 Task: Find connections with filter location Püspökladány with filter topic #Datawith filter profile language Spanish with filter current company UpGrad with filter school Sri Venkateswara College with filter industry Building Finishing Contractors with filter service category Public Relations with filter keywords title Store Manager
Action: Mouse moved to (669, 90)
Screenshot: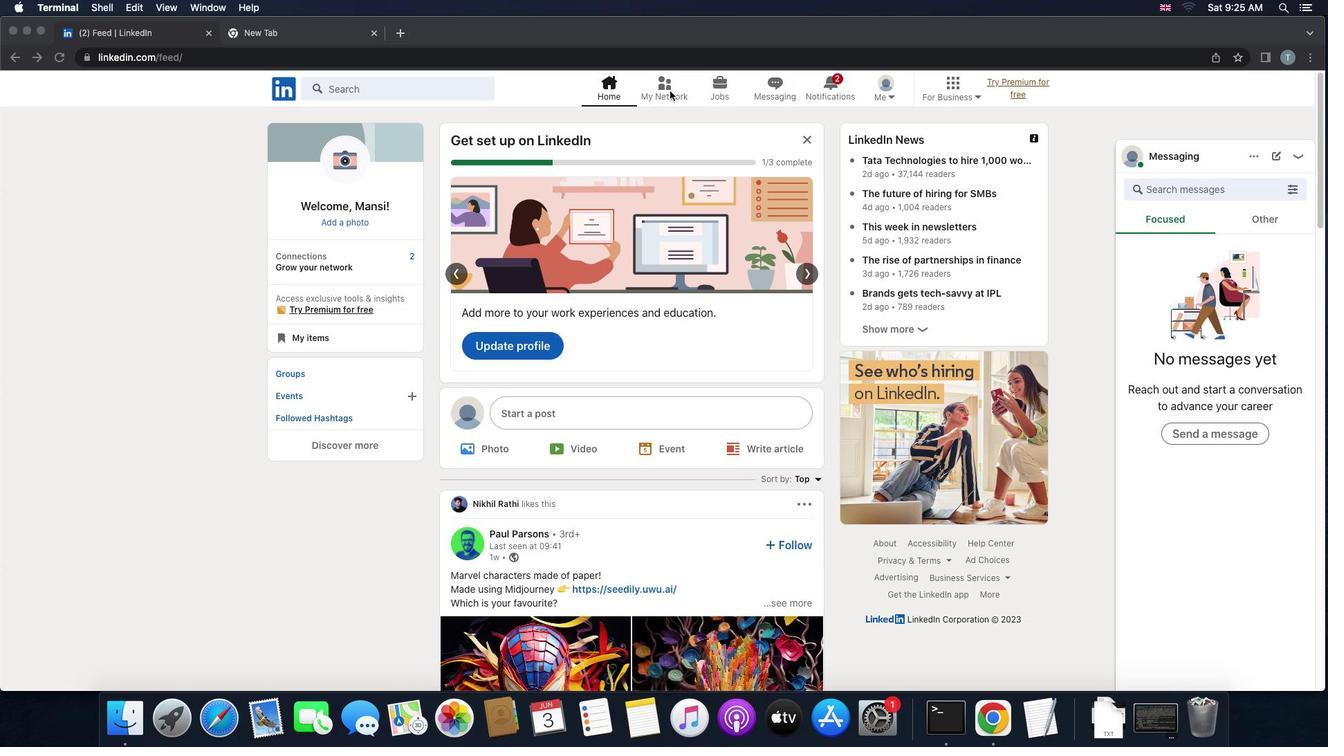 
Action: Mouse pressed left at (669, 90)
Screenshot: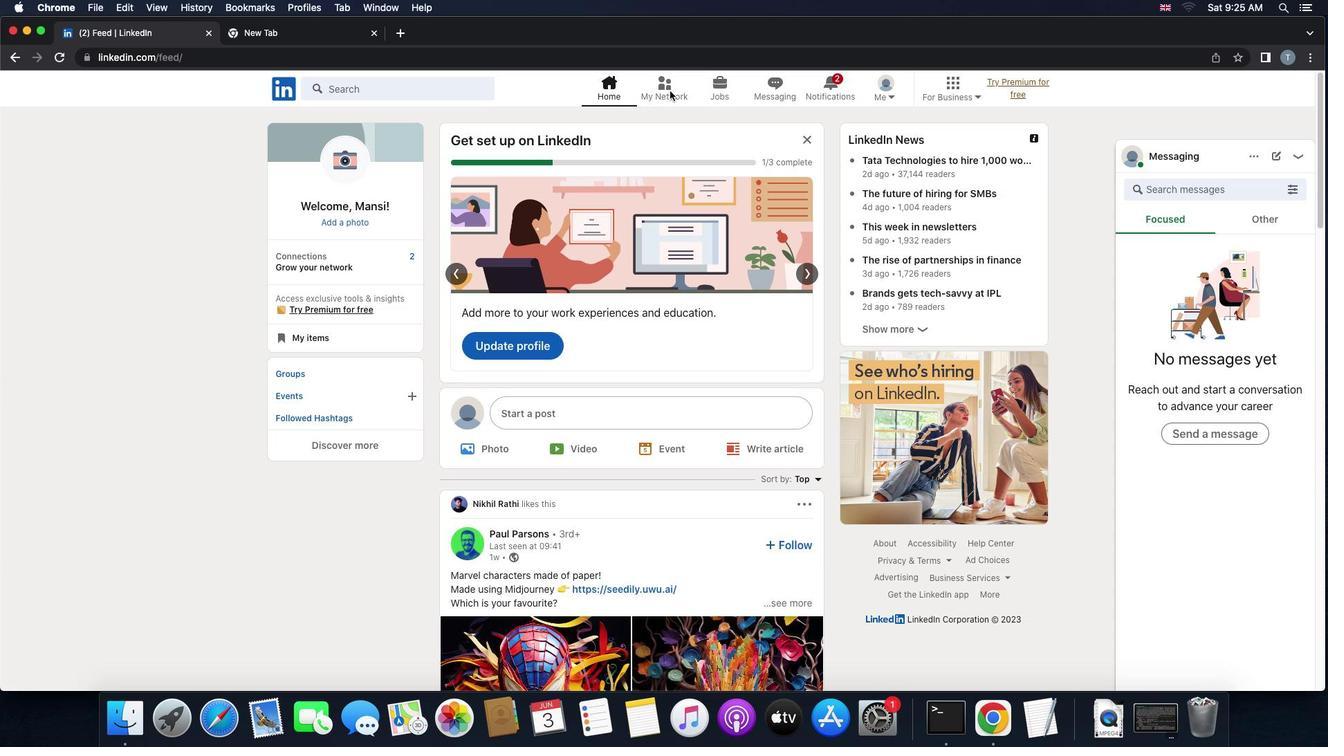 
Action: Mouse pressed left at (669, 90)
Screenshot: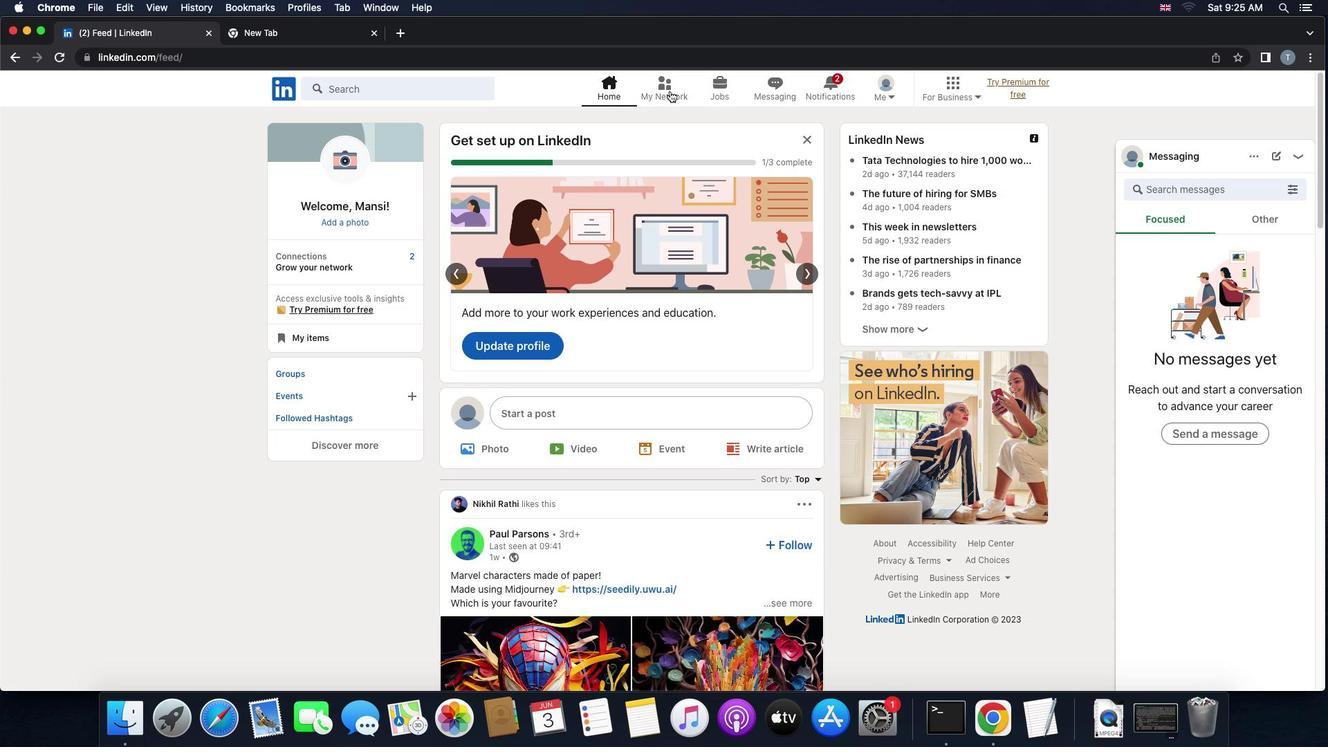 
Action: Mouse moved to (397, 164)
Screenshot: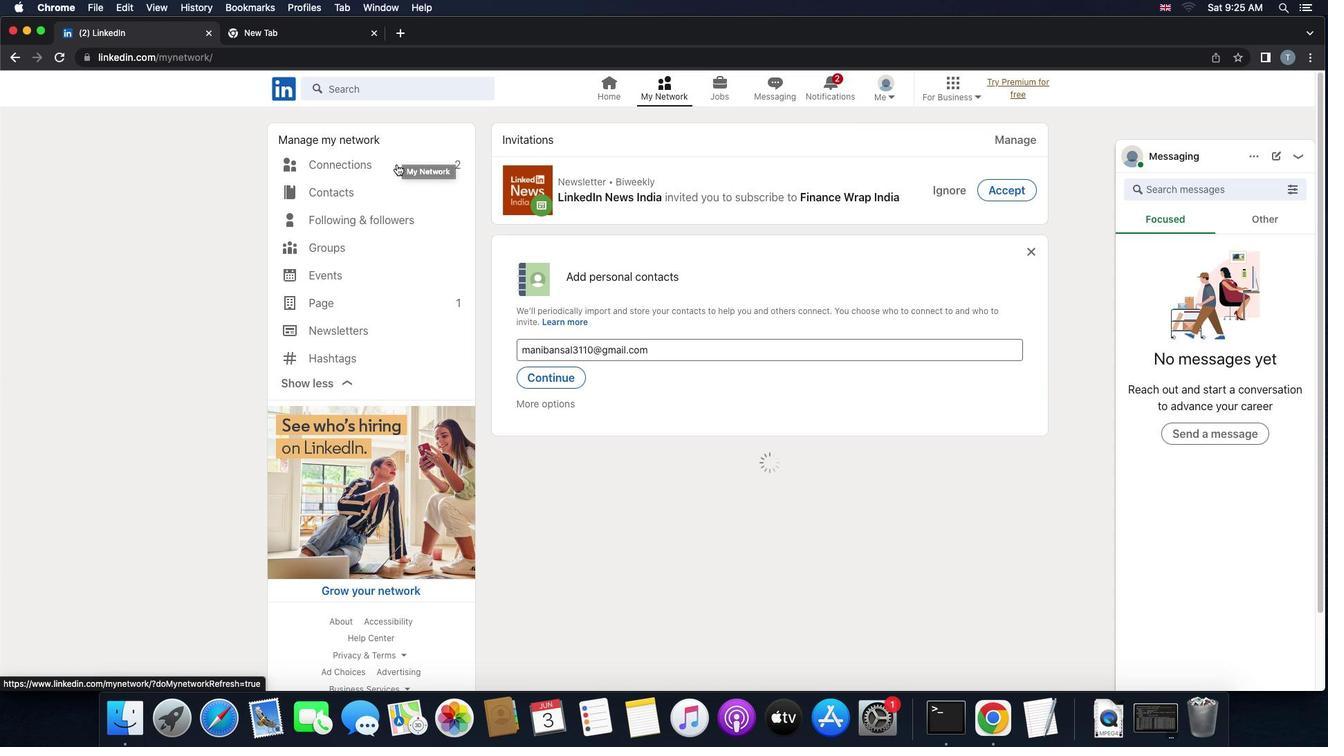 
Action: Mouse pressed left at (397, 164)
Screenshot: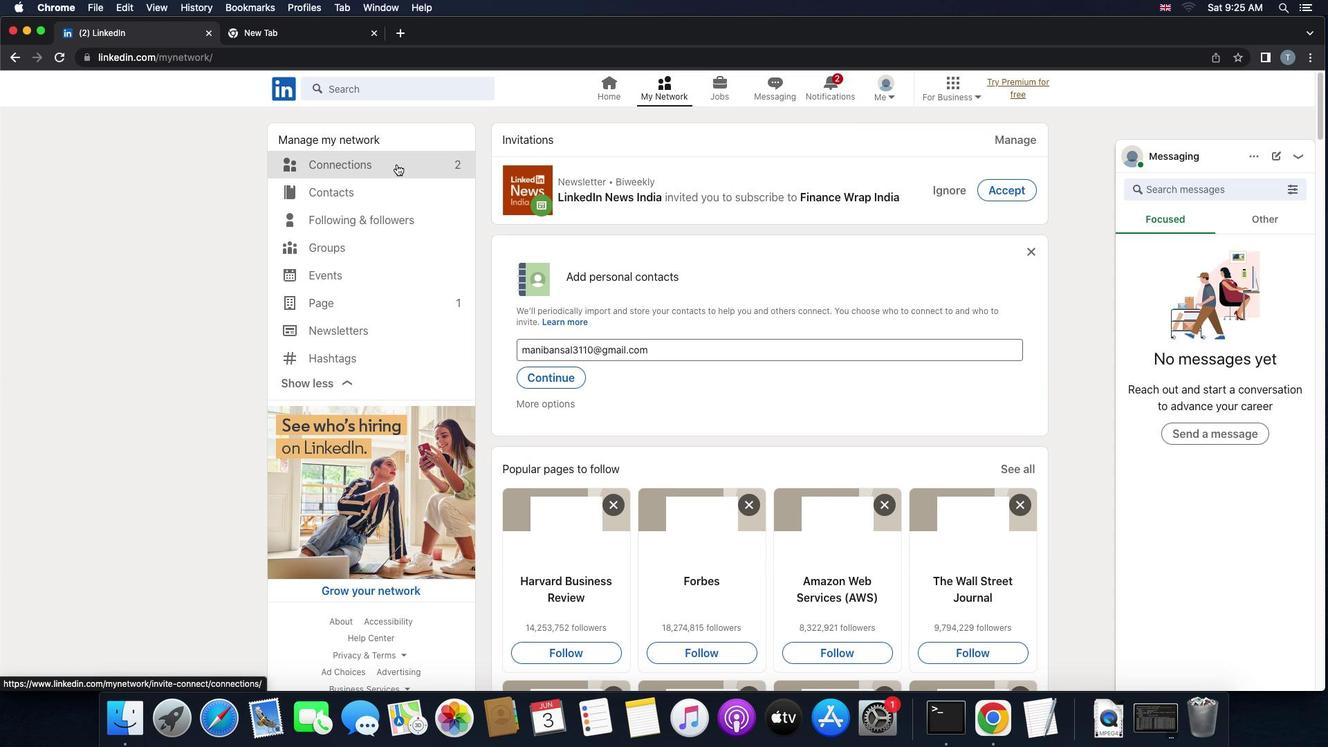 
Action: Mouse moved to (750, 163)
Screenshot: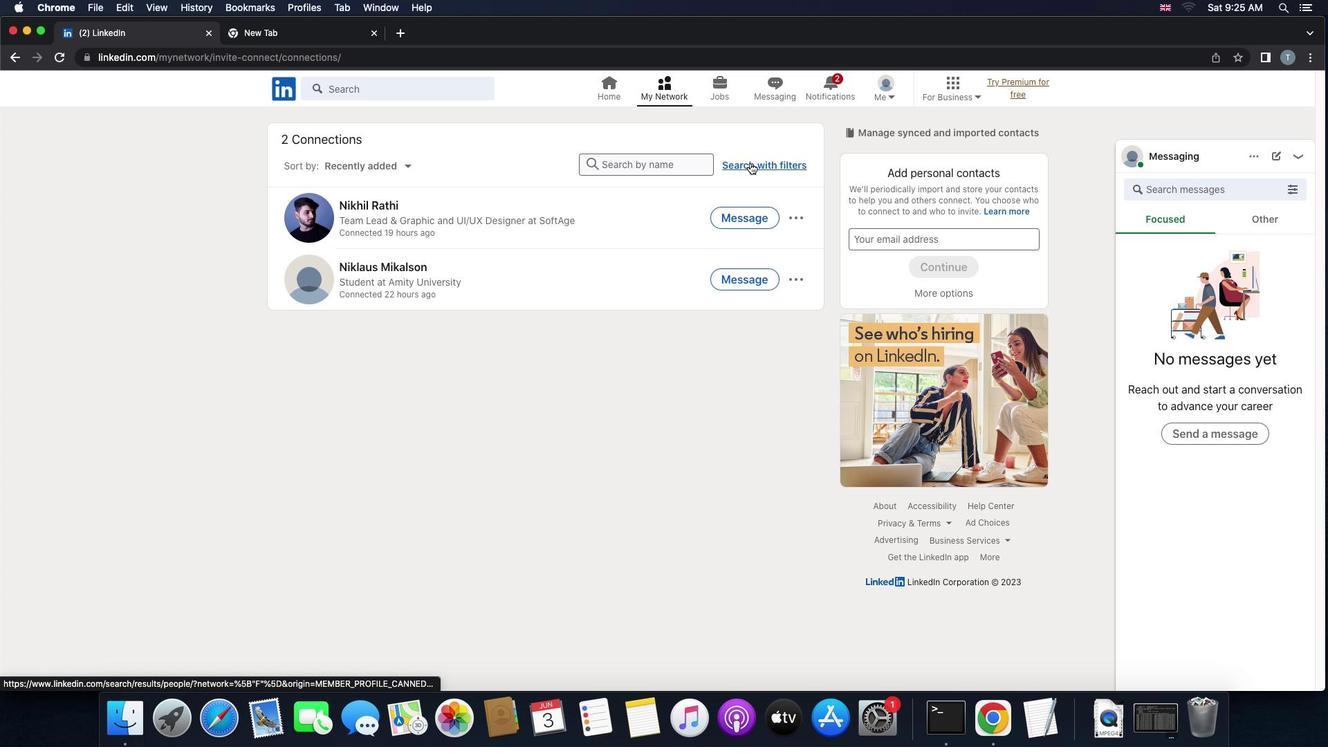 
Action: Mouse pressed left at (750, 163)
Screenshot: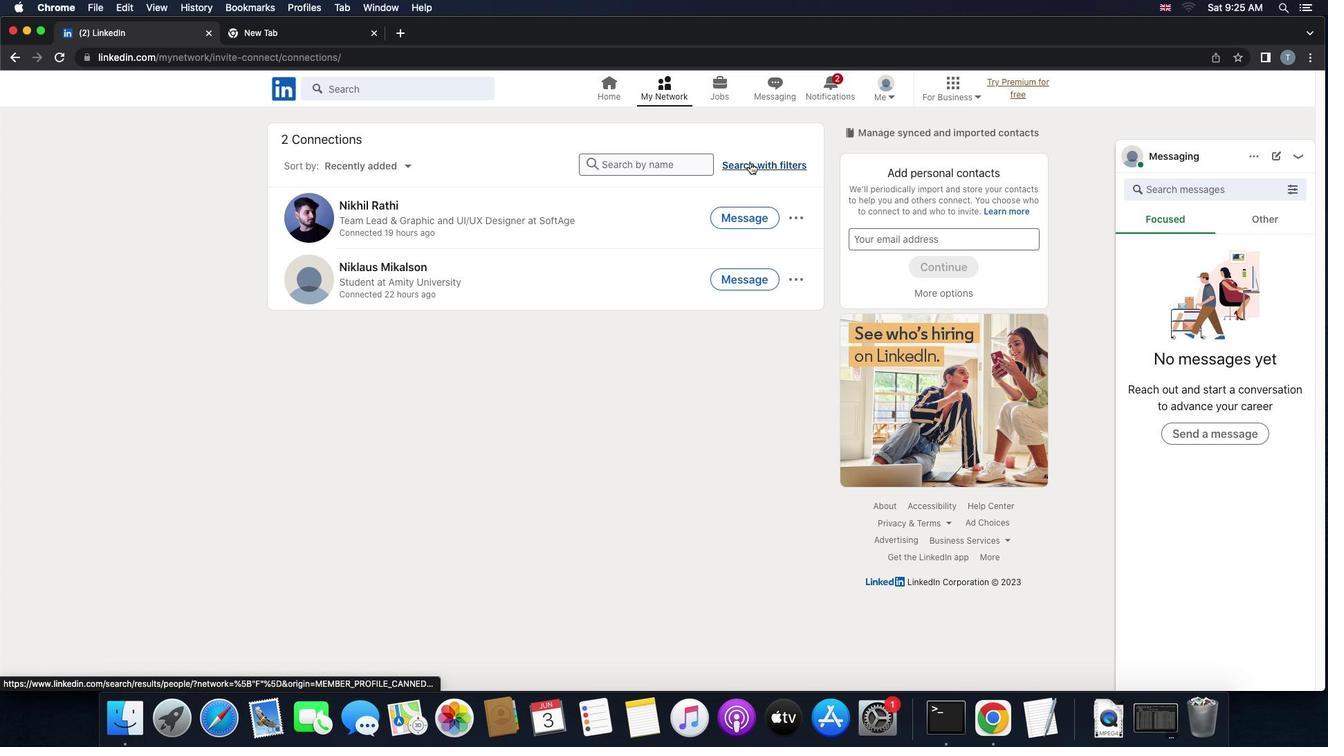 
Action: Mouse moved to (724, 132)
Screenshot: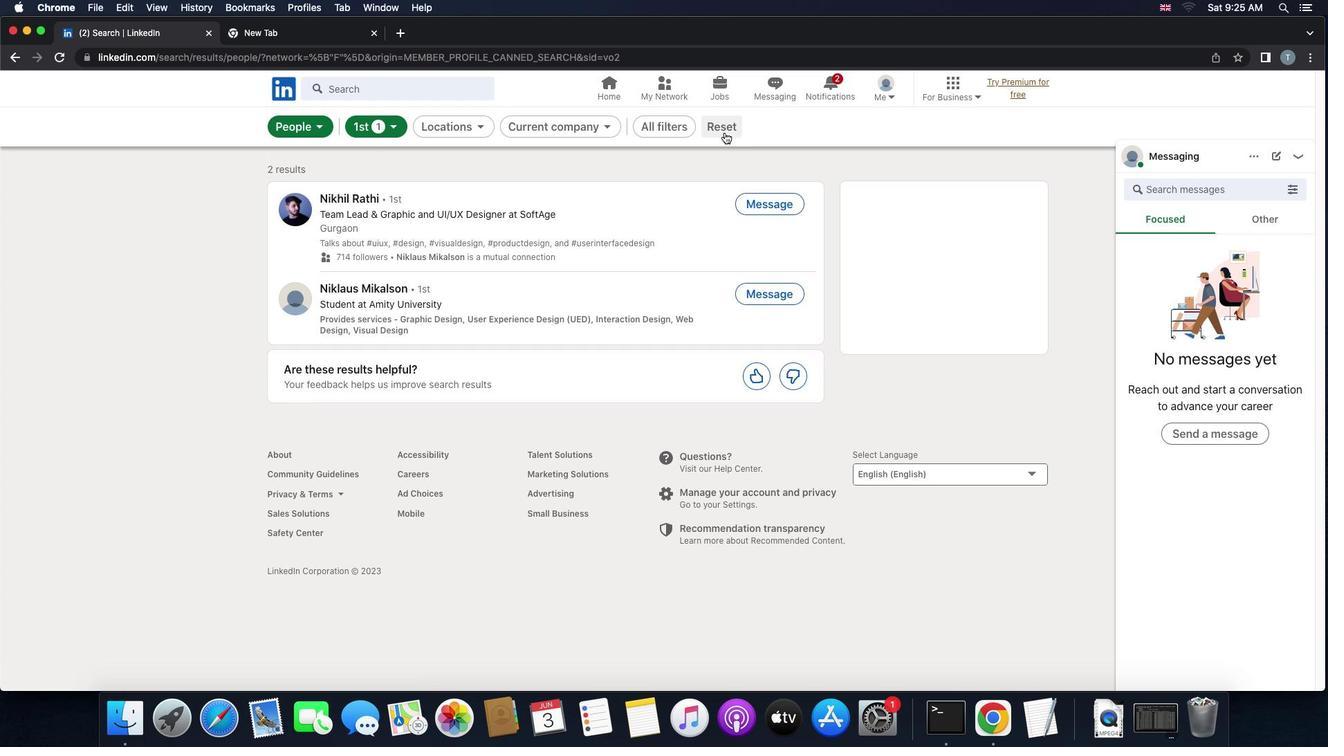 
Action: Mouse pressed left at (724, 132)
Screenshot: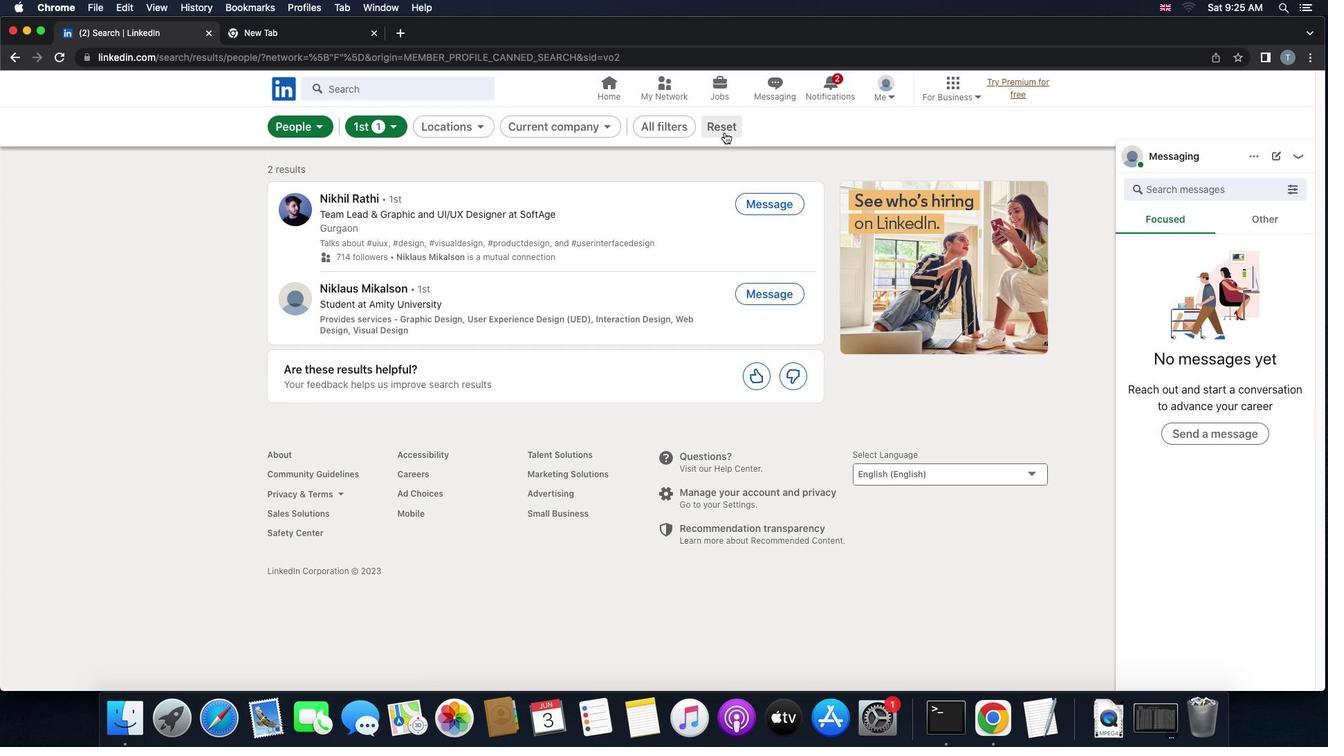 
Action: Mouse pressed left at (724, 132)
Screenshot: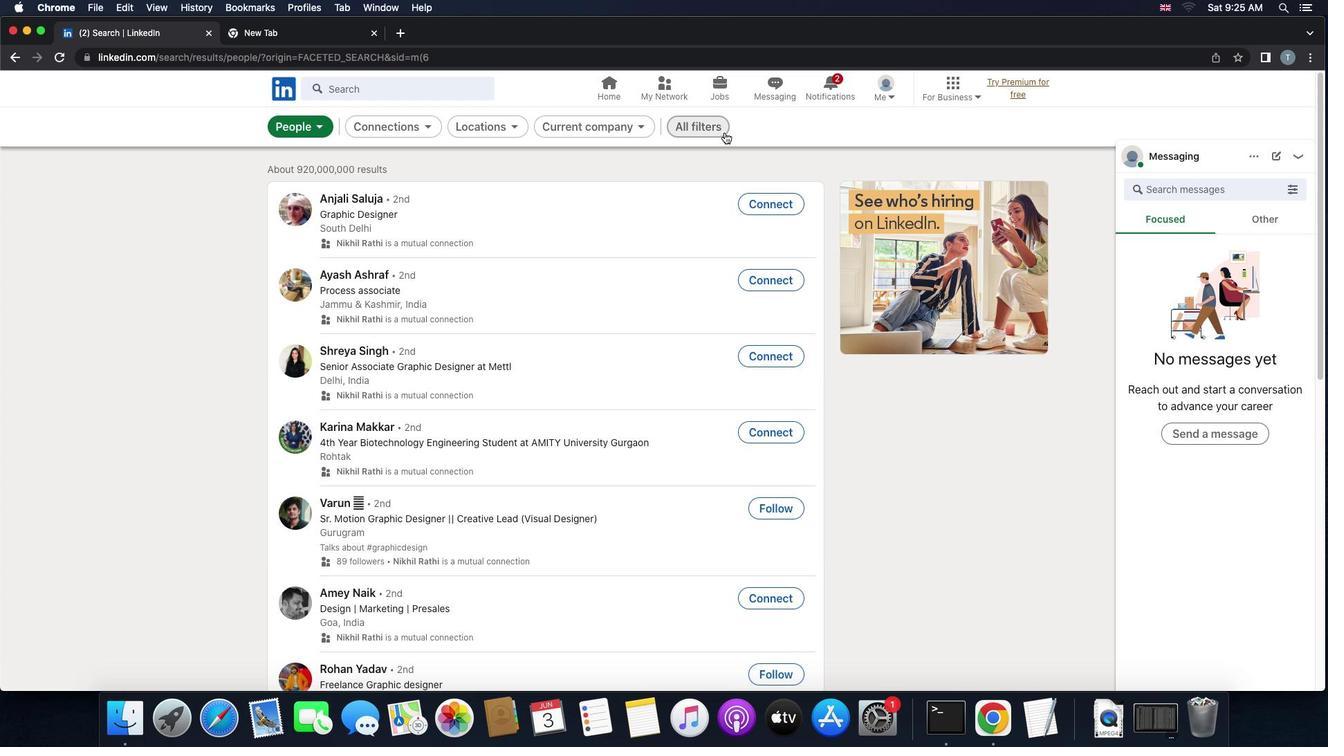 
Action: Mouse moved to (1199, 537)
Screenshot: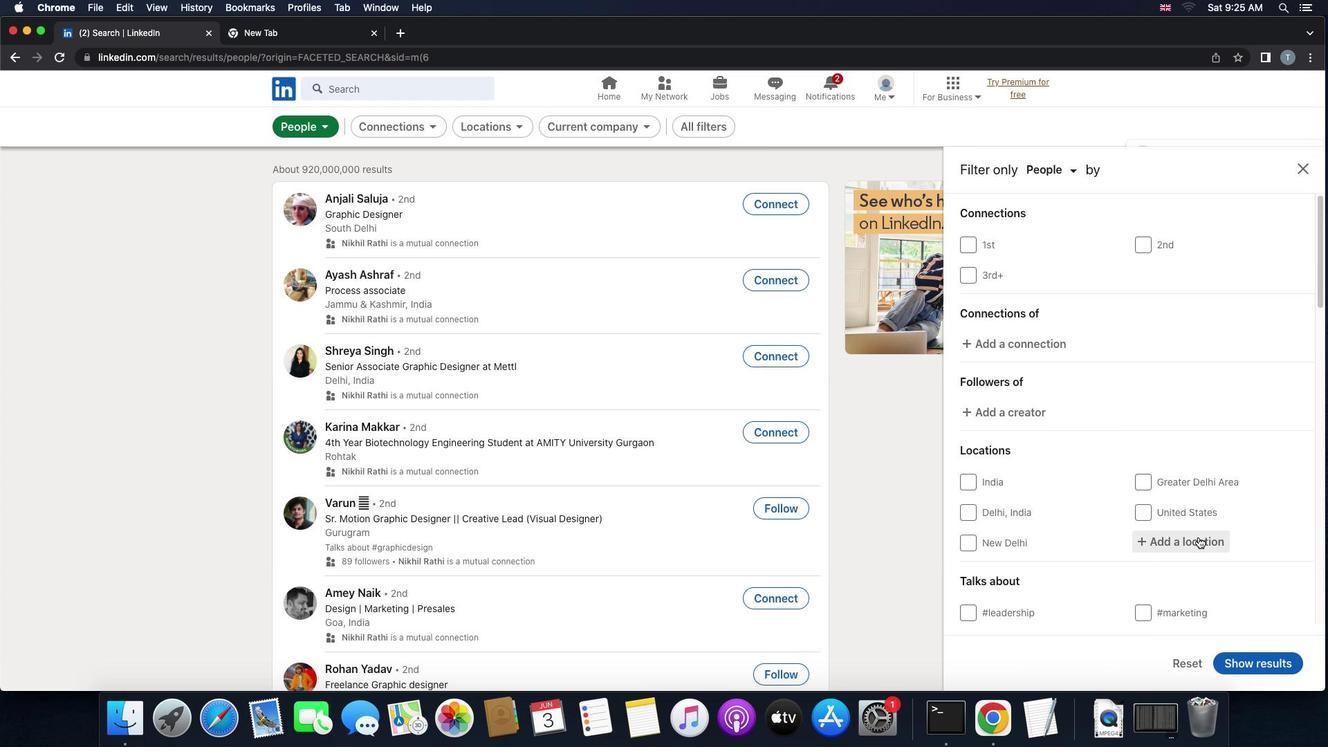 
Action: Mouse pressed left at (1199, 537)
Screenshot: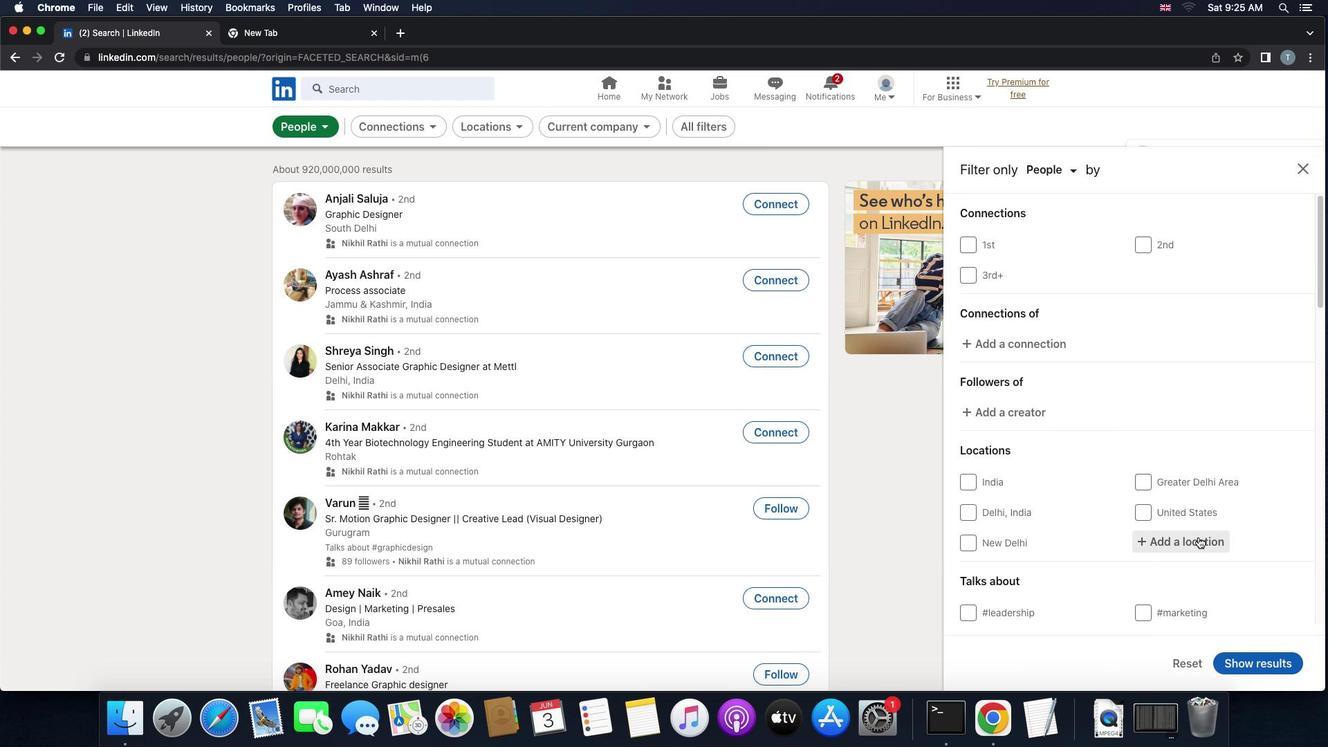 
Action: Mouse moved to (1165, 539)
Screenshot: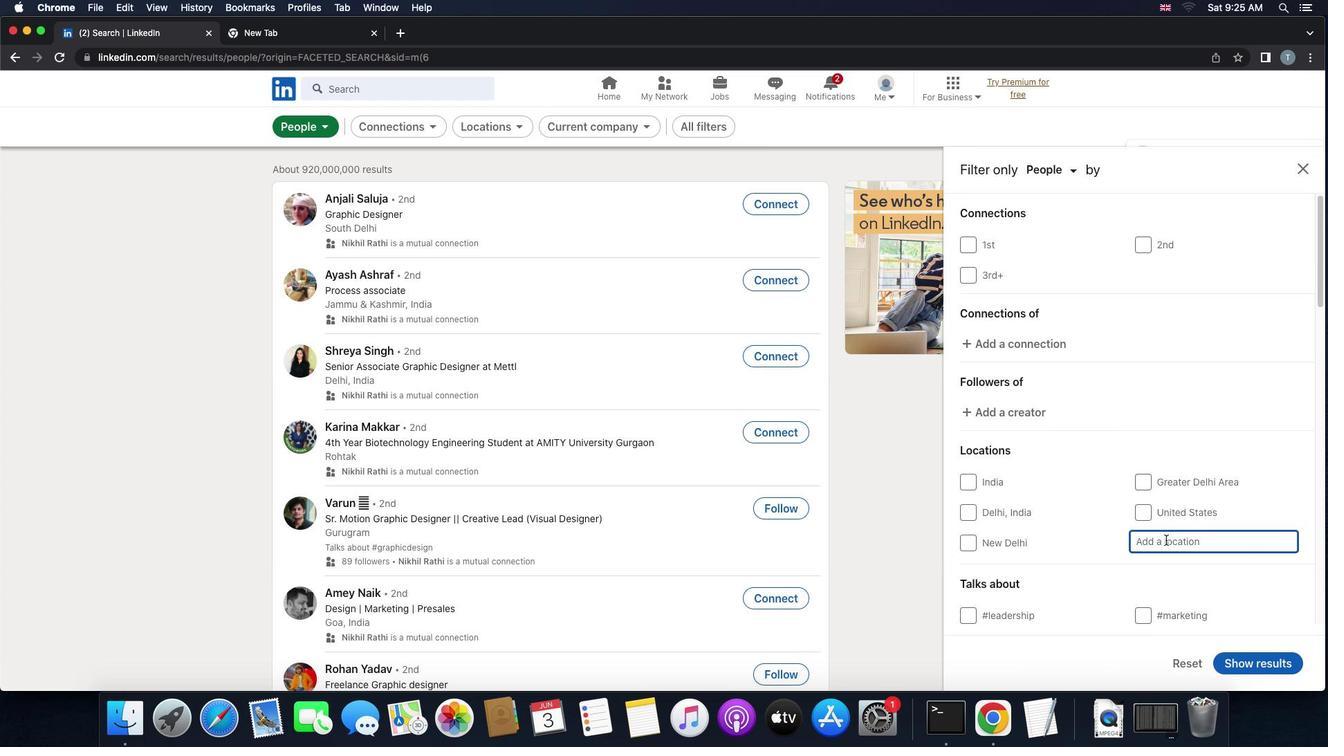 
Action: Key pressed 'p''u''s''p''o''k''l''a''d''a''n''y'
Screenshot: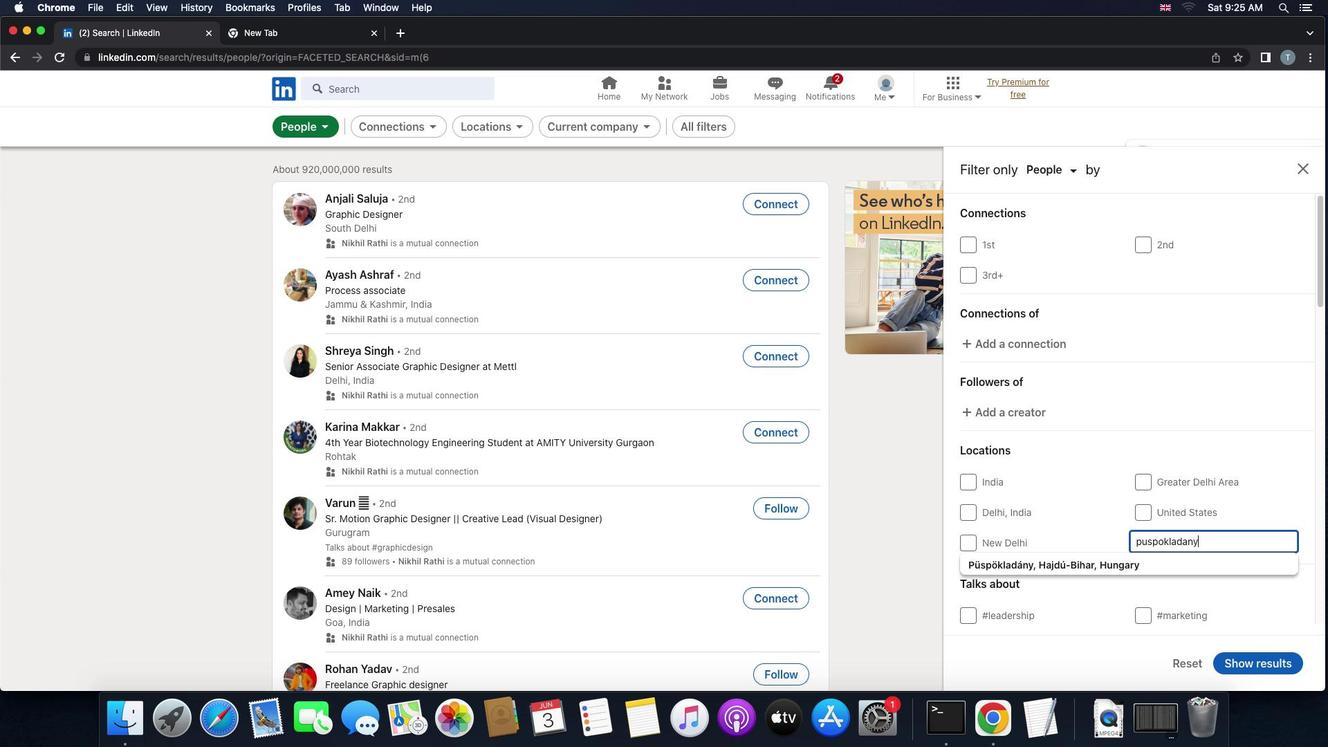 
Action: Mouse moved to (1108, 566)
Screenshot: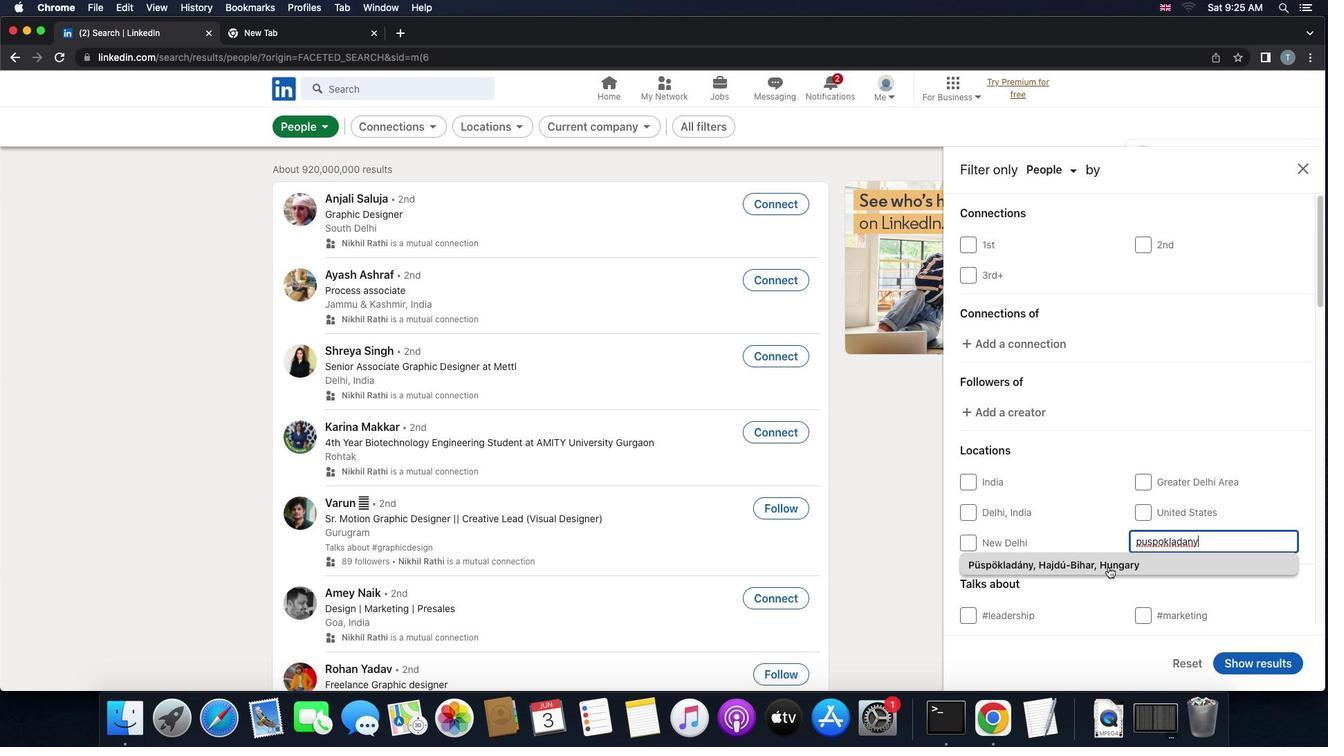 
Action: Mouse pressed left at (1108, 566)
Screenshot: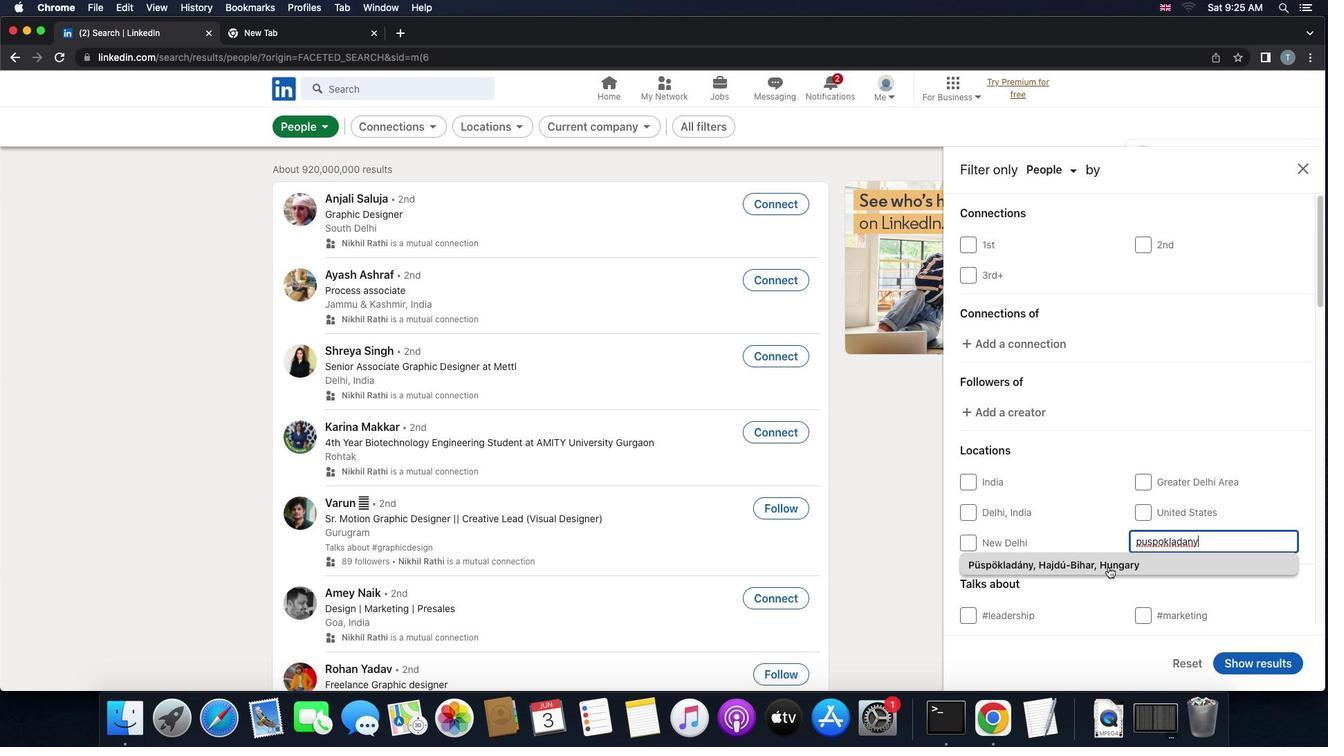 
Action: Mouse scrolled (1108, 566) with delta (0, 0)
Screenshot: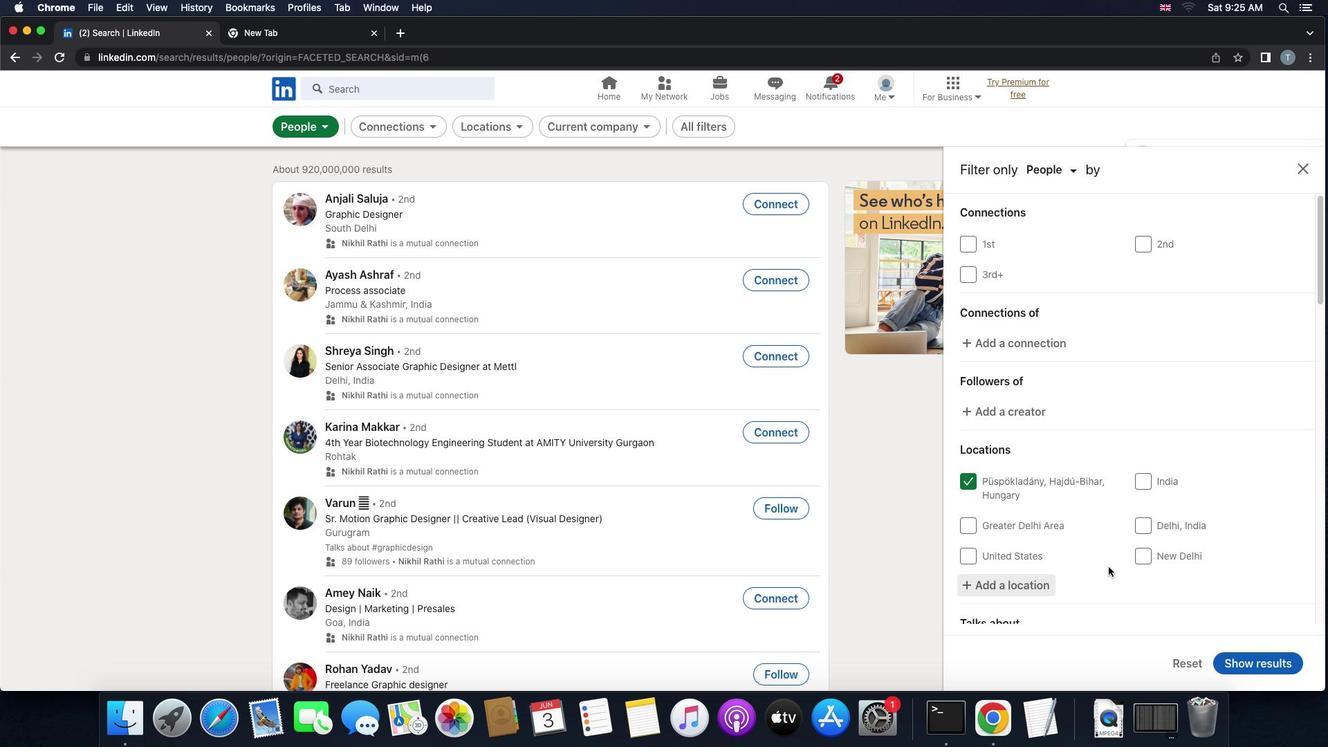 
Action: Mouse scrolled (1108, 566) with delta (0, 0)
Screenshot: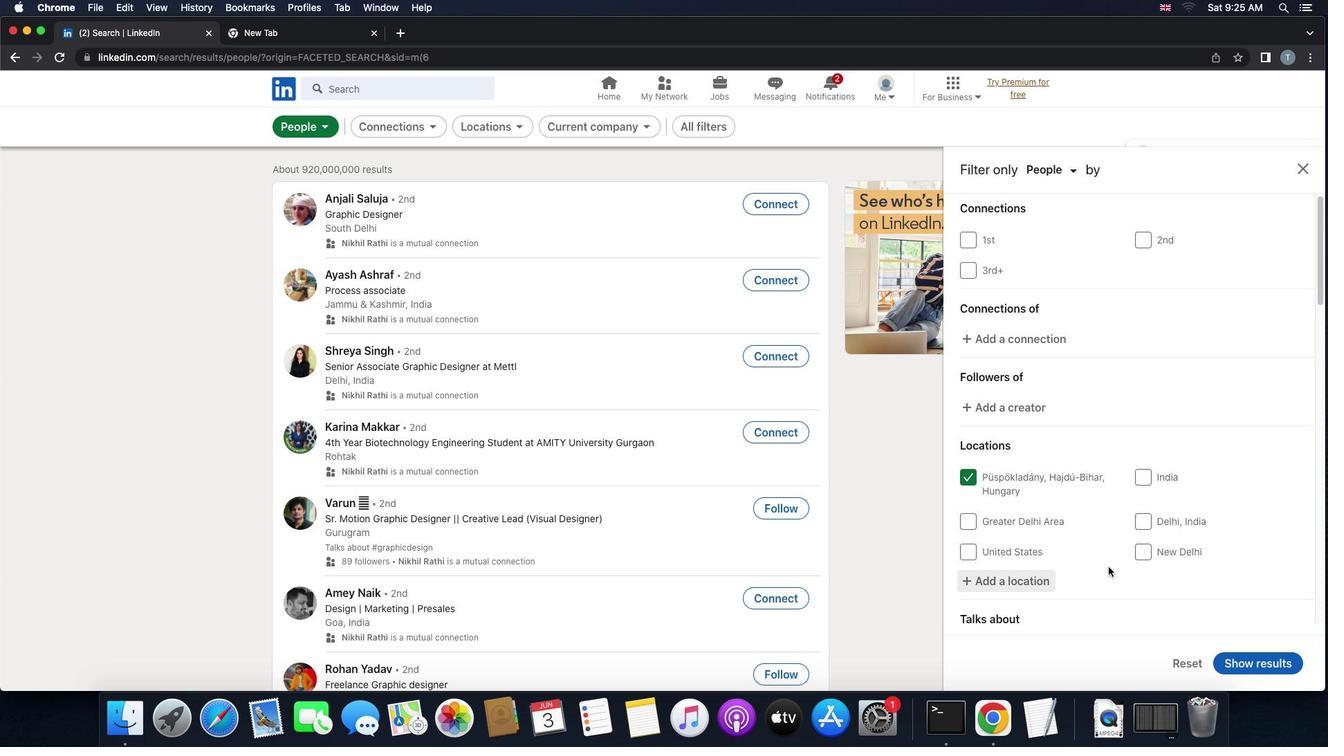 
Action: Mouse scrolled (1108, 566) with delta (0, 0)
Screenshot: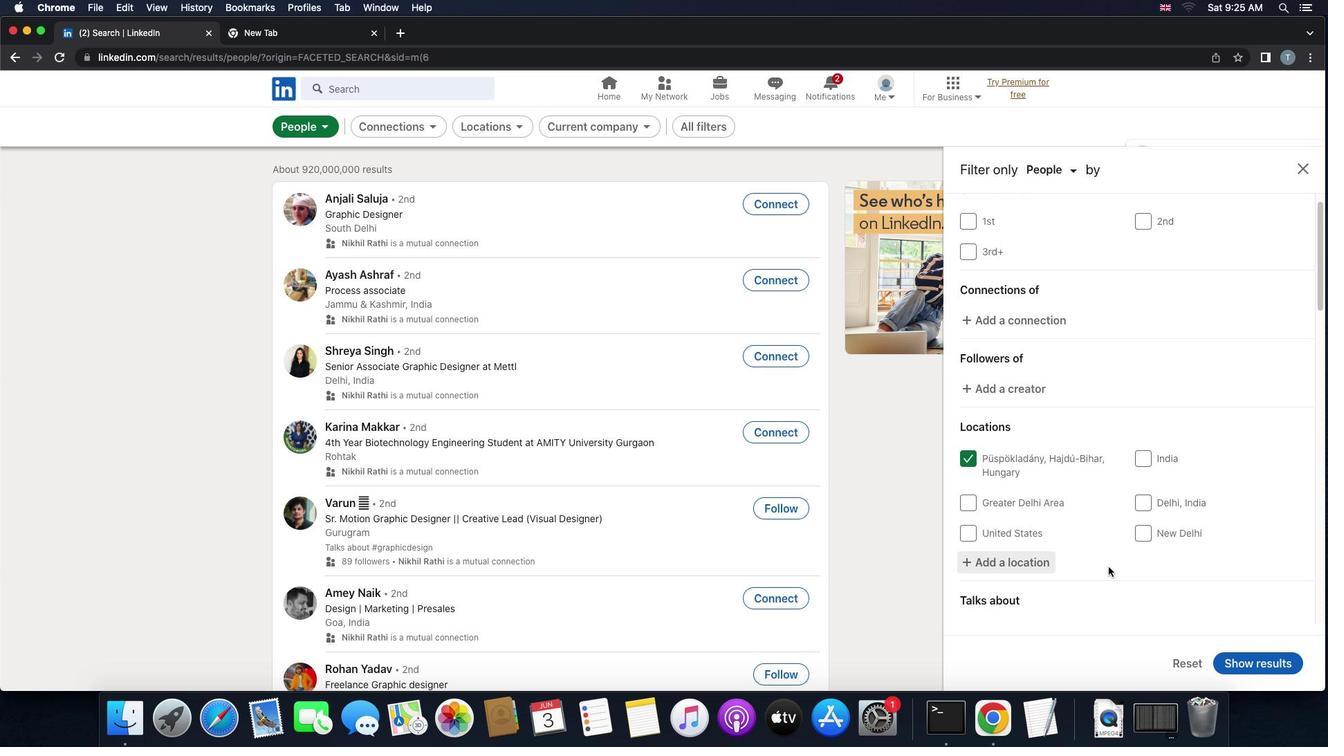 
Action: Mouse scrolled (1108, 566) with delta (0, 0)
Screenshot: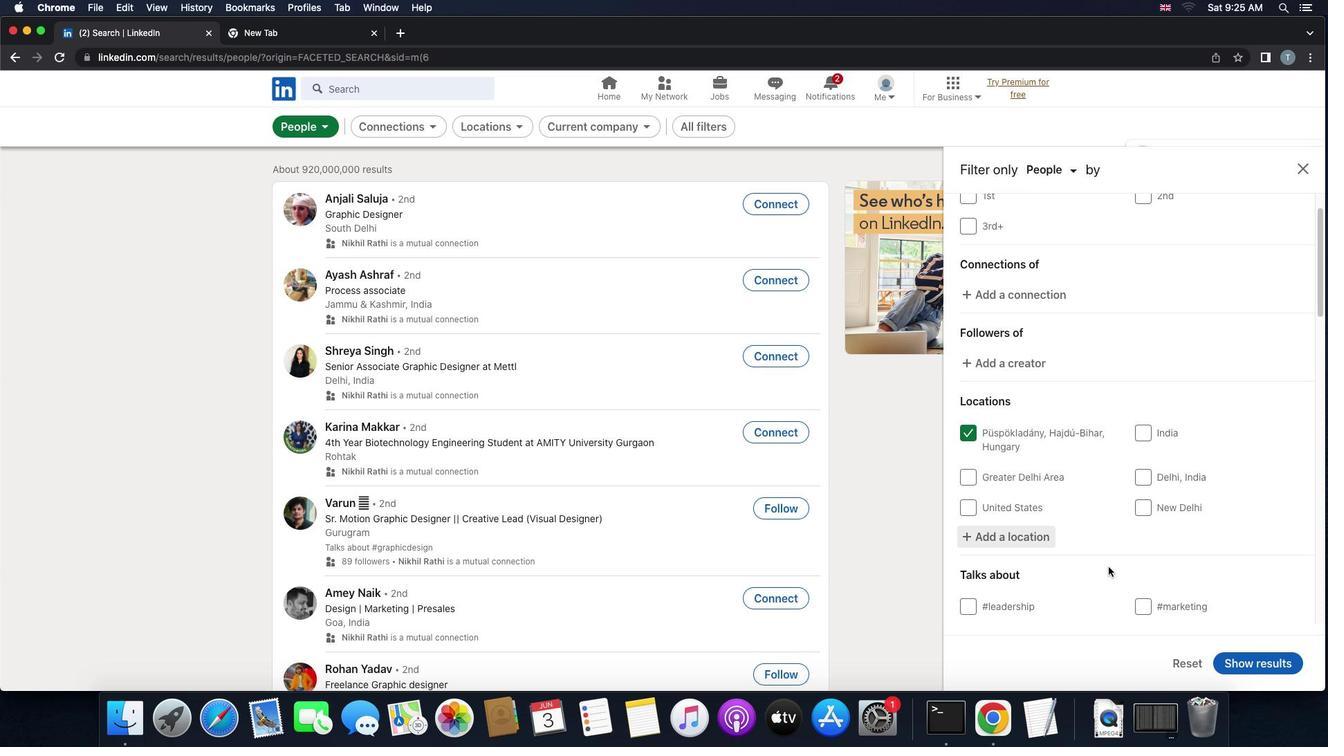 
Action: Mouse scrolled (1108, 566) with delta (0, 0)
Screenshot: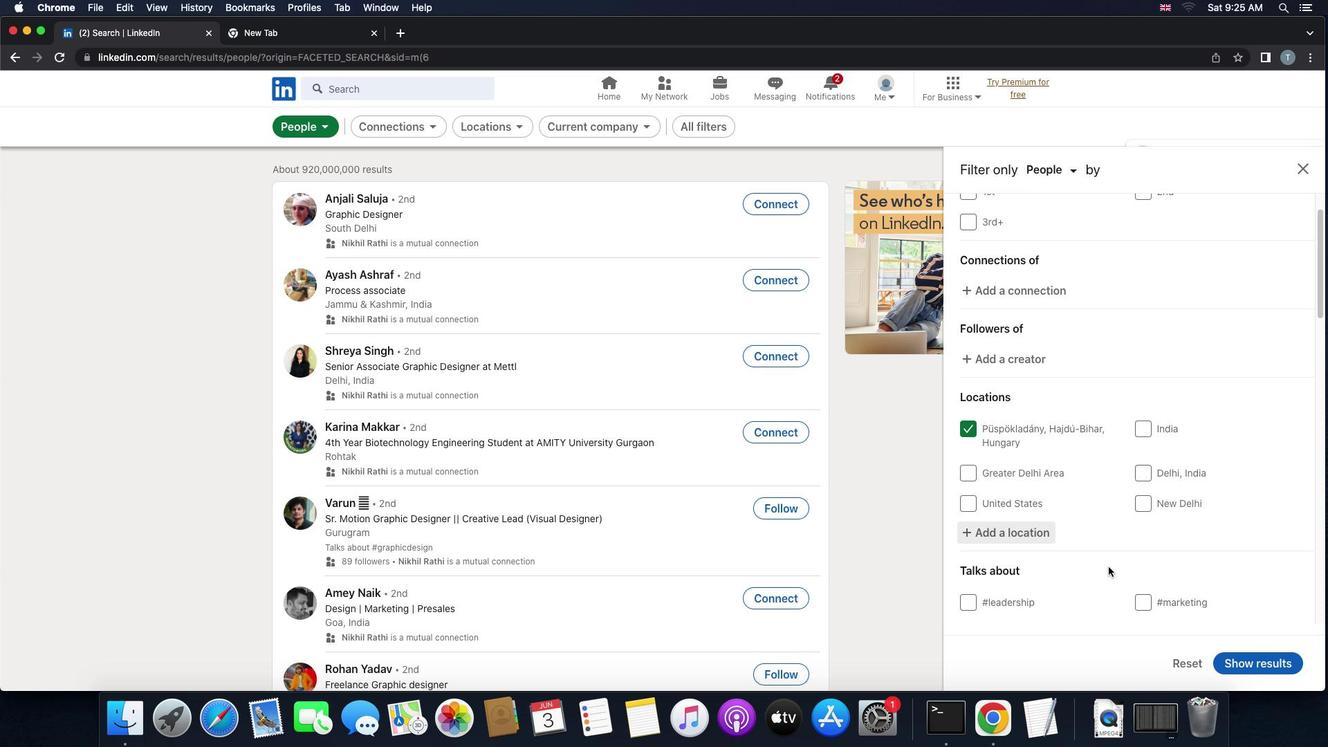 
Action: Mouse scrolled (1108, 566) with delta (0, -1)
Screenshot: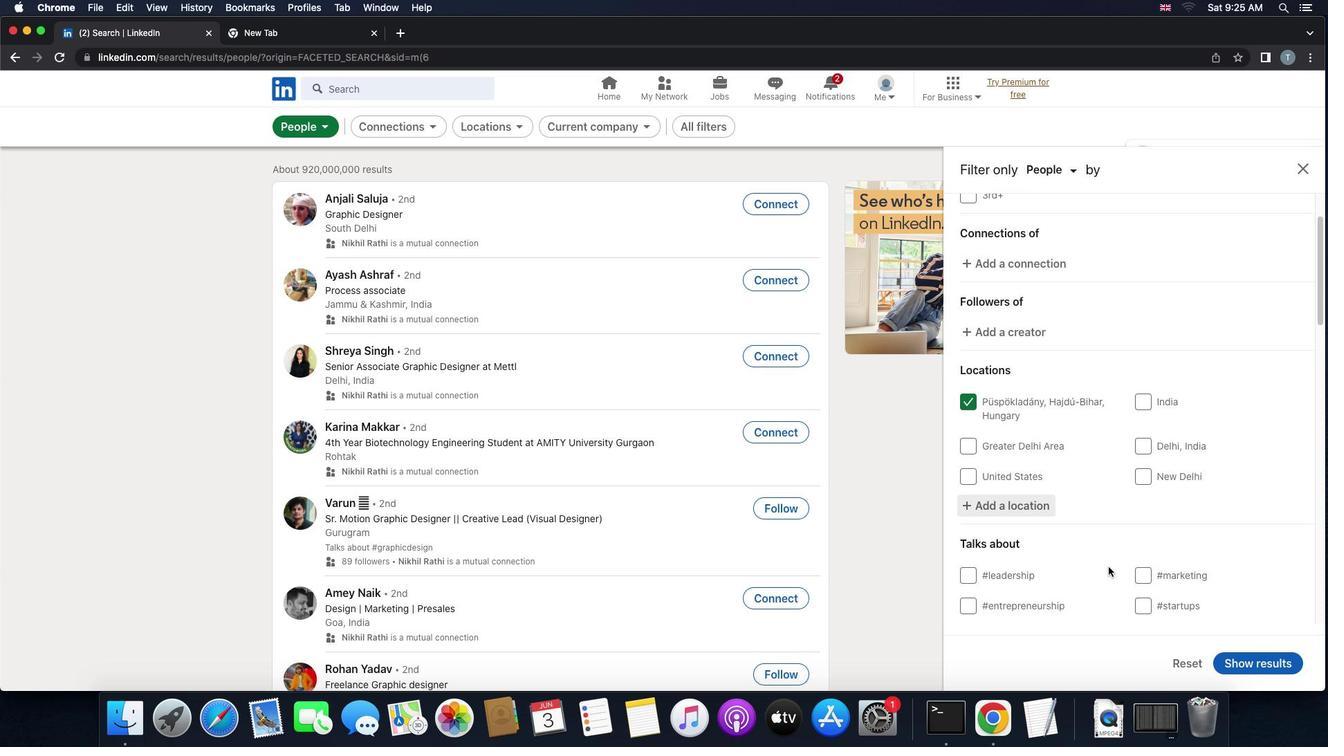 
Action: Mouse scrolled (1108, 566) with delta (0, 0)
Screenshot: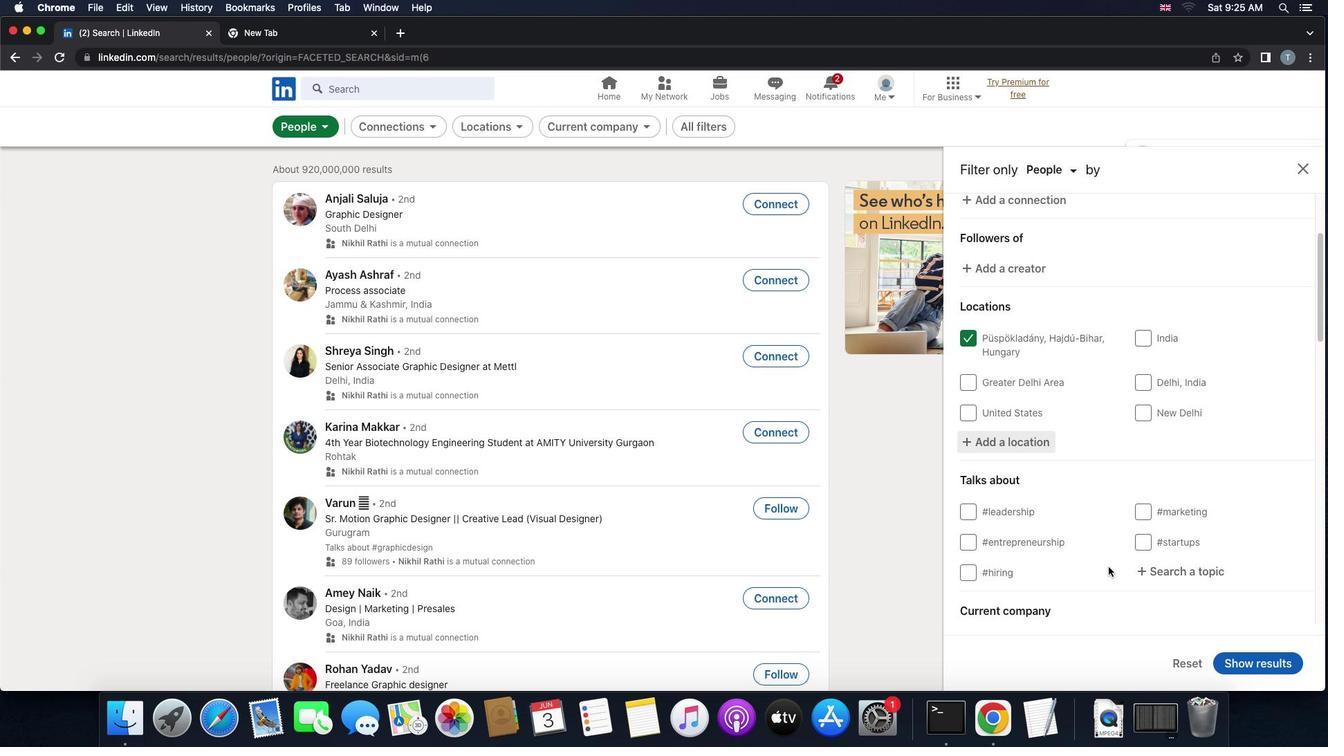 
Action: Mouse scrolled (1108, 566) with delta (0, 0)
Screenshot: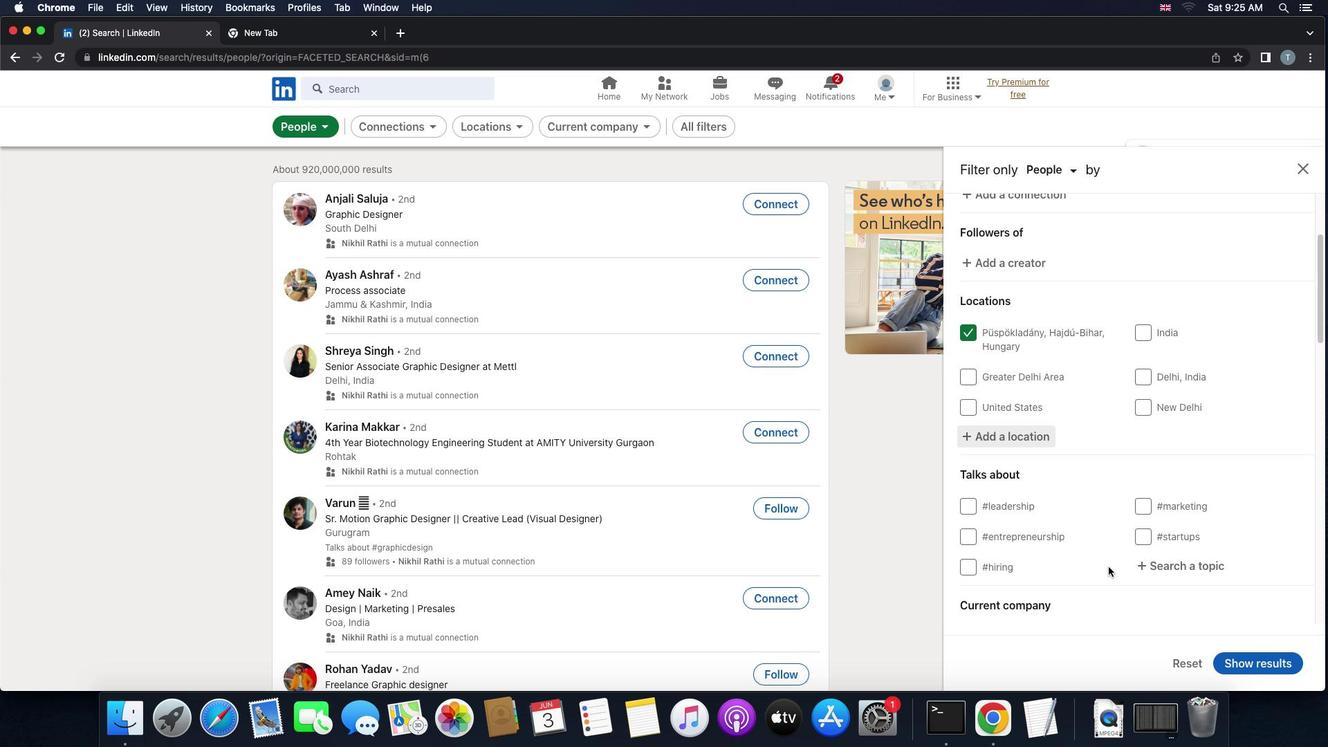 
Action: Mouse moved to (1180, 547)
Screenshot: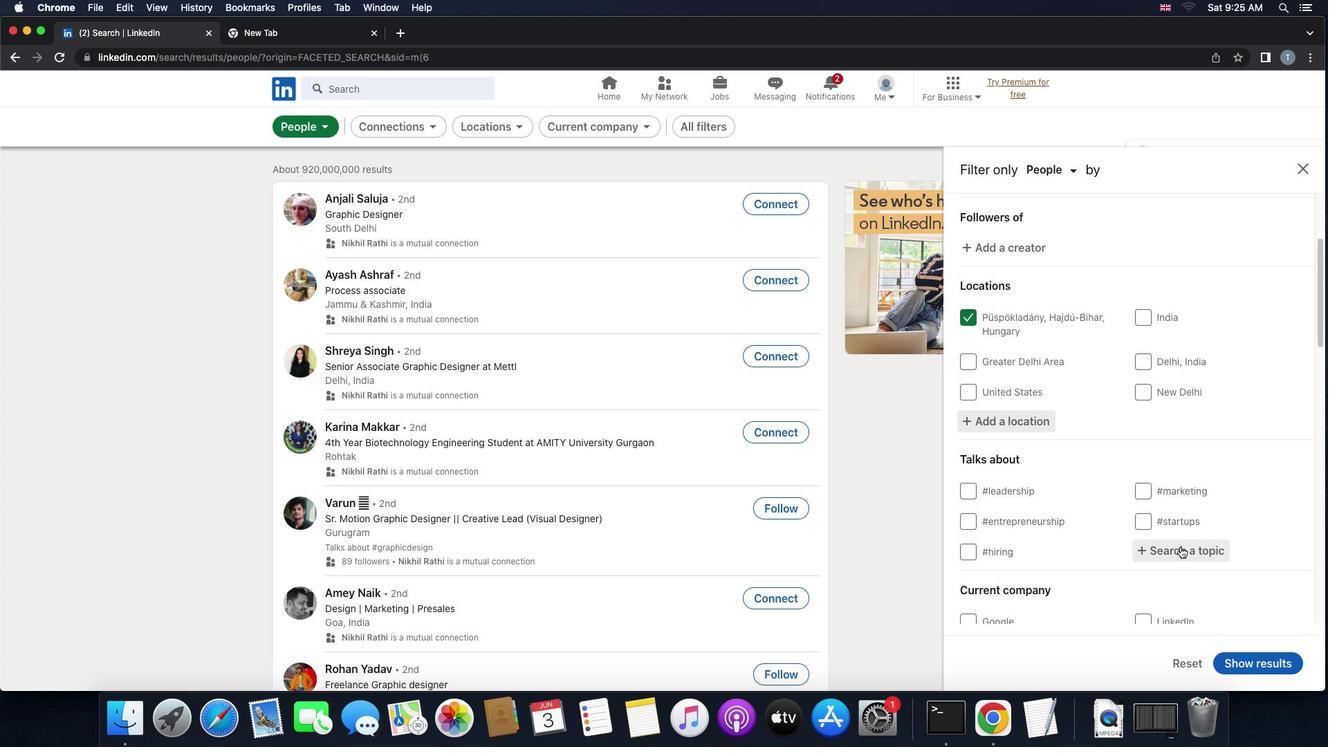 
Action: Mouse pressed left at (1180, 547)
Screenshot: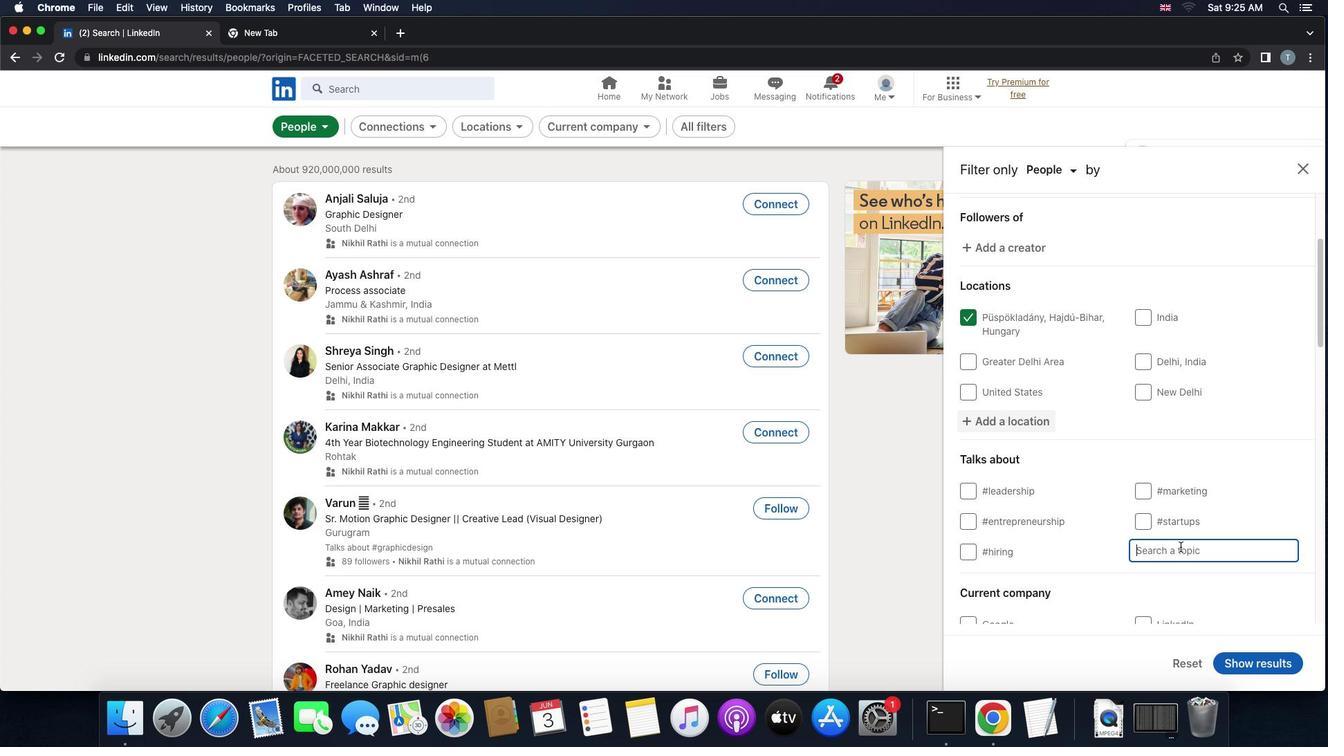
Action: Mouse moved to (1168, 550)
Screenshot: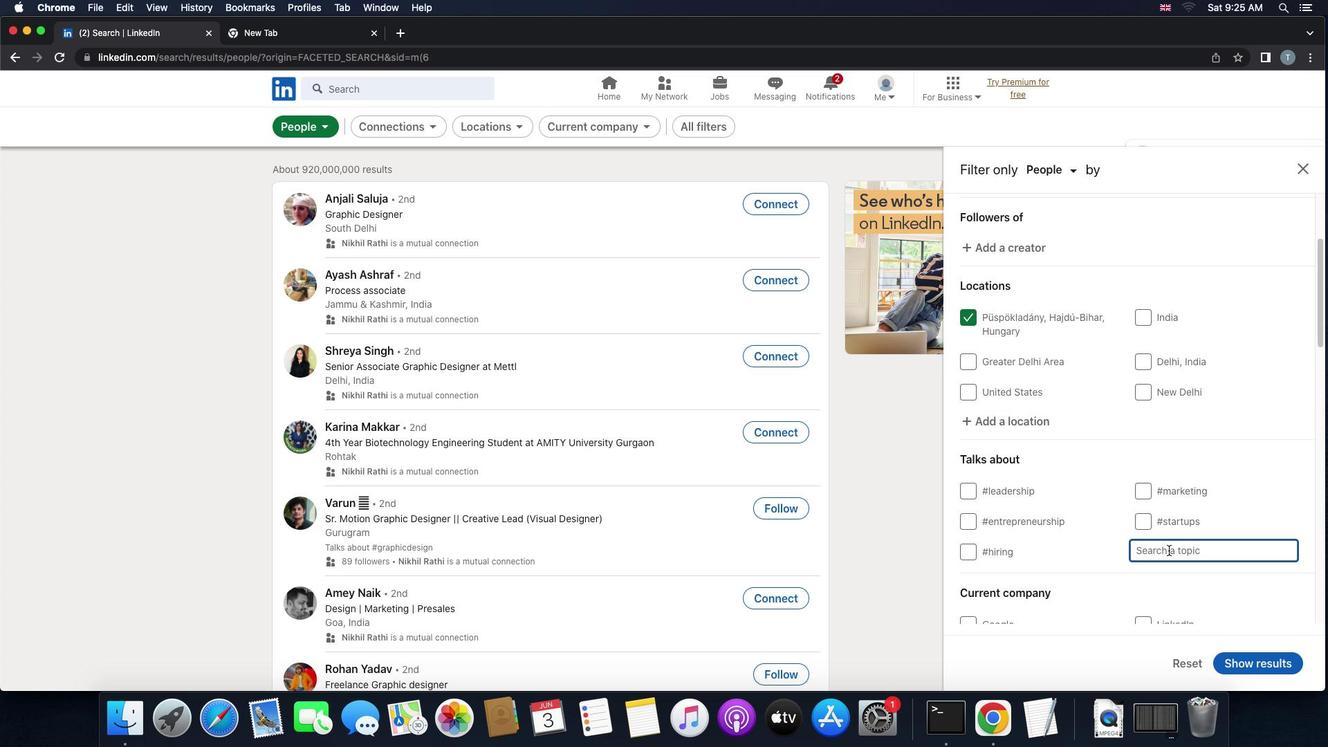 
Action: Key pressed 'd''a''t''a'
Screenshot: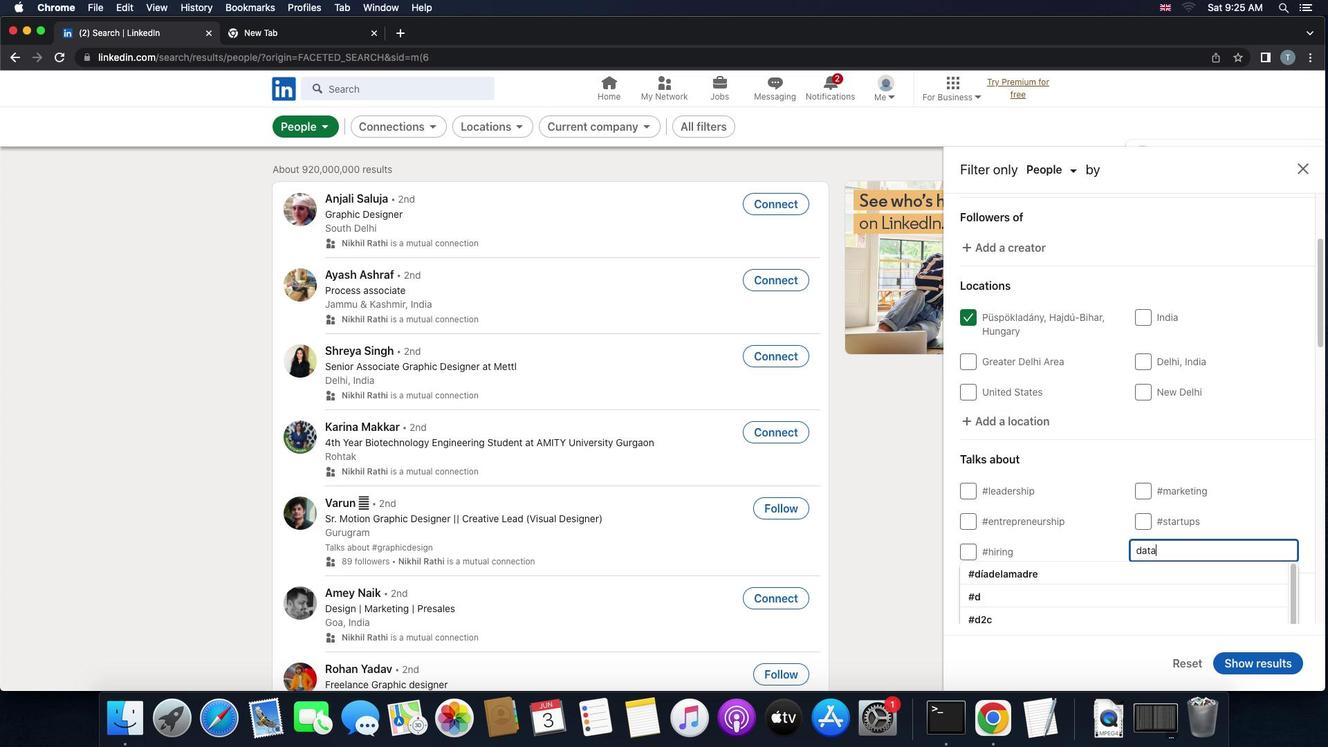 
Action: Mouse moved to (1115, 569)
Screenshot: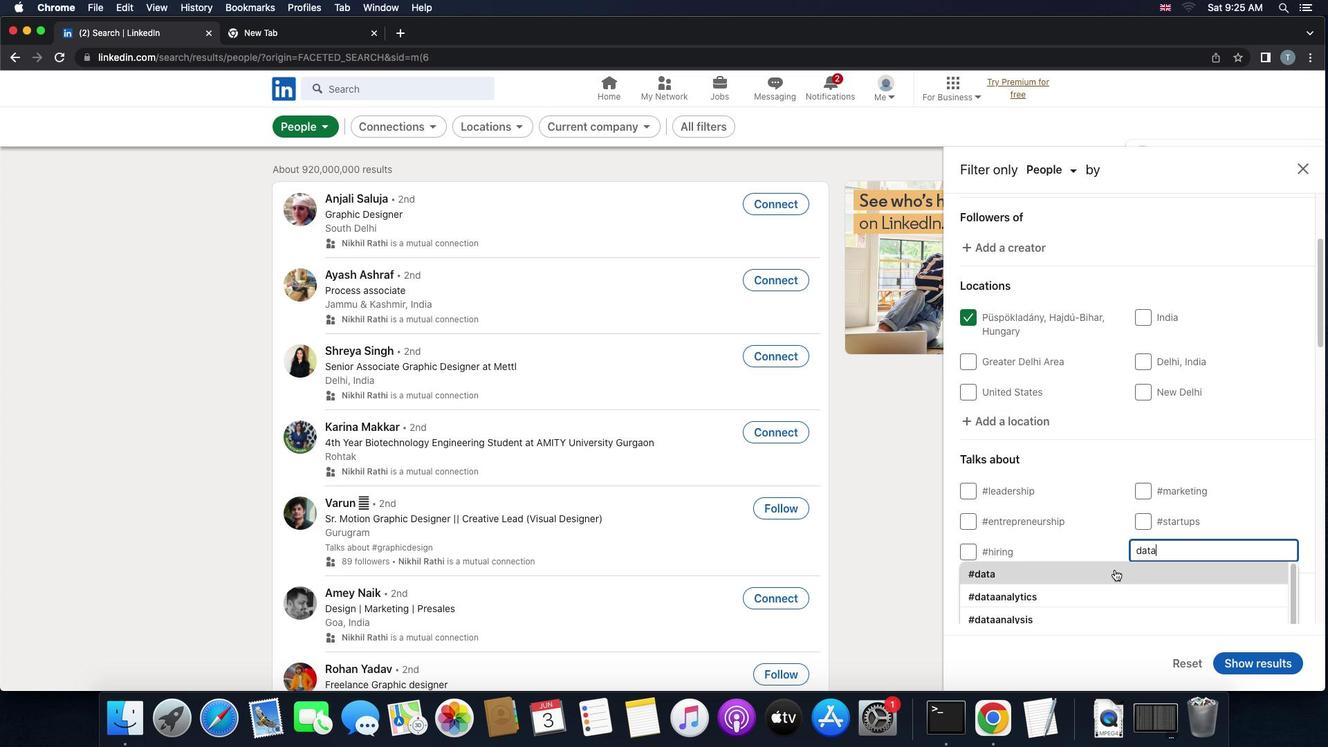
Action: Mouse pressed left at (1115, 569)
Screenshot: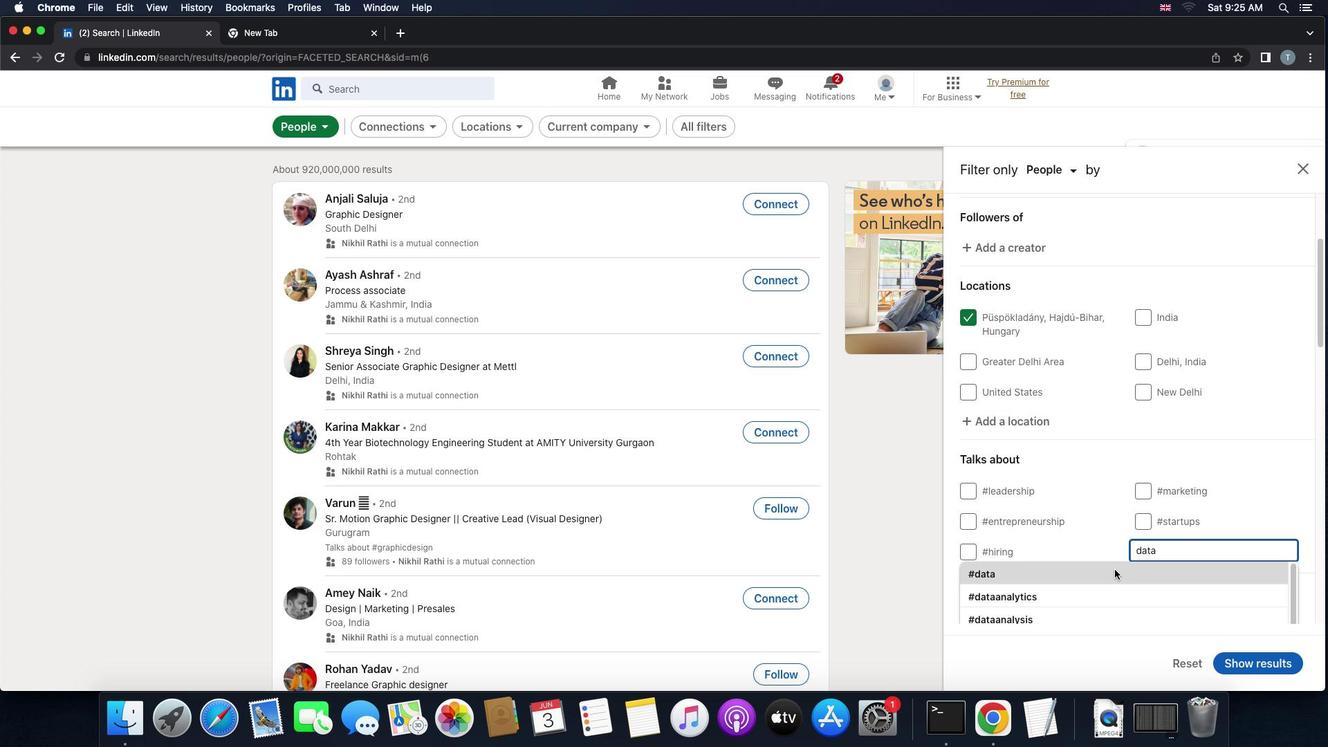 
Action: Mouse moved to (1111, 586)
Screenshot: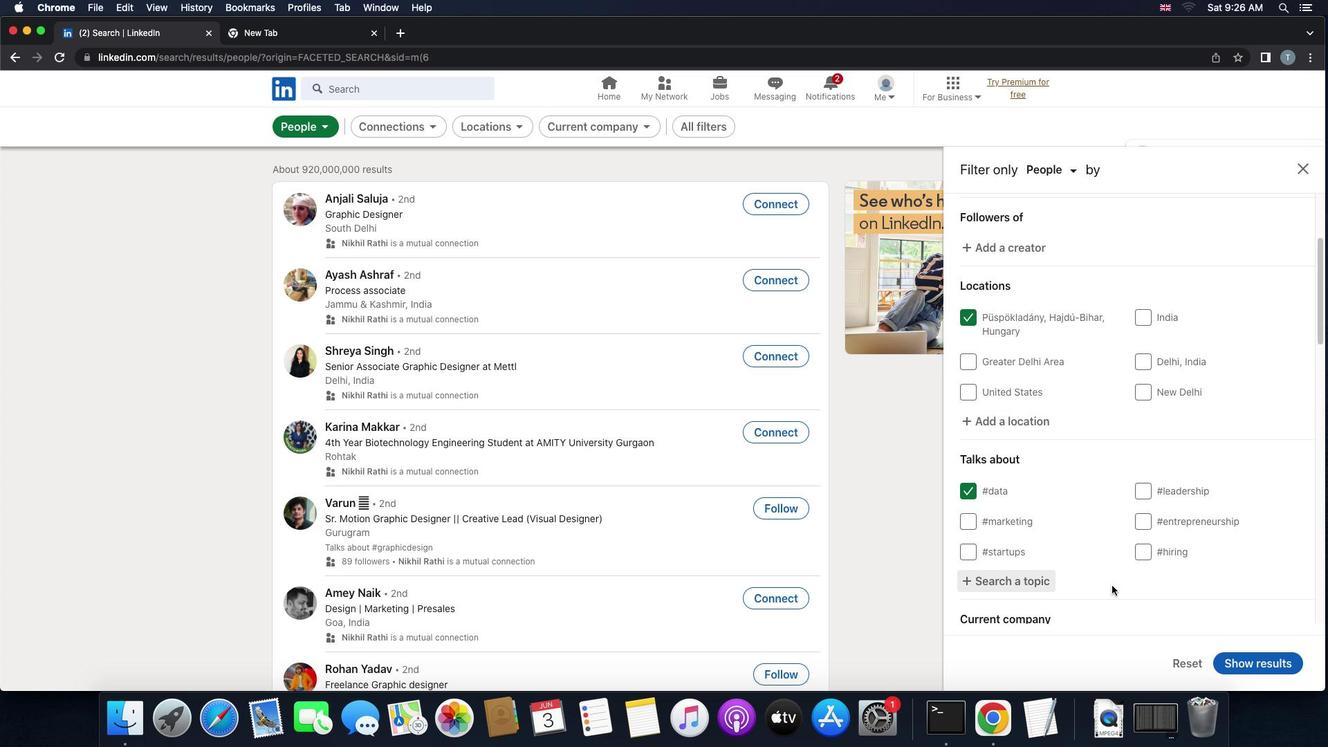 
Action: Mouse scrolled (1111, 586) with delta (0, 0)
Screenshot: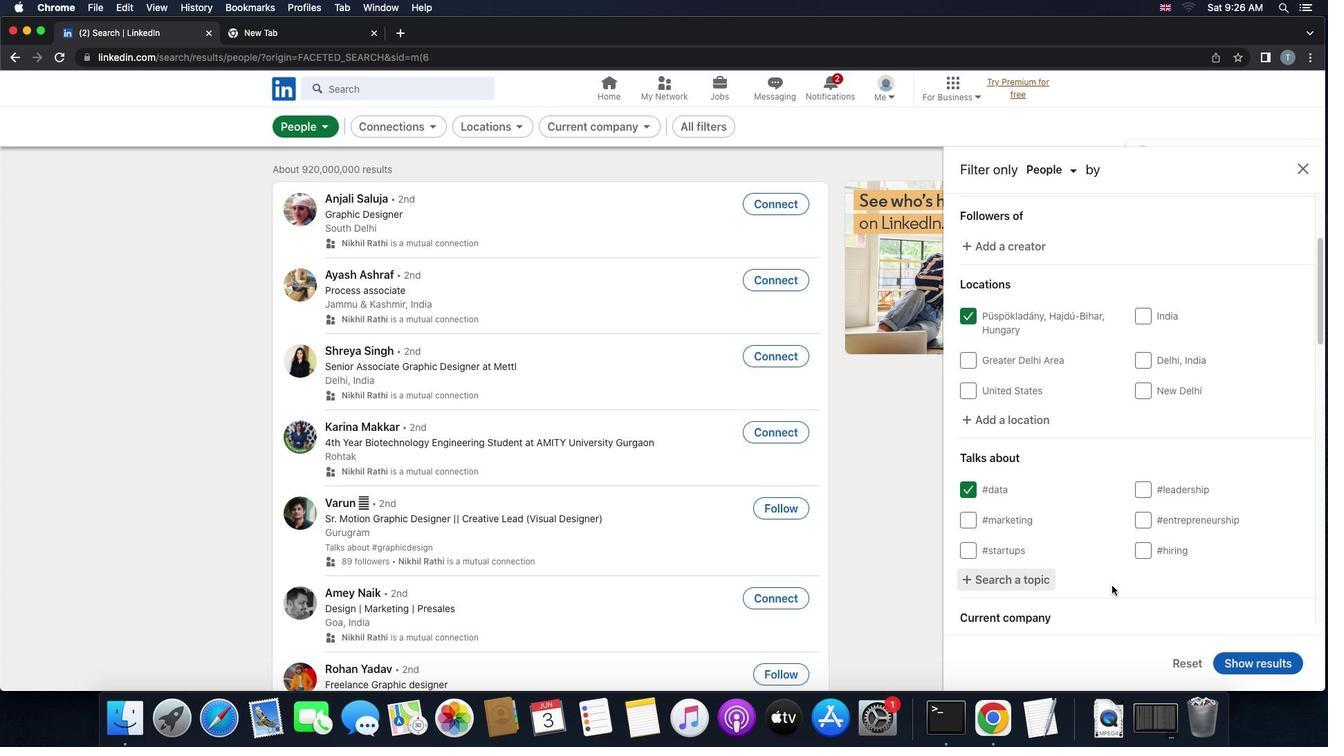 
Action: Mouse scrolled (1111, 586) with delta (0, 0)
Screenshot: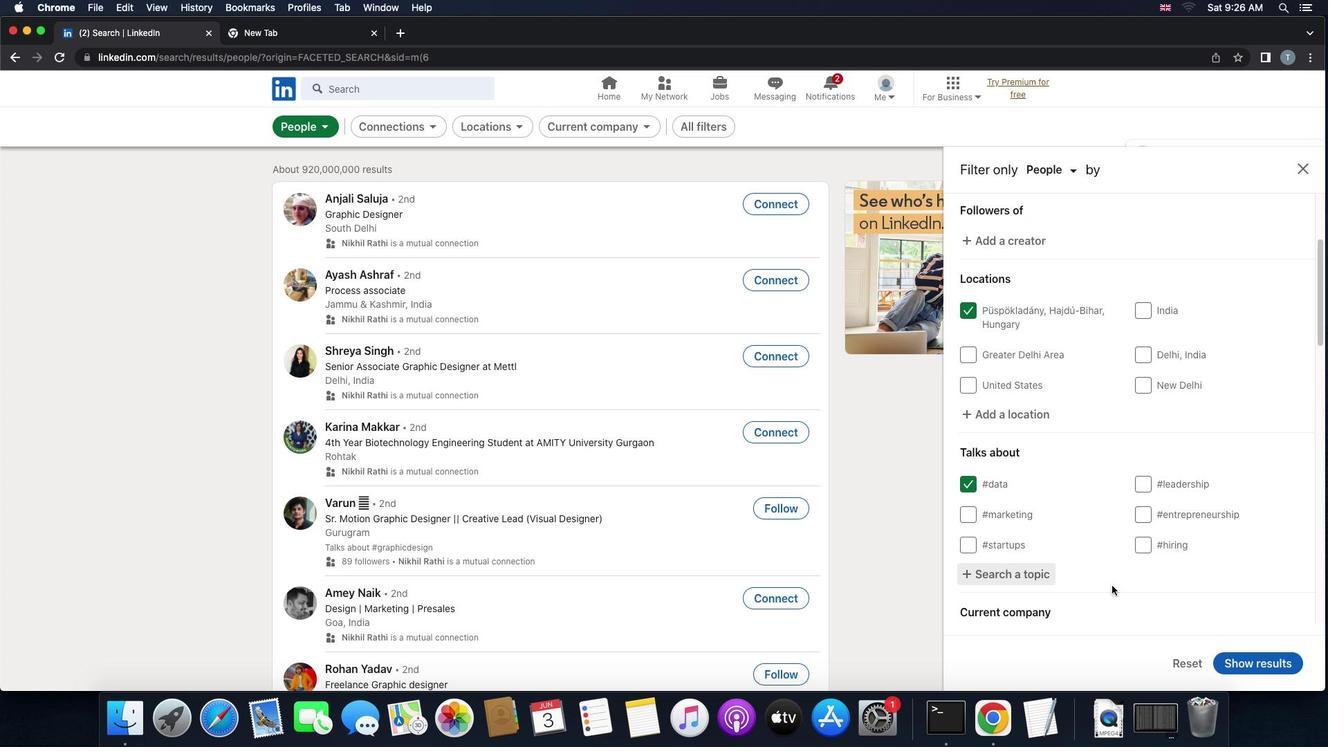 
Action: Mouse scrolled (1111, 586) with delta (0, 0)
Screenshot: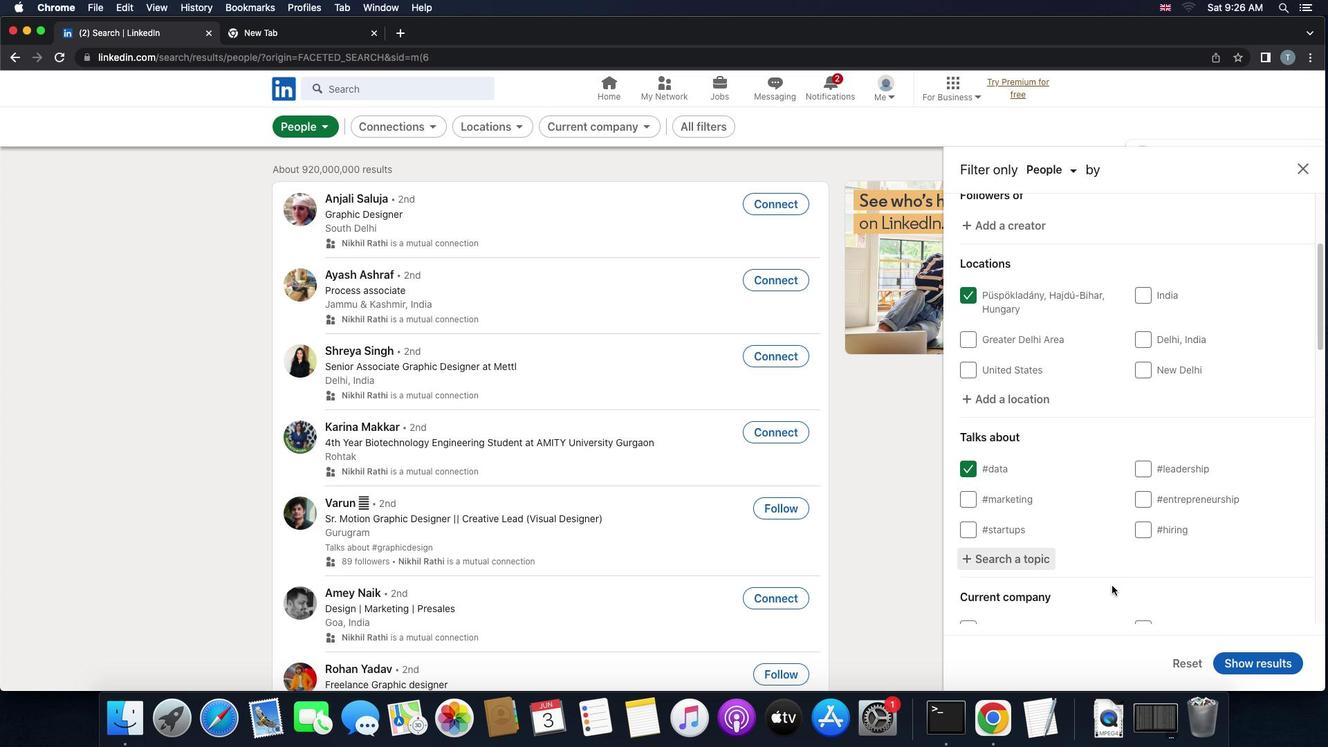 
Action: Mouse scrolled (1111, 586) with delta (0, 0)
Screenshot: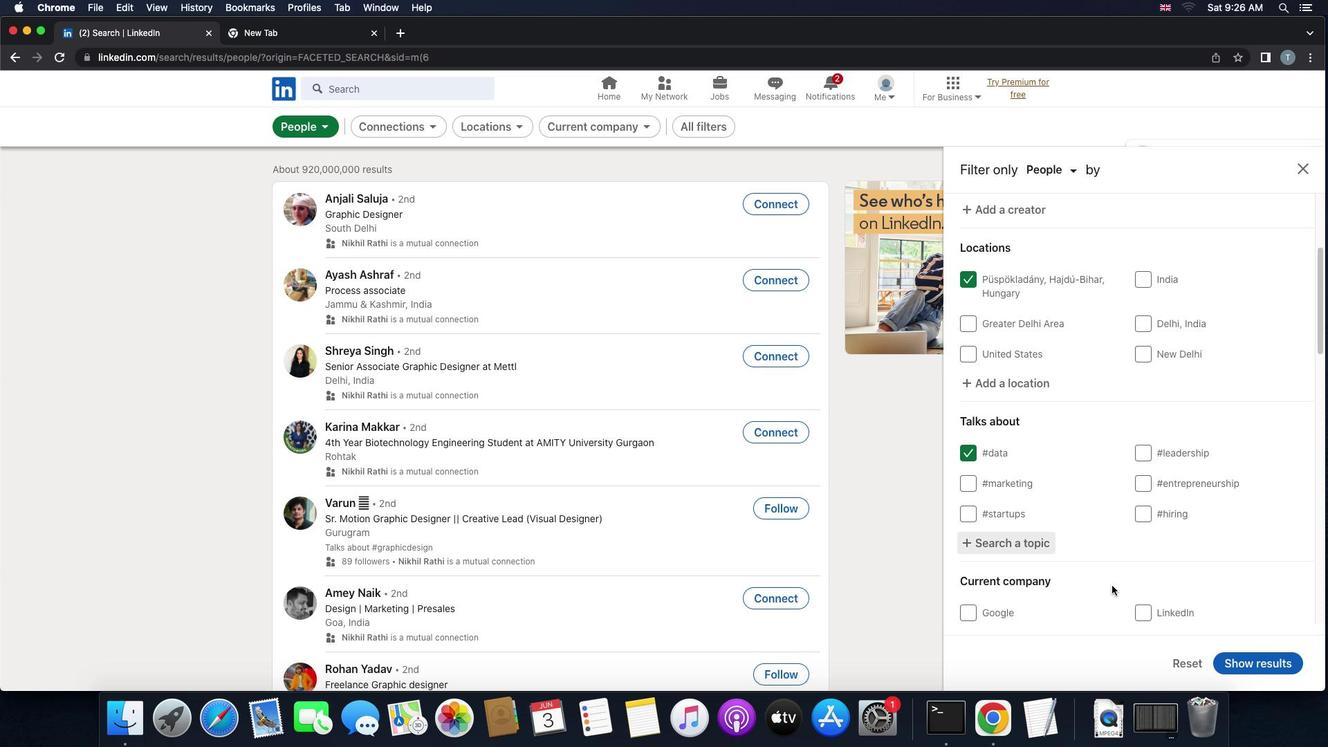 
Action: Mouse scrolled (1111, 586) with delta (0, 0)
Screenshot: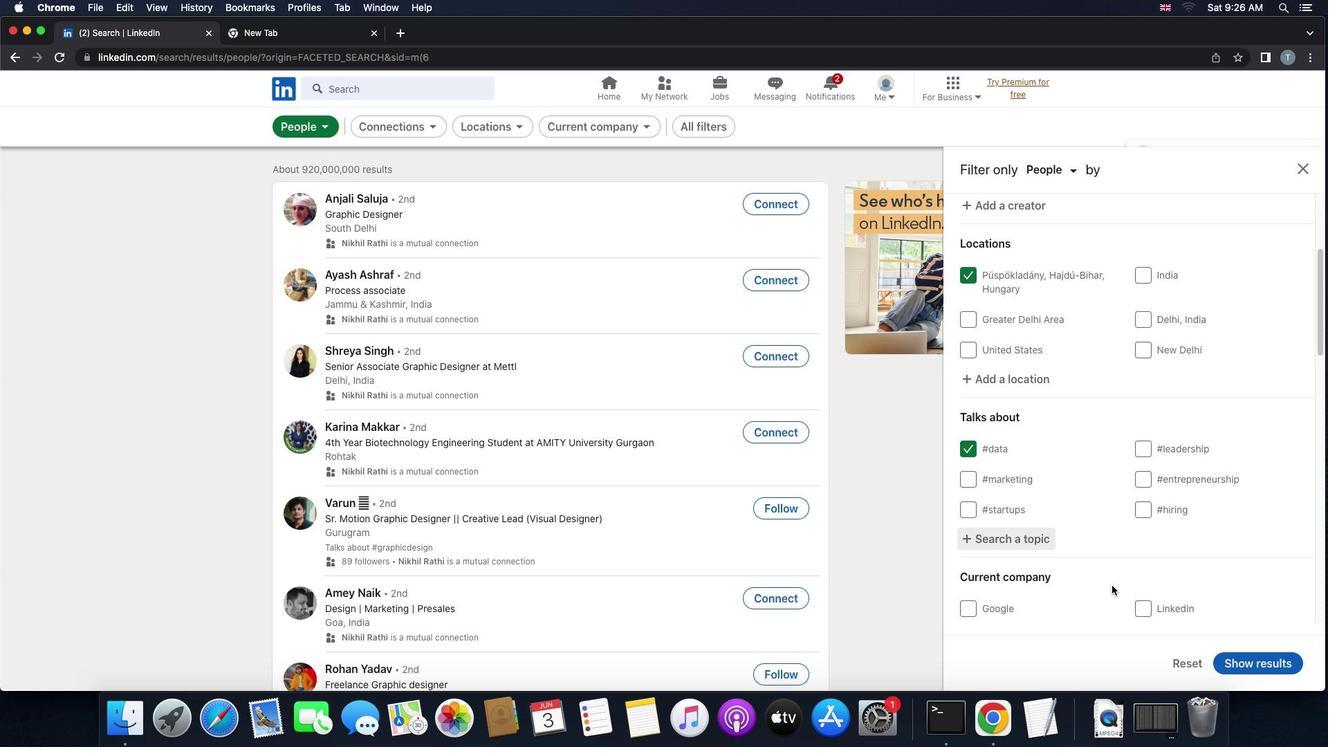 
Action: Mouse scrolled (1111, 586) with delta (0, 0)
Screenshot: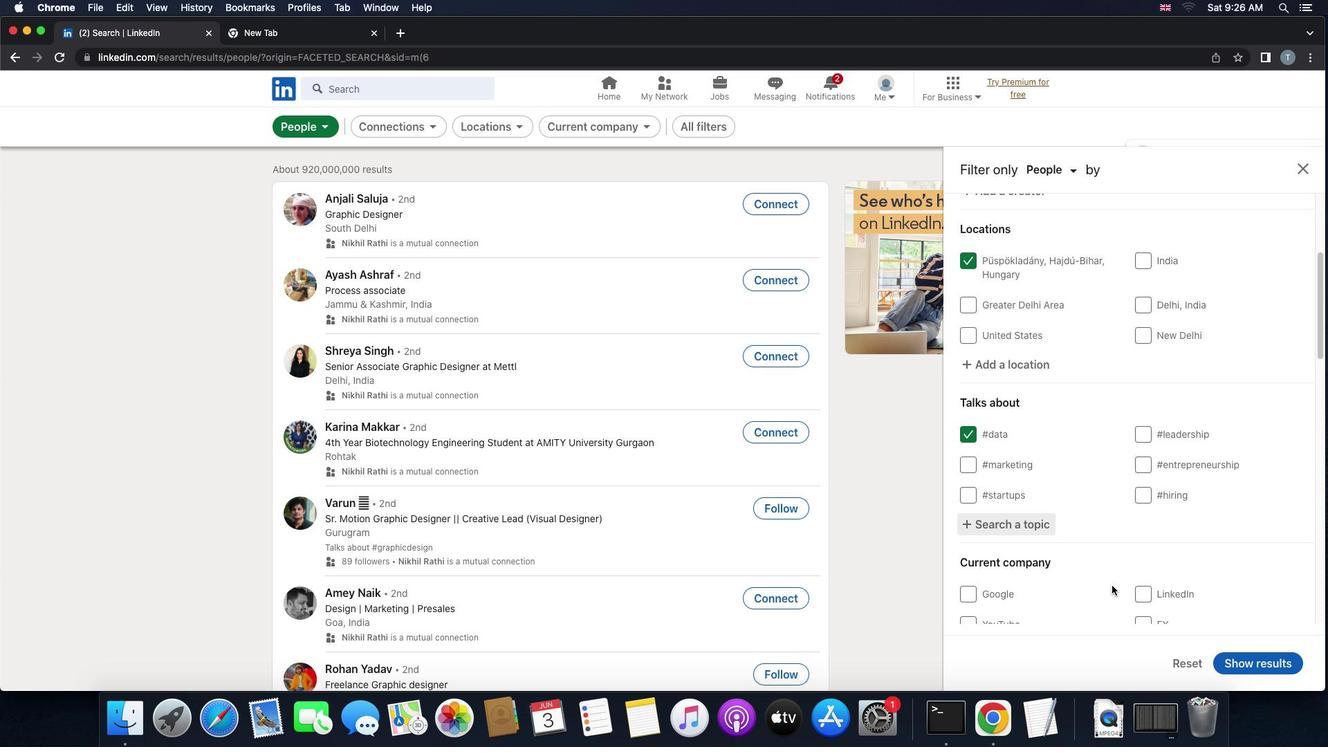 
Action: Mouse scrolled (1111, 586) with delta (0, 0)
Screenshot: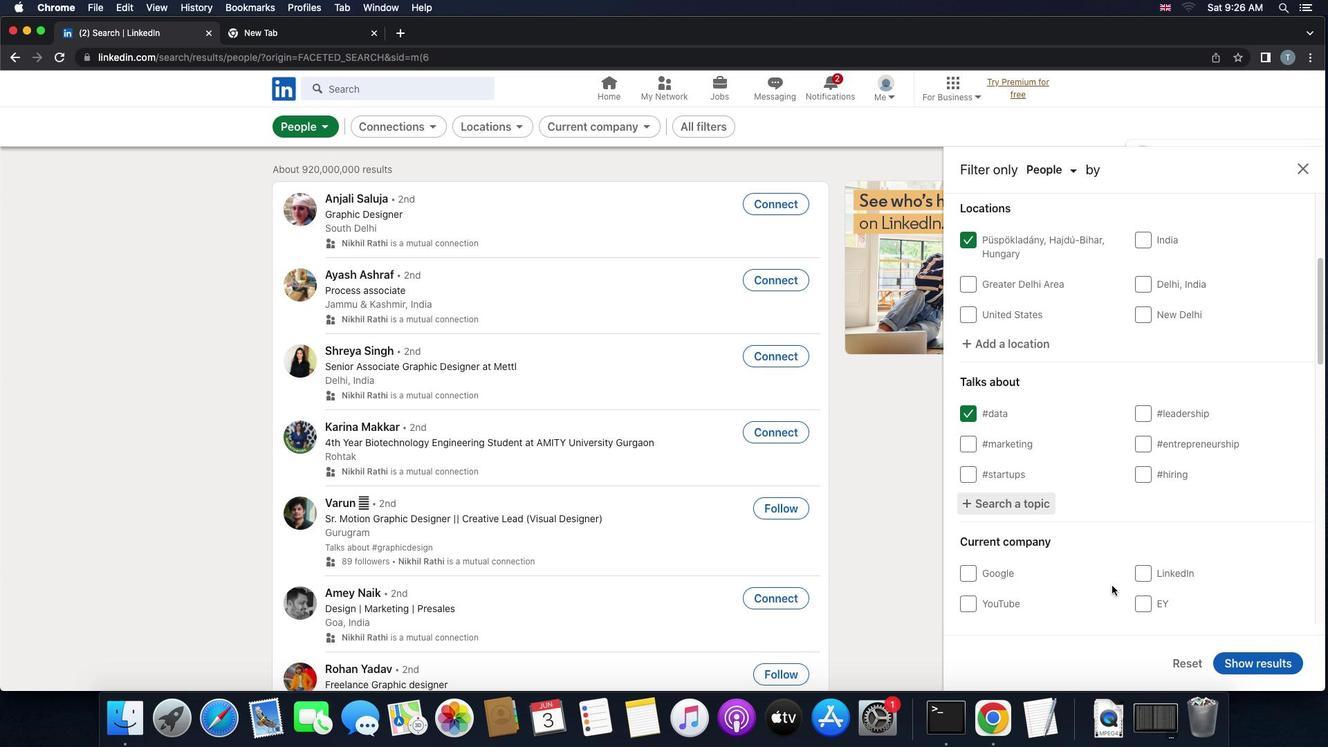 
Action: Mouse scrolled (1111, 586) with delta (0, 0)
Screenshot: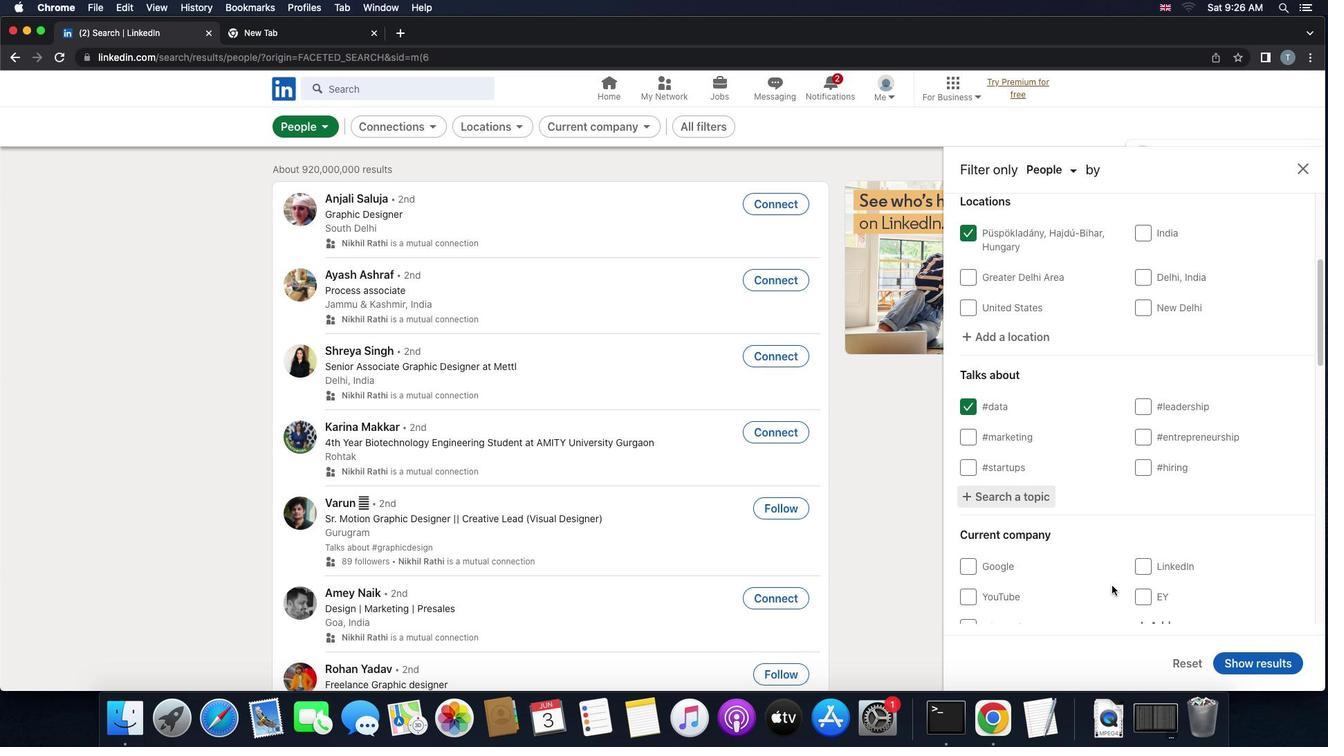 
Action: Mouse scrolled (1111, 586) with delta (0, 0)
Screenshot: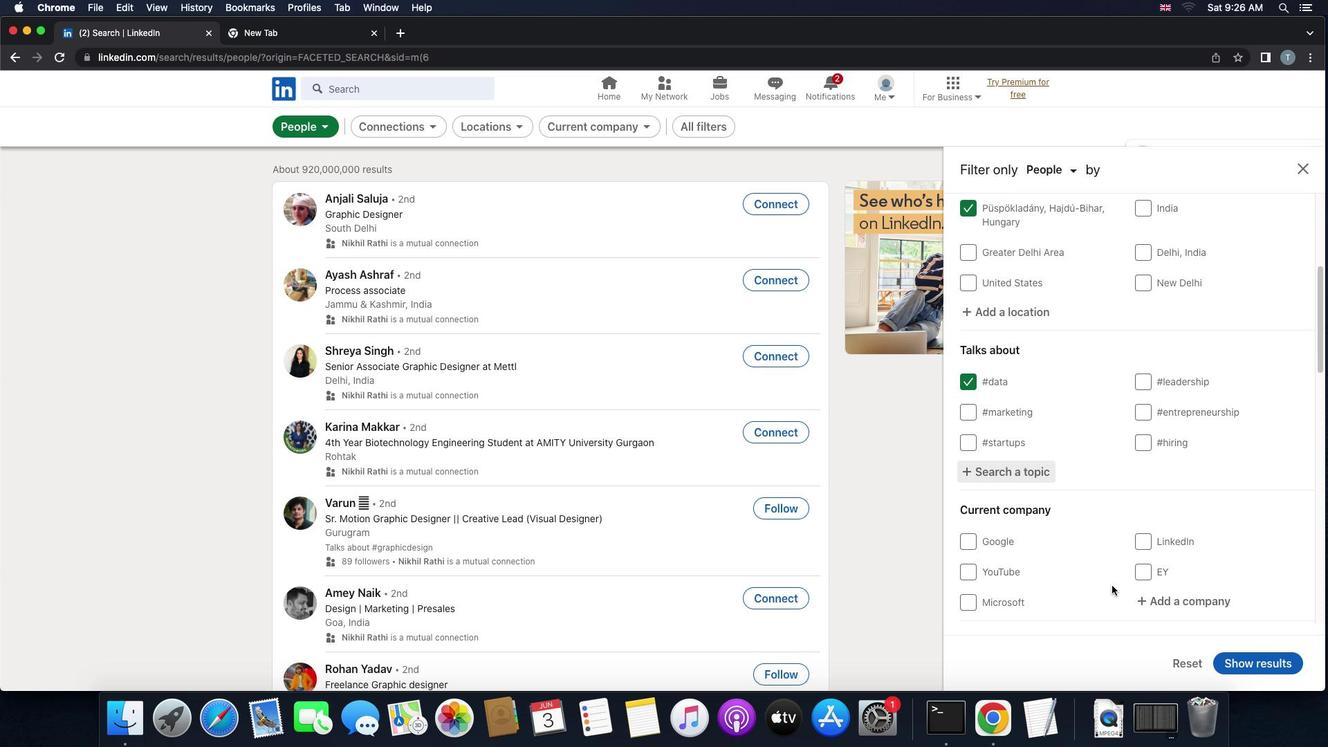 
Action: Mouse scrolled (1111, 586) with delta (0, 0)
Screenshot: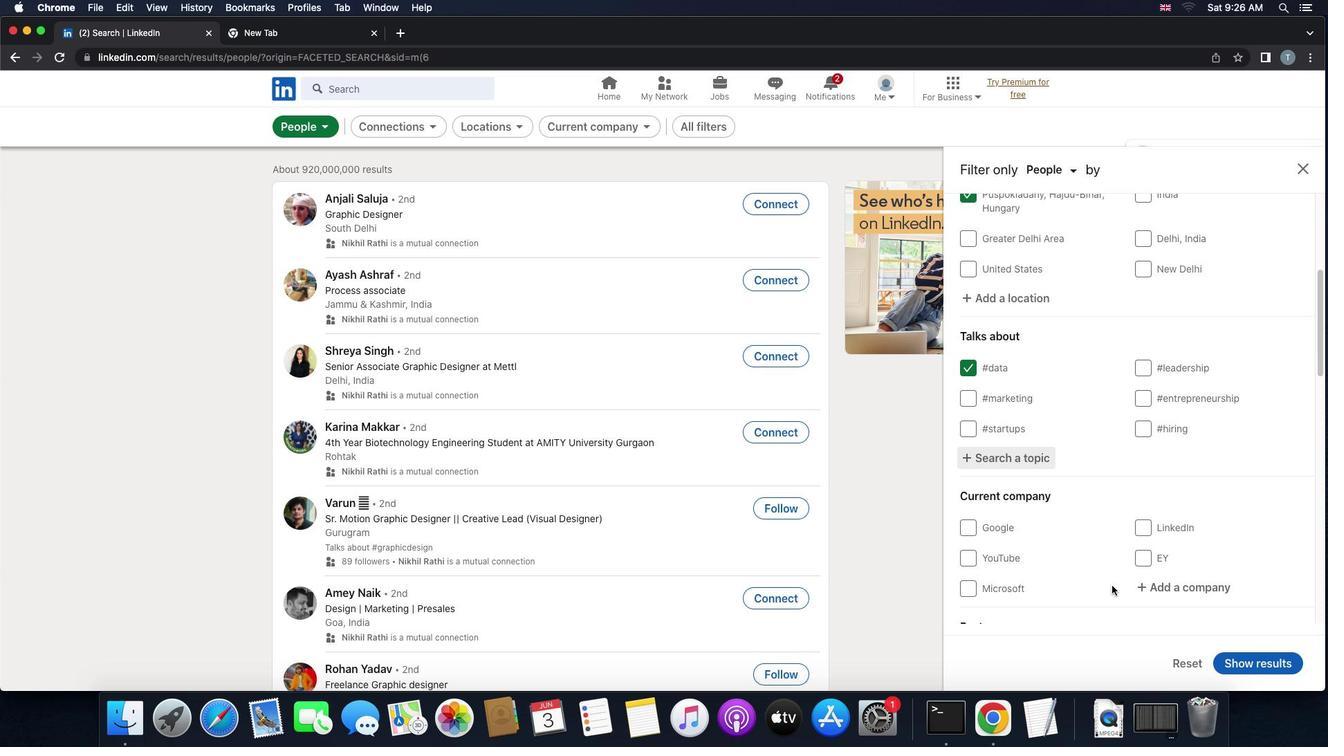 
Action: Mouse scrolled (1111, 586) with delta (0, 0)
Screenshot: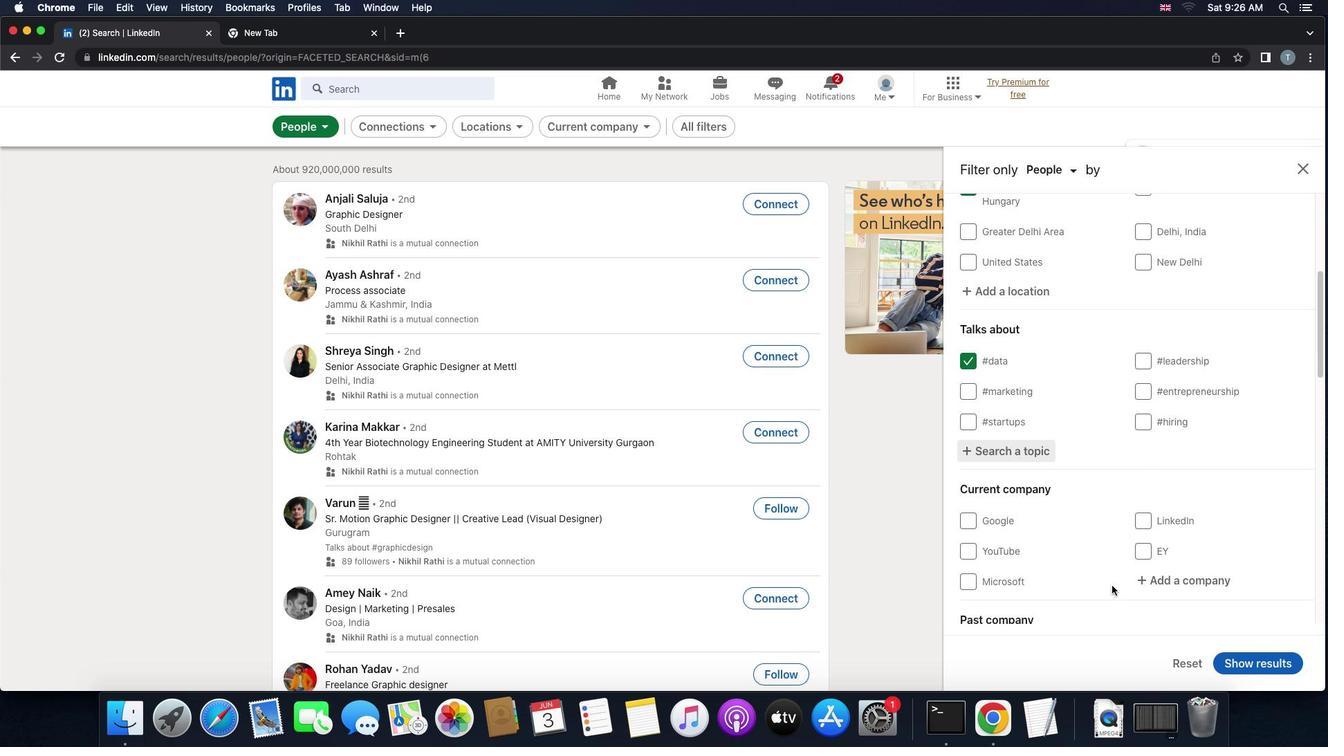 
Action: Mouse scrolled (1111, 586) with delta (0, 0)
Screenshot: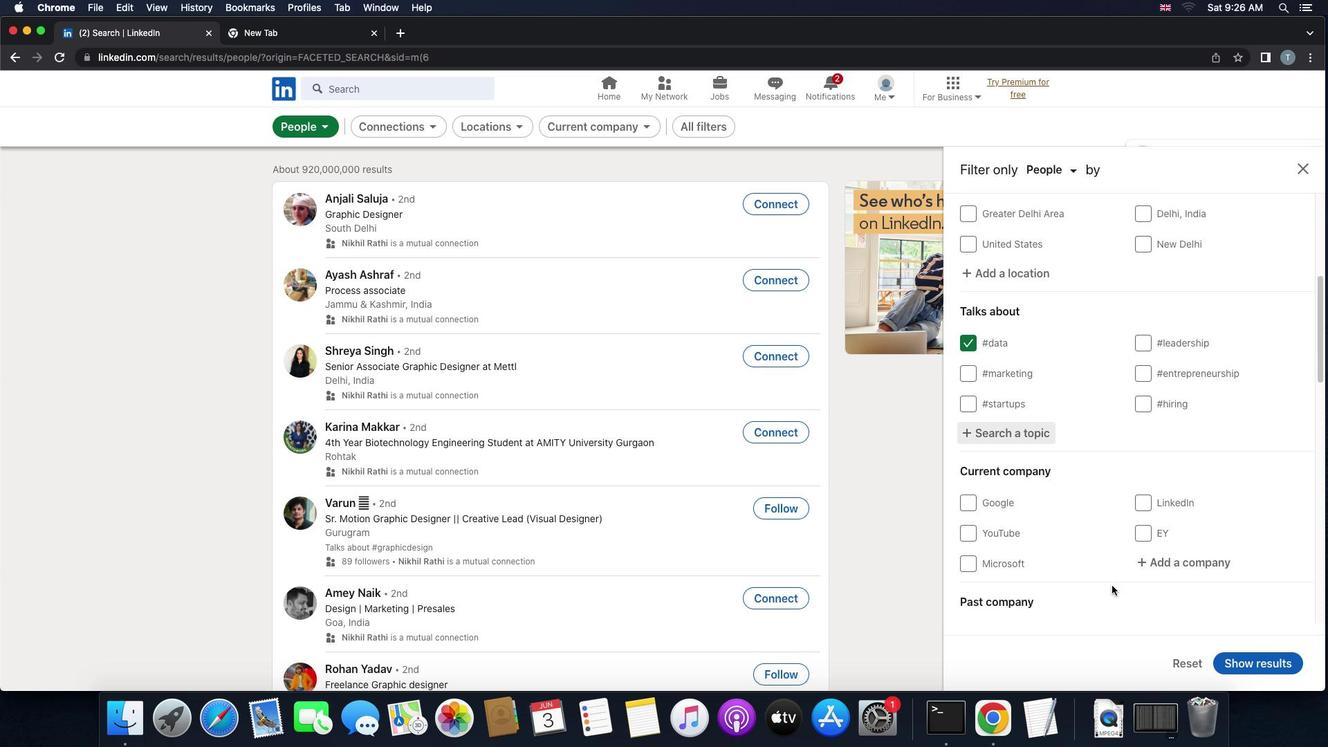 
Action: Mouse scrolled (1111, 586) with delta (0, 0)
Screenshot: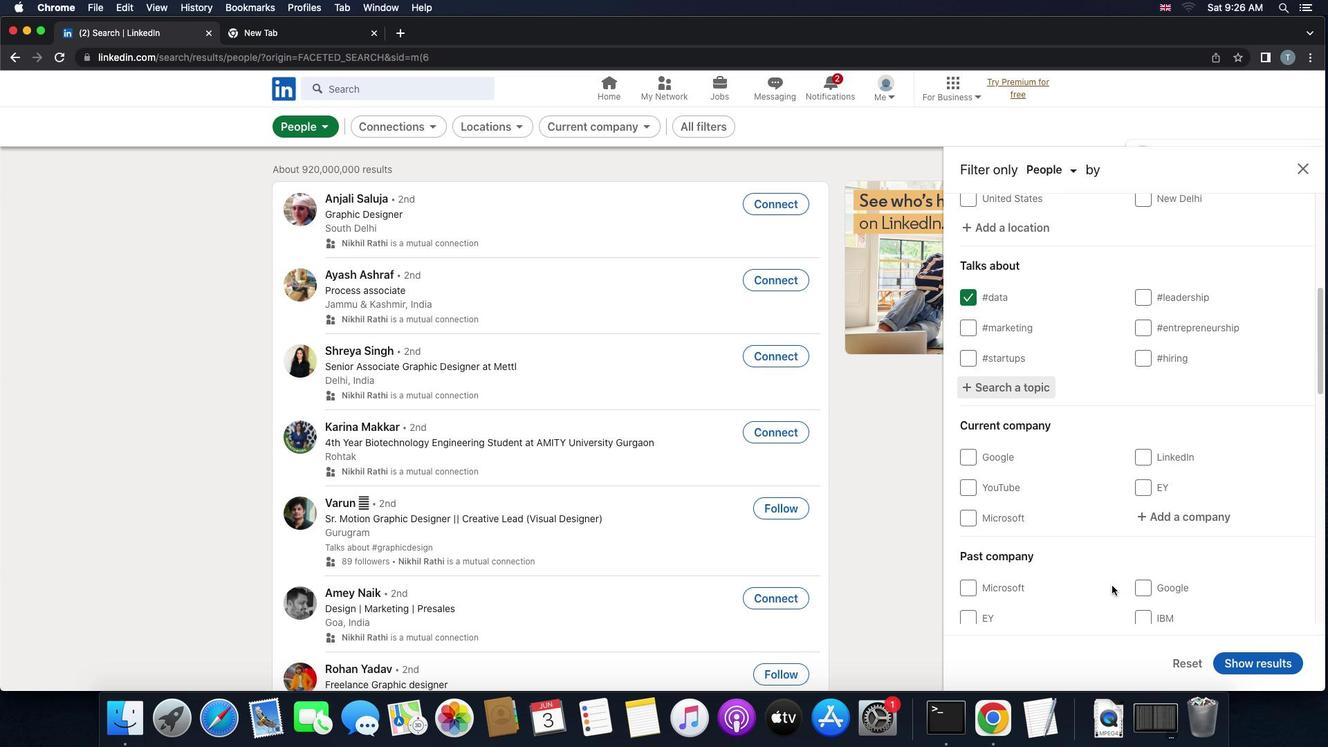 
Action: Mouse scrolled (1111, 586) with delta (0, 0)
Screenshot: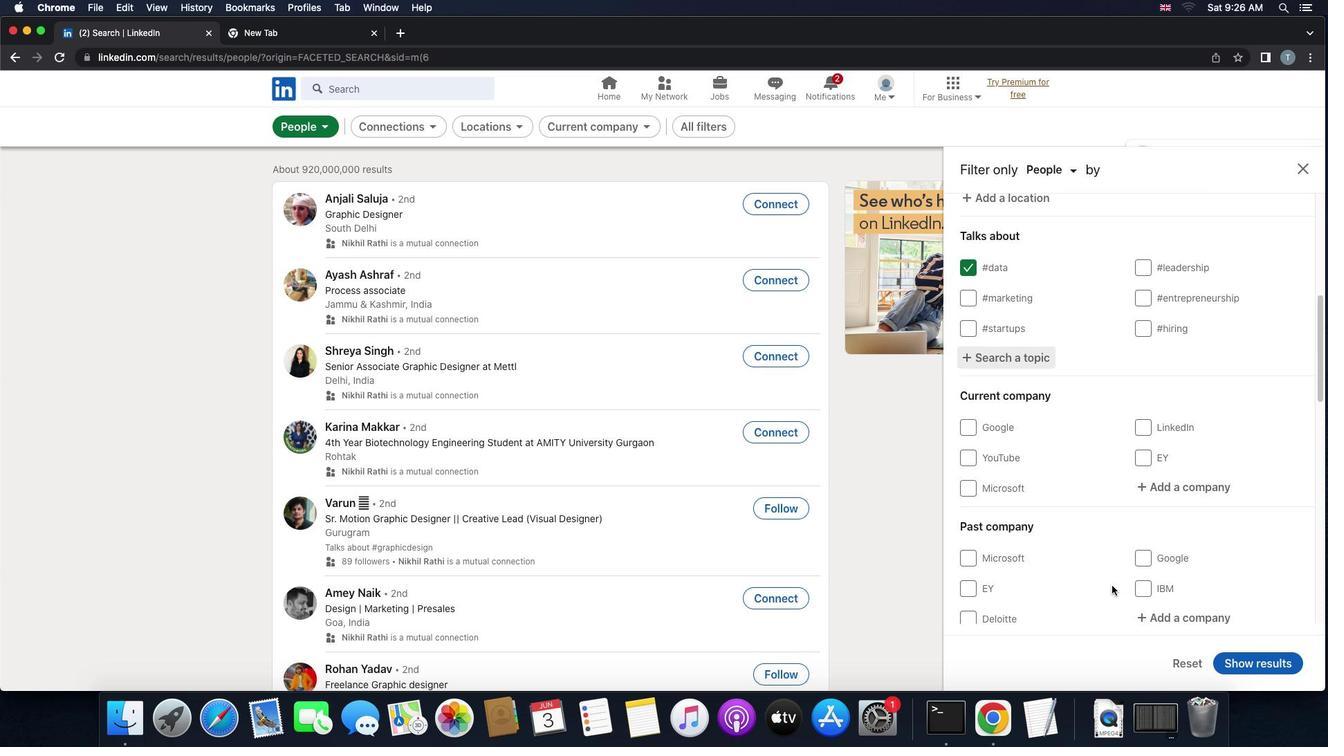 
Action: Mouse scrolled (1111, 586) with delta (0, 0)
Screenshot: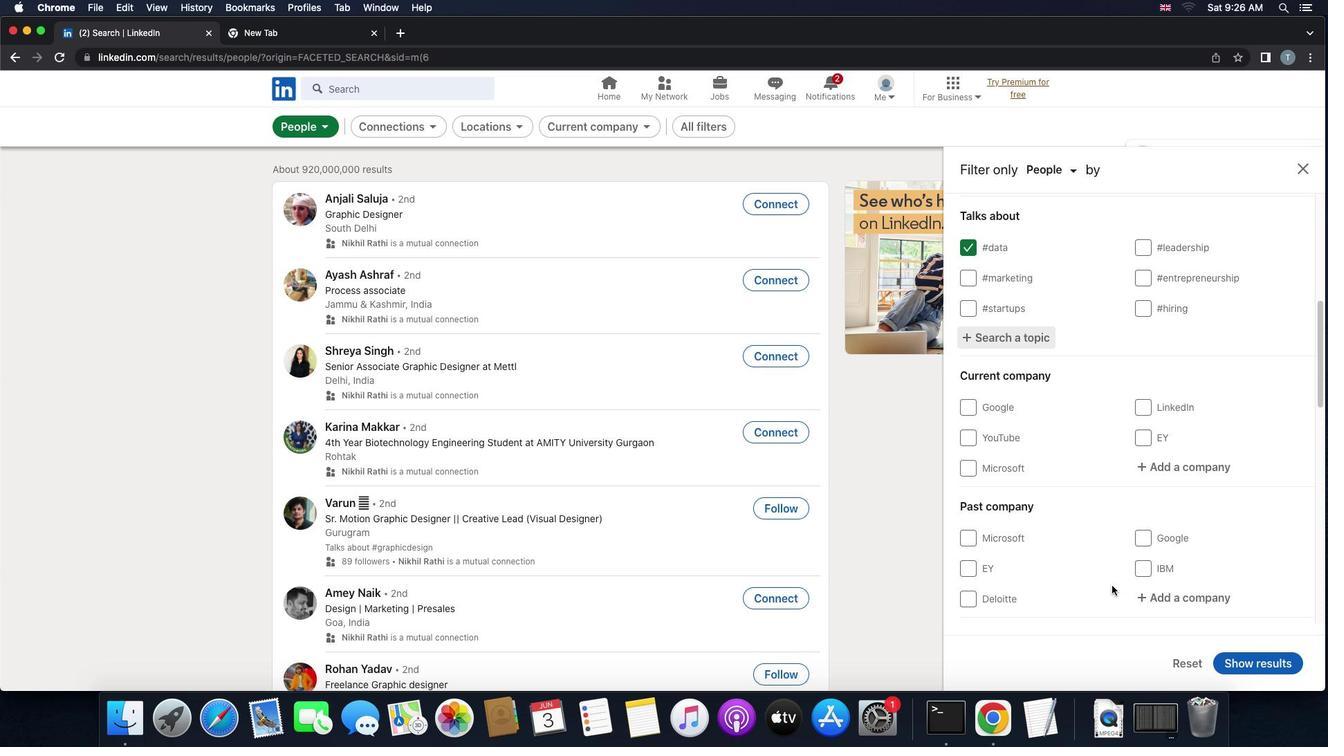 
Action: Mouse scrolled (1111, 586) with delta (0, -1)
Screenshot: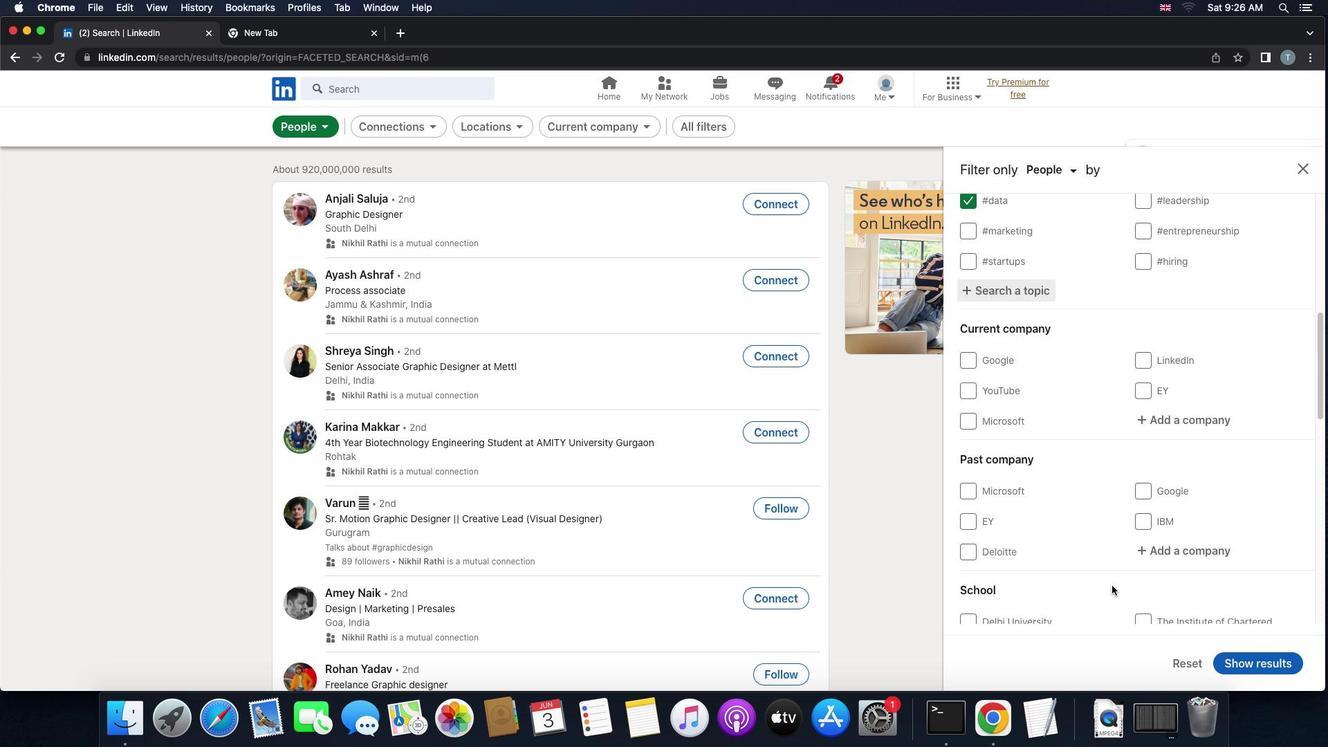 
Action: Mouse scrolled (1111, 586) with delta (0, -2)
Screenshot: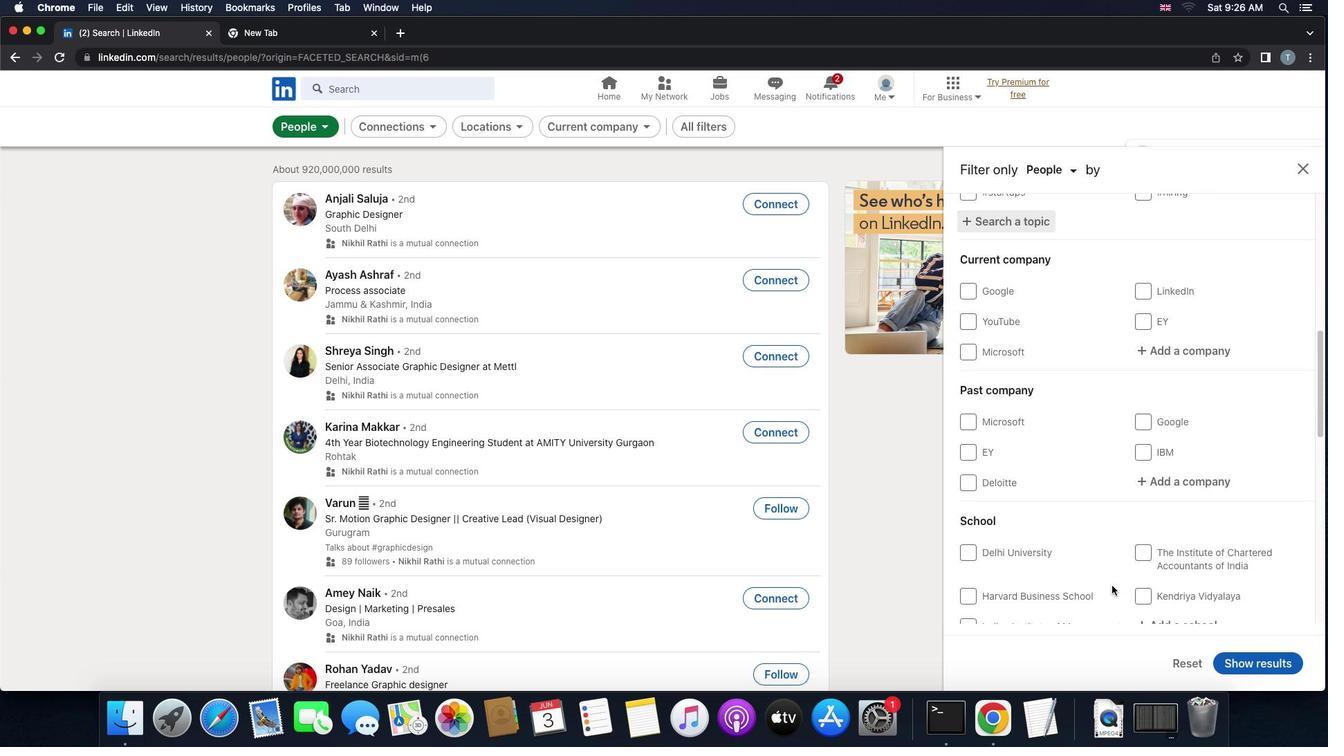 
Action: Mouse scrolled (1111, 586) with delta (0, 0)
Screenshot: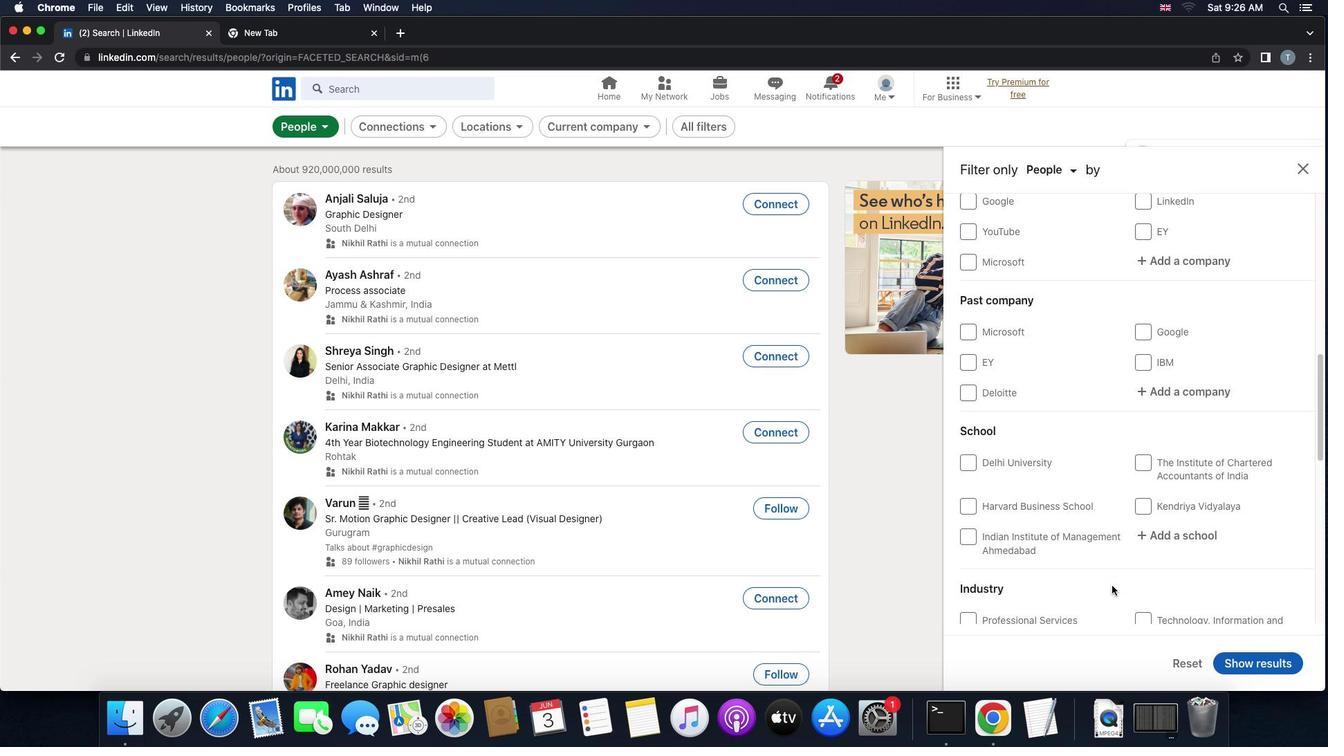 
Action: Mouse scrolled (1111, 586) with delta (0, 0)
Screenshot: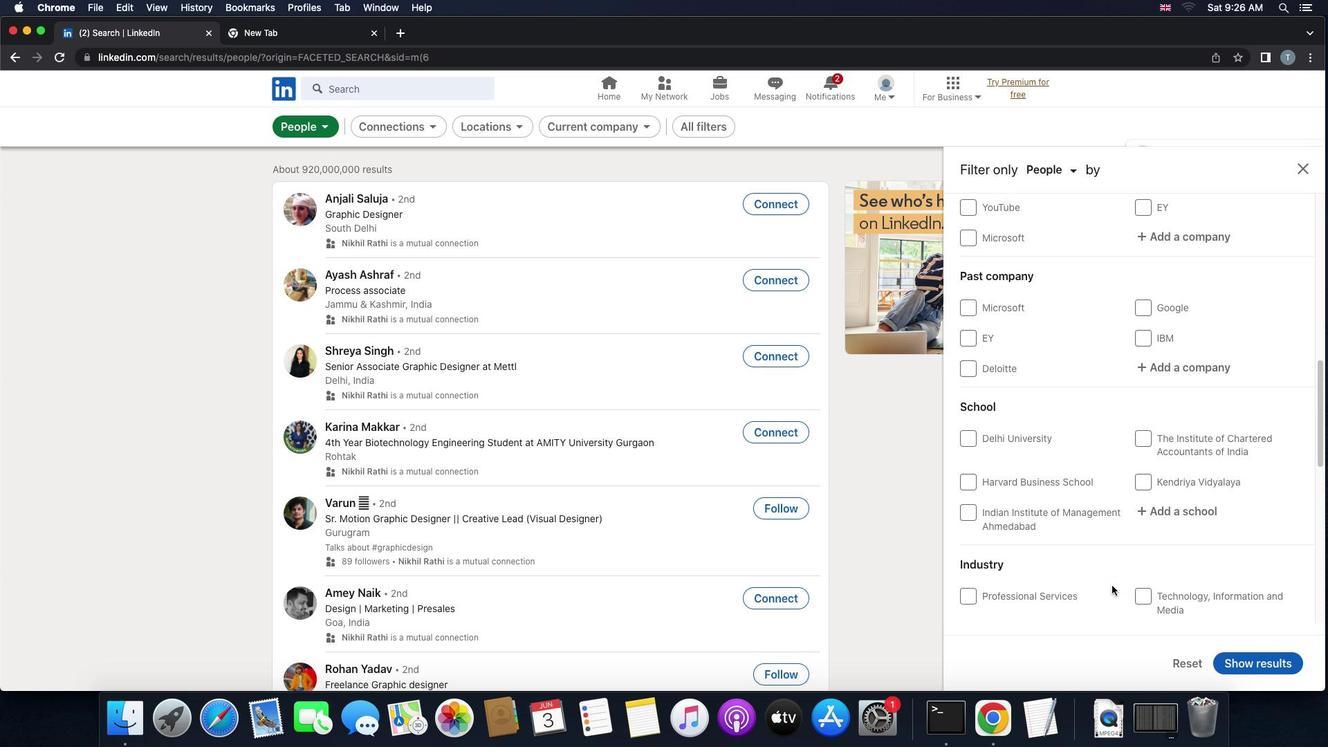 
Action: Mouse scrolled (1111, 586) with delta (0, -2)
Screenshot: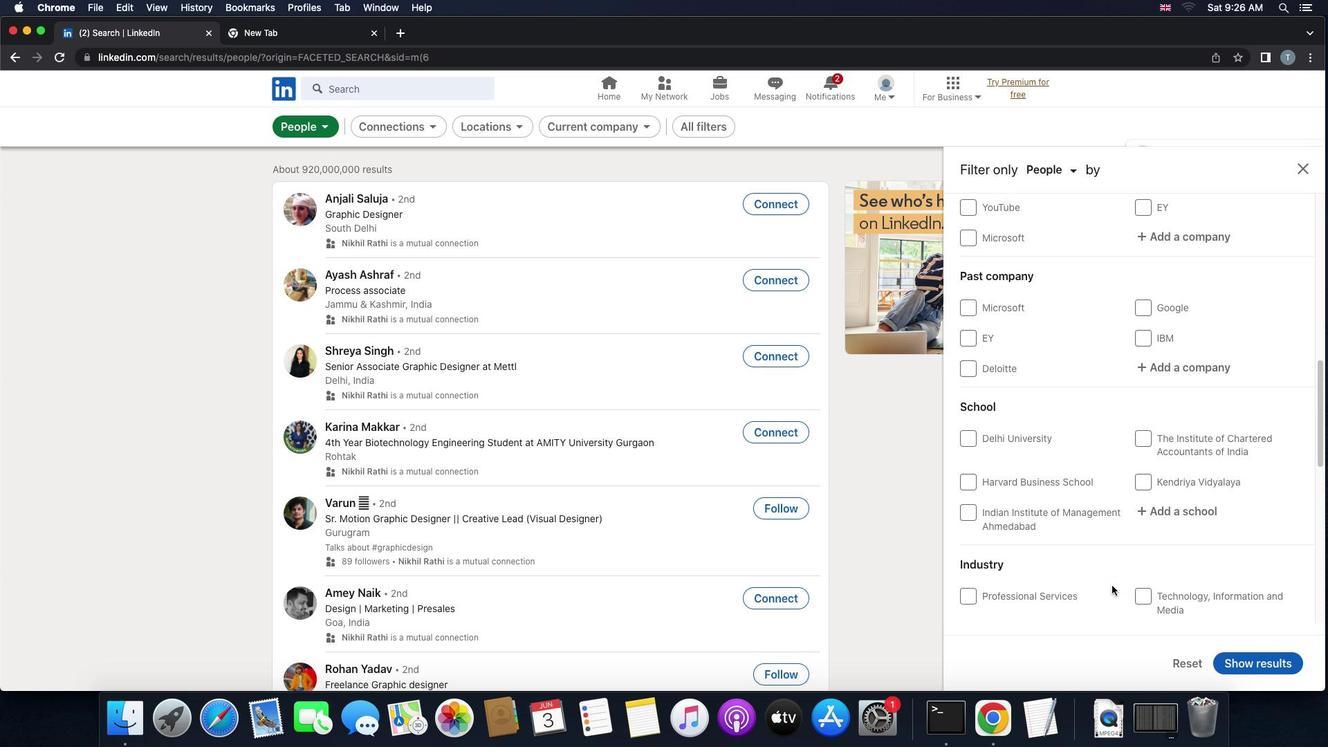 
Action: Mouse scrolled (1111, 586) with delta (0, -2)
Screenshot: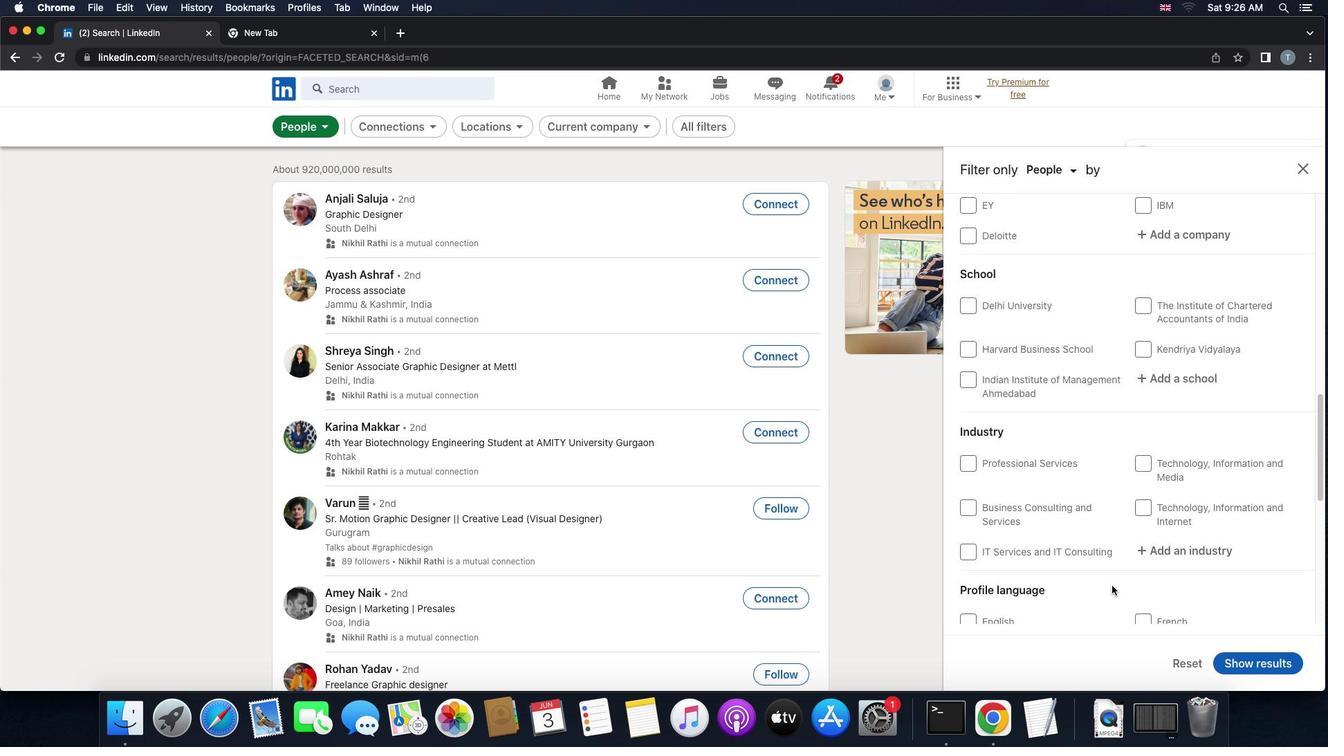 
Action: Mouse scrolled (1111, 586) with delta (0, 0)
Screenshot: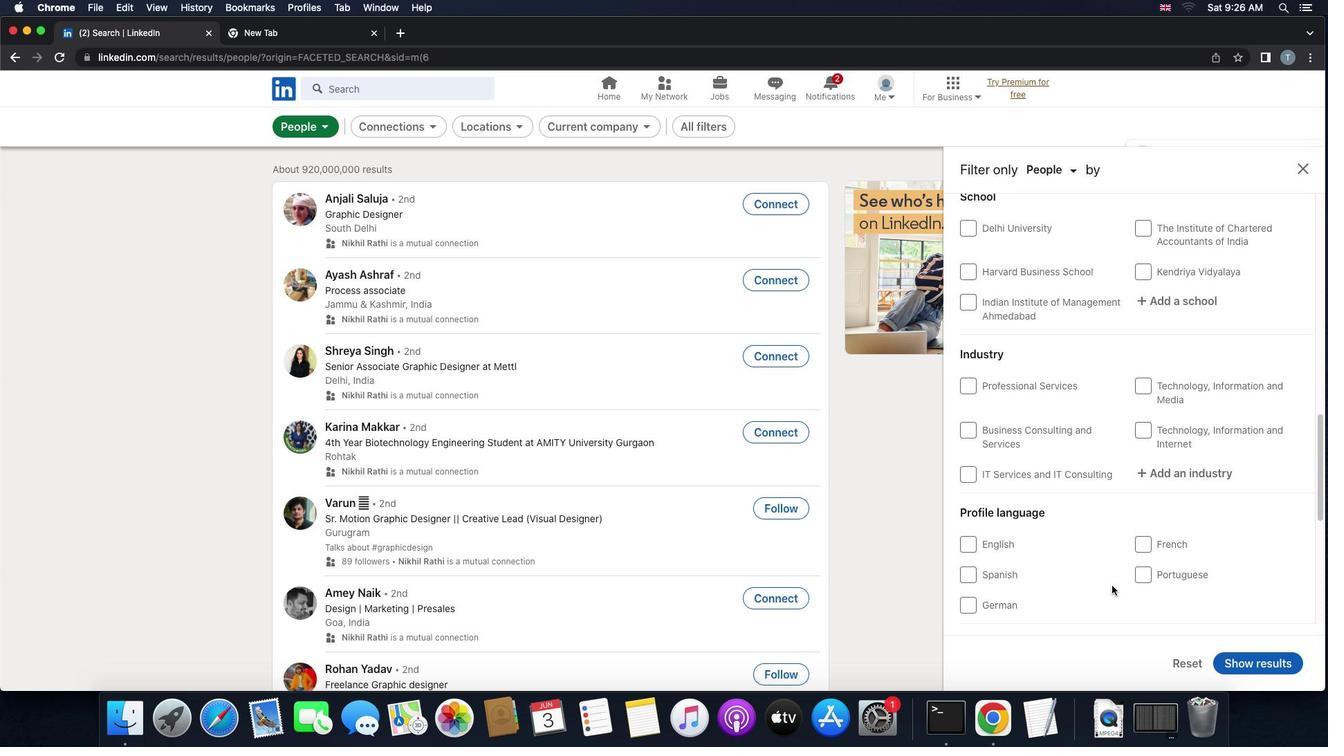 
Action: Mouse scrolled (1111, 586) with delta (0, 0)
Screenshot: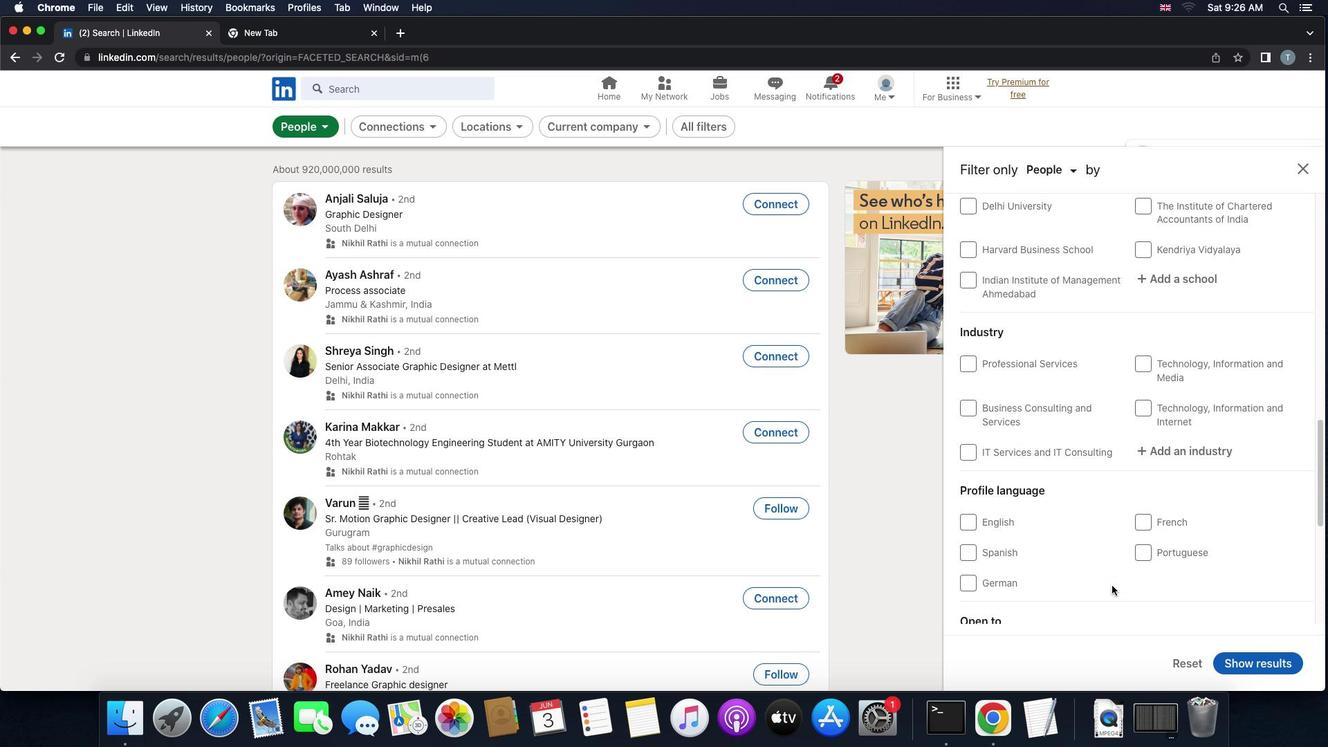 
Action: Mouse scrolled (1111, 586) with delta (0, -2)
Screenshot: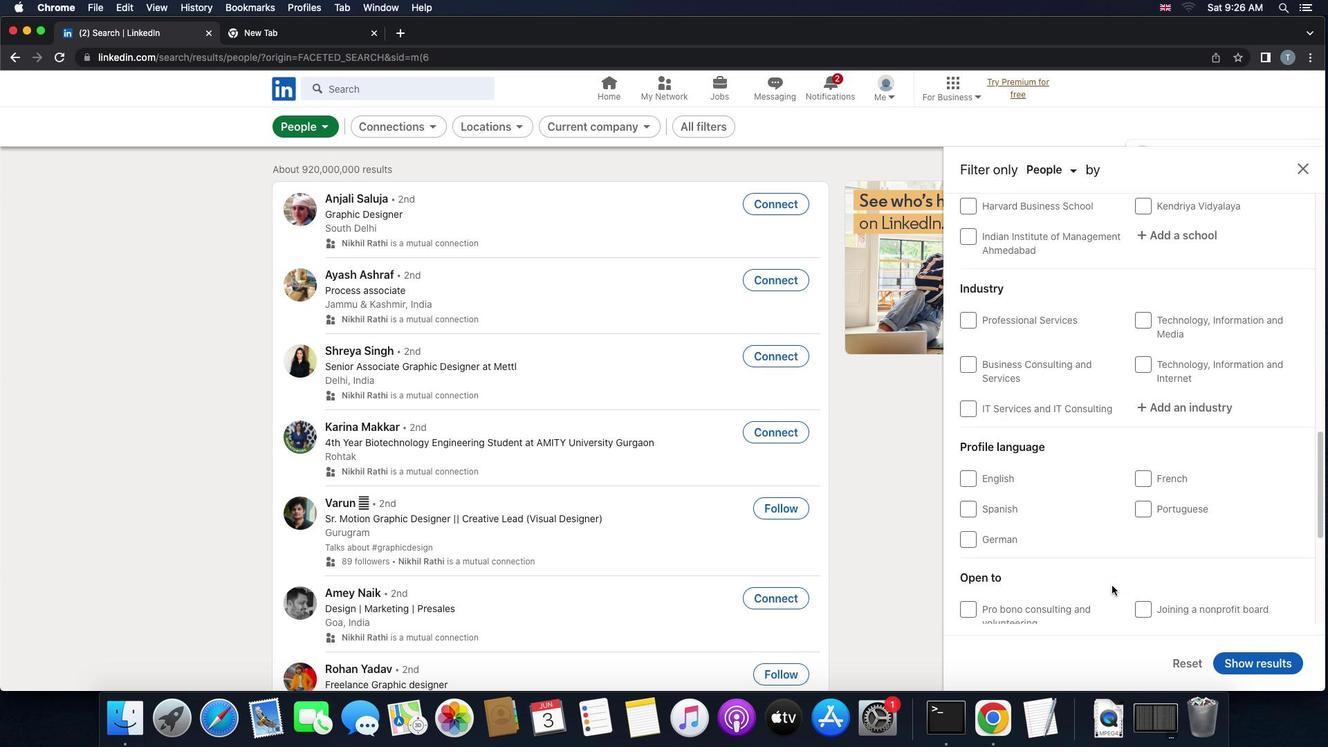 
Action: Mouse scrolled (1111, 586) with delta (0, -2)
Screenshot: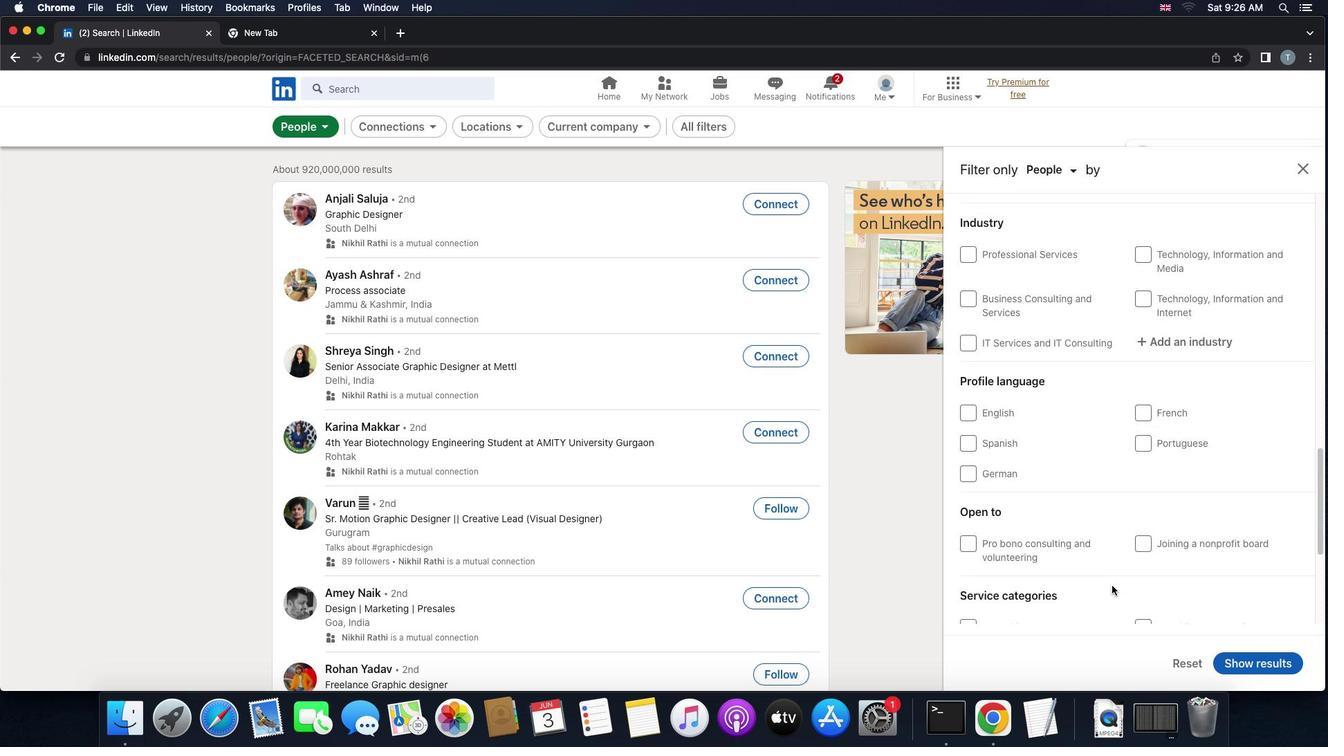 
Action: Mouse scrolled (1111, 586) with delta (0, 0)
Screenshot: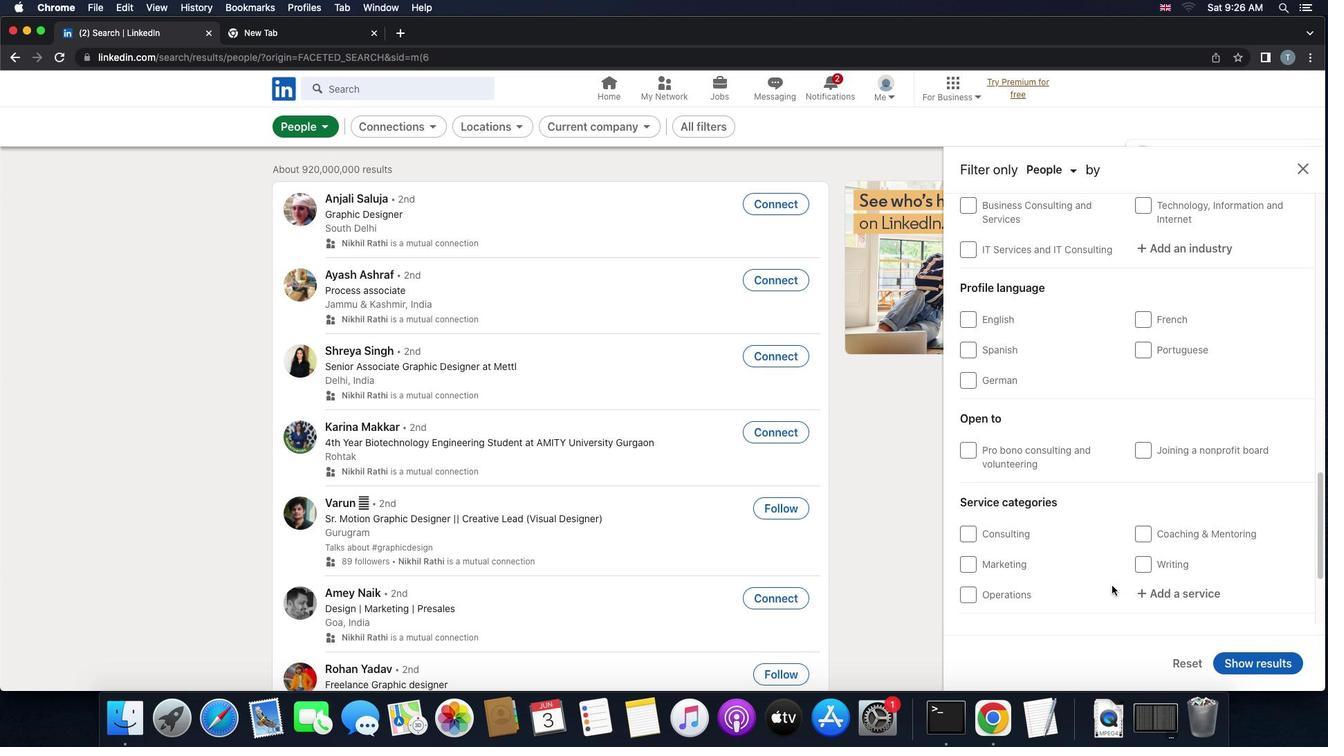 
Action: Mouse scrolled (1111, 586) with delta (0, 0)
Screenshot: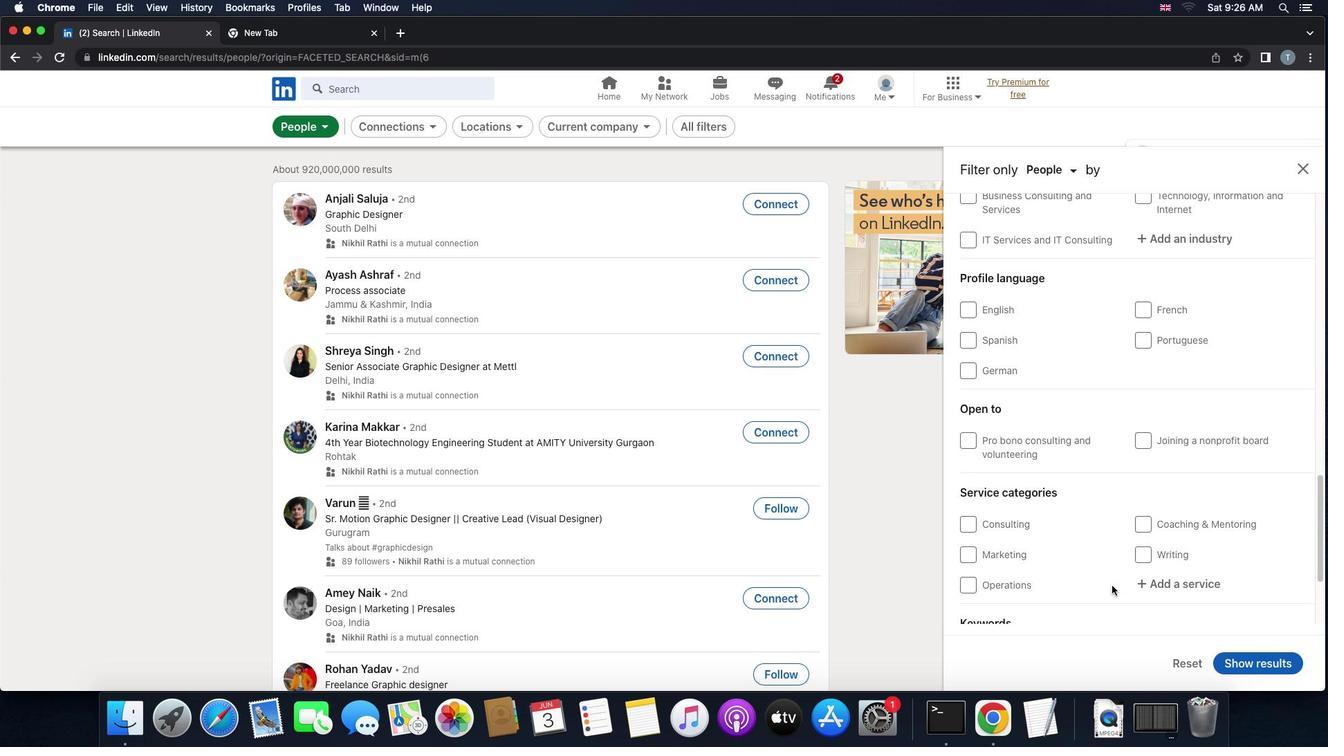 
Action: Mouse scrolled (1111, 586) with delta (0, -1)
Screenshot: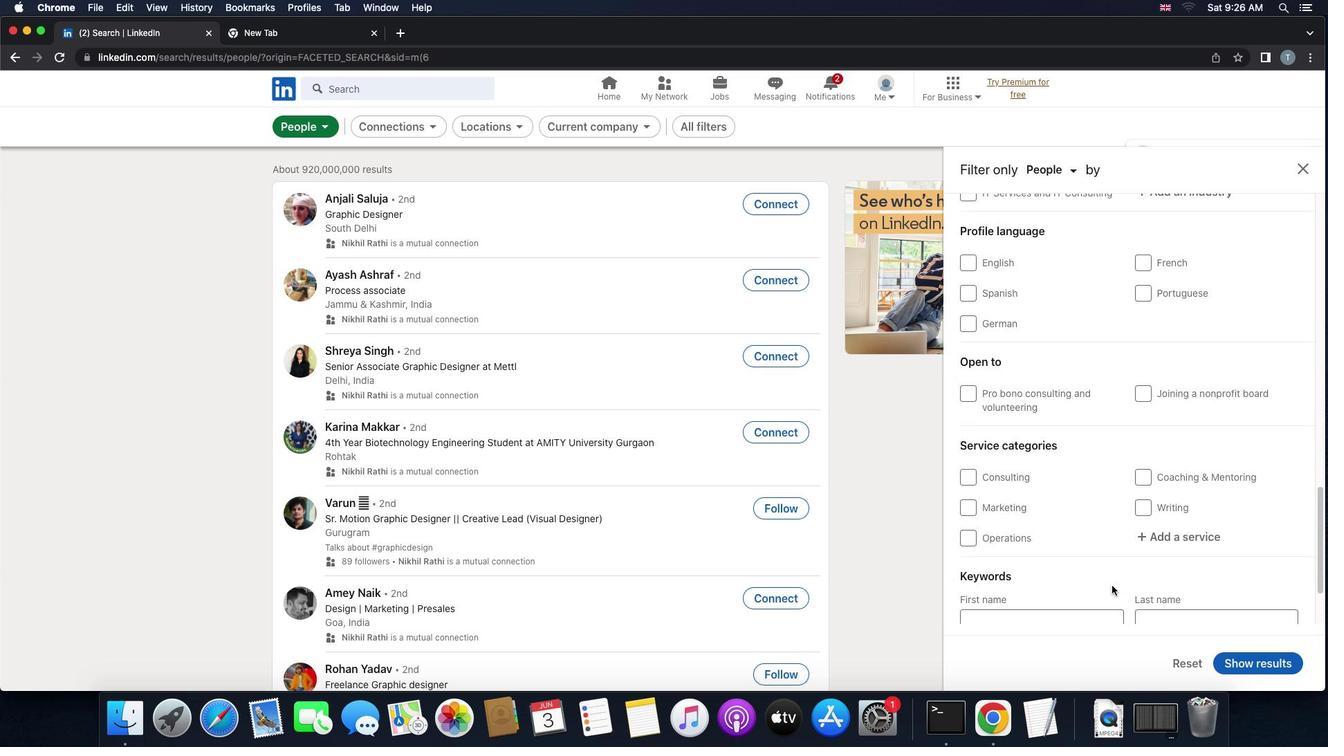 
Action: Mouse scrolled (1111, 586) with delta (0, -1)
Screenshot: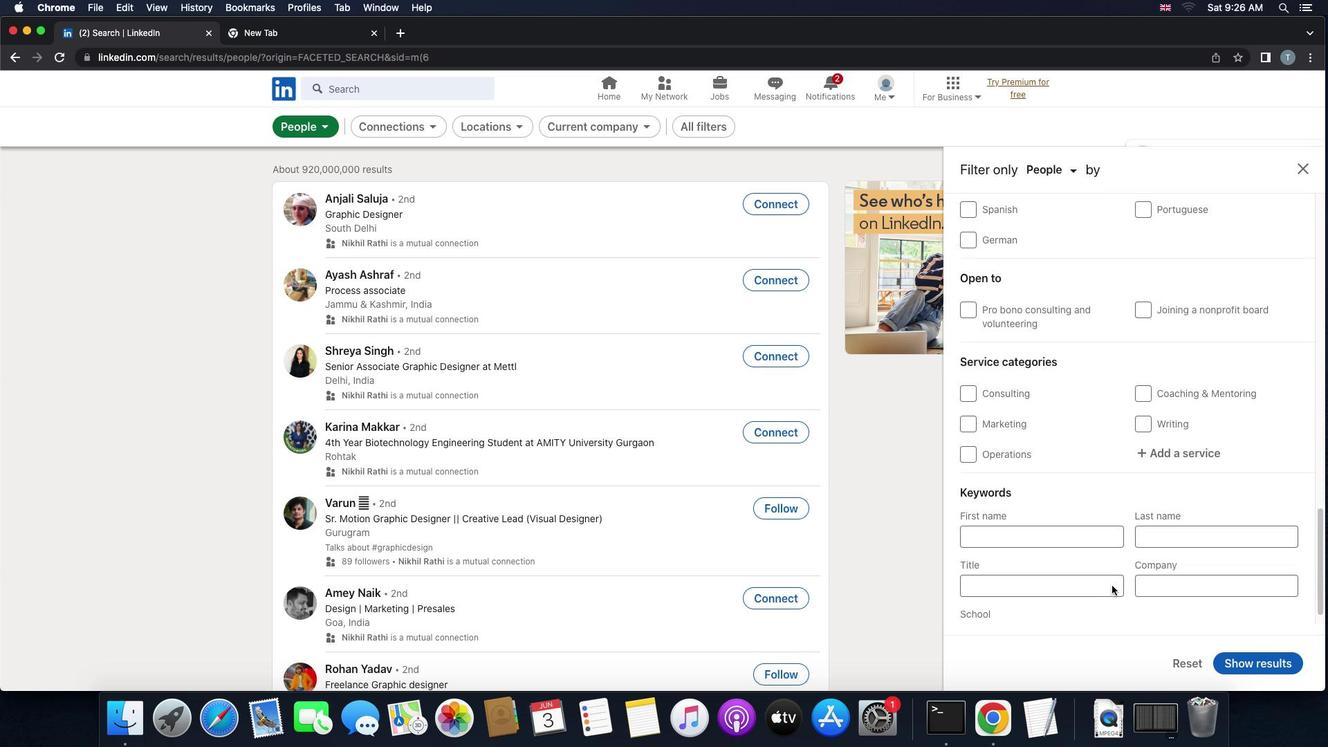 
Action: Mouse scrolled (1111, 586) with delta (0, 0)
Screenshot: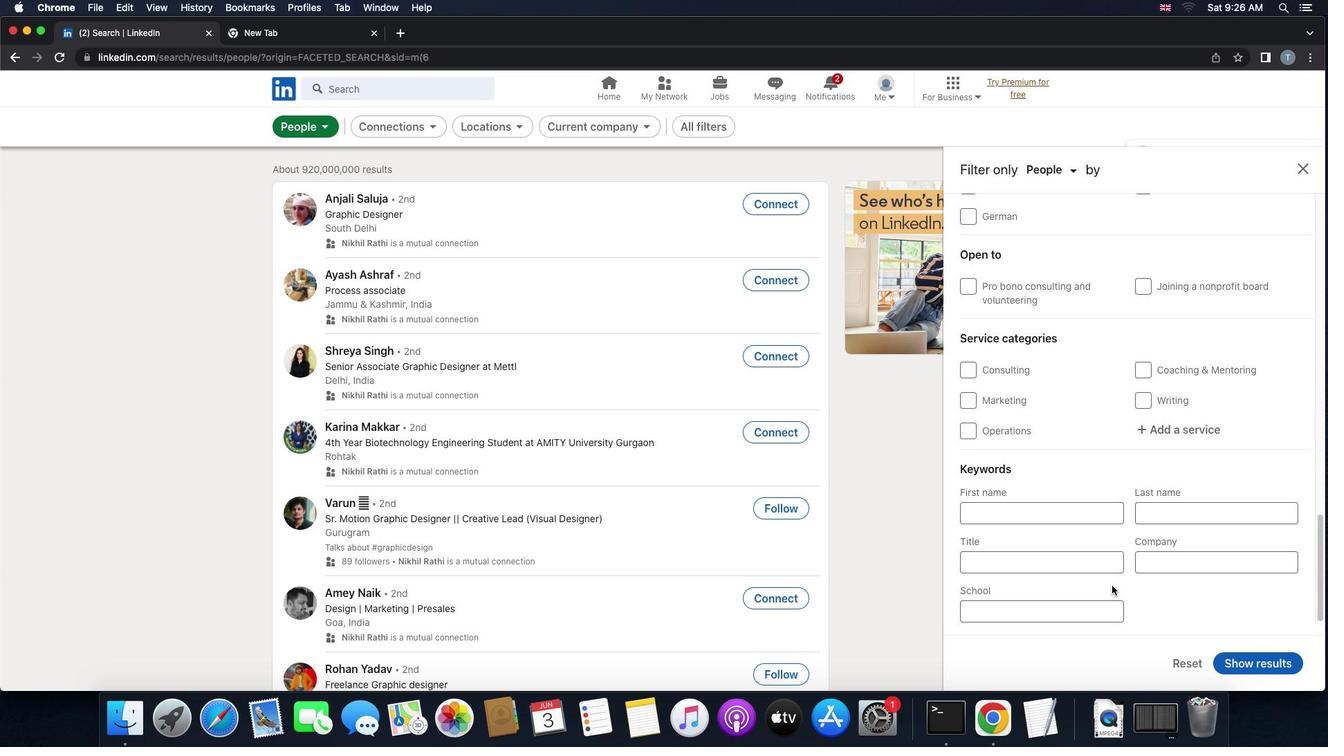 
Action: Mouse scrolled (1111, 586) with delta (0, 0)
Screenshot: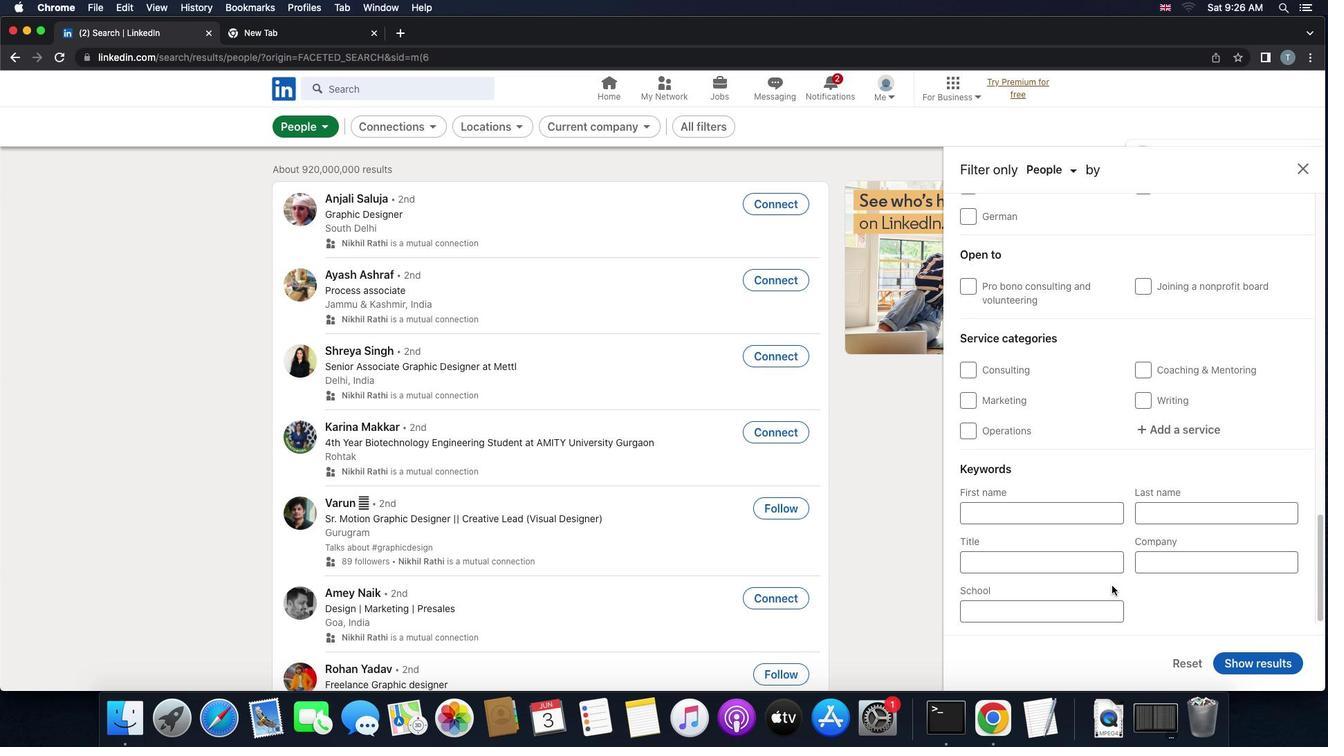 
Action: Mouse scrolled (1111, 586) with delta (0, -2)
Screenshot: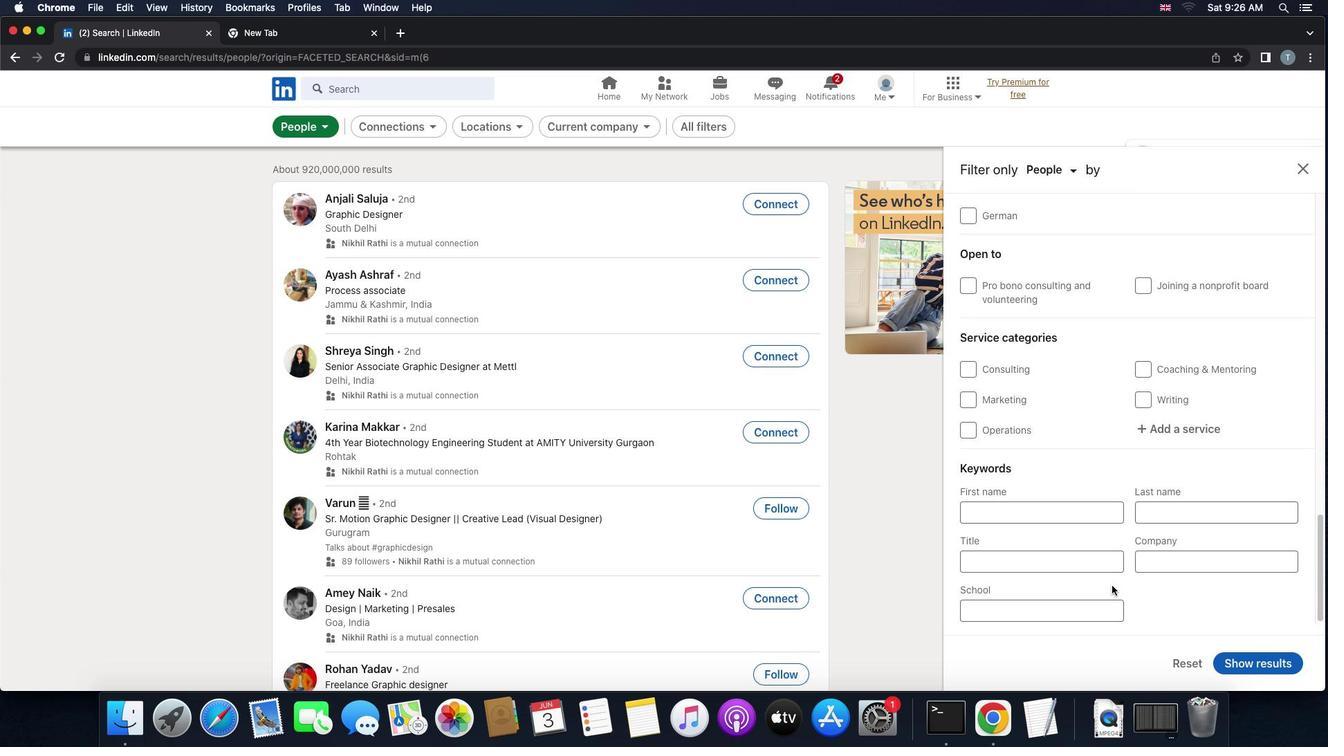 
Action: Mouse scrolled (1111, 586) with delta (0, -2)
Screenshot: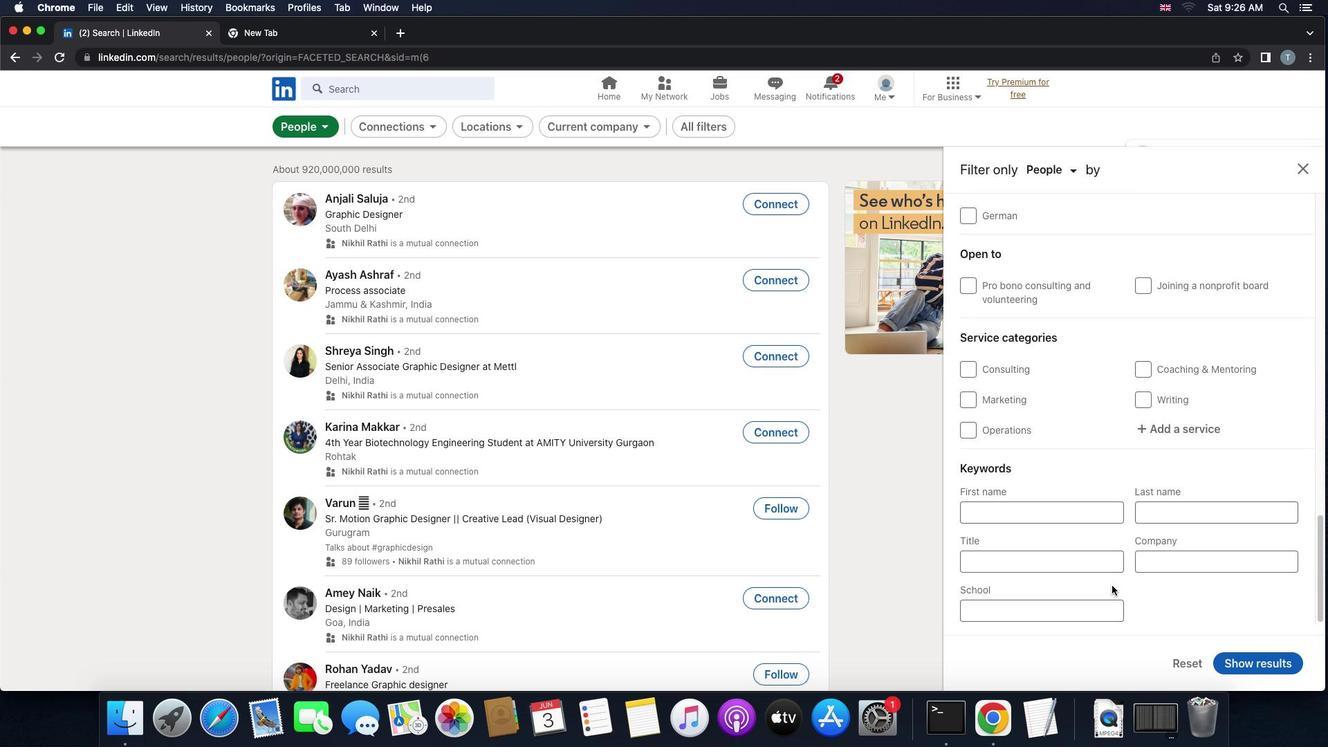 
Action: Mouse moved to (1048, 374)
Screenshot: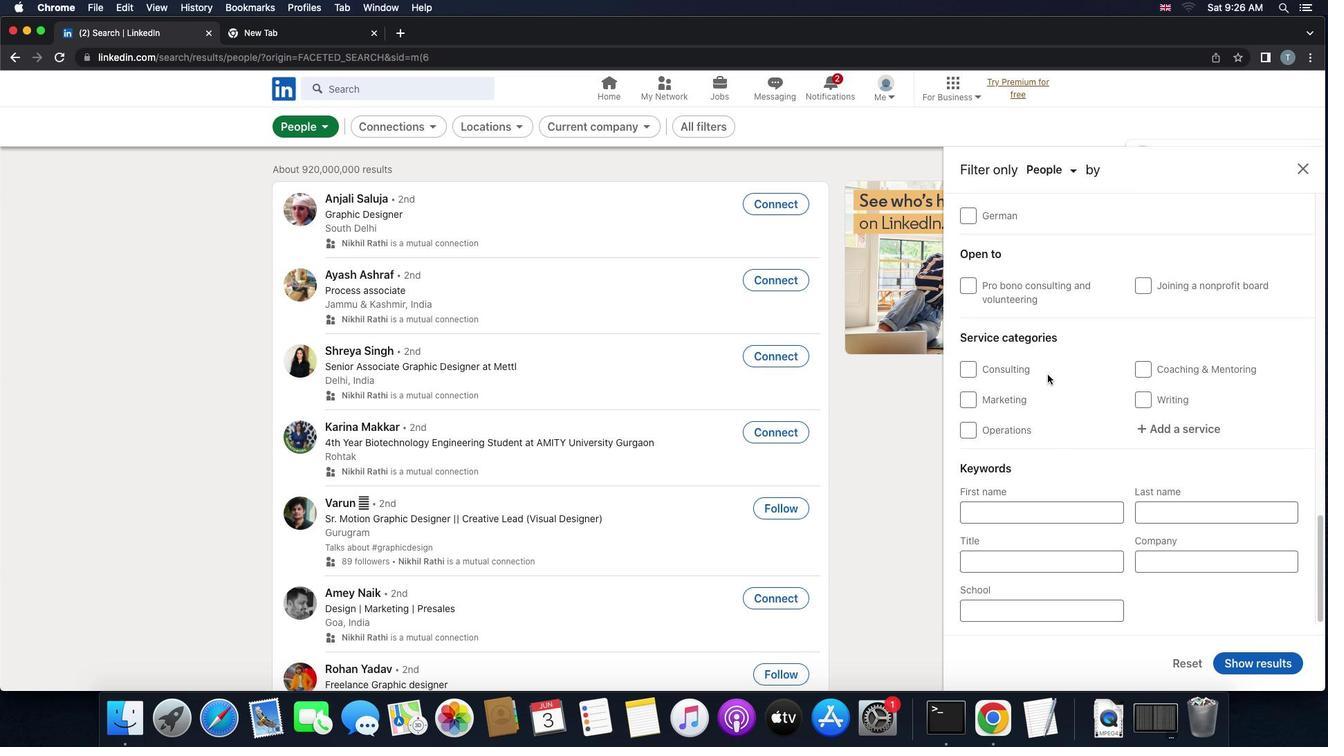 
Action: Mouse scrolled (1048, 374) with delta (0, 0)
Screenshot: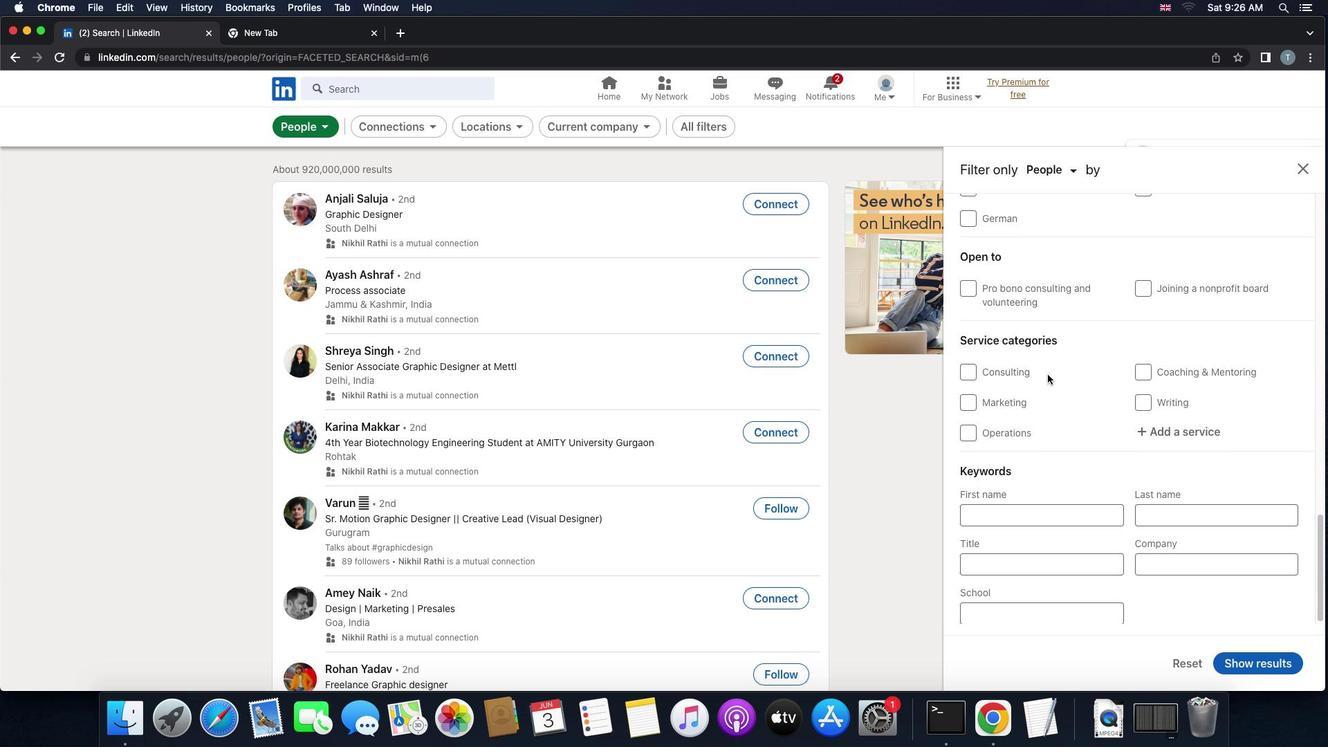
Action: Mouse scrolled (1048, 374) with delta (0, 0)
Screenshot: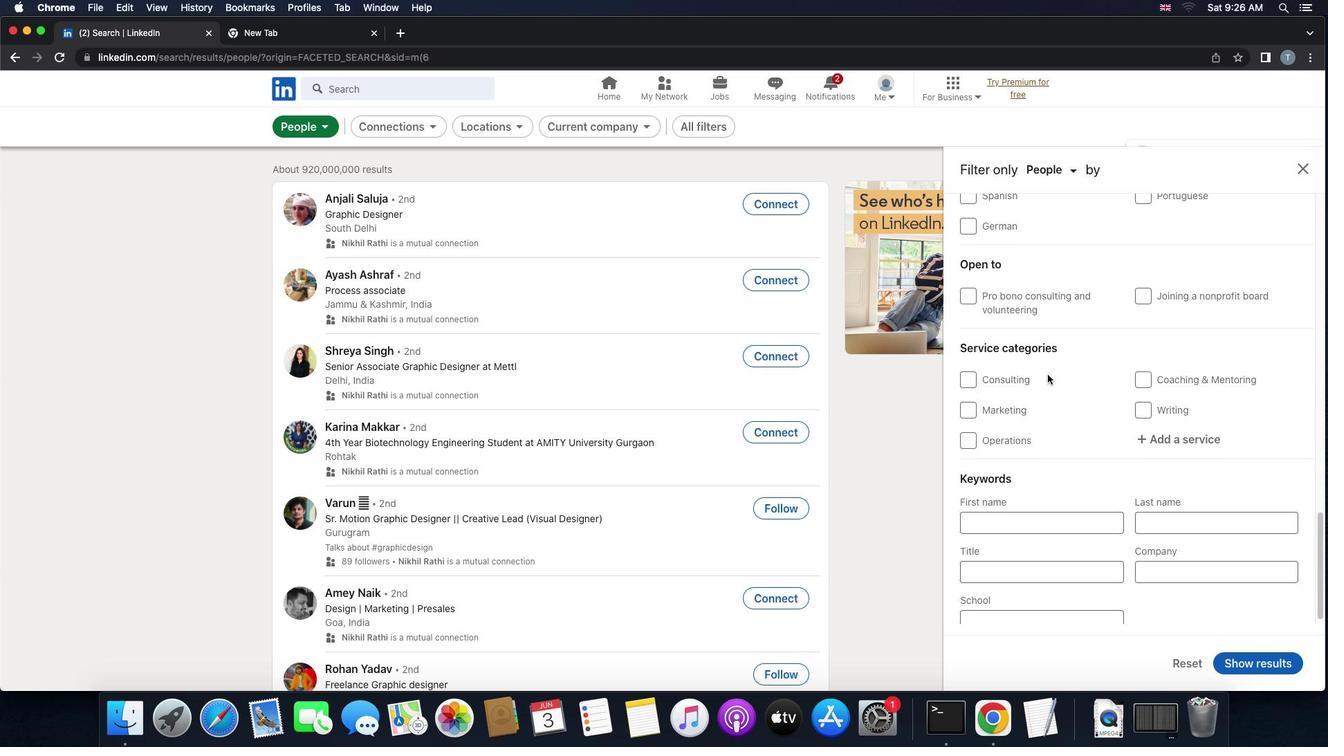 
Action: Mouse scrolled (1048, 374) with delta (0, 0)
Screenshot: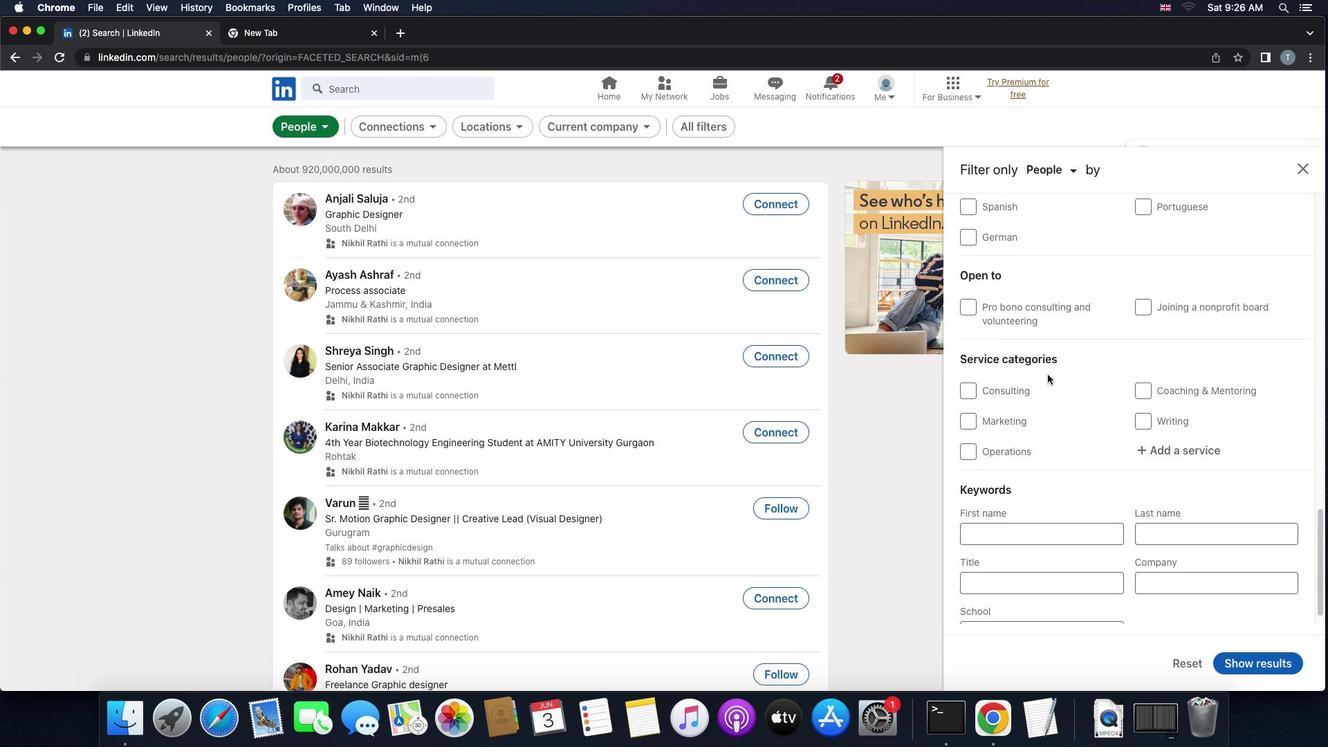 
Action: Mouse scrolled (1048, 374) with delta (0, 0)
Screenshot: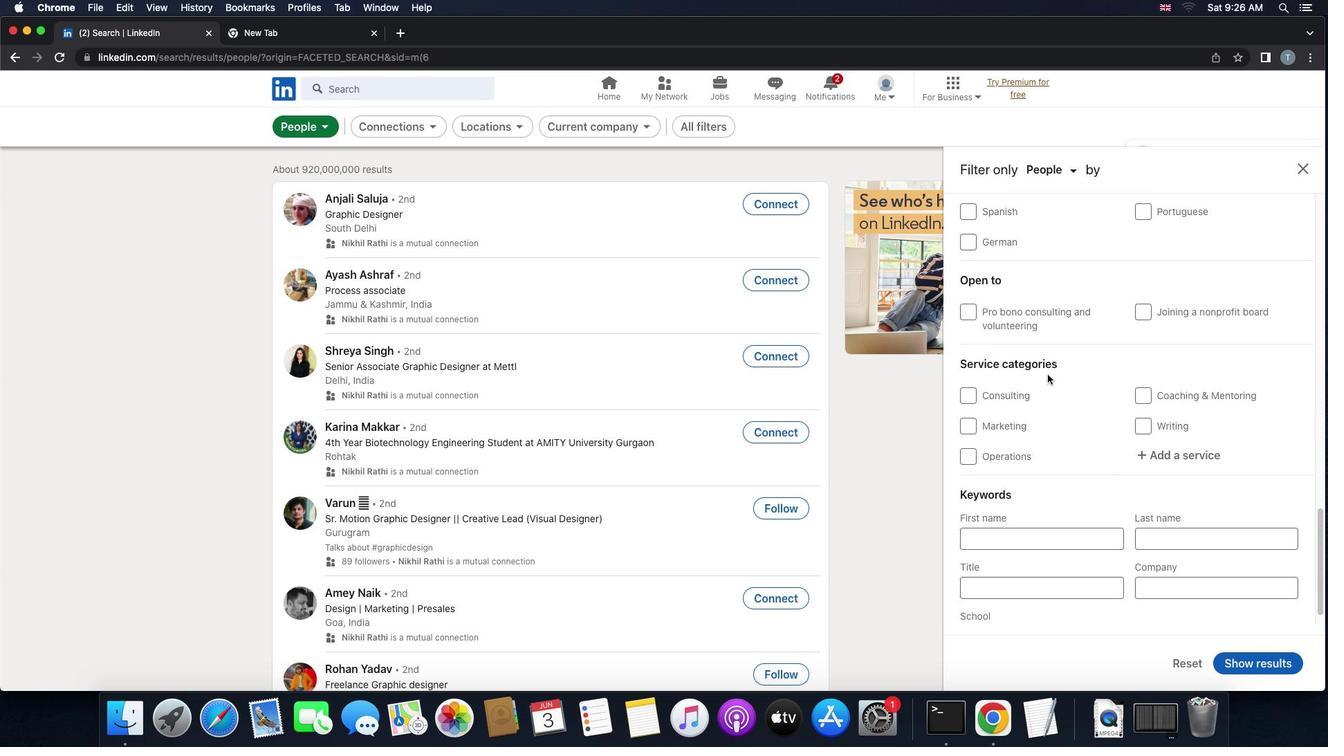 
Action: Mouse moved to (969, 224)
Screenshot: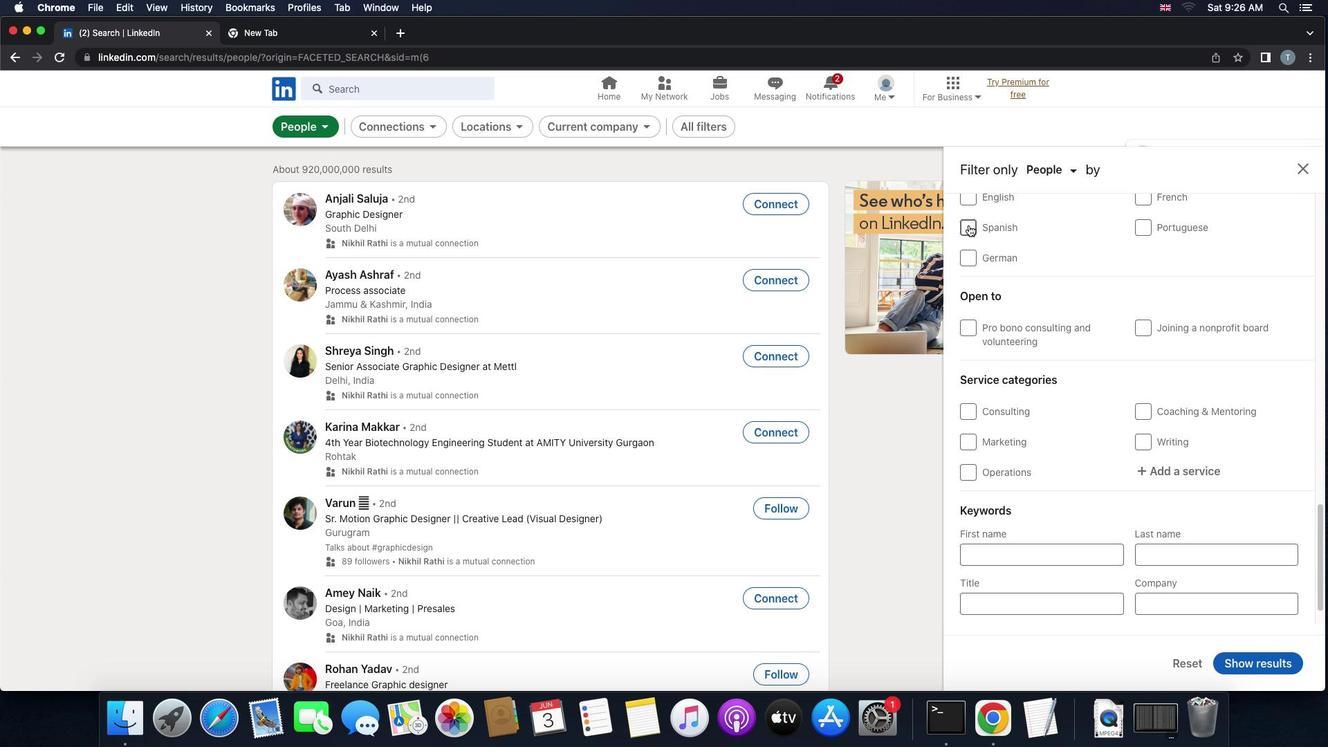 
Action: Mouse pressed left at (969, 224)
Screenshot: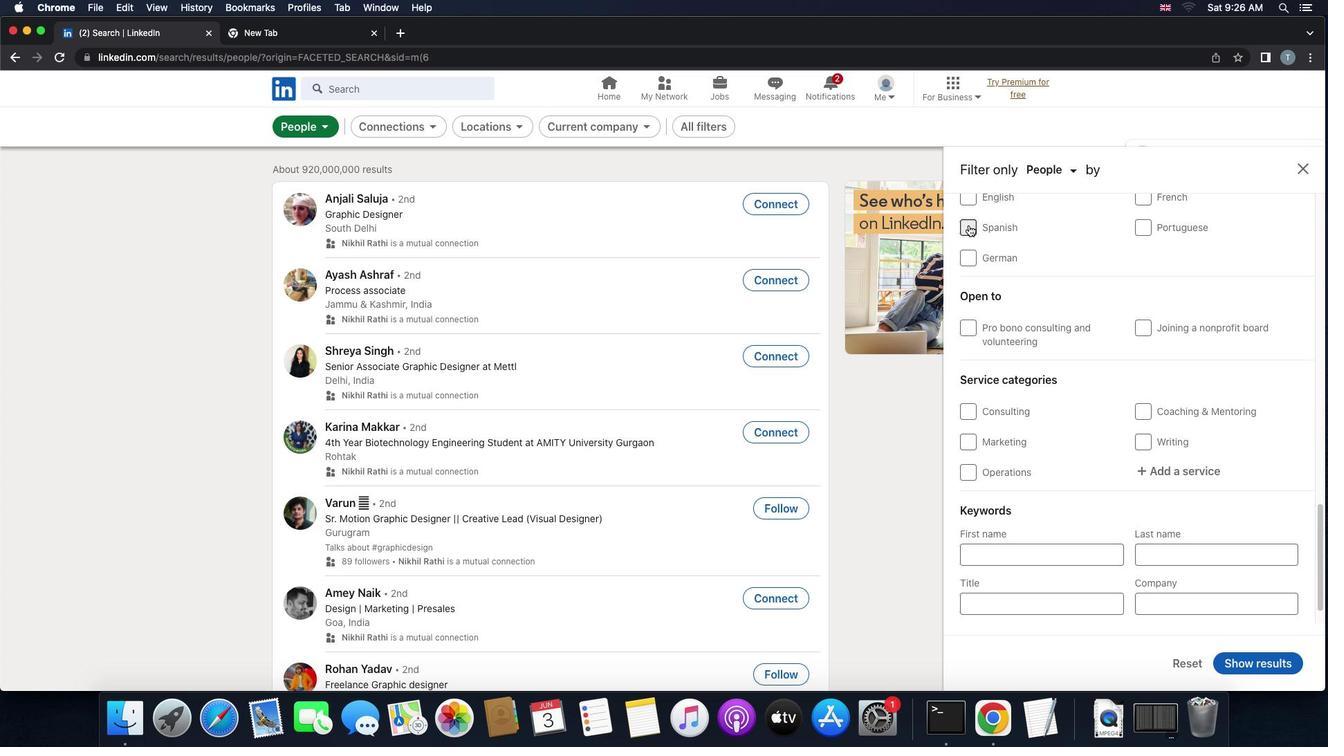
Action: Mouse moved to (1078, 348)
Screenshot: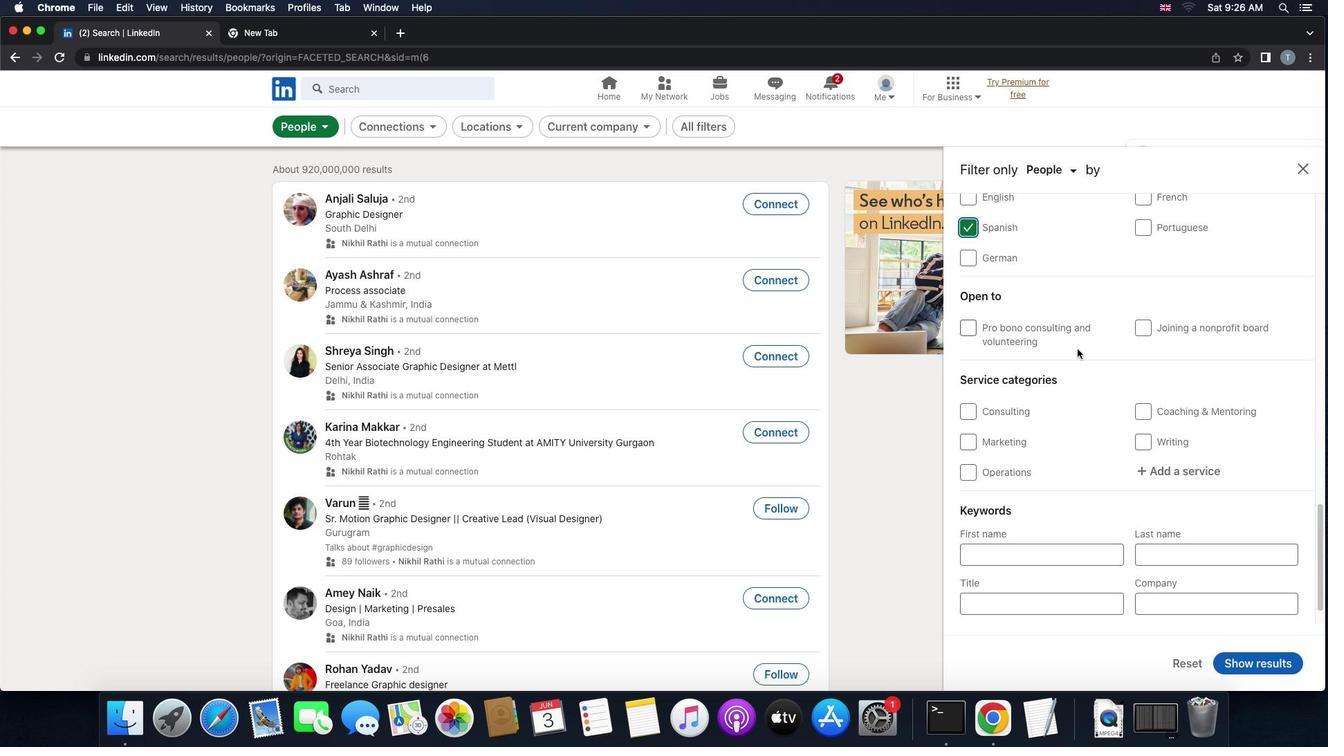 
Action: Mouse scrolled (1078, 348) with delta (0, 0)
Screenshot: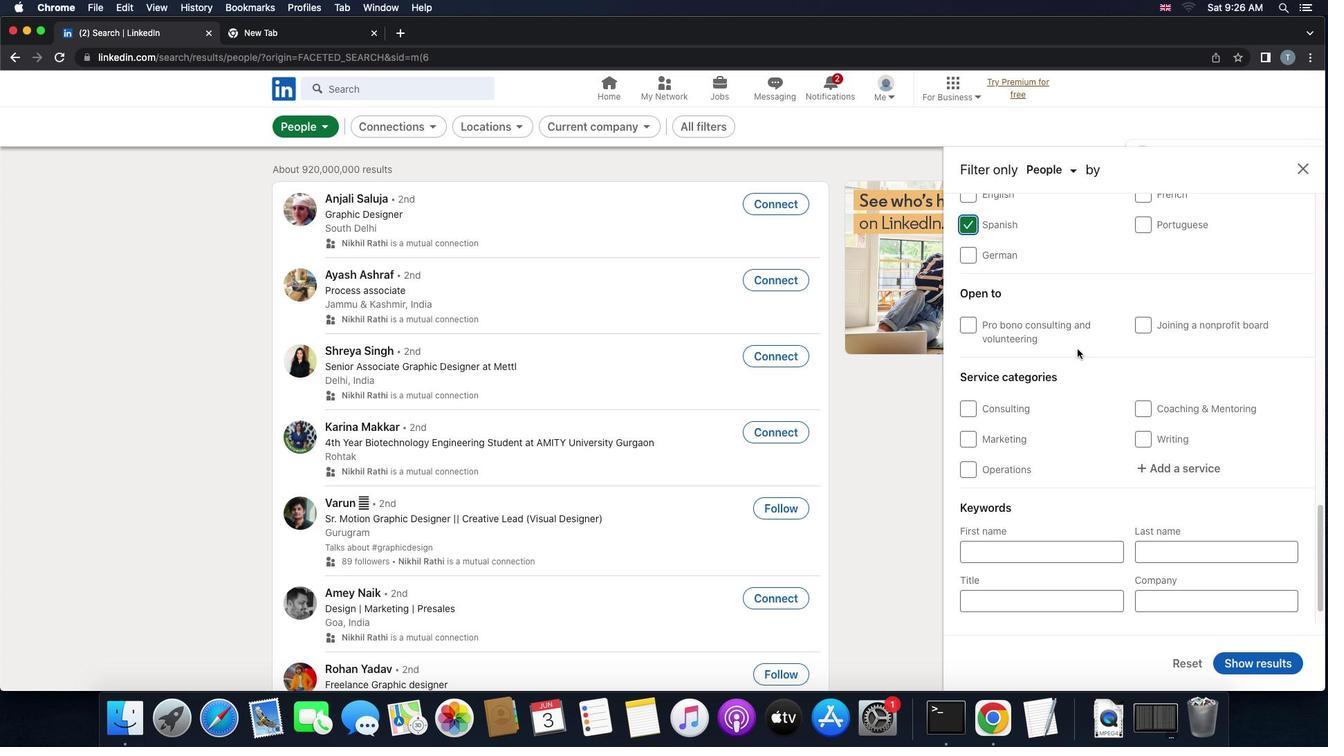 
Action: Mouse scrolled (1078, 348) with delta (0, 0)
Screenshot: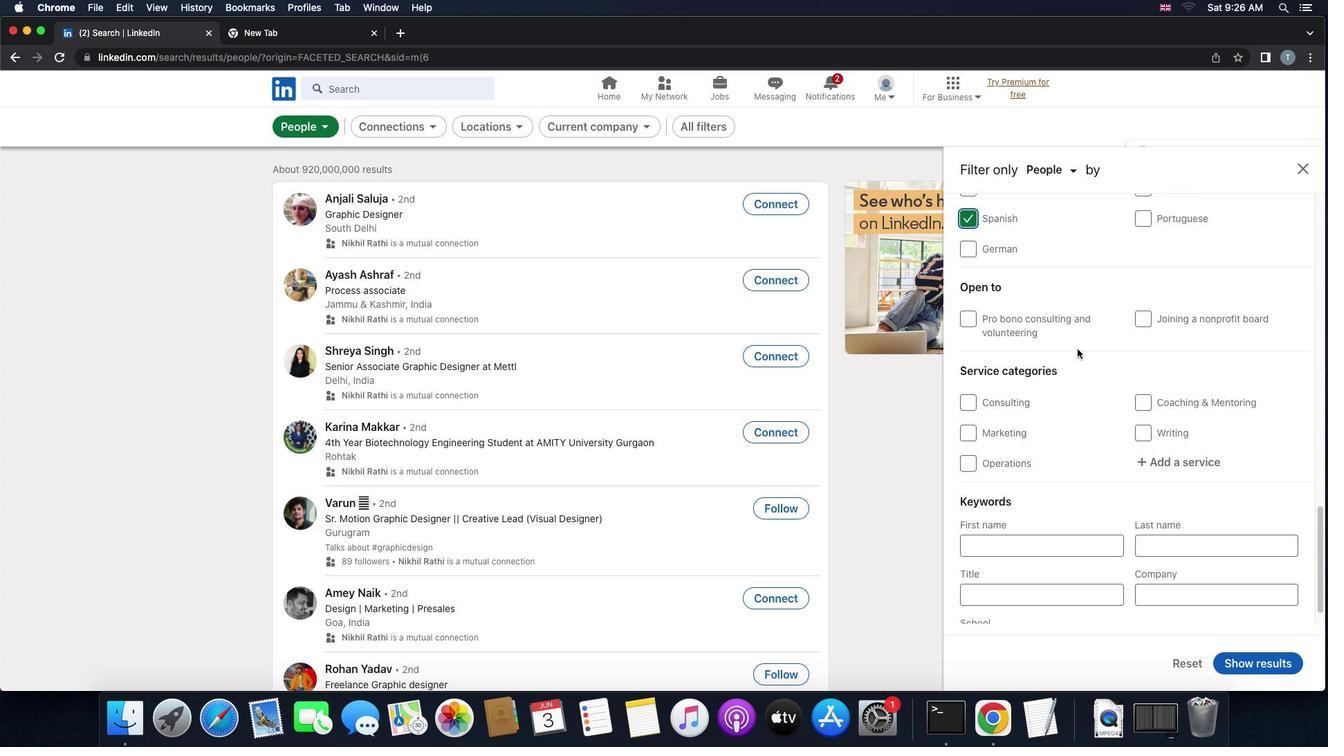 
Action: Mouse scrolled (1078, 348) with delta (0, 0)
Screenshot: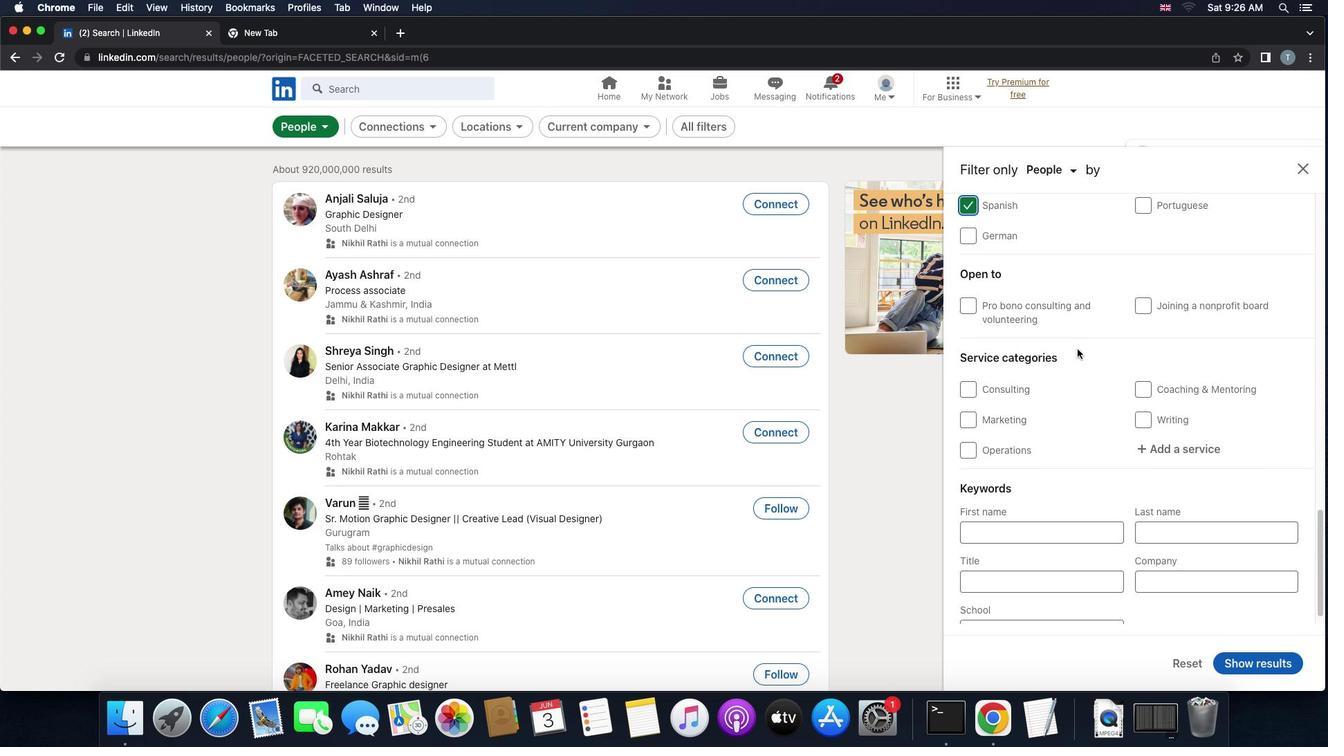 
Action: Mouse scrolled (1078, 348) with delta (0, 0)
Screenshot: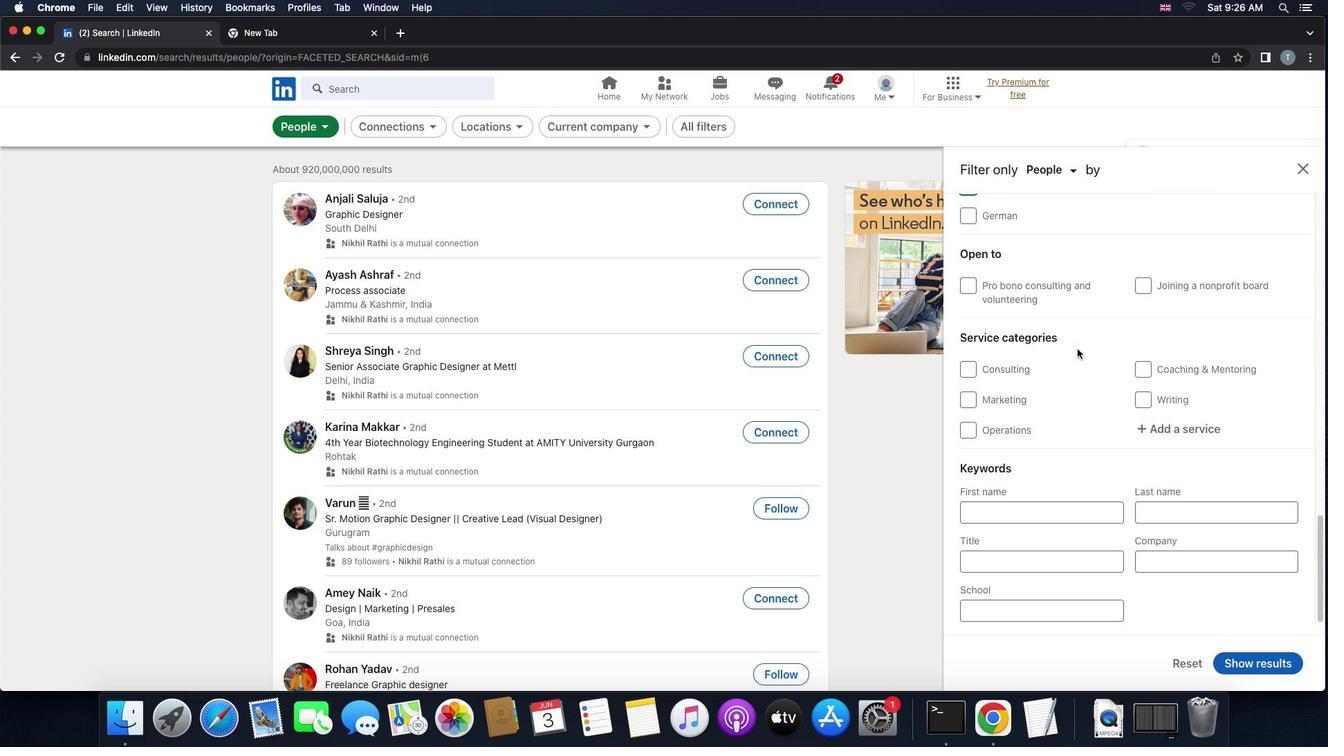 
Action: Mouse scrolled (1078, 348) with delta (0, 0)
Screenshot: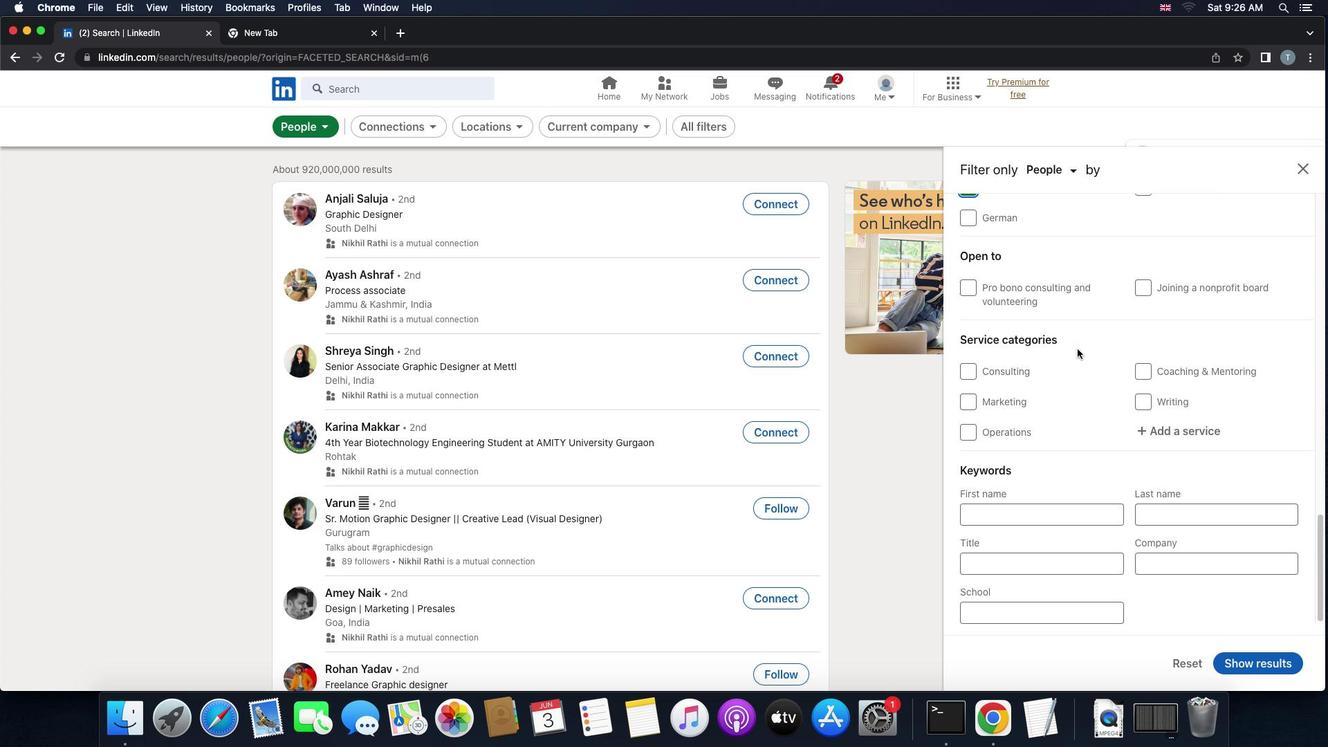 
Action: Mouse scrolled (1078, 348) with delta (0, 0)
Screenshot: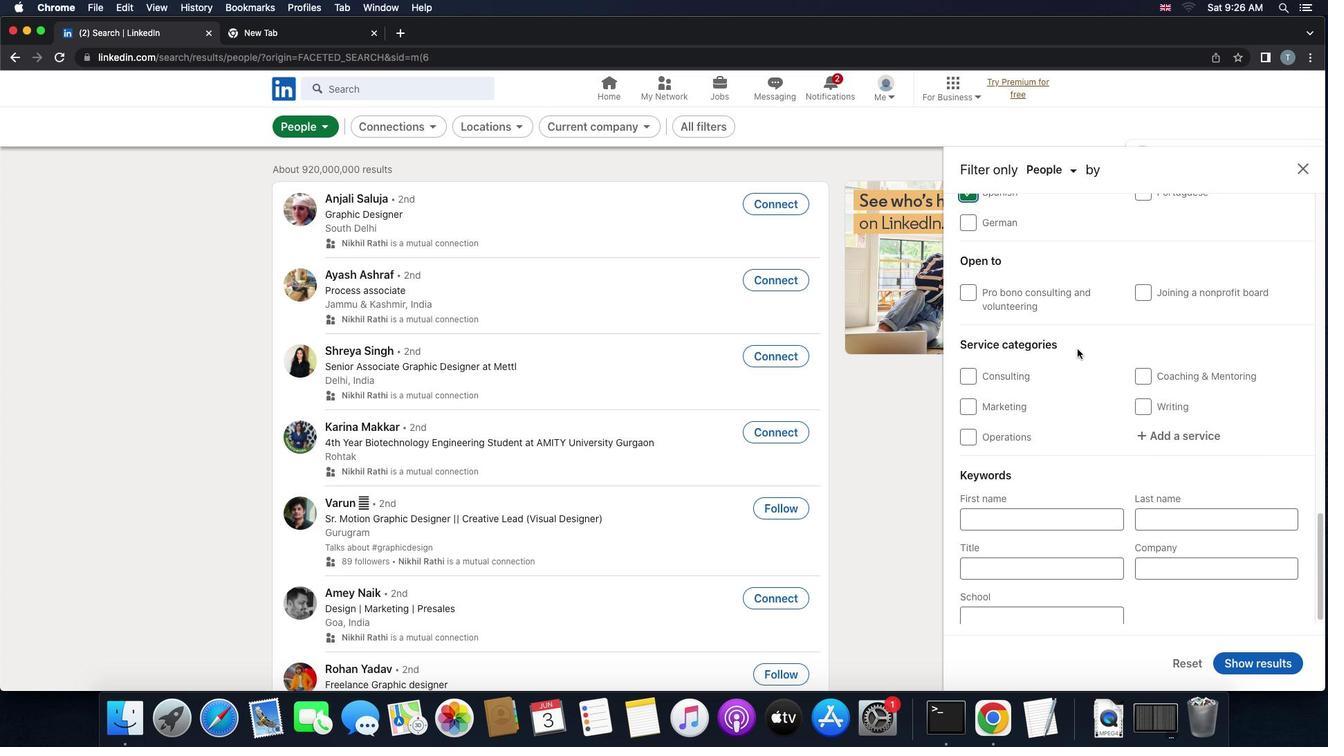 
Action: Mouse scrolled (1078, 348) with delta (0, 0)
Screenshot: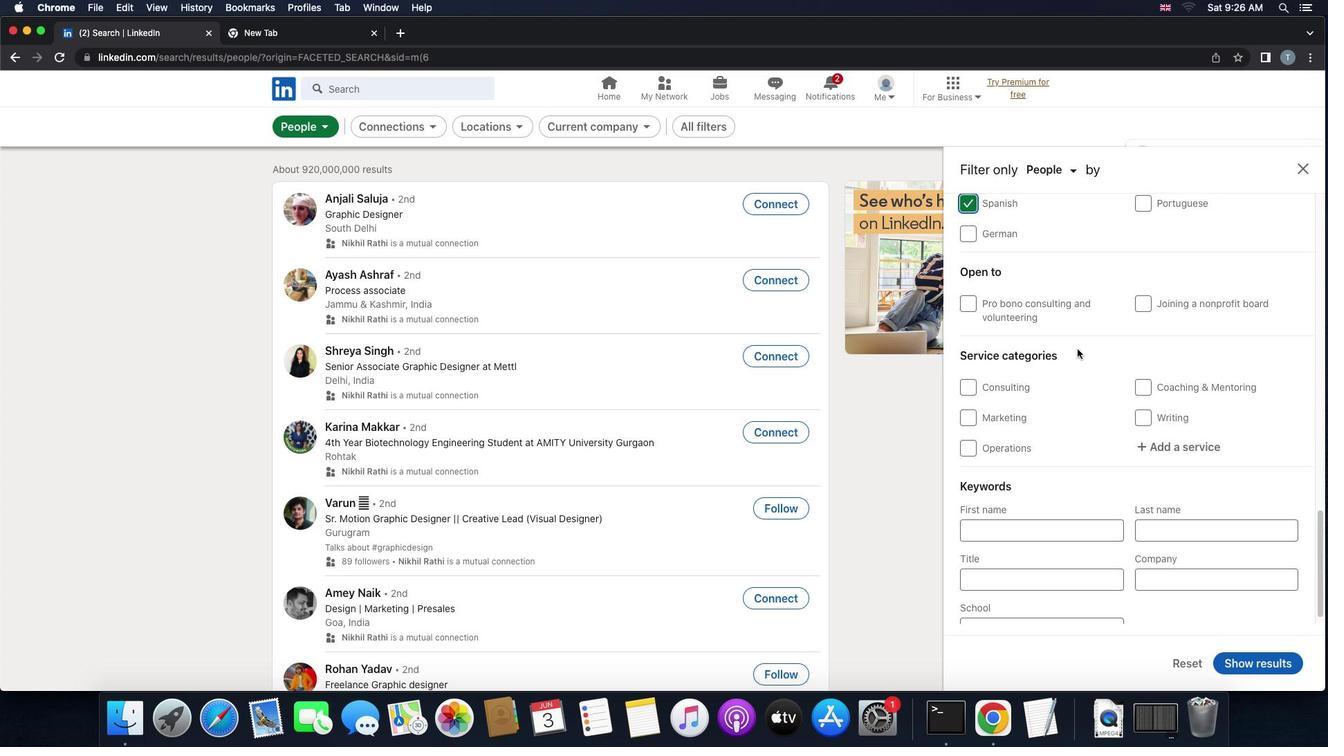 
Action: Mouse scrolled (1078, 348) with delta (0, 2)
Screenshot: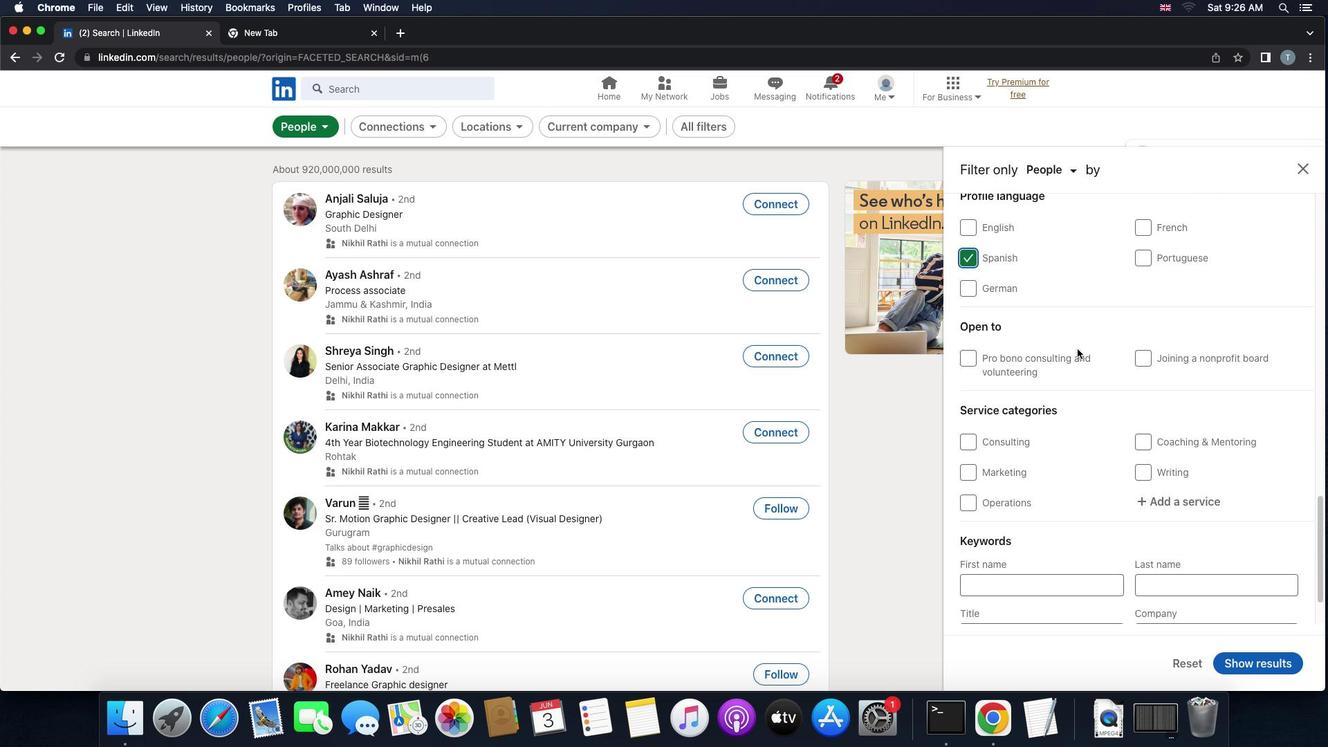 
Action: Mouse scrolled (1078, 348) with delta (0, 0)
Screenshot: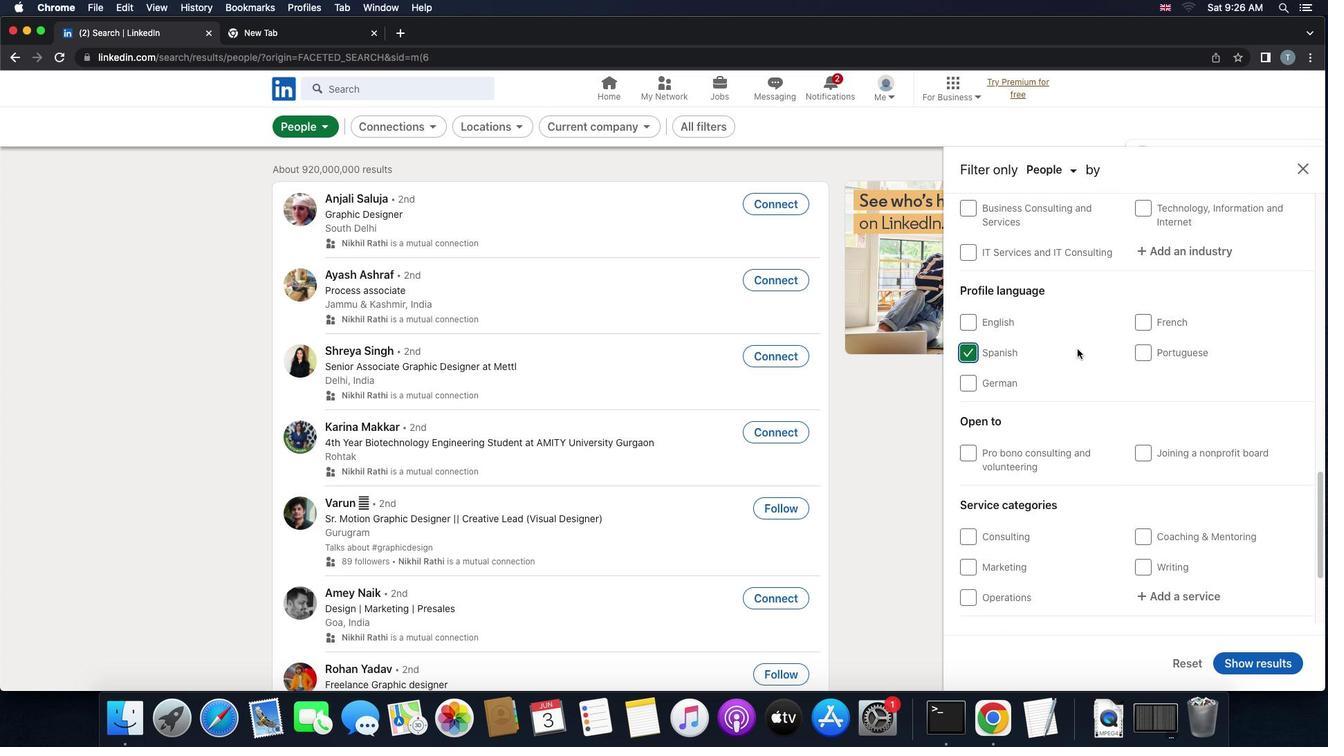 
Action: Mouse scrolled (1078, 348) with delta (0, 0)
Screenshot: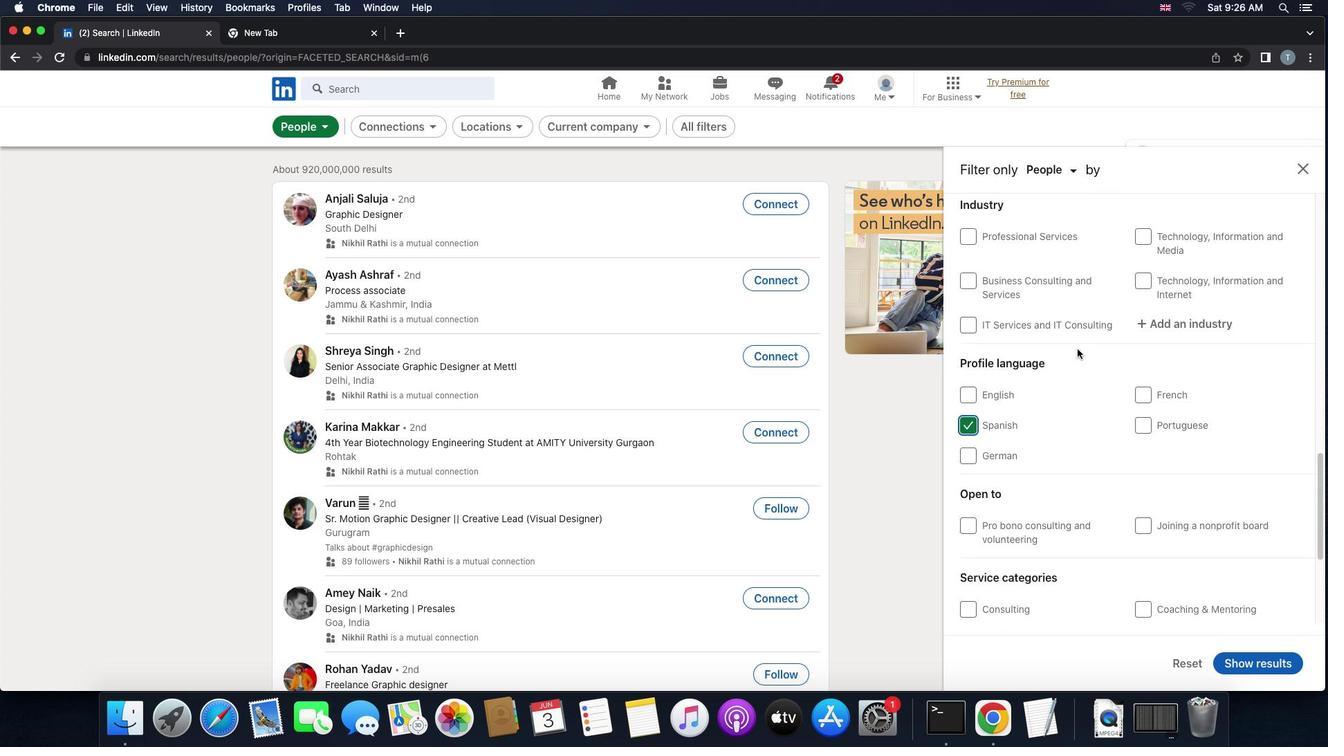 
Action: Mouse scrolled (1078, 348) with delta (0, 2)
Screenshot: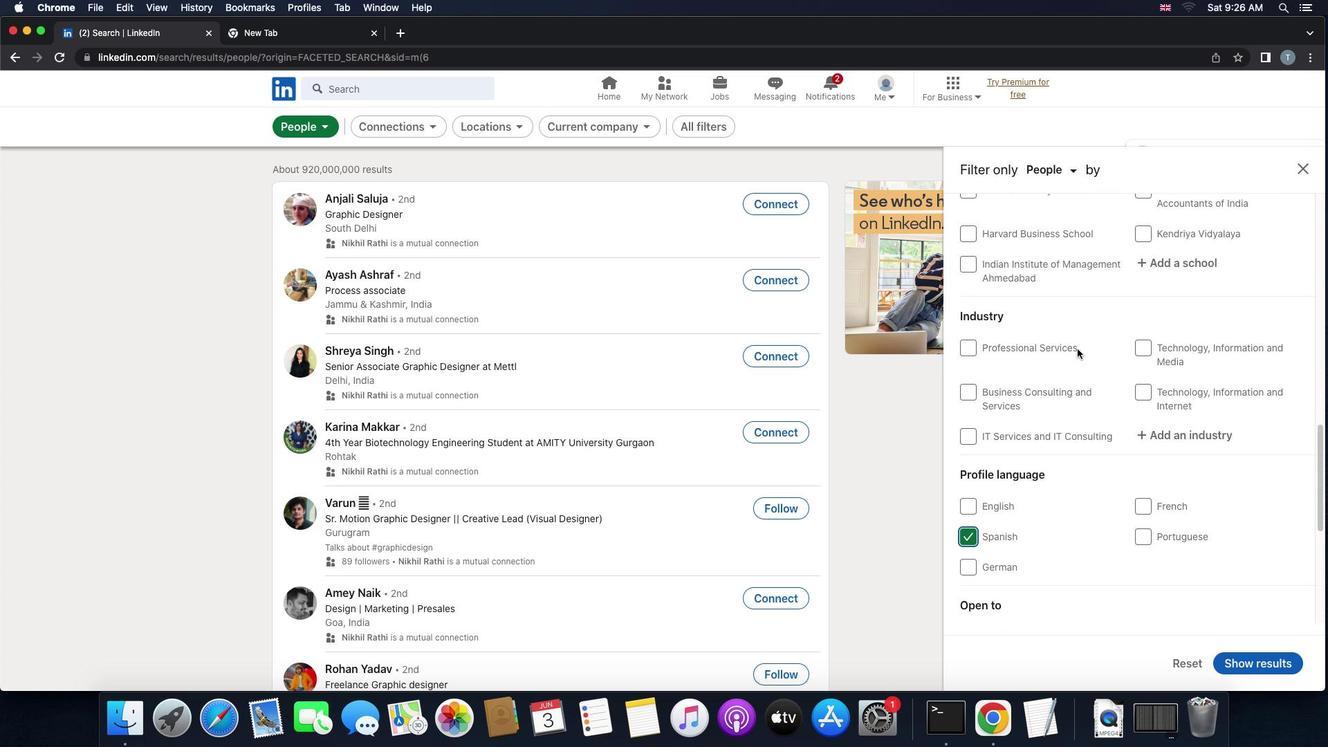 
Action: Mouse scrolled (1078, 348) with delta (0, 3)
Screenshot: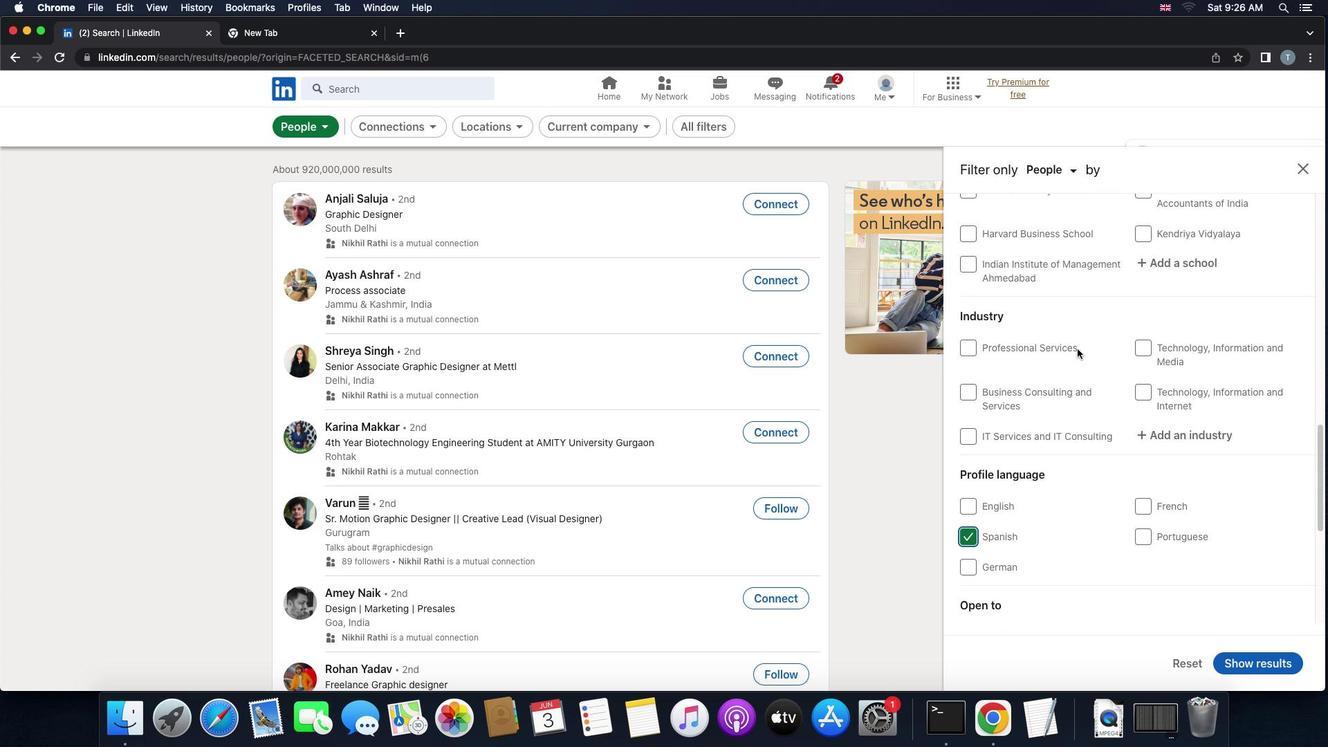
Action: Mouse moved to (1078, 348)
Screenshot: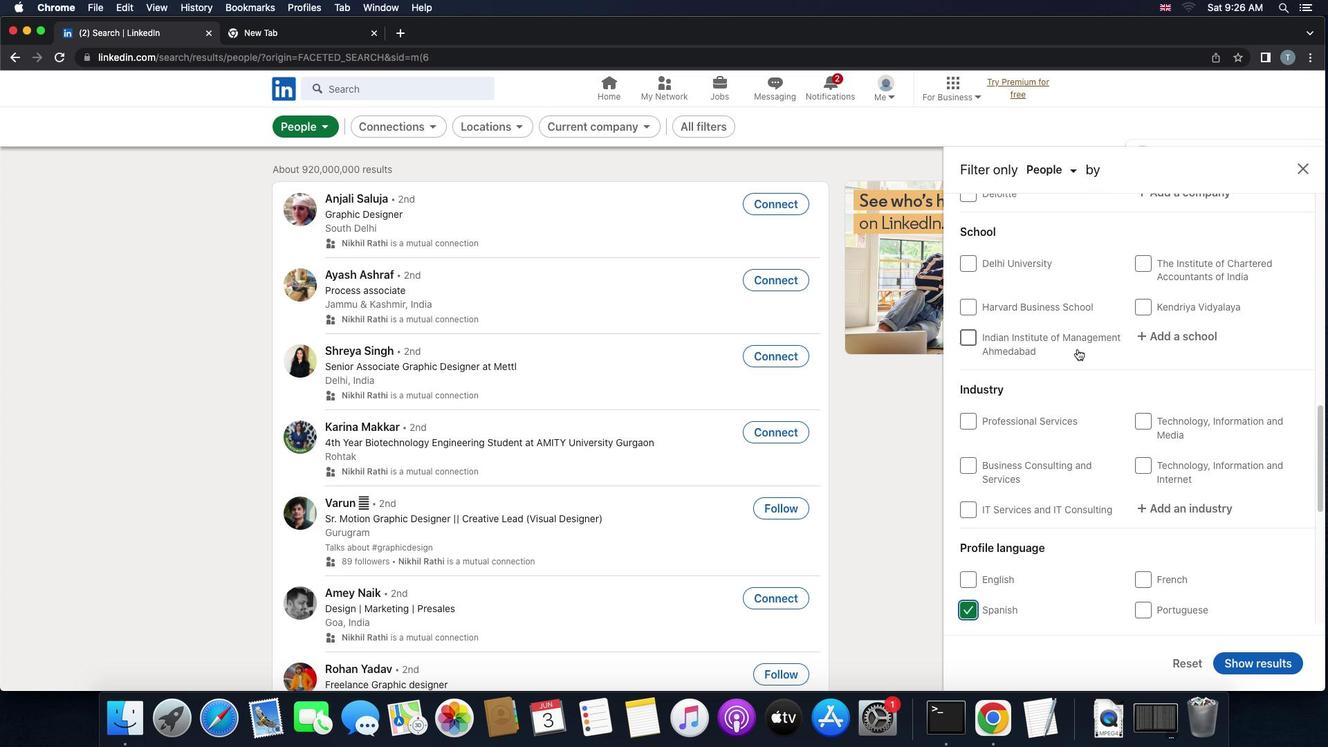 
Action: Mouse scrolled (1078, 348) with delta (0, 0)
Screenshot: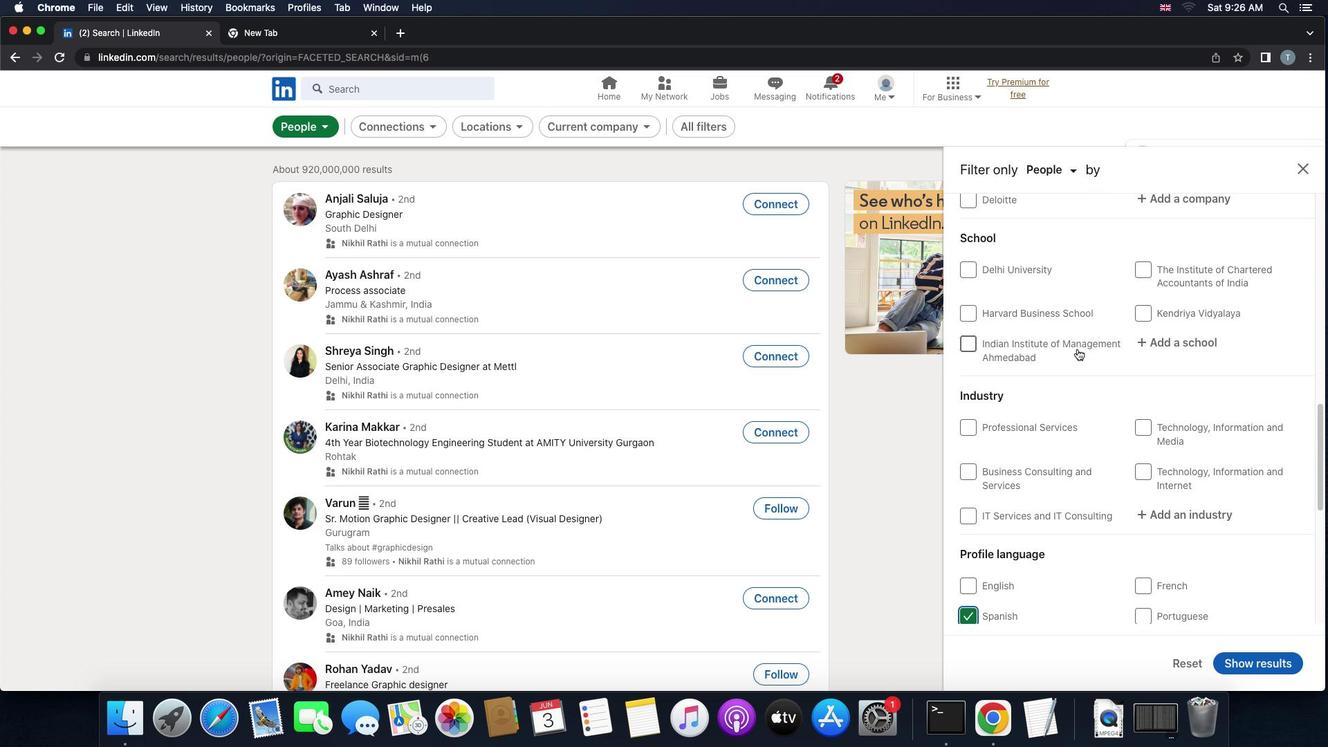 
Action: Mouse scrolled (1078, 348) with delta (0, 0)
Screenshot: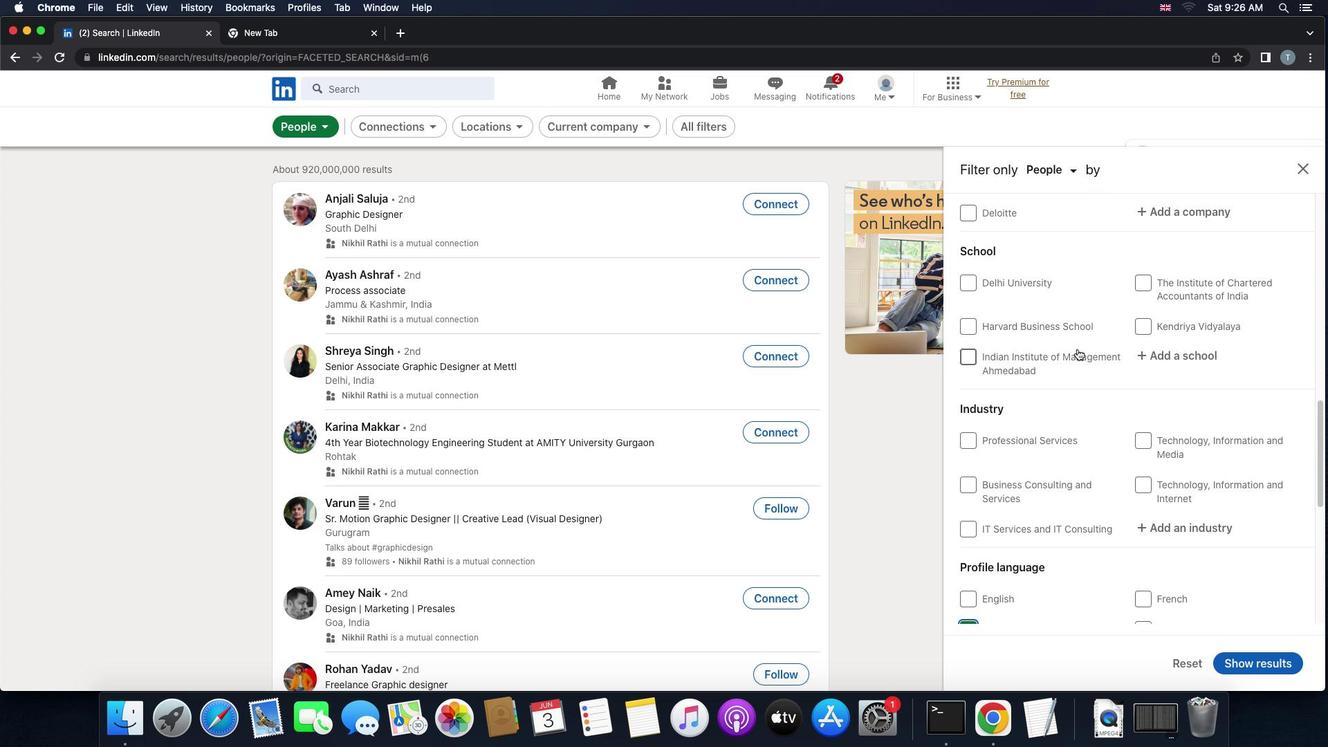 
Action: Mouse scrolled (1078, 348) with delta (0, 1)
Screenshot: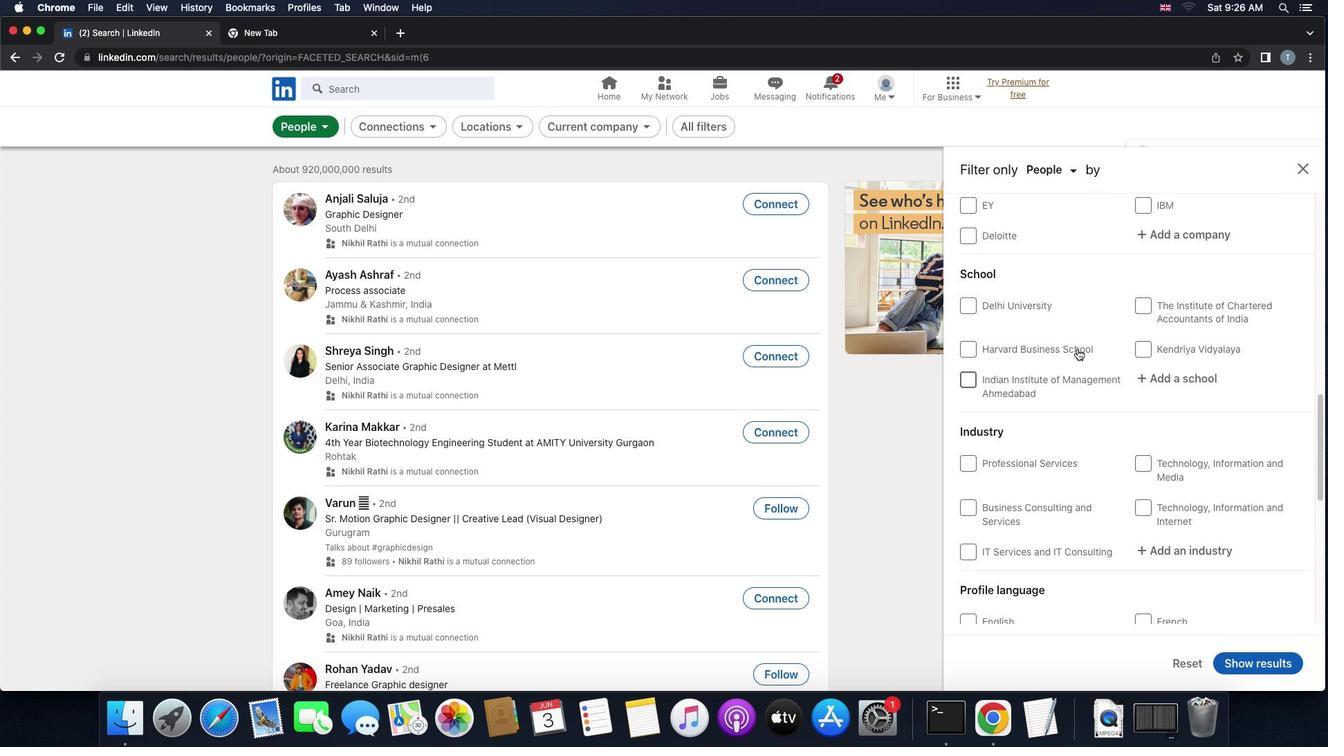 
Action: Mouse scrolled (1078, 348) with delta (0, 0)
Screenshot: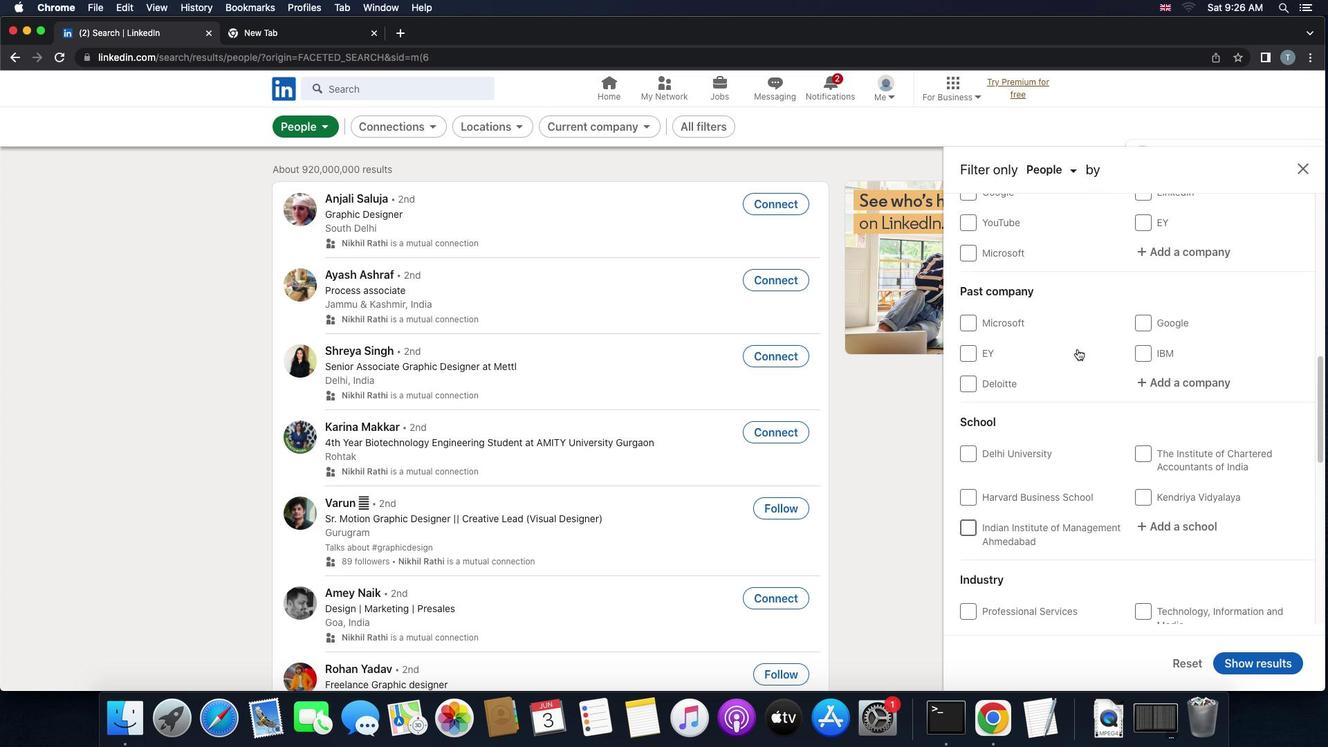 
Action: Mouse scrolled (1078, 348) with delta (0, 0)
Screenshot: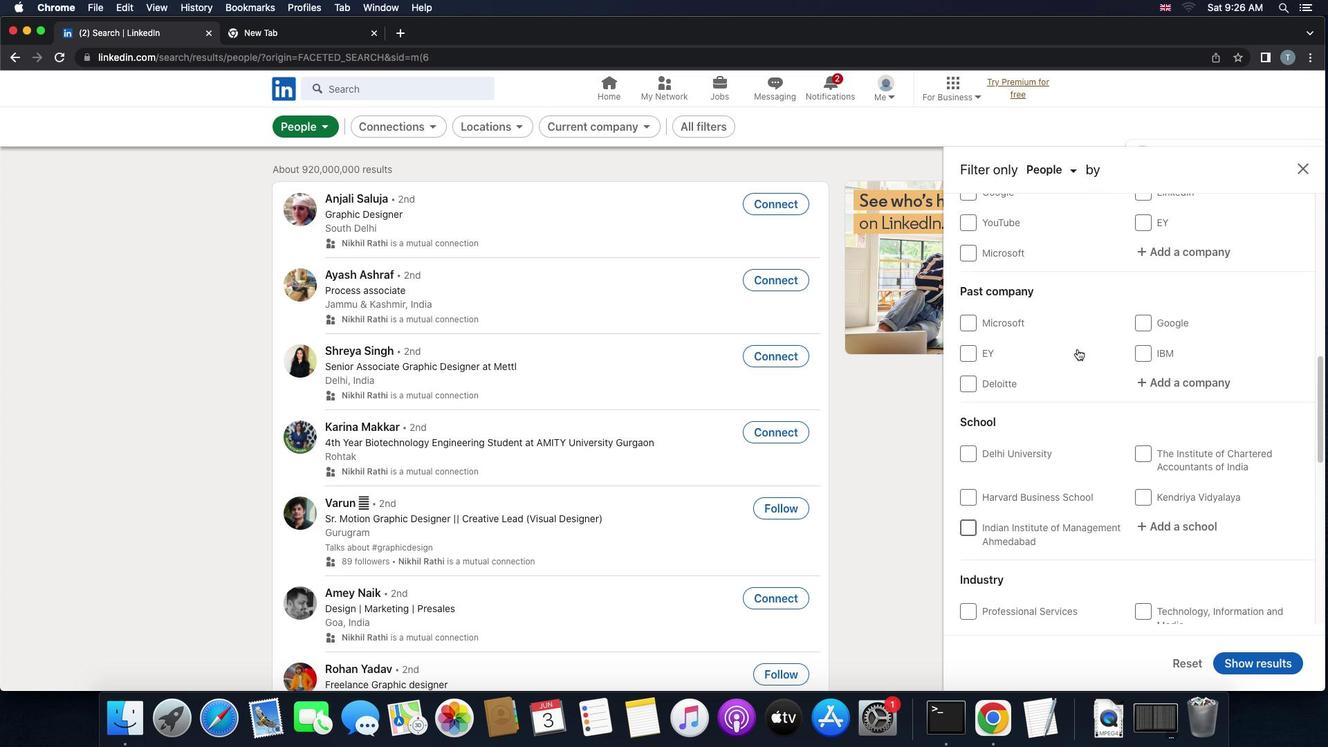 
Action: Mouse scrolled (1078, 348) with delta (0, 2)
Screenshot: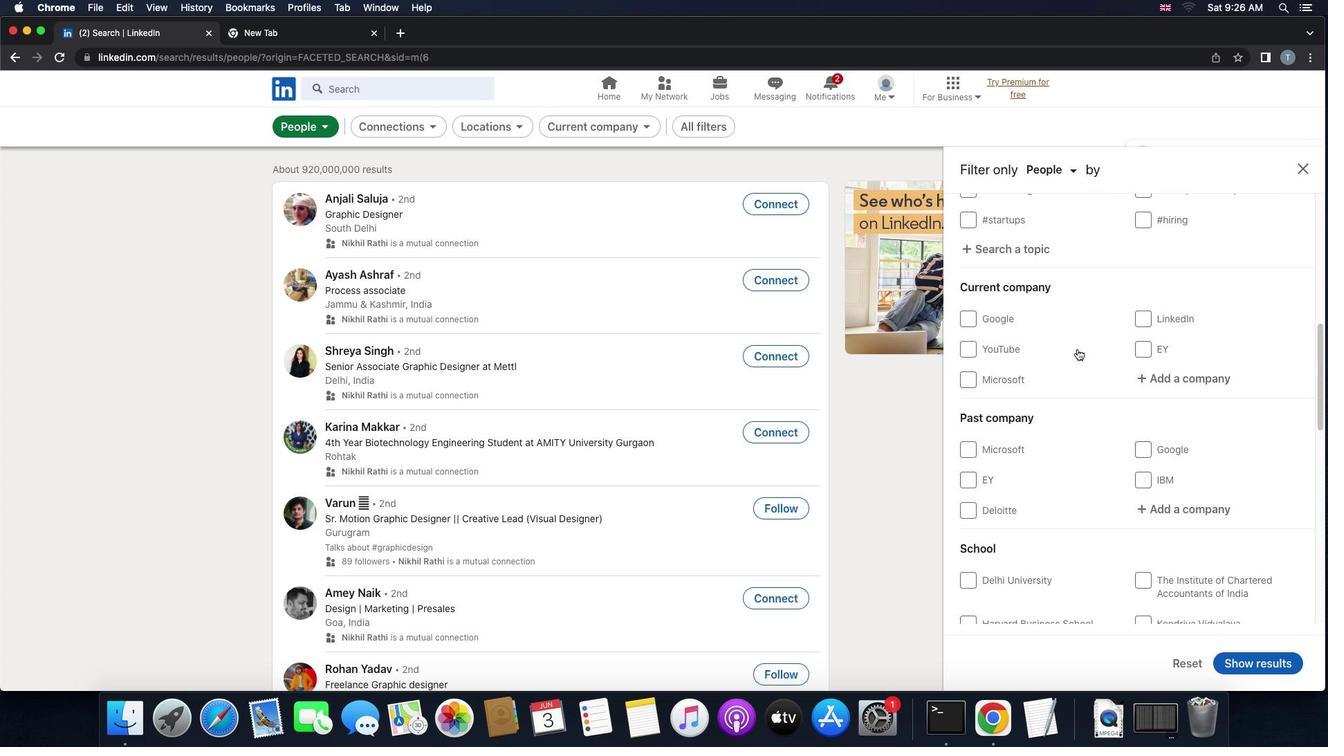 
Action: Mouse scrolled (1078, 348) with delta (0, 3)
Screenshot: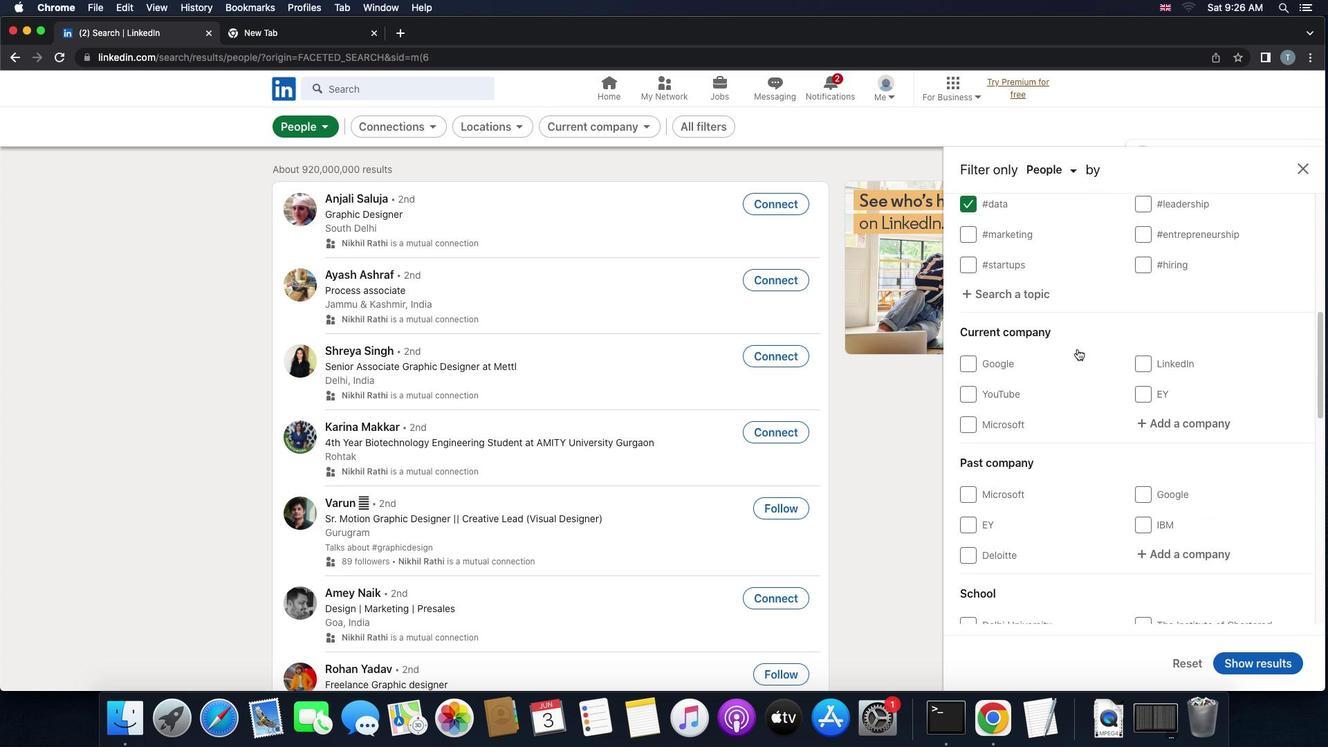 
Action: Mouse scrolled (1078, 348) with delta (0, 0)
Screenshot: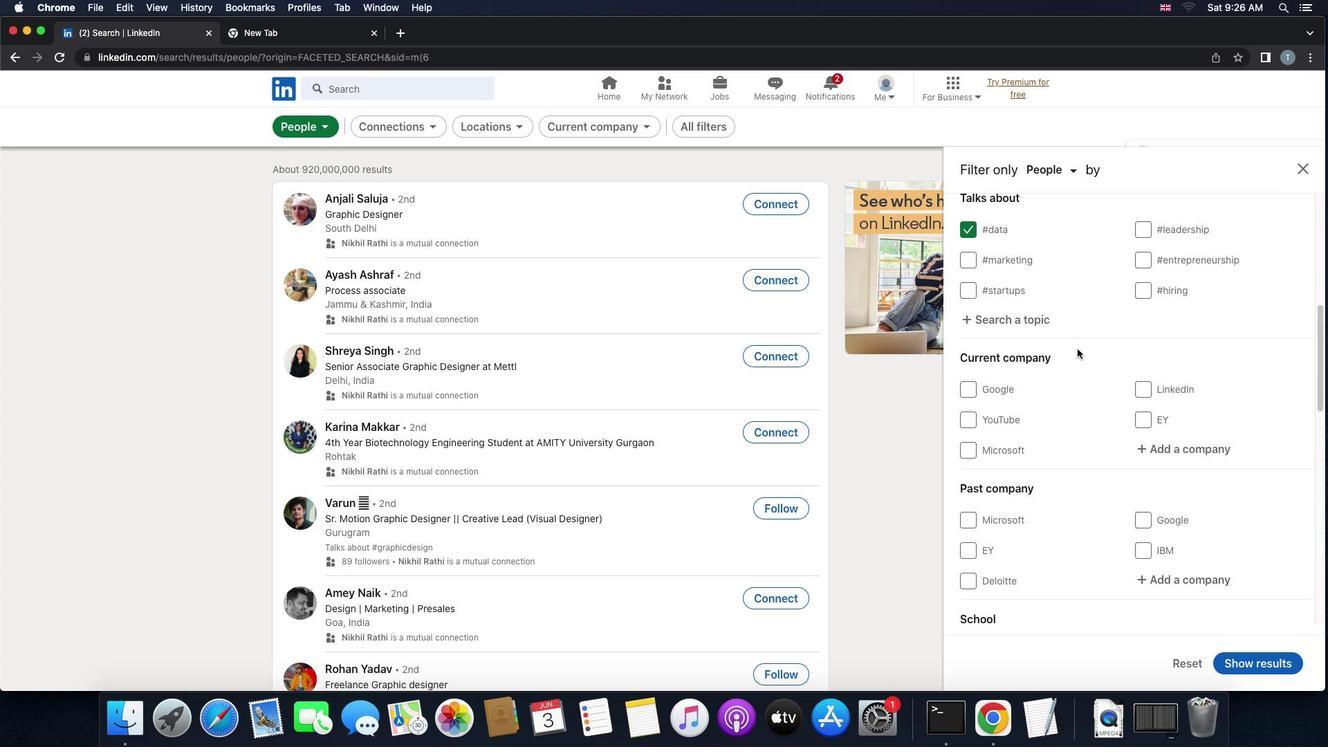 
Action: Mouse scrolled (1078, 348) with delta (0, 0)
Screenshot: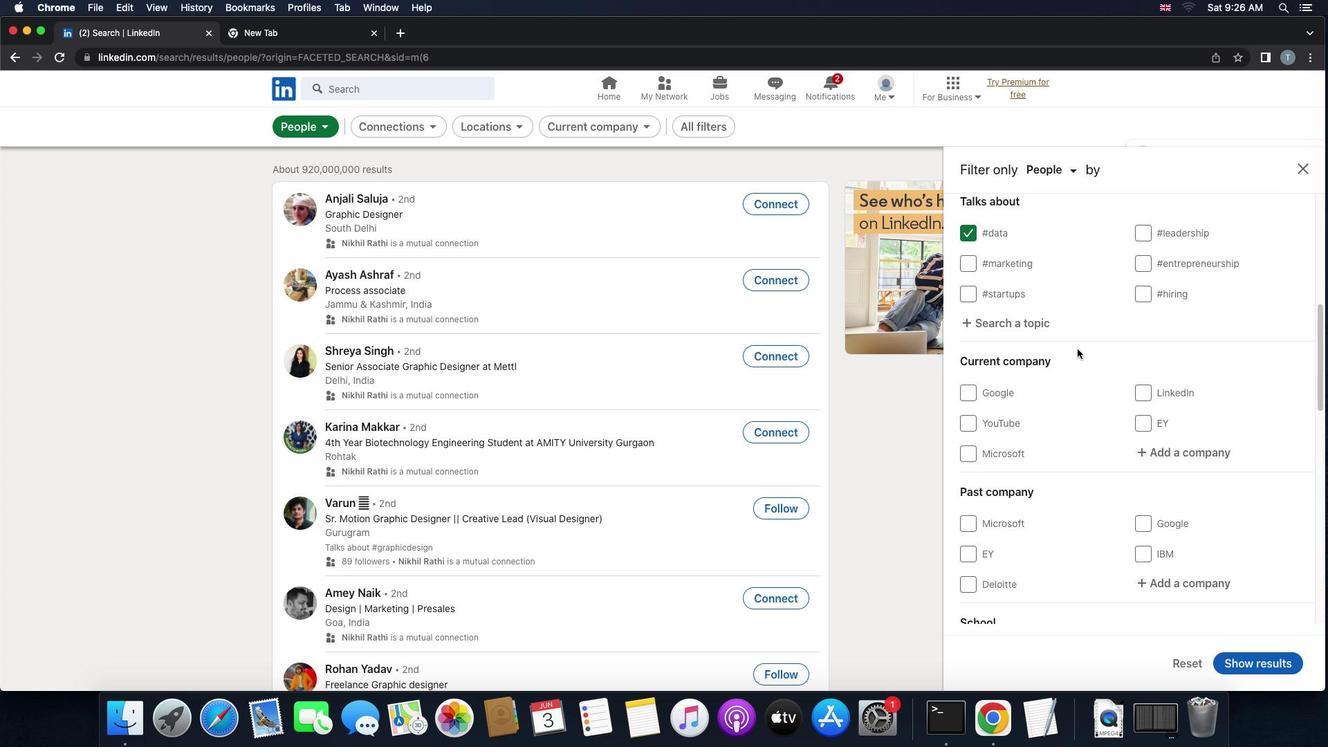 
Action: Mouse moved to (1201, 454)
Screenshot: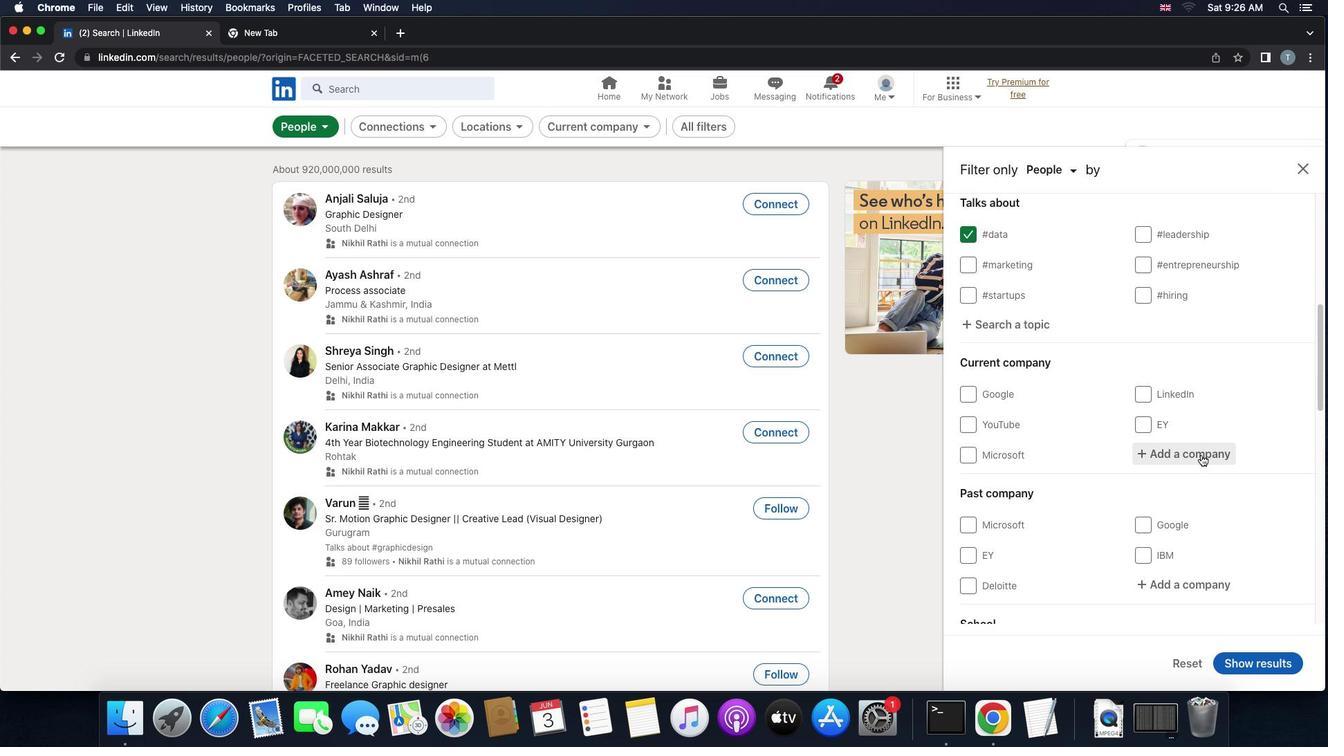 
Action: Mouse pressed left at (1201, 454)
Screenshot: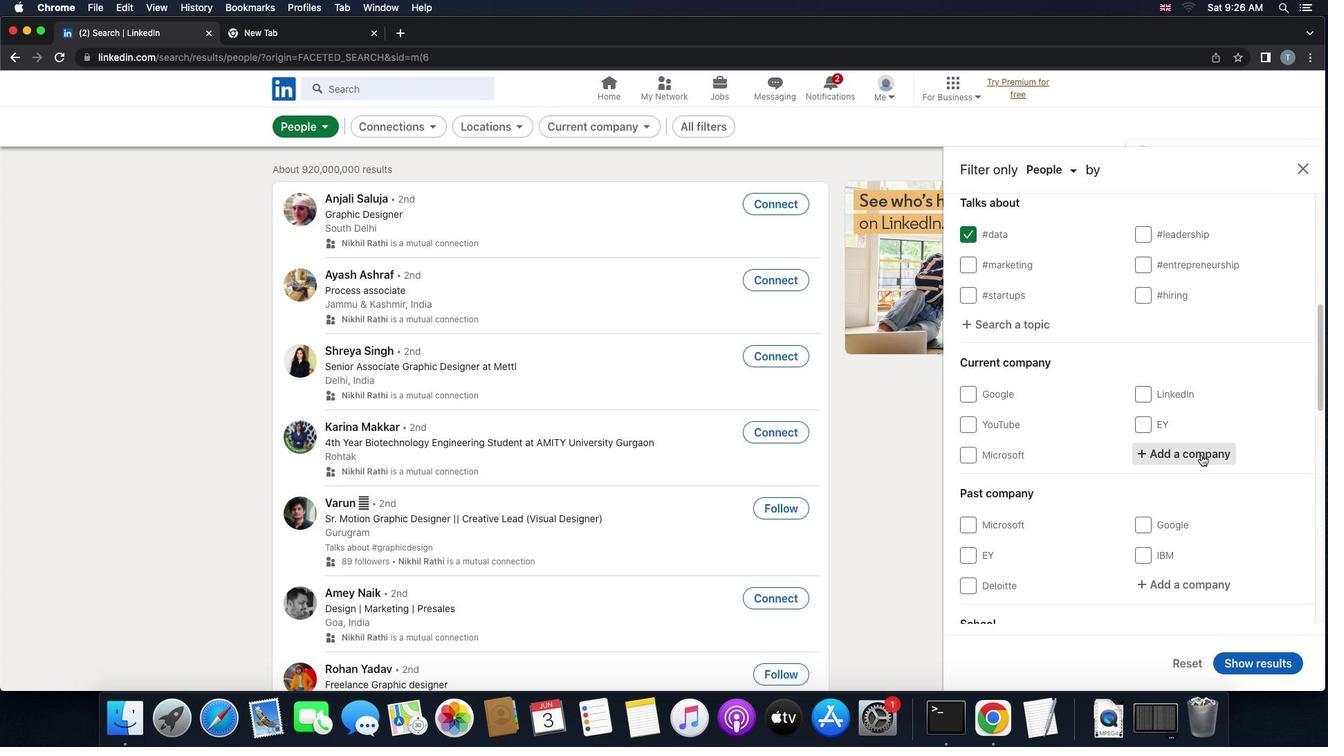 
Action: Mouse moved to (1148, 449)
Screenshot: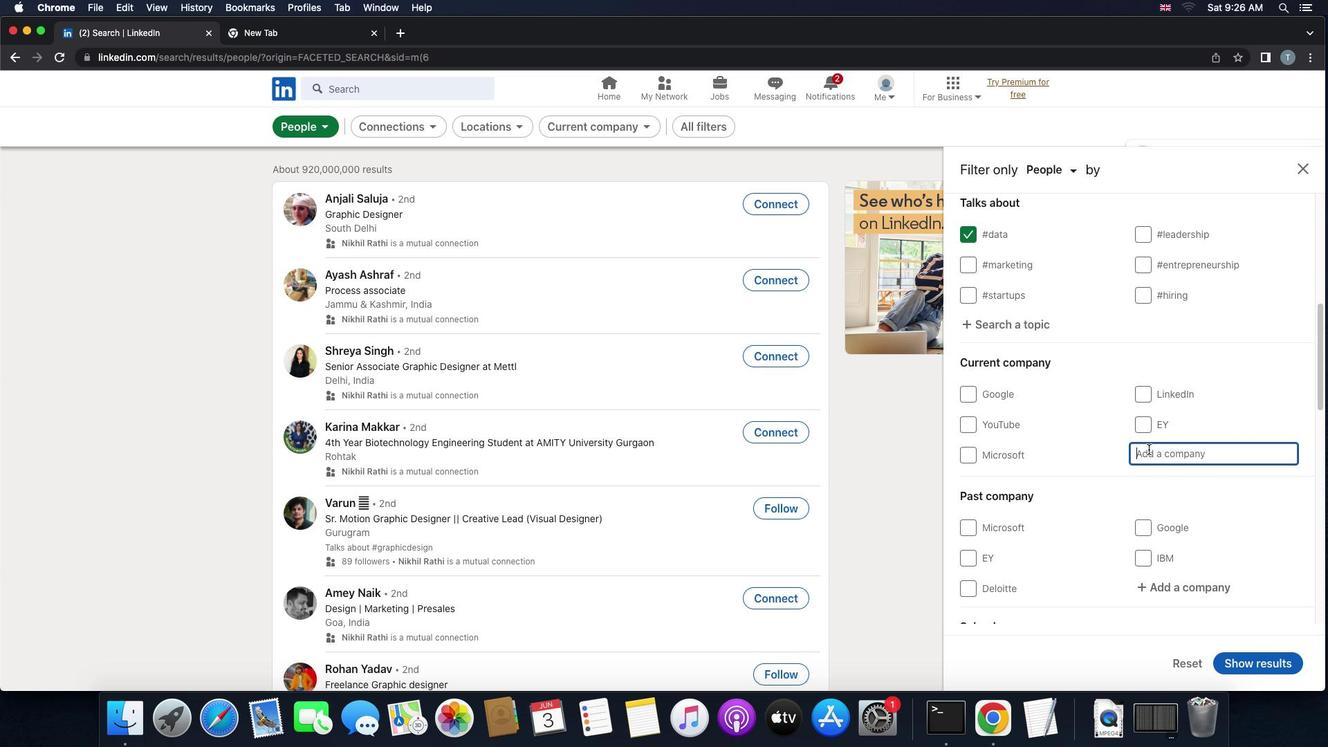 
Action: Key pressed 'u''p''g''r''a''d'
Screenshot: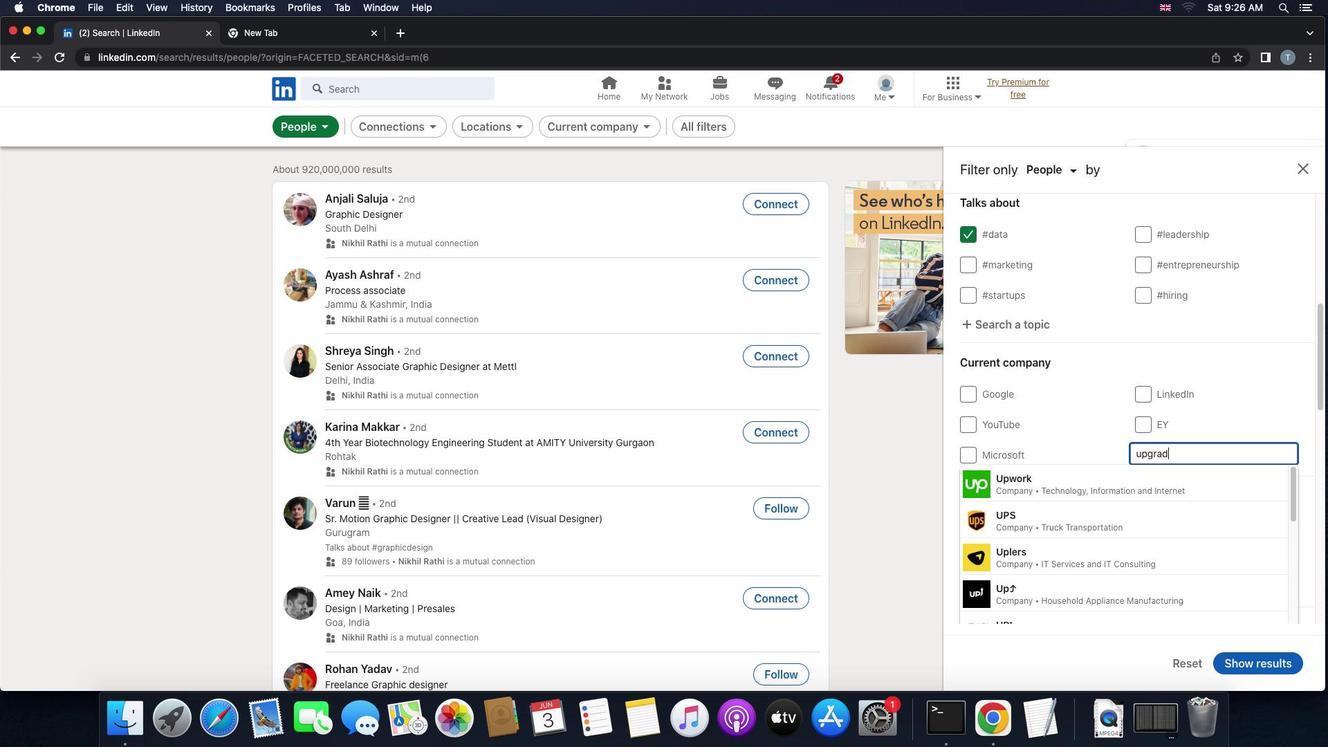 
Action: Mouse moved to (1144, 477)
Screenshot: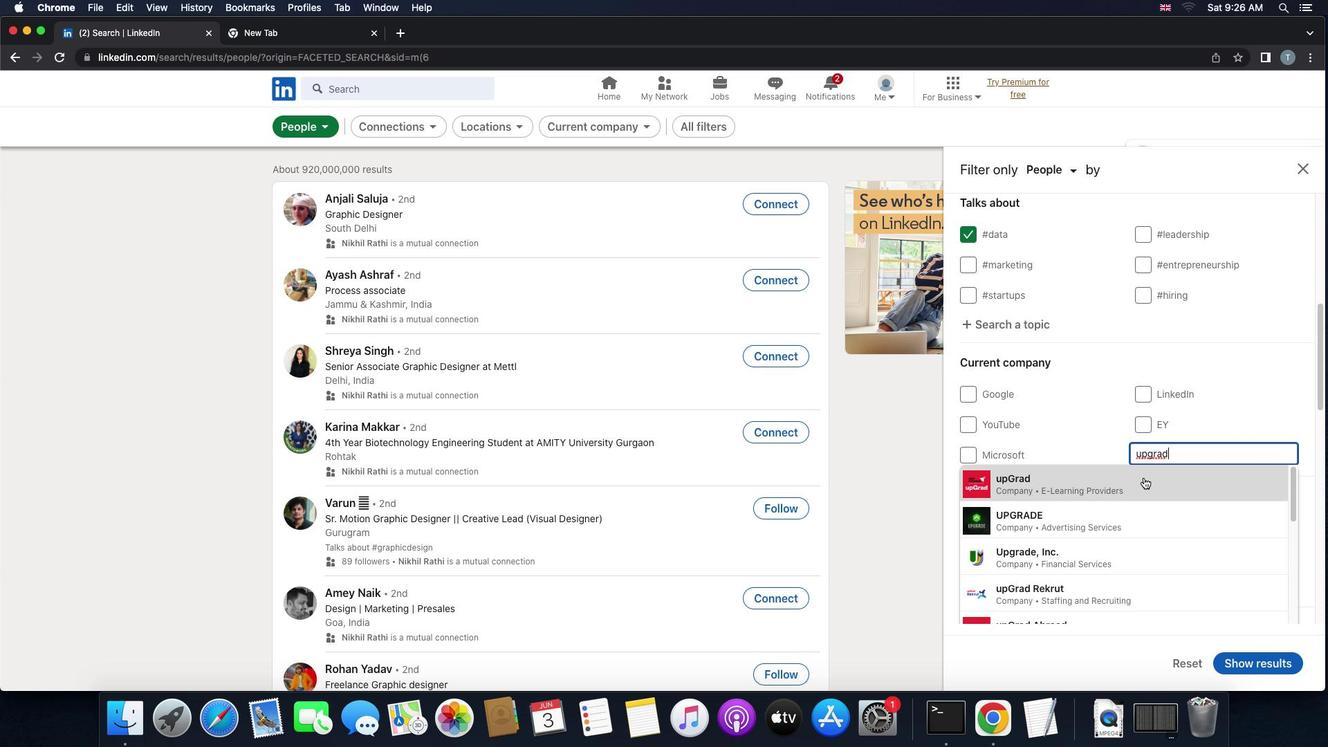 
Action: Mouse pressed left at (1144, 477)
Screenshot: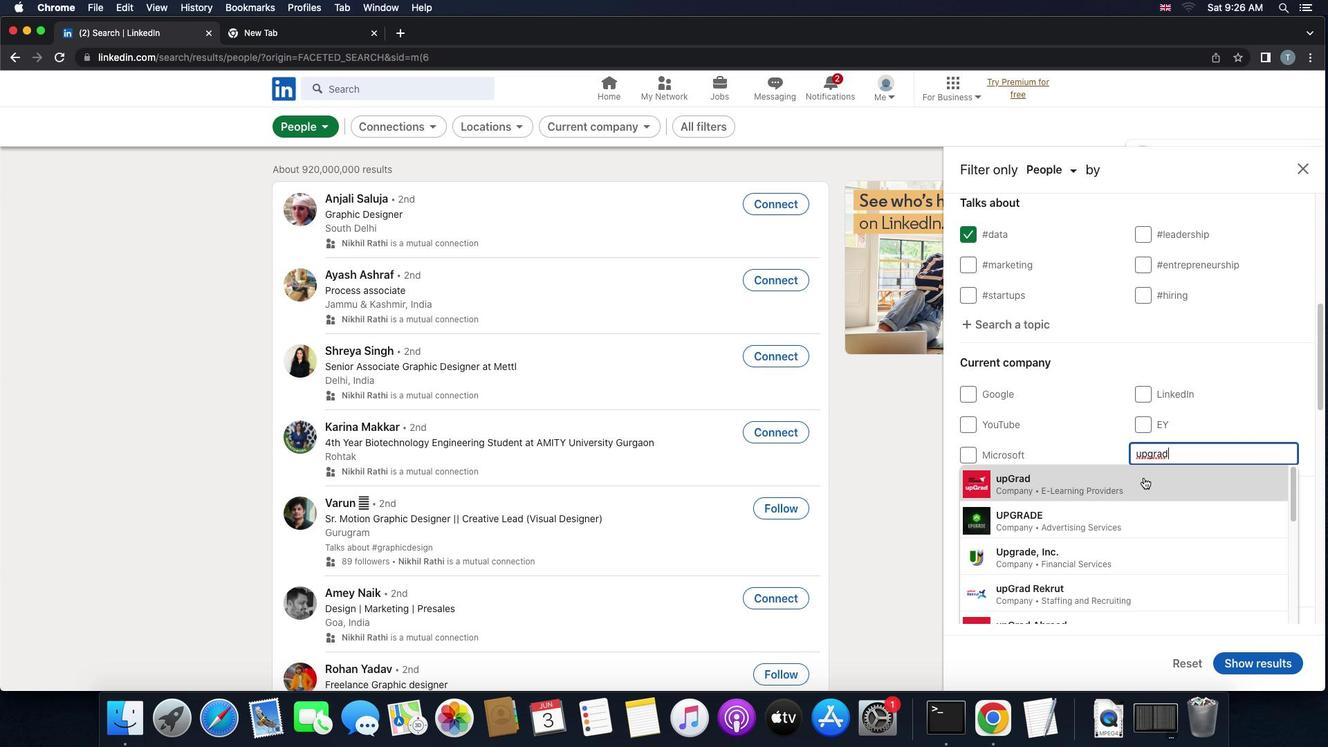 
Action: Mouse moved to (1143, 478)
Screenshot: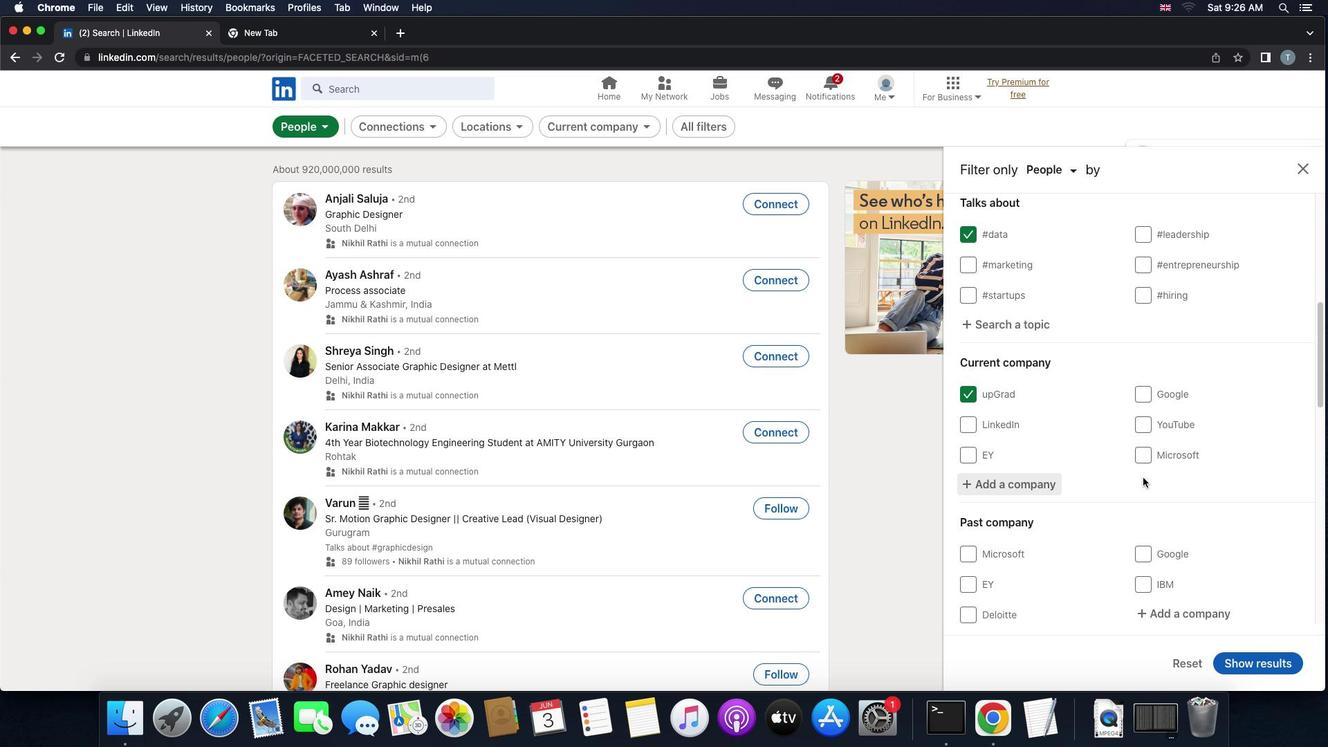 
Action: Mouse scrolled (1143, 478) with delta (0, 0)
Screenshot: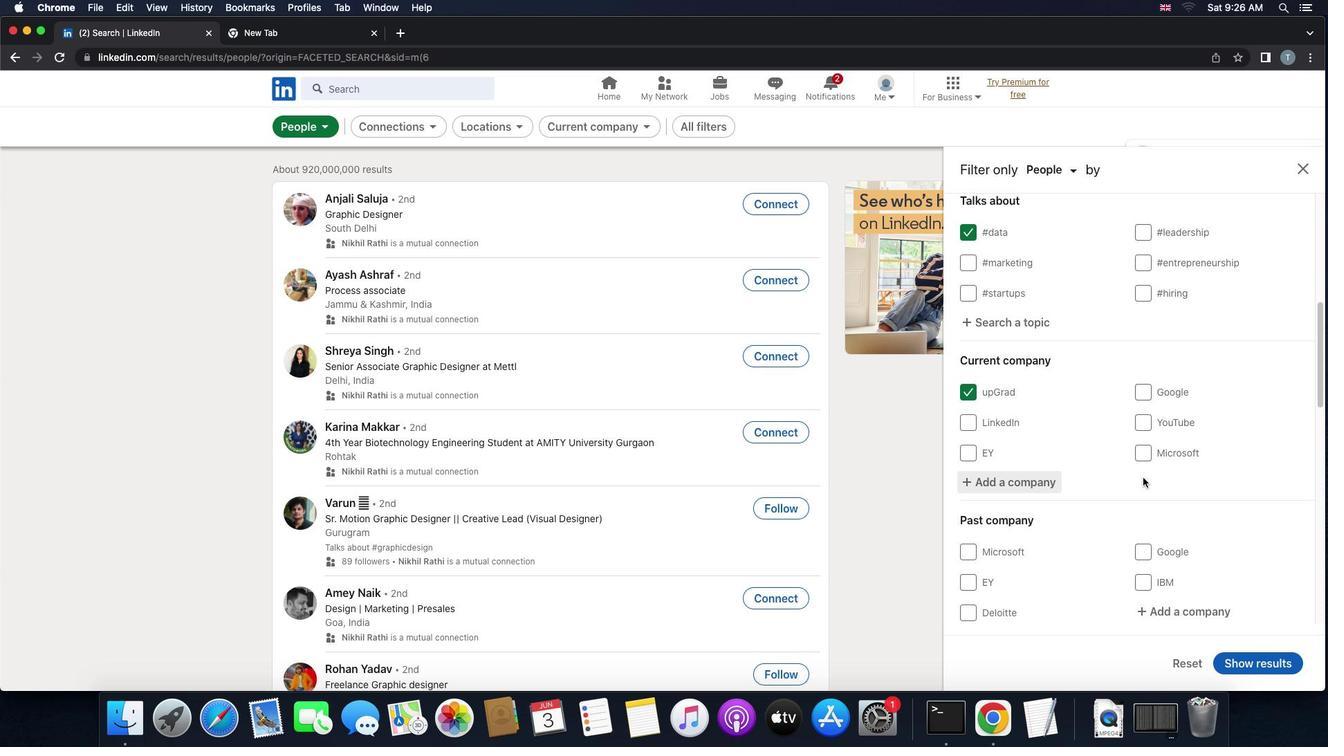 
Action: Mouse scrolled (1143, 478) with delta (0, 0)
Screenshot: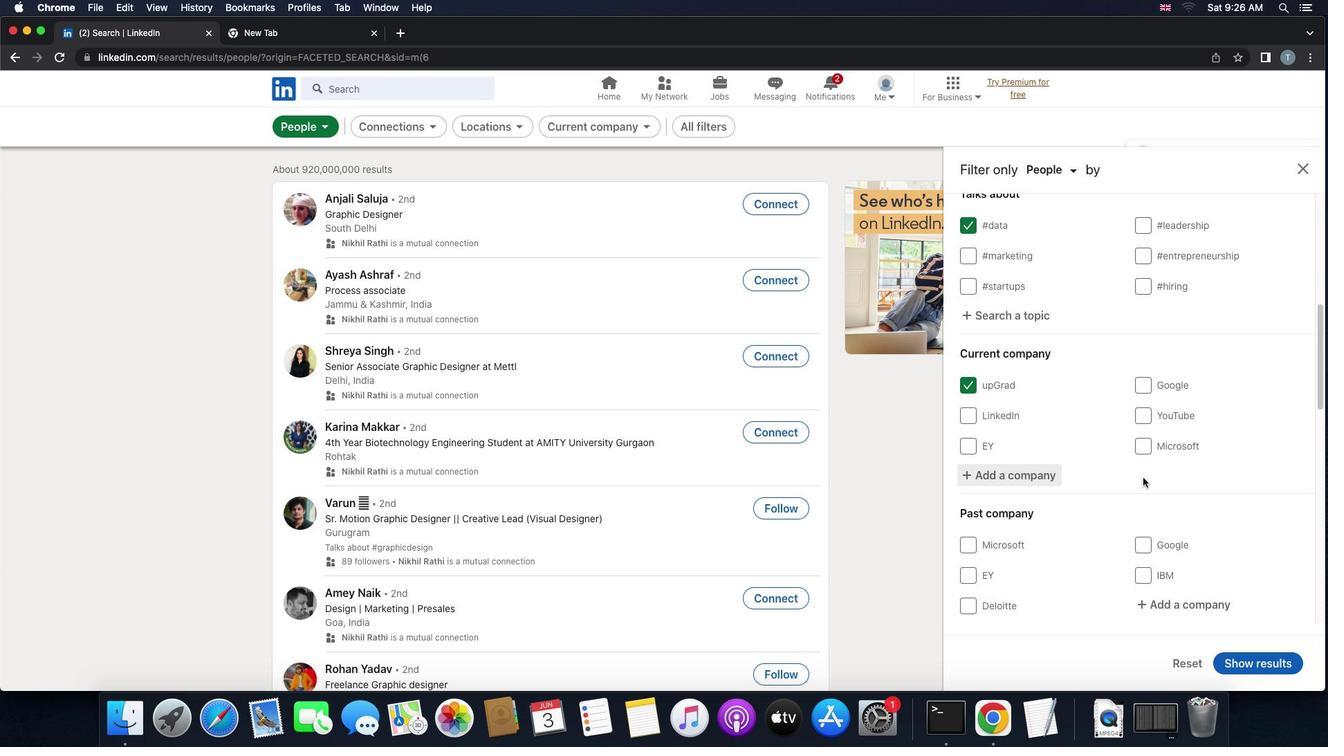 
Action: Mouse scrolled (1143, 478) with delta (0, 0)
Screenshot: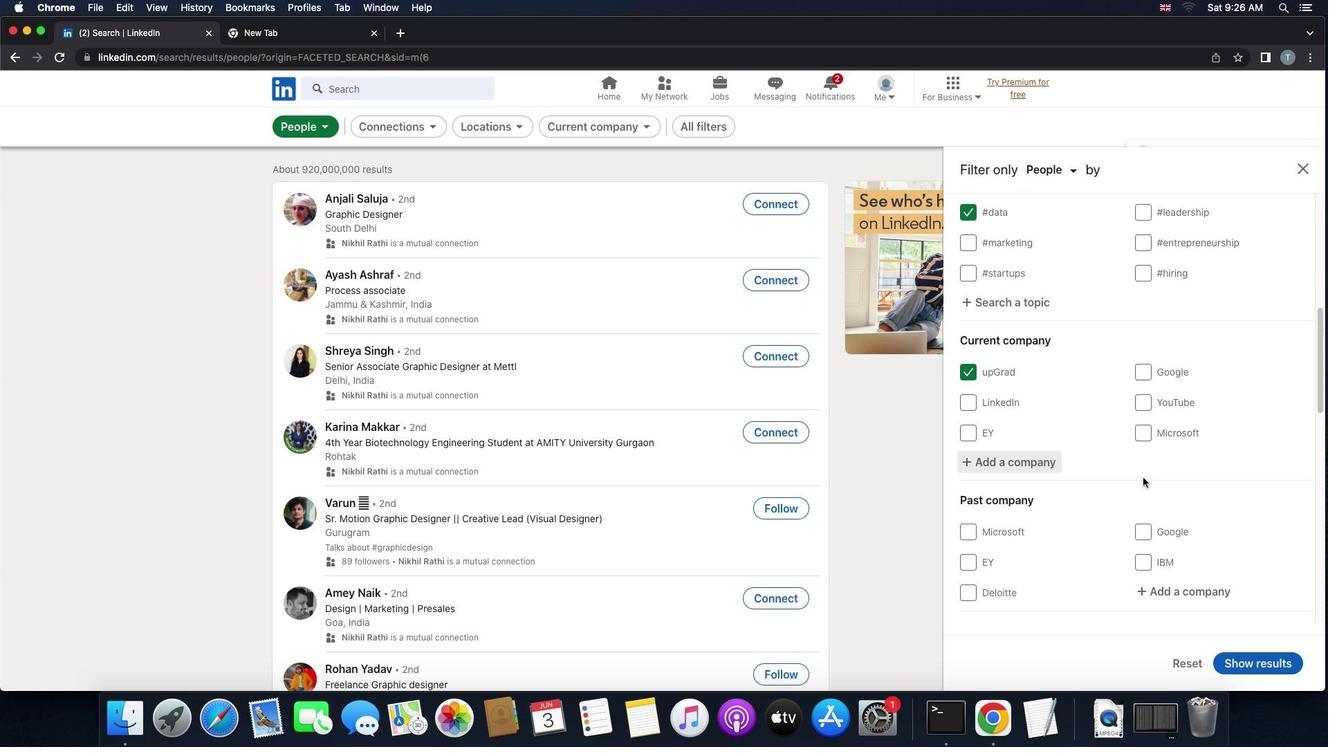 
Action: Mouse scrolled (1143, 478) with delta (0, 0)
Screenshot: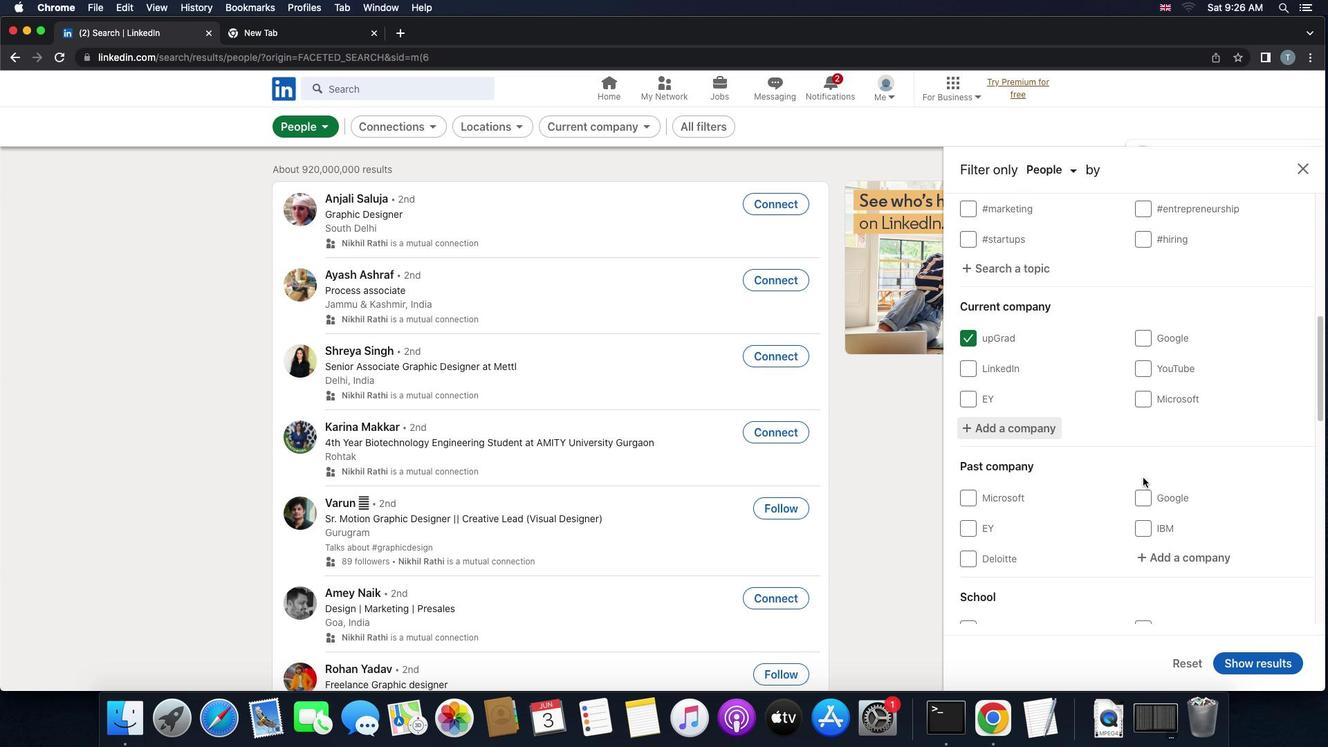 
Action: Mouse scrolled (1143, 478) with delta (0, 0)
Screenshot: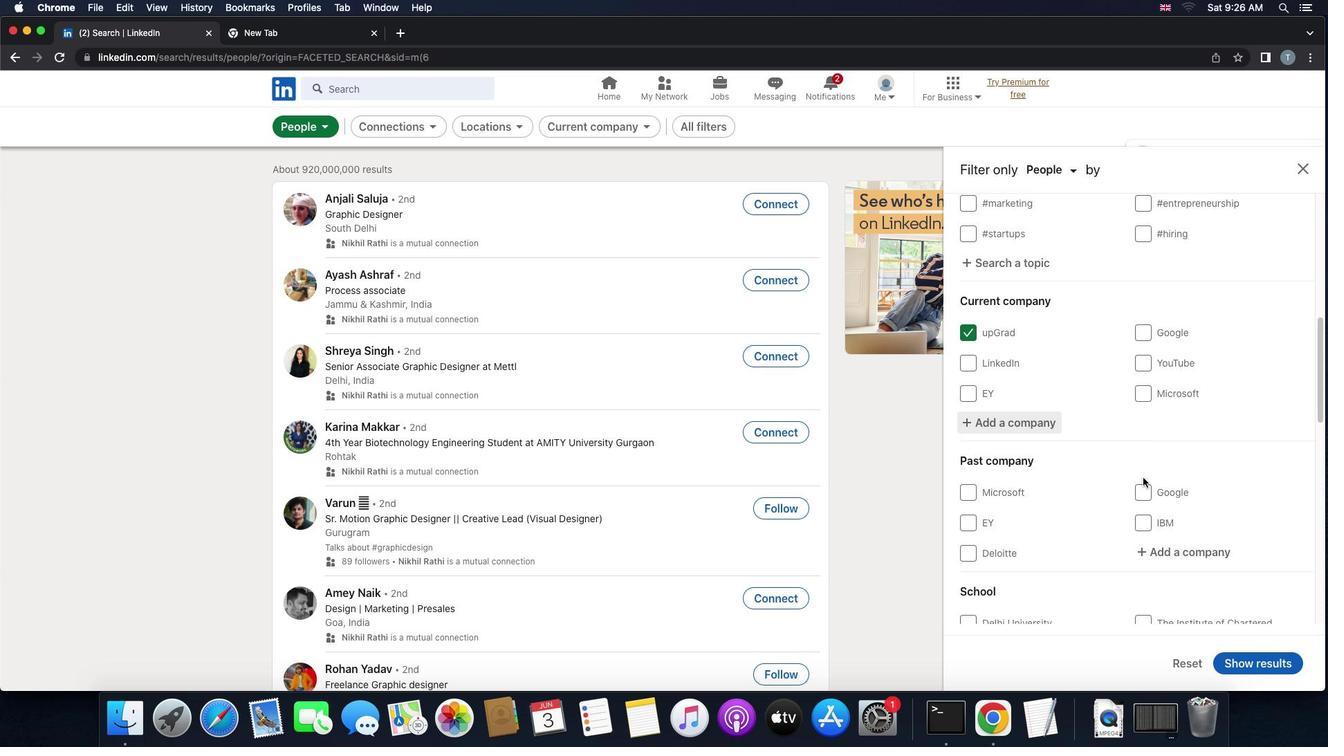 
Action: Mouse scrolled (1143, 478) with delta (0, 0)
Screenshot: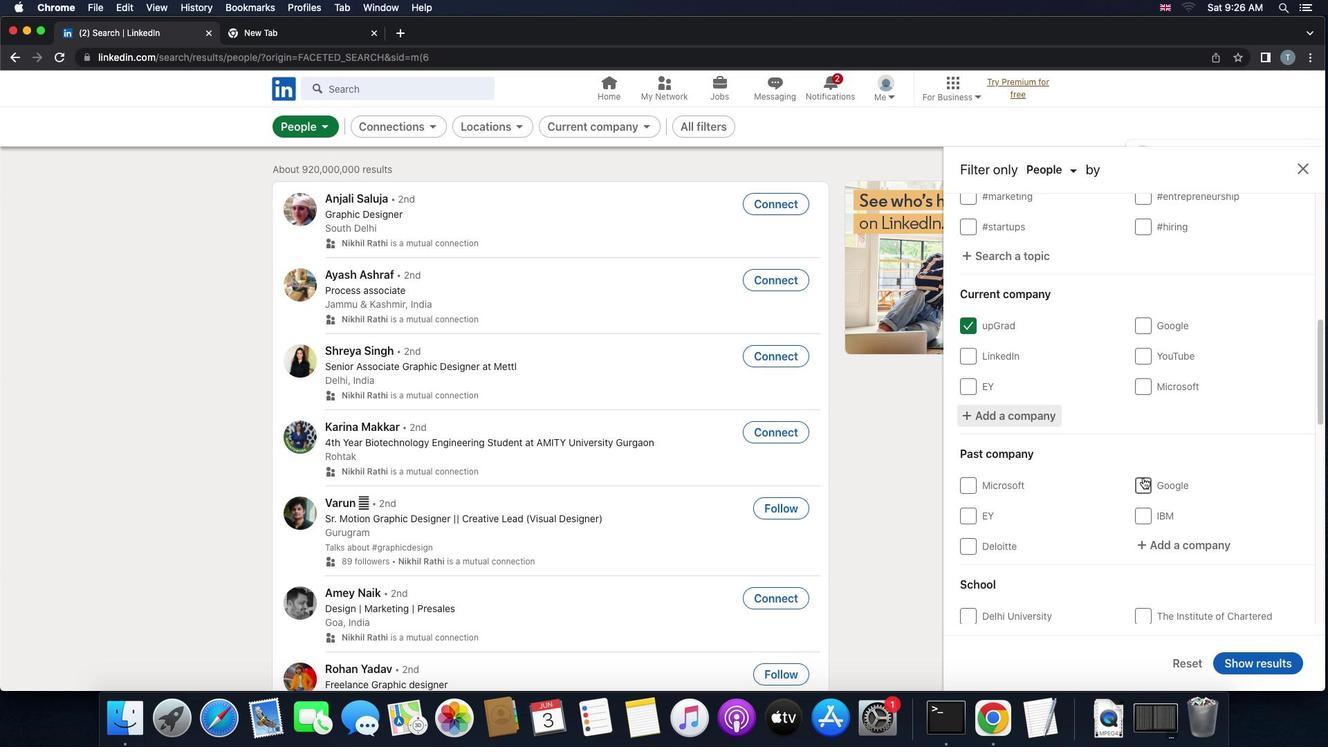 
Action: Mouse scrolled (1143, 478) with delta (0, 0)
Screenshot: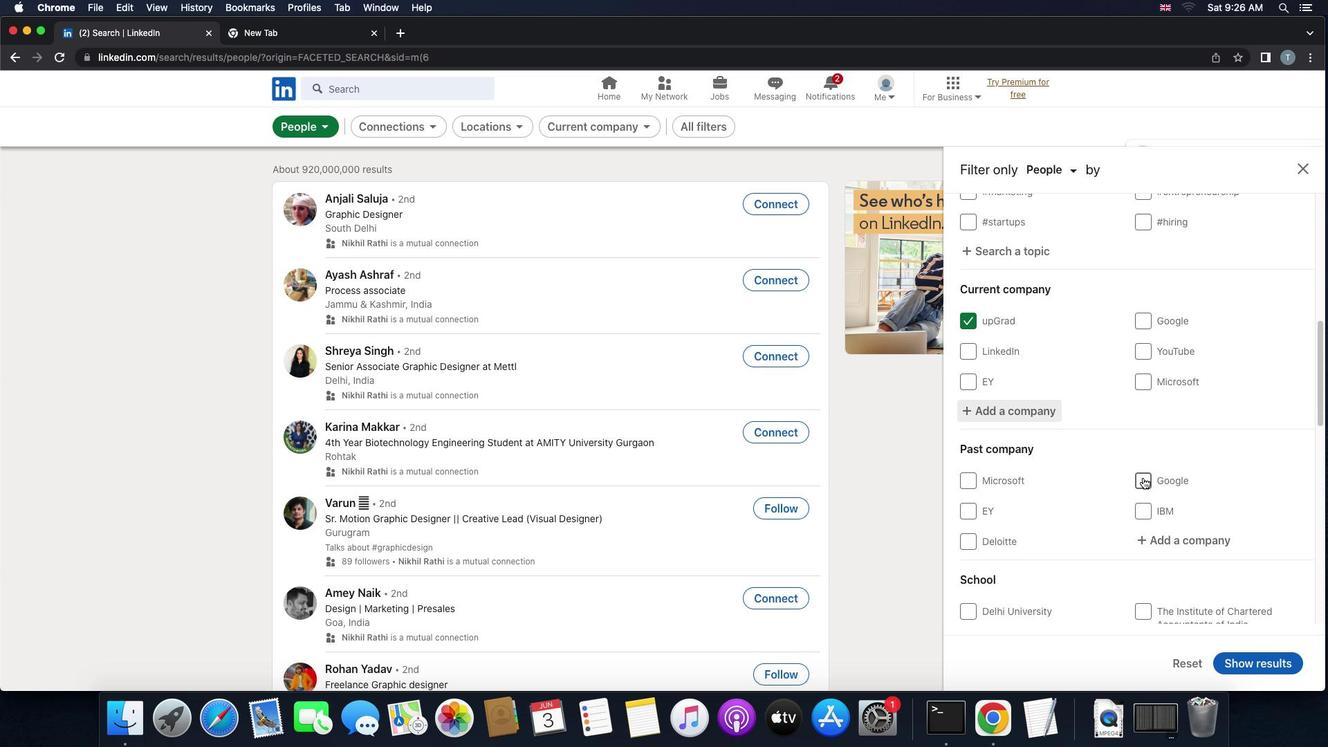 
Action: Mouse scrolled (1143, 478) with delta (0, 0)
Screenshot: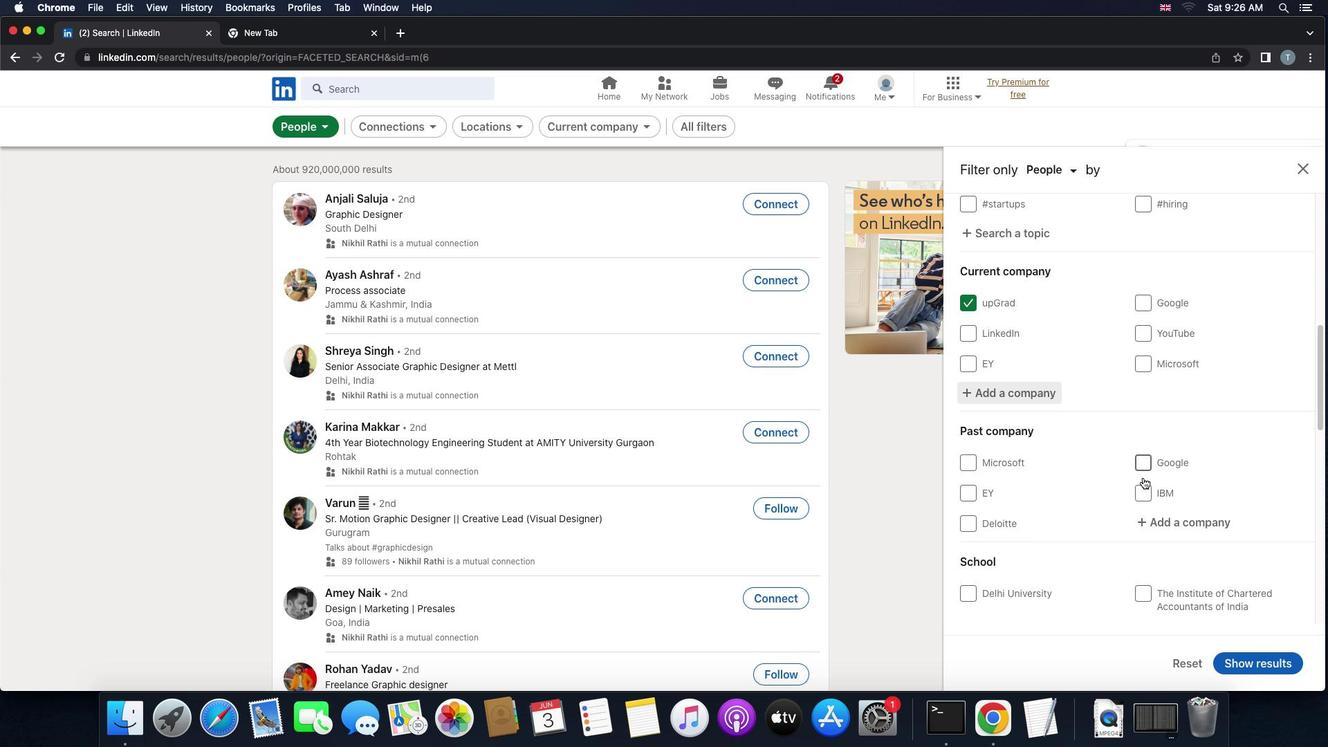 
Action: Mouse scrolled (1143, 478) with delta (0, 0)
Screenshot: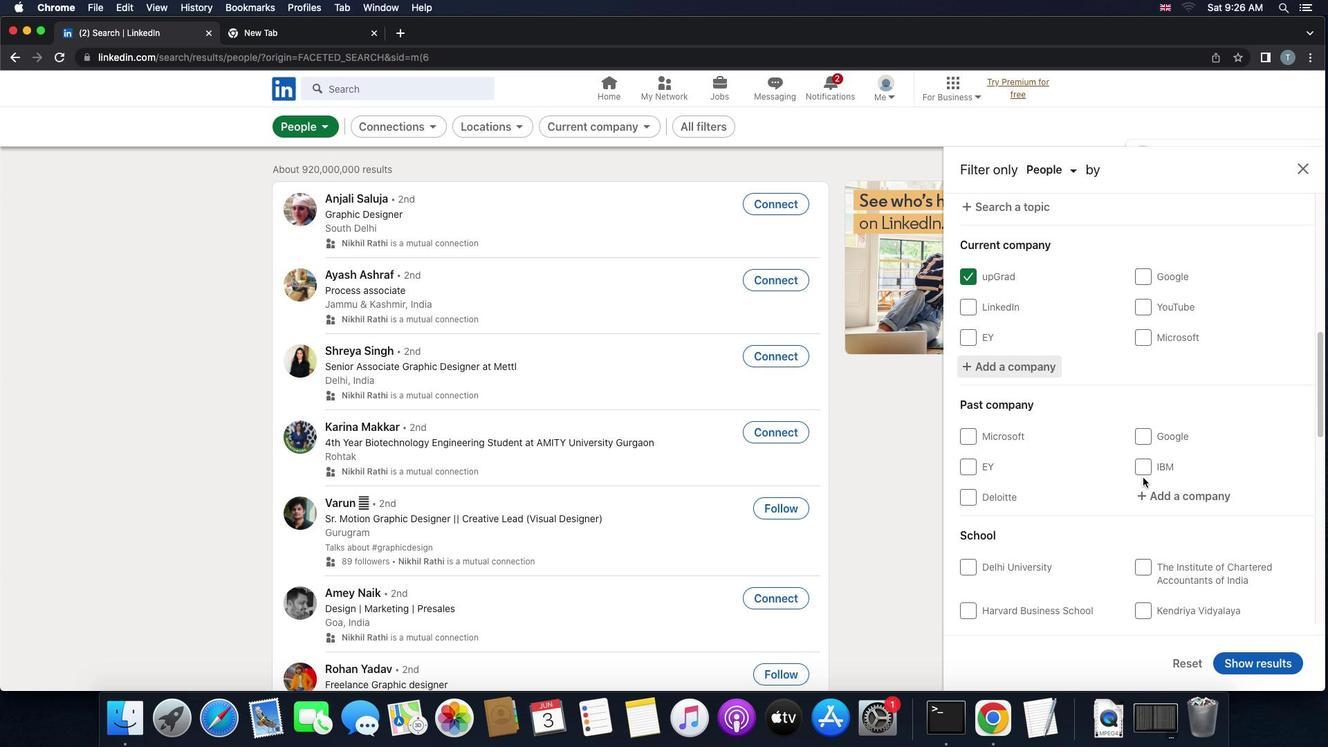 
Action: Mouse moved to (1140, 478)
Screenshot: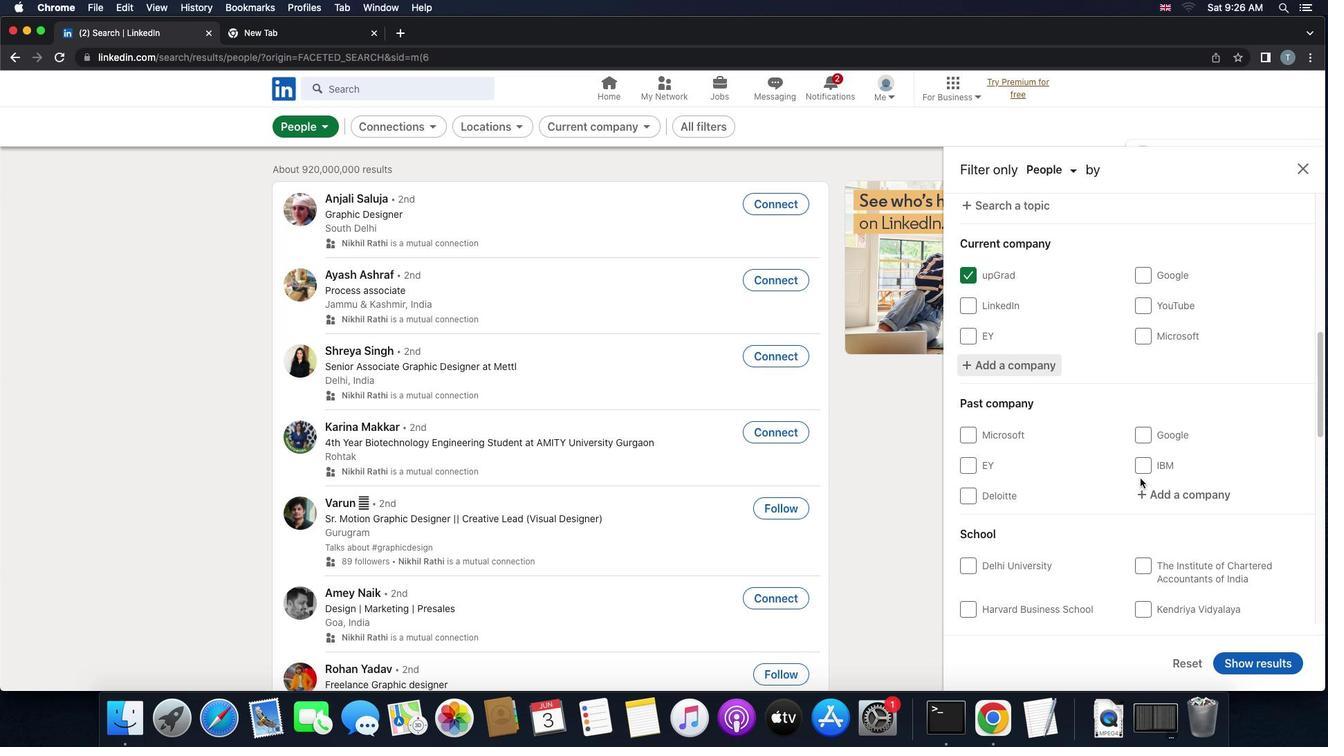 
Action: Mouse scrolled (1140, 478) with delta (0, 0)
Screenshot: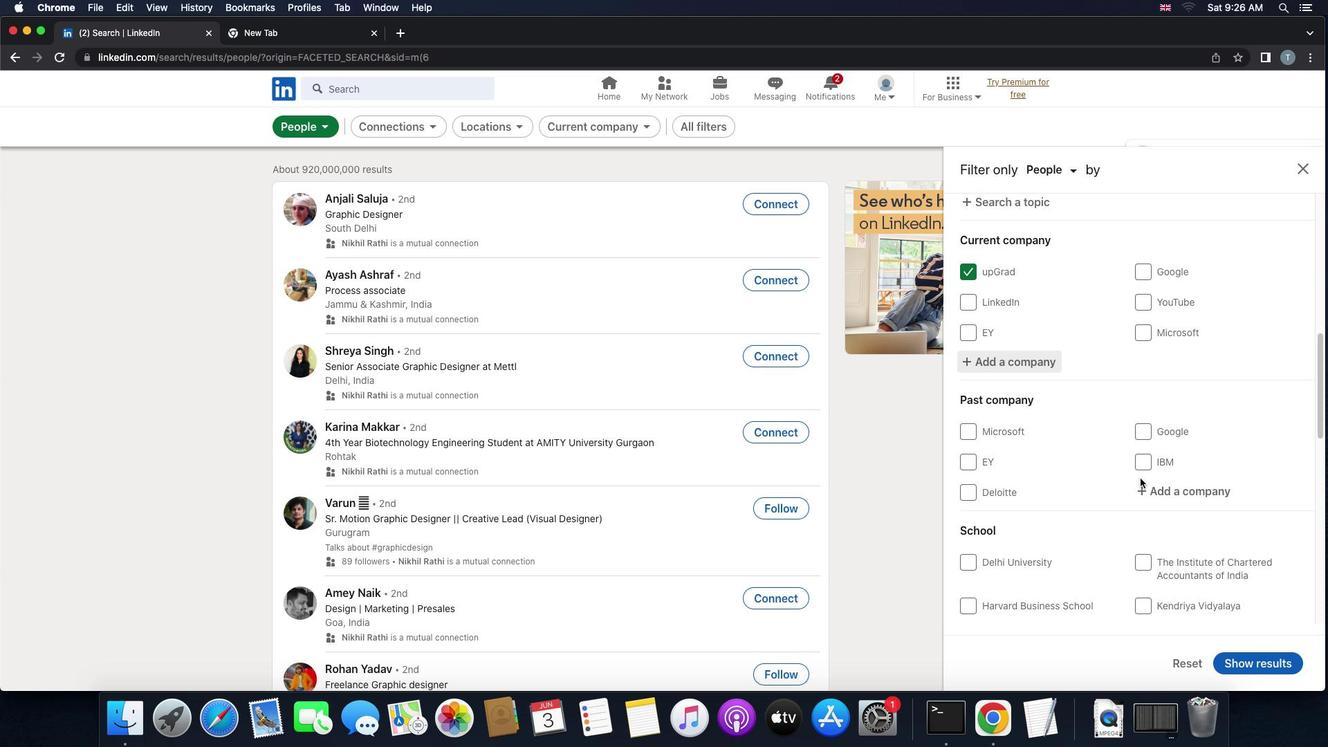 
Action: Mouse scrolled (1140, 478) with delta (0, 0)
Screenshot: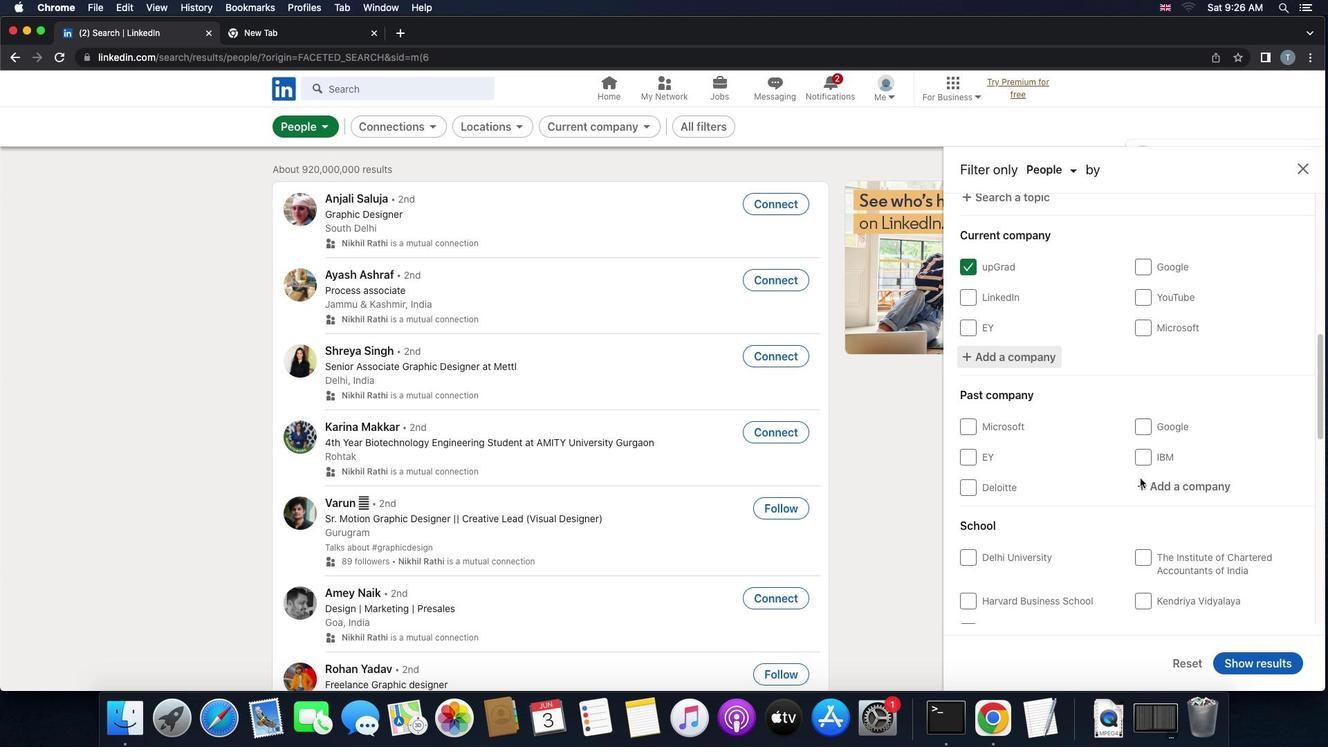 
Action: Mouse scrolled (1140, 478) with delta (0, 0)
Screenshot: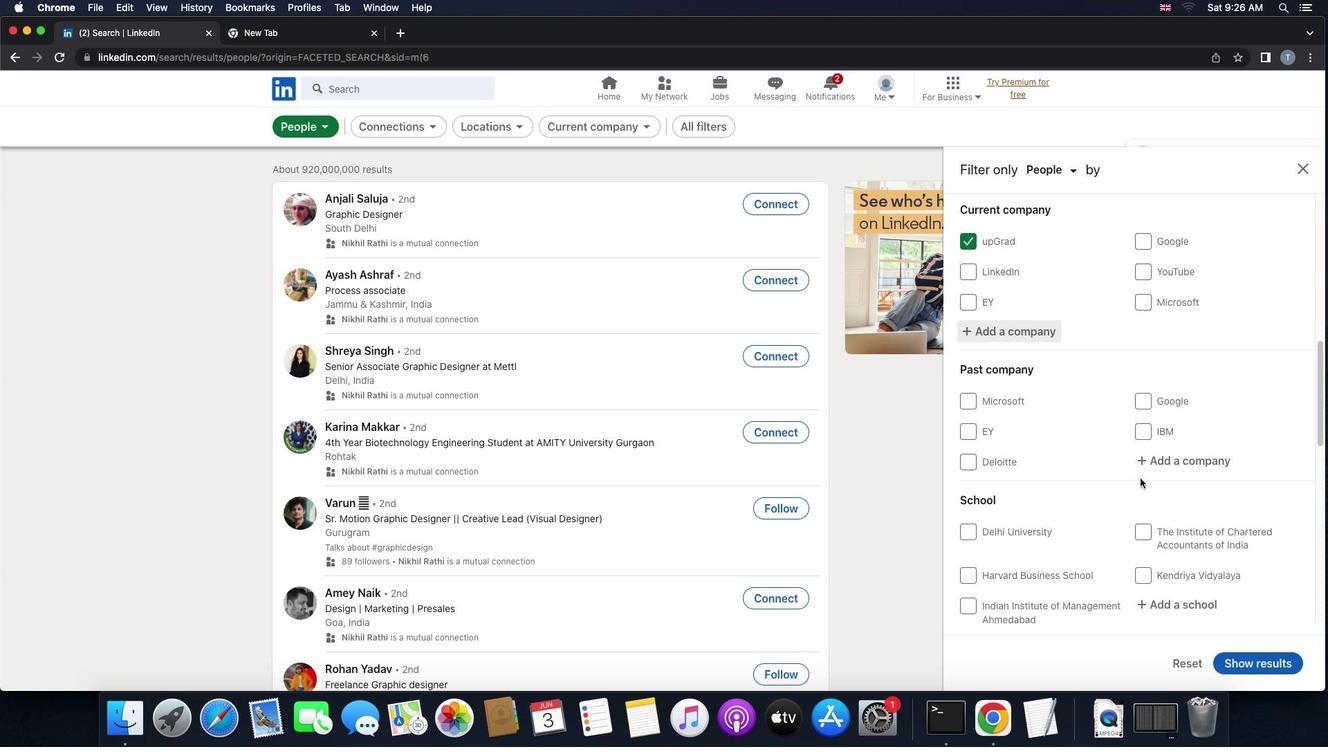 
Action: Mouse scrolled (1140, 478) with delta (0, 0)
Screenshot: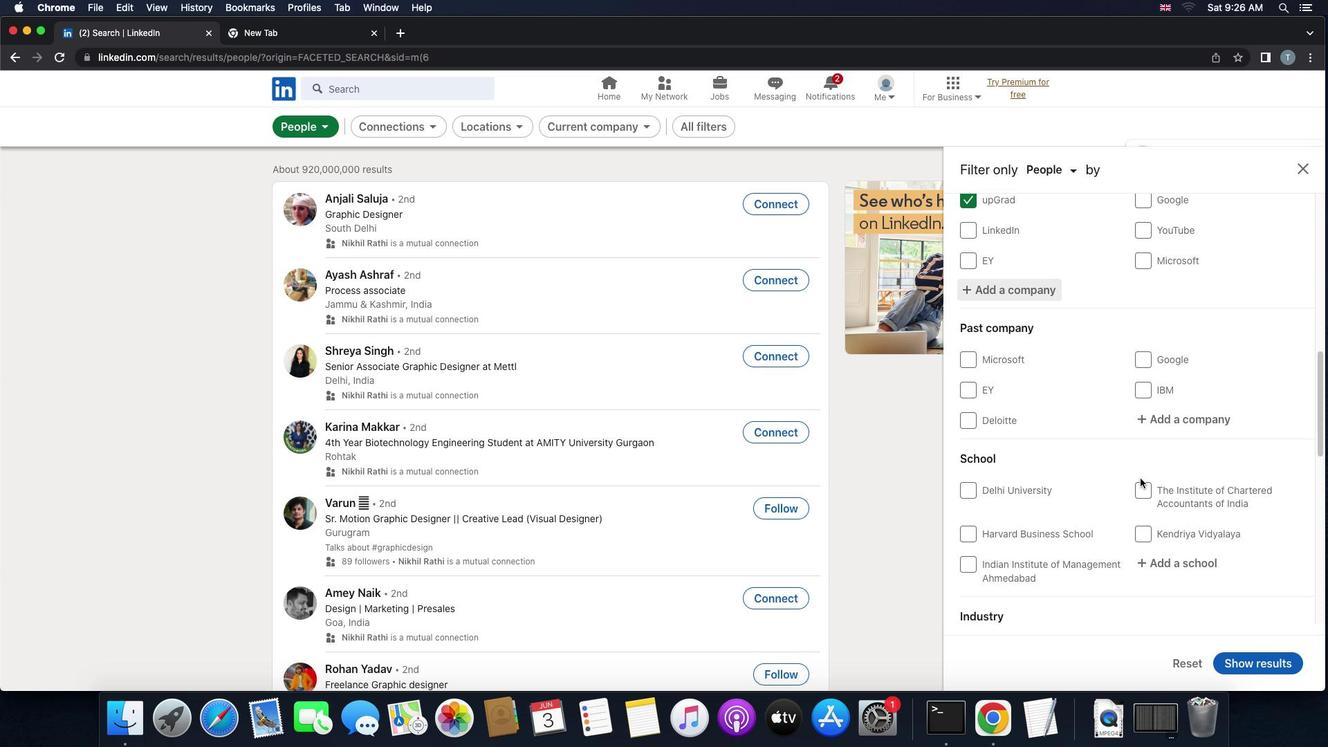 
Action: Mouse scrolled (1140, 478) with delta (0, 0)
Screenshot: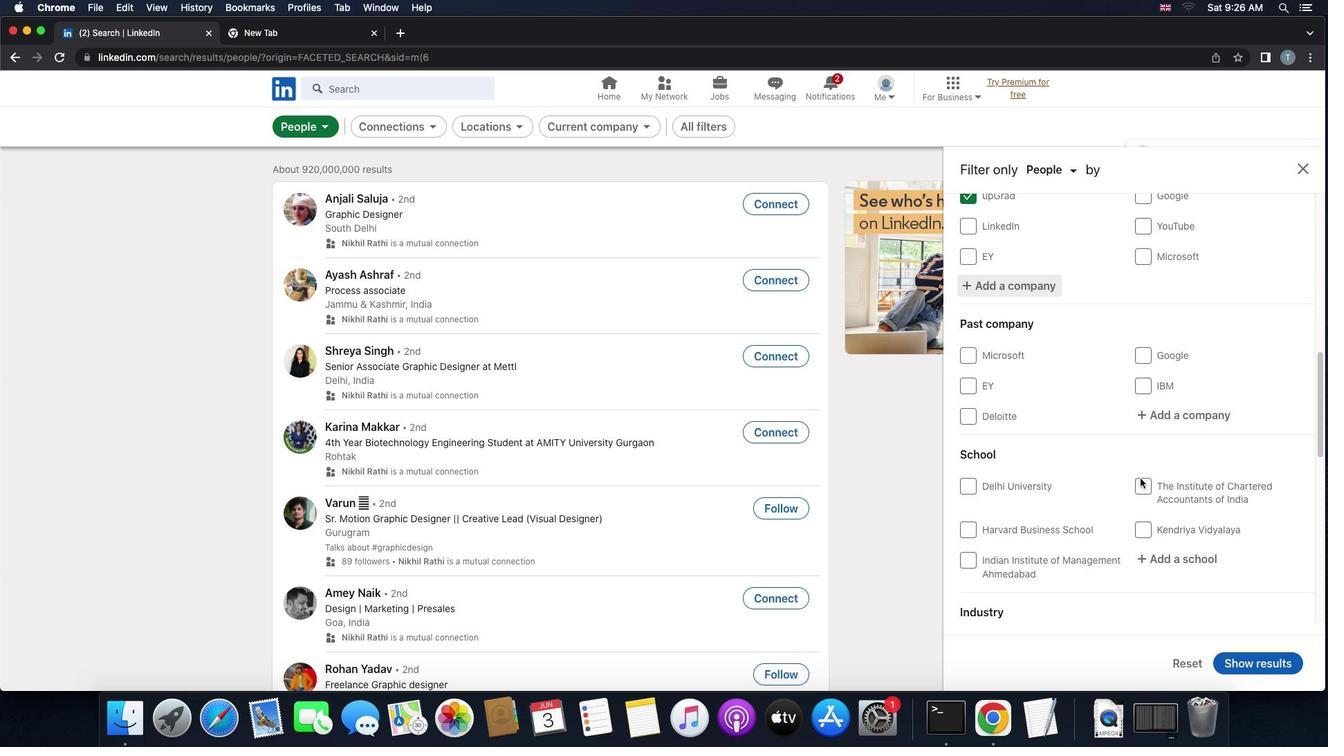 
Action: Mouse scrolled (1140, 478) with delta (0, 0)
Screenshot: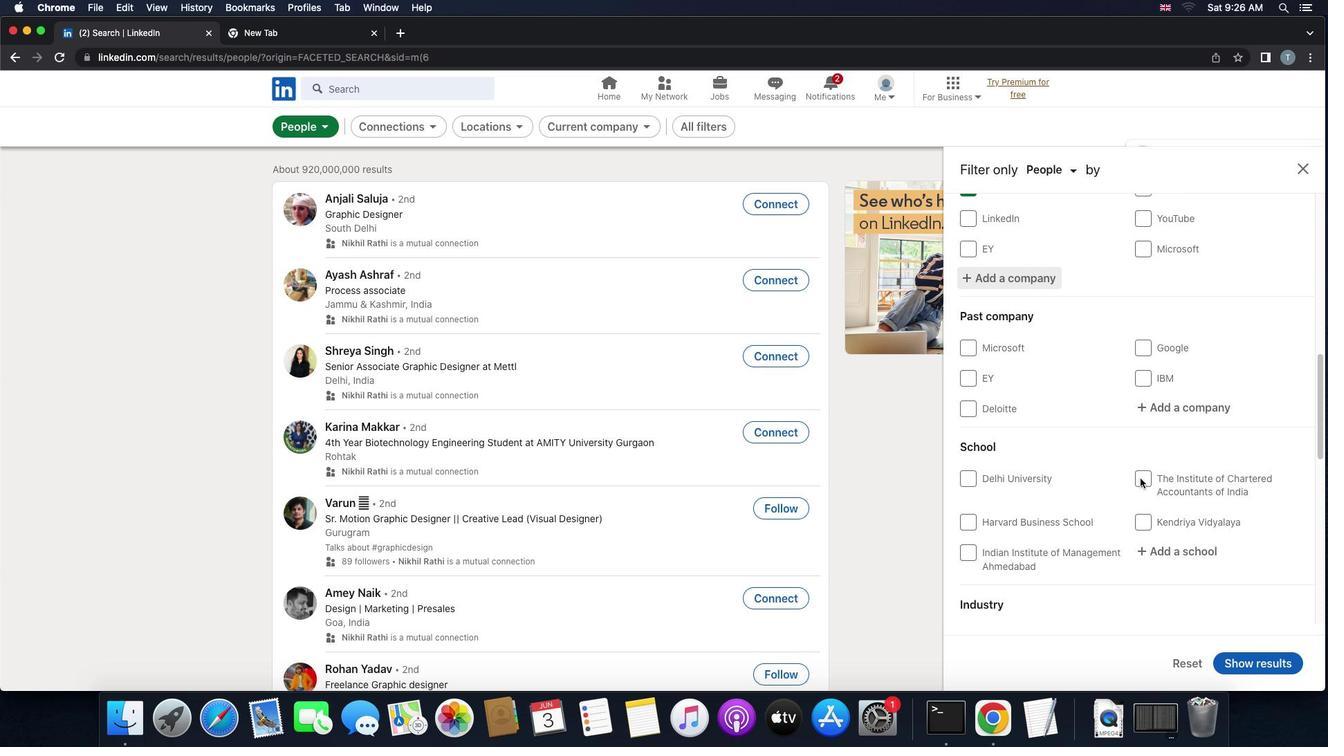 
Action: Mouse scrolled (1140, 478) with delta (0, 0)
Screenshot: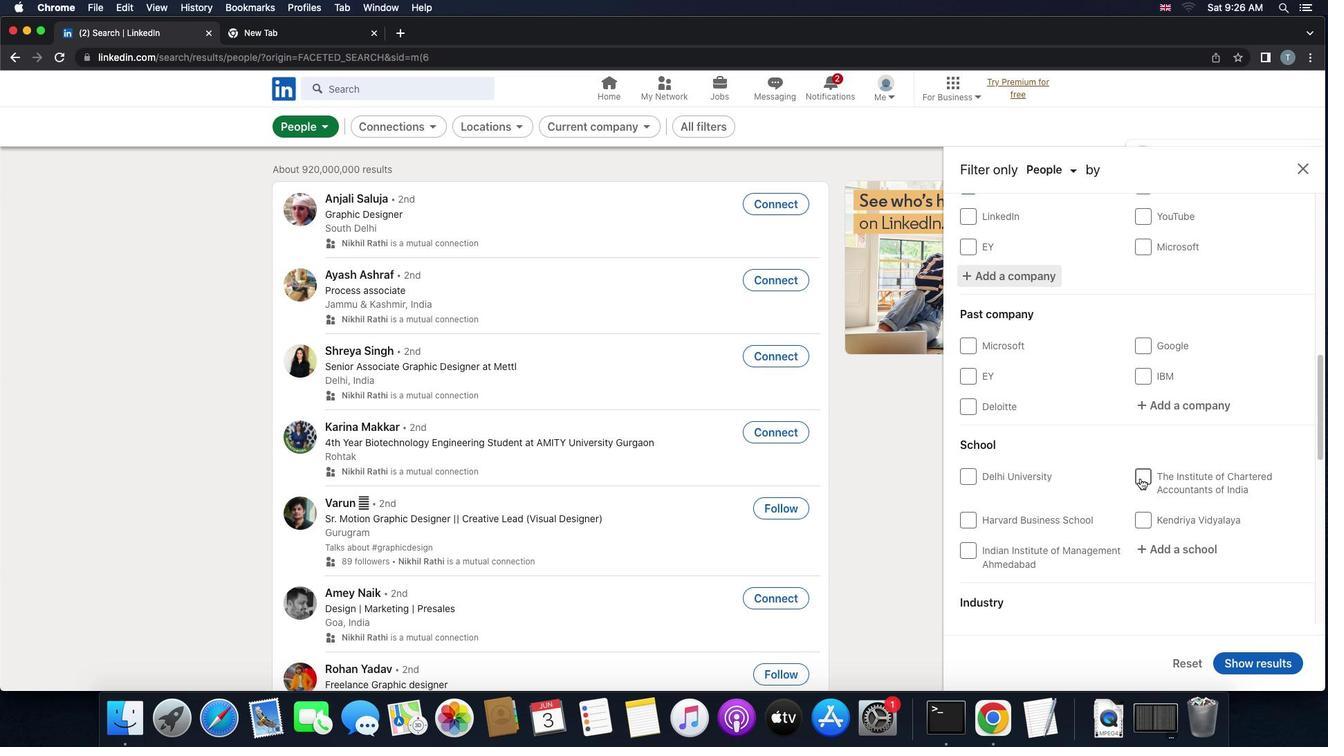 
Action: Mouse scrolled (1140, 478) with delta (0, 0)
Screenshot: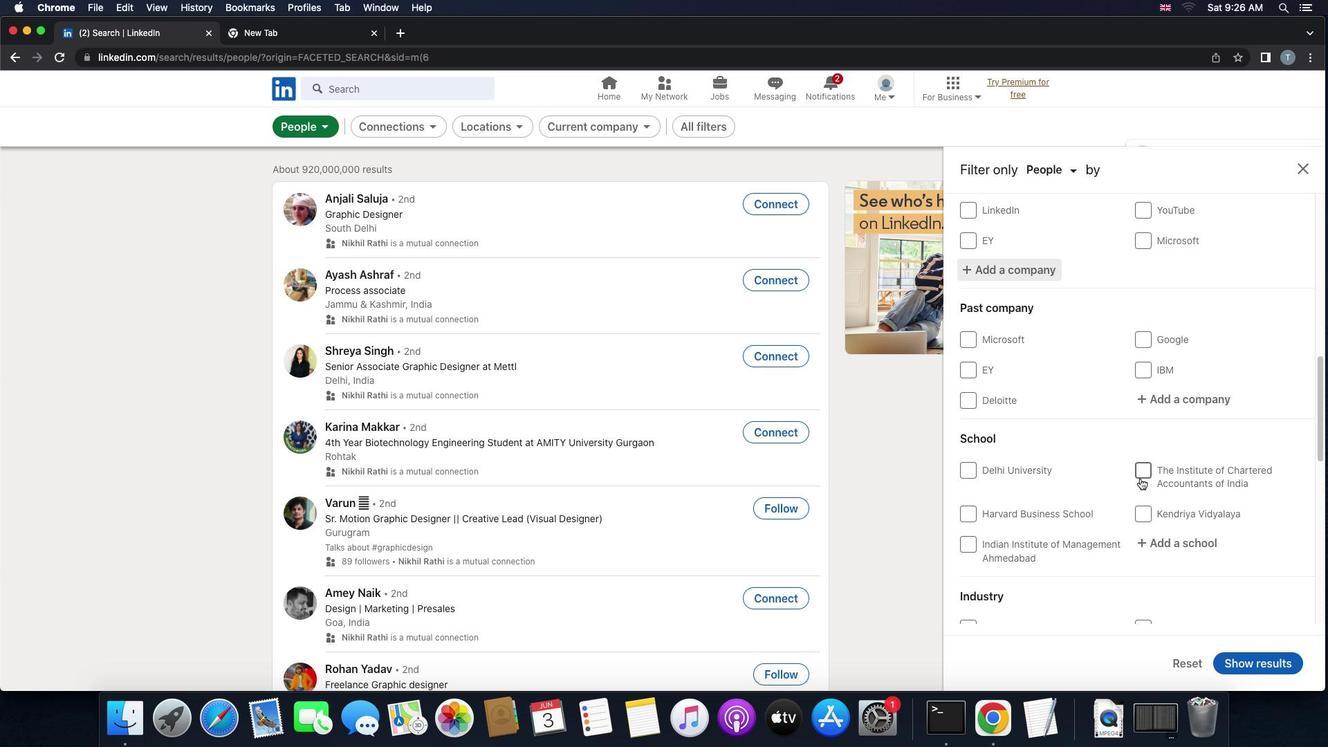 
Action: Mouse moved to (1149, 527)
Screenshot: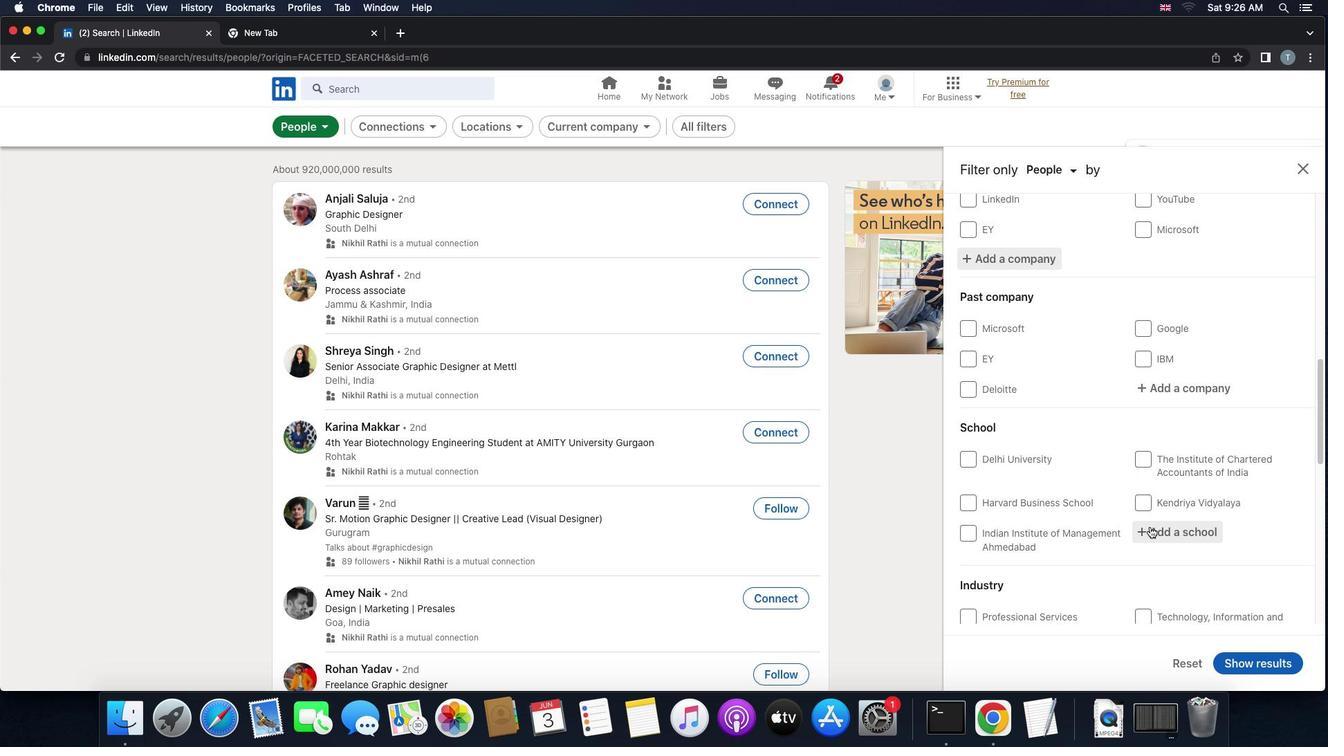 
Action: Mouse pressed left at (1149, 527)
Screenshot: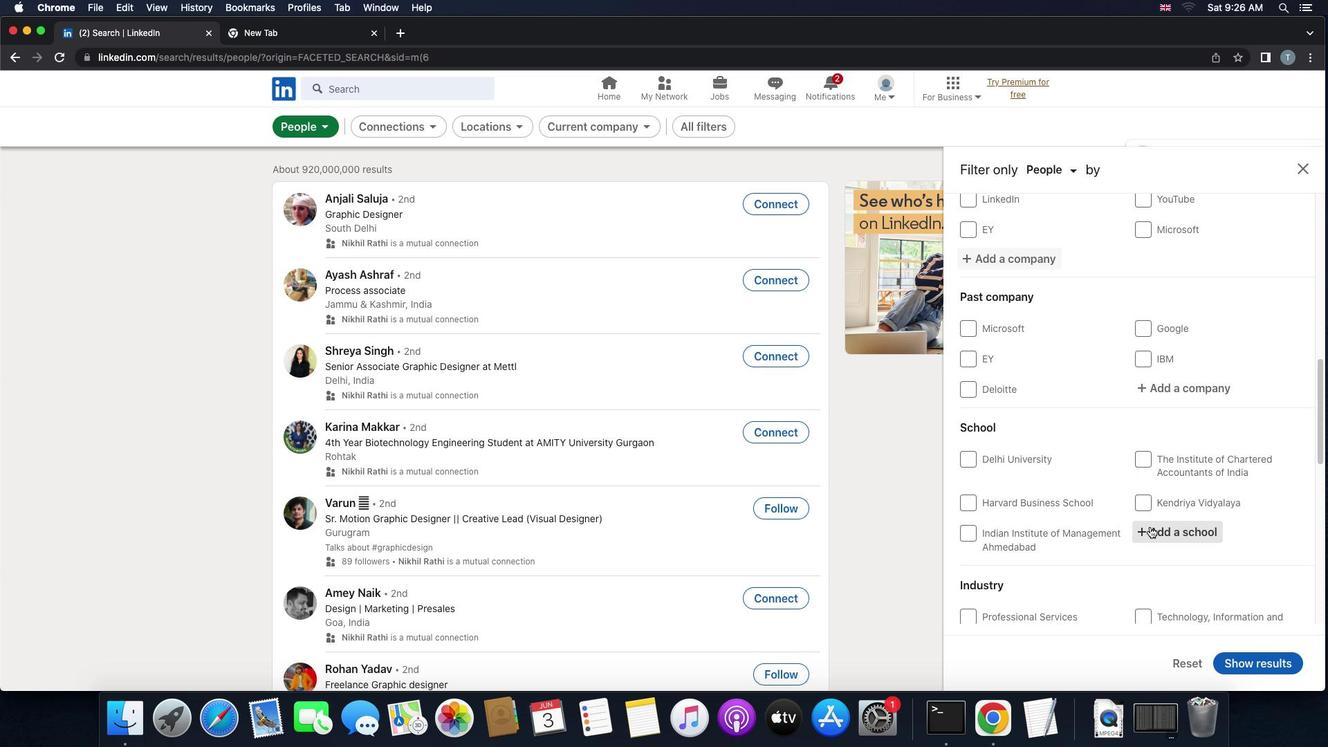 
Action: Key pressed 's''r''i'Key.space'v''e''n''k''a''t''e''s'
Screenshot: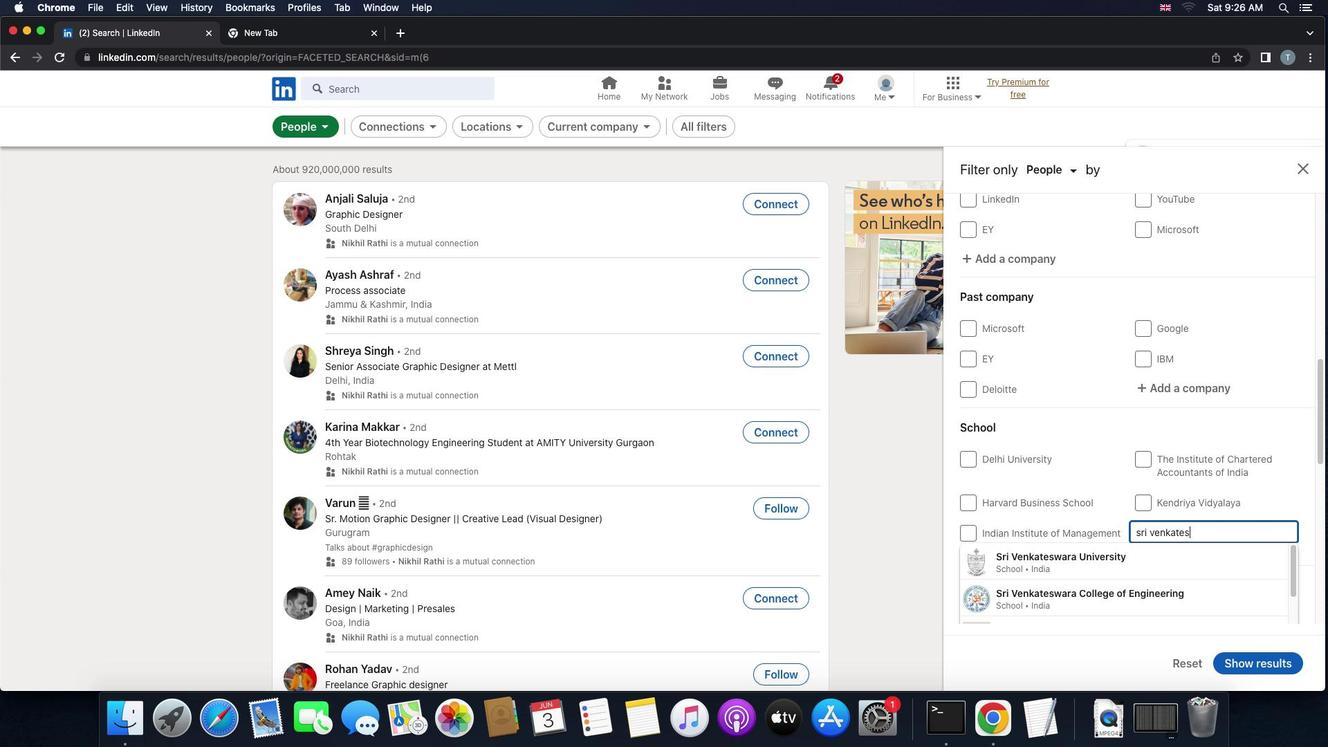 
Action: Mouse moved to (1179, 594)
Screenshot: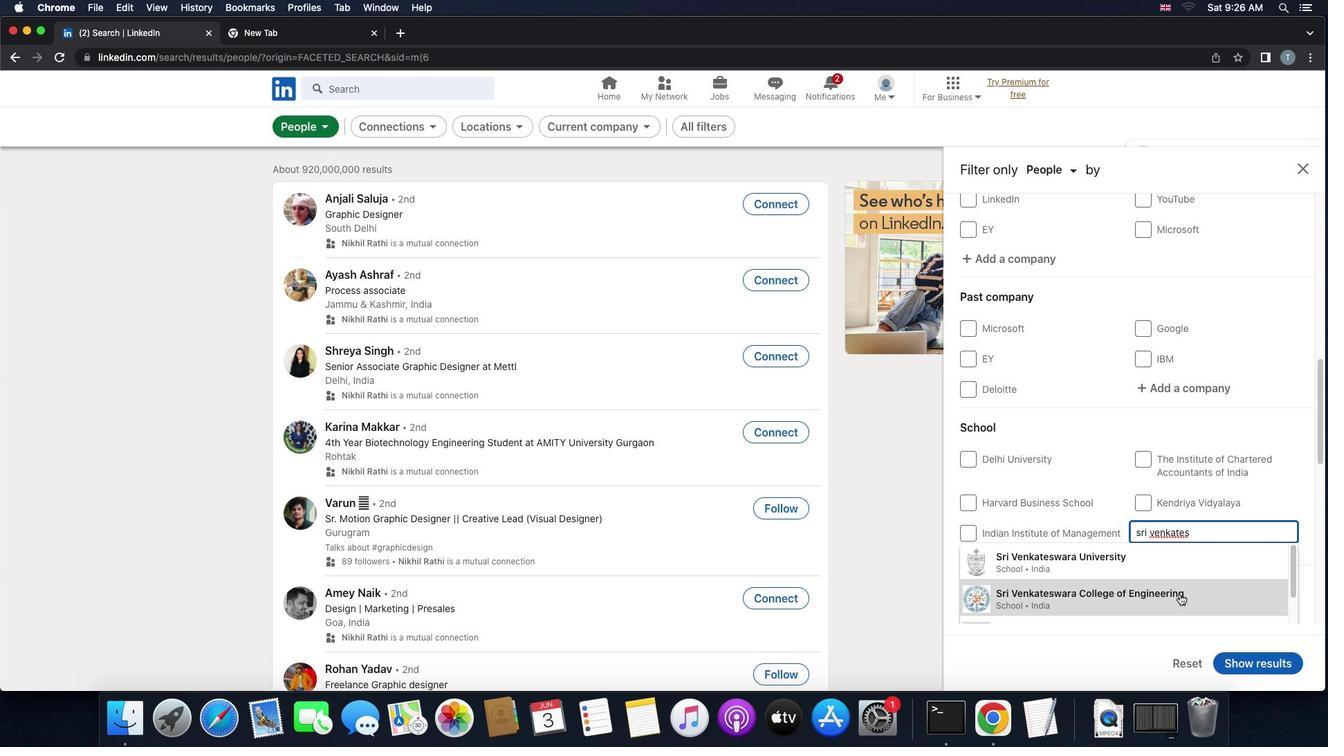 
Action: Mouse scrolled (1179, 594) with delta (0, 0)
Screenshot: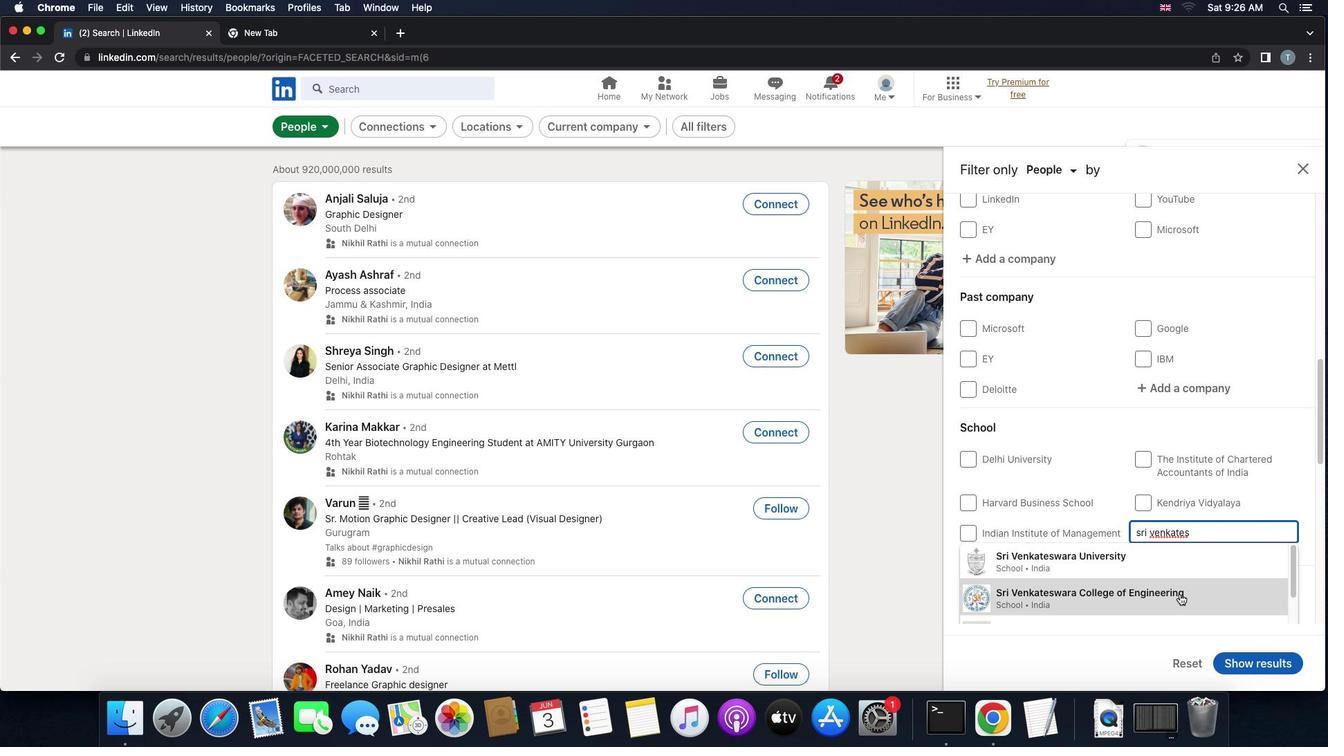 
Action: Mouse scrolled (1179, 594) with delta (0, 0)
Screenshot: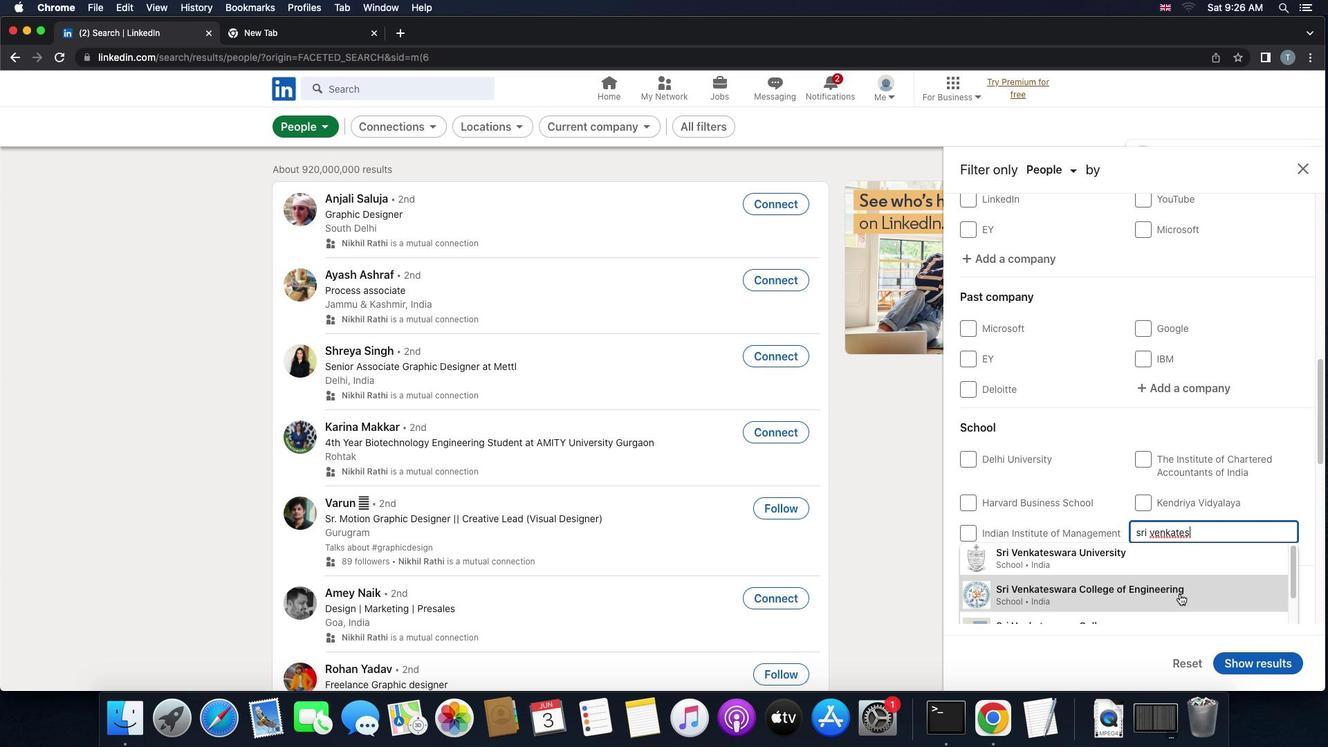 
Action: Mouse scrolled (1179, 594) with delta (0, 0)
Screenshot: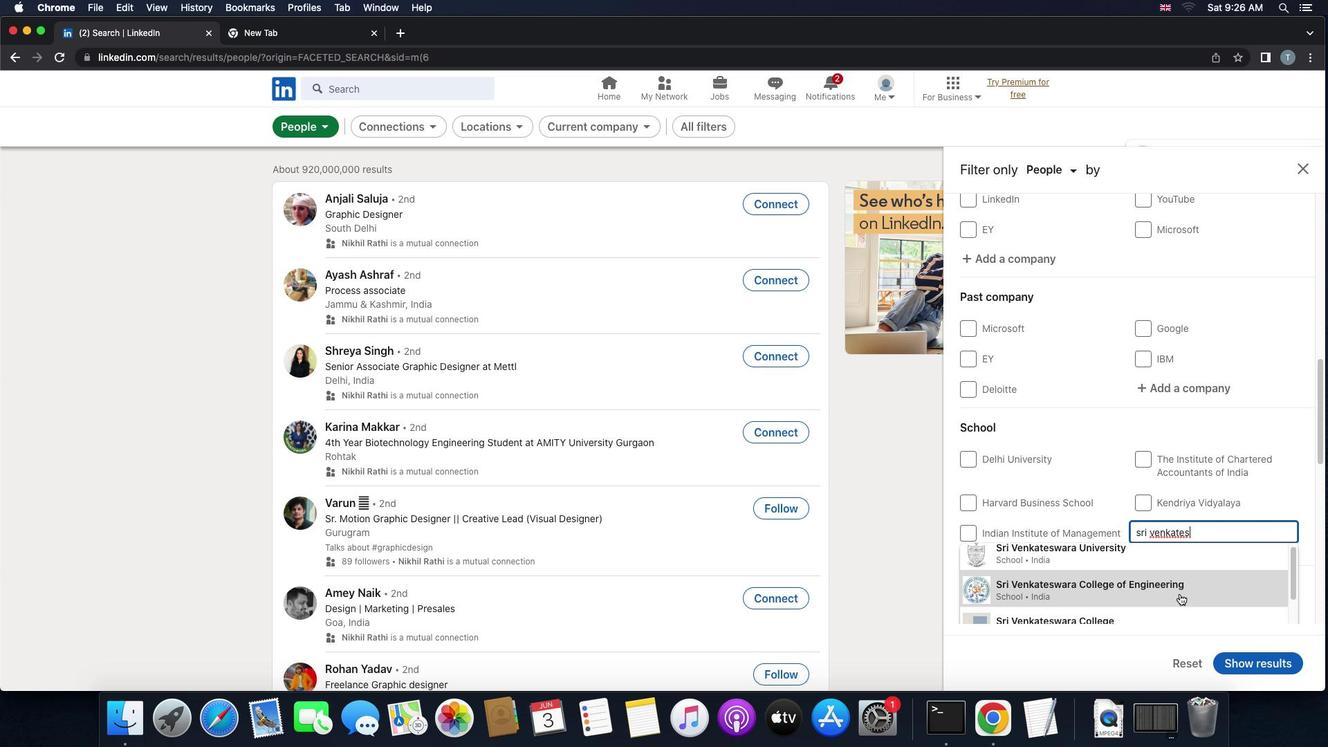 
Action: Mouse scrolled (1179, 594) with delta (0, 0)
Screenshot: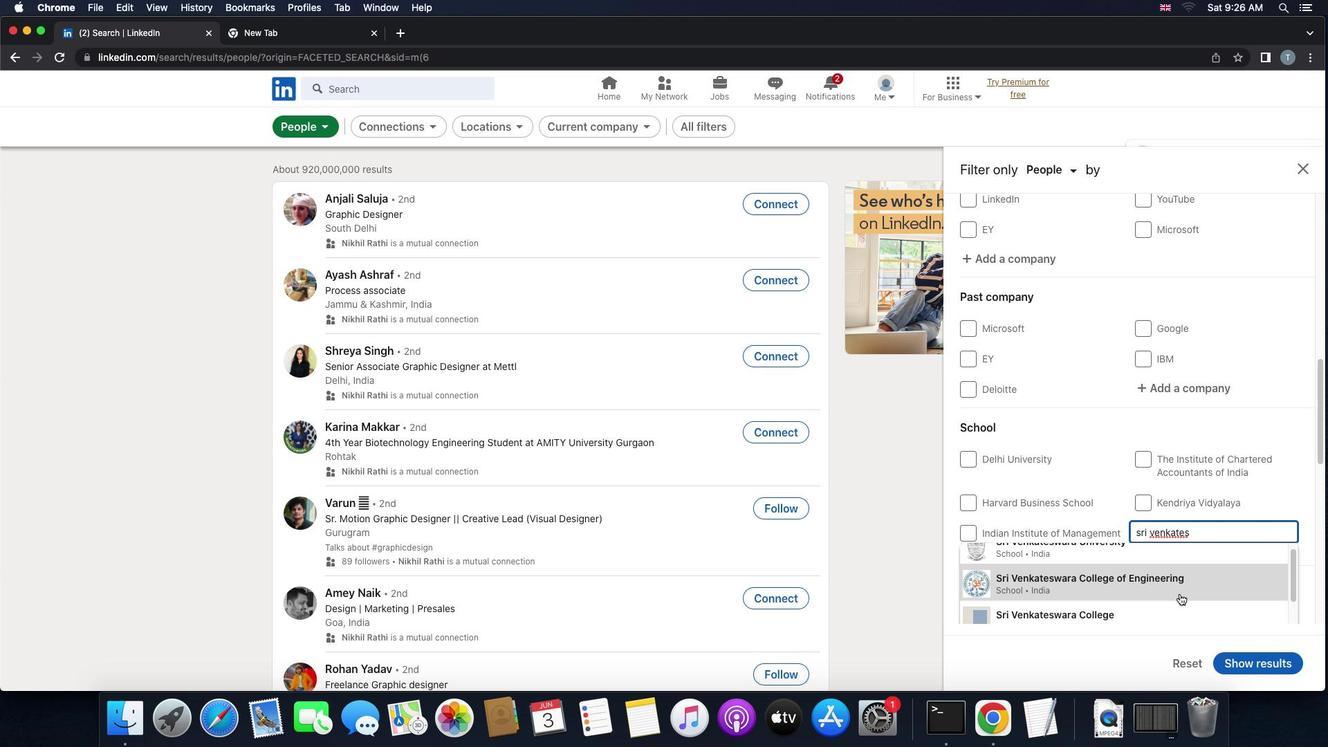 
Action: Mouse scrolled (1179, 594) with delta (0, 0)
Screenshot: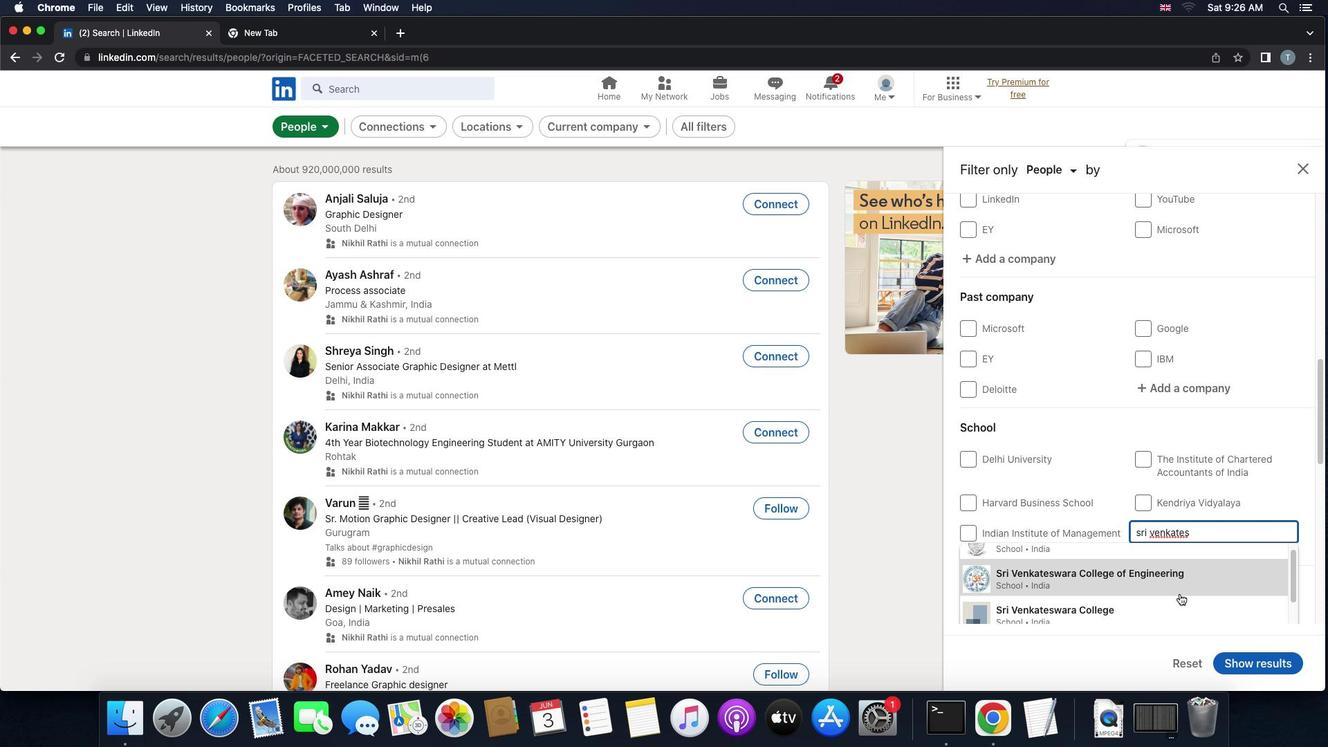 
Action: Mouse moved to (1174, 602)
Screenshot: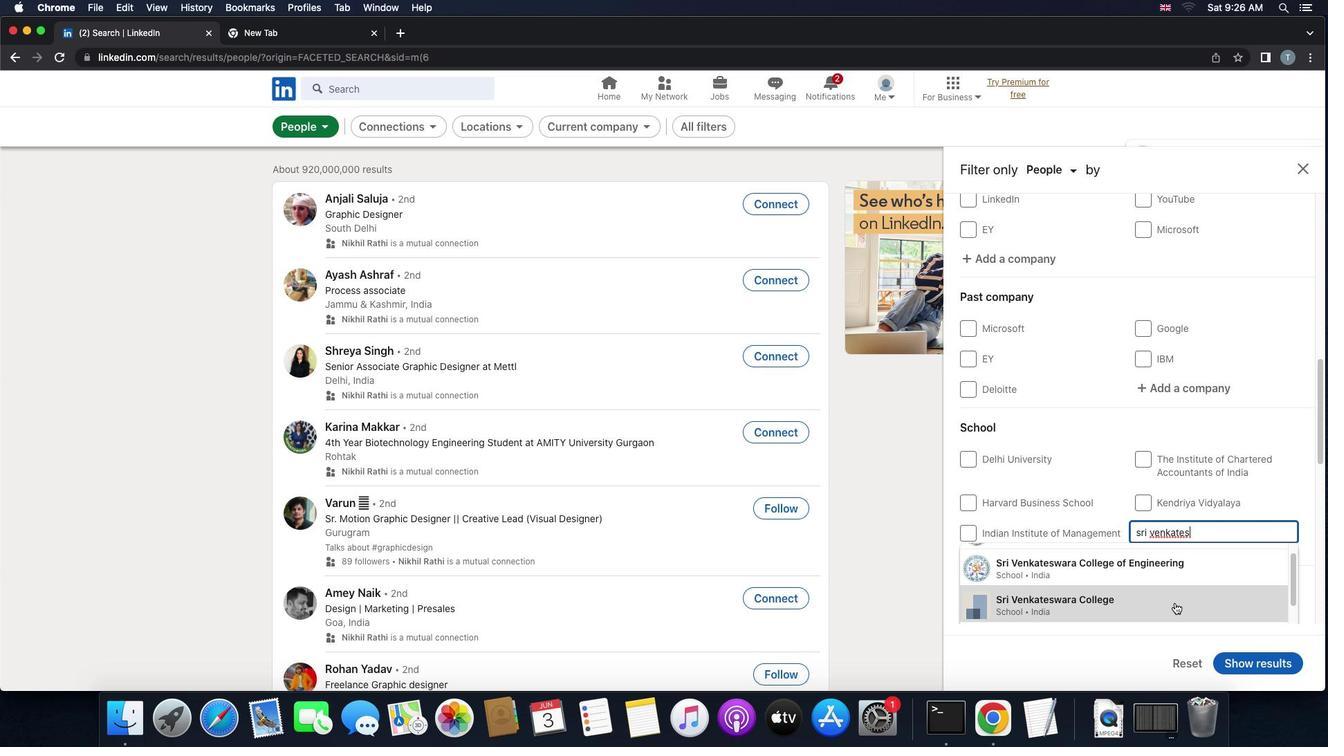 
Action: Mouse pressed left at (1174, 602)
Screenshot: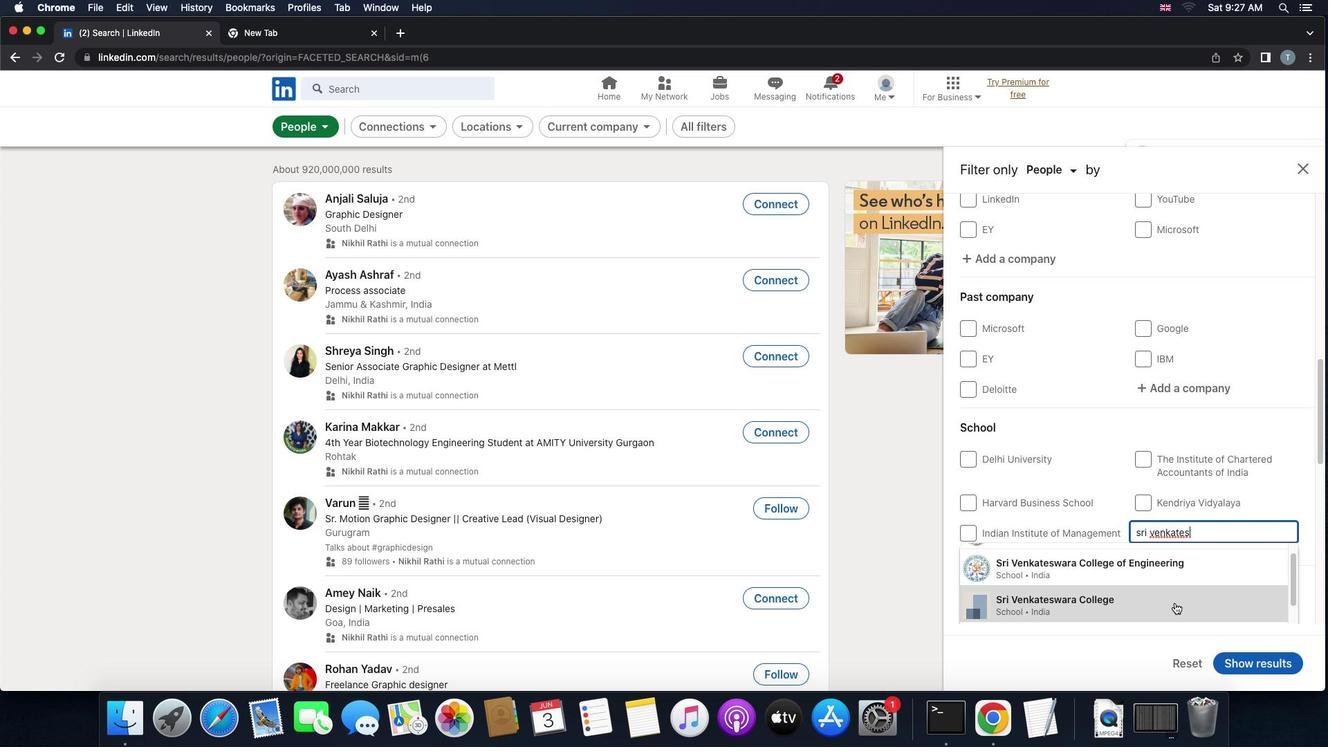 
Action: Mouse moved to (1174, 601)
Screenshot: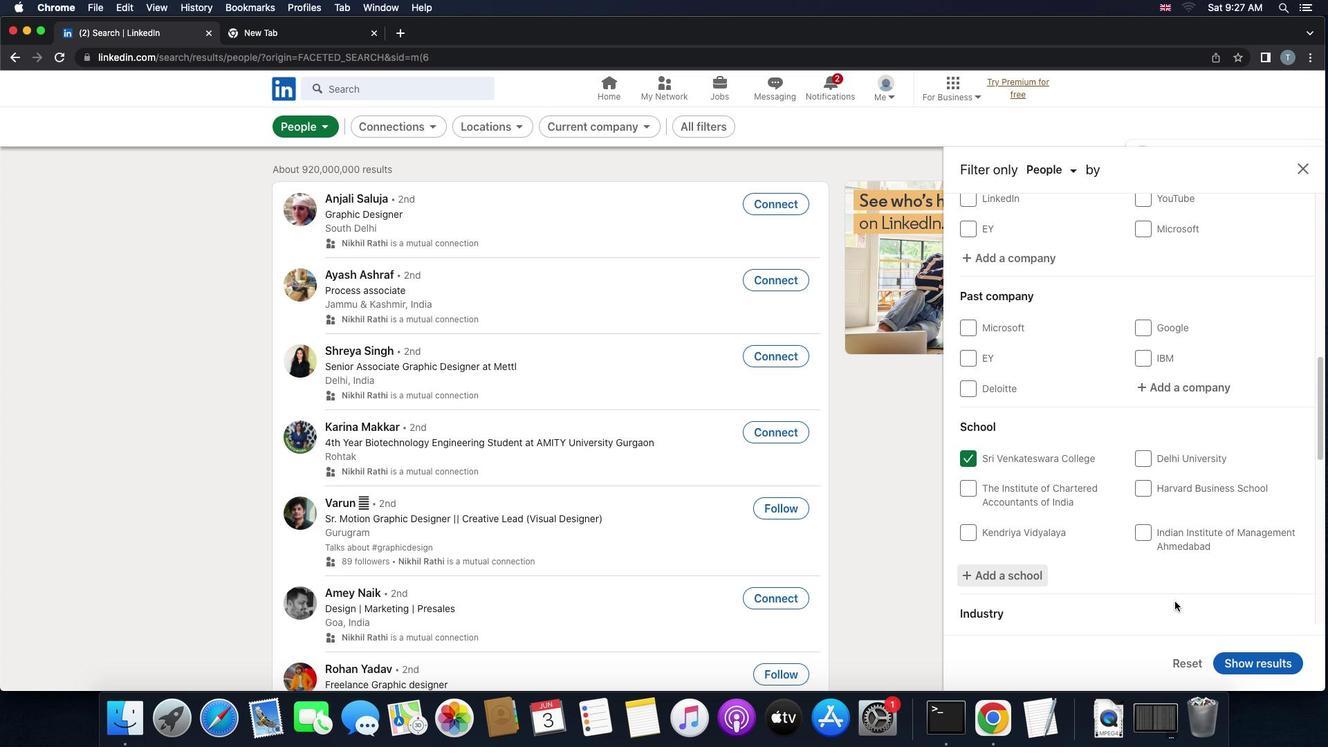 
Action: Mouse scrolled (1174, 601) with delta (0, 0)
Screenshot: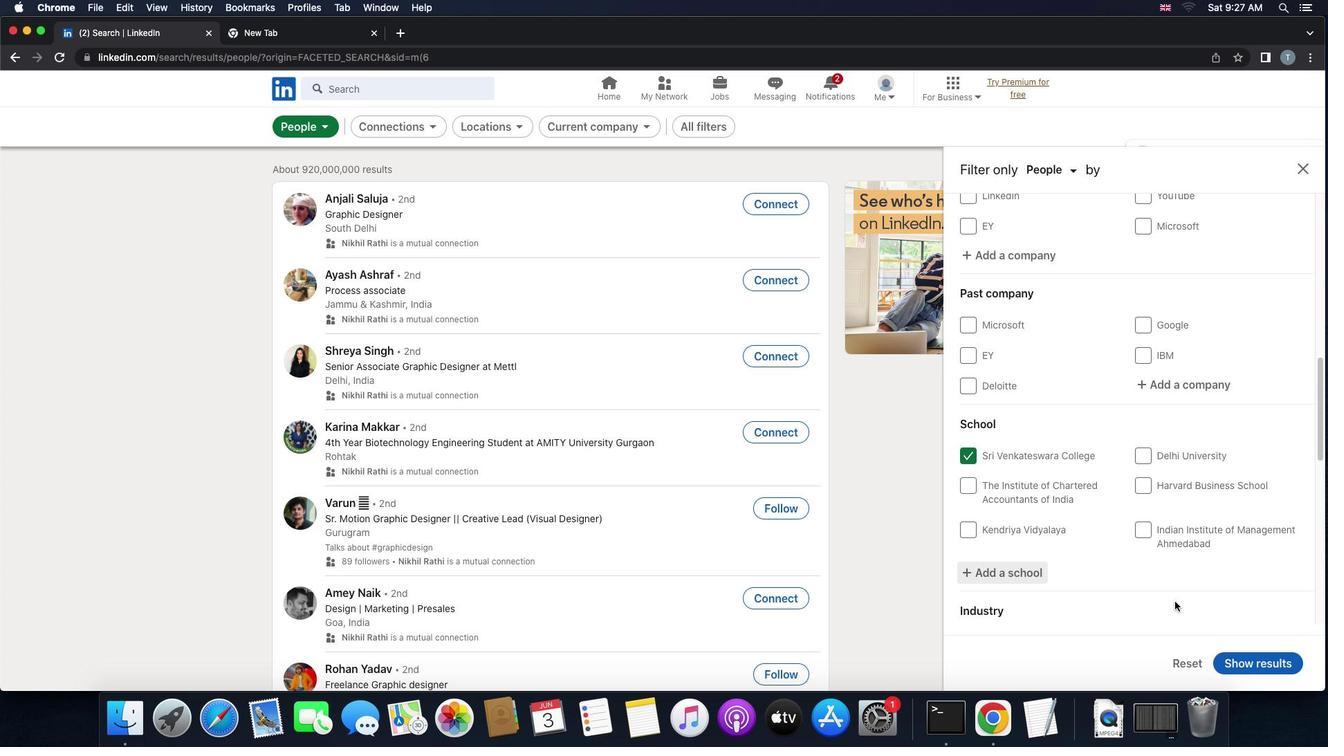 
Action: Mouse scrolled (1174, 601) with delta (0, 0)
Screenshot: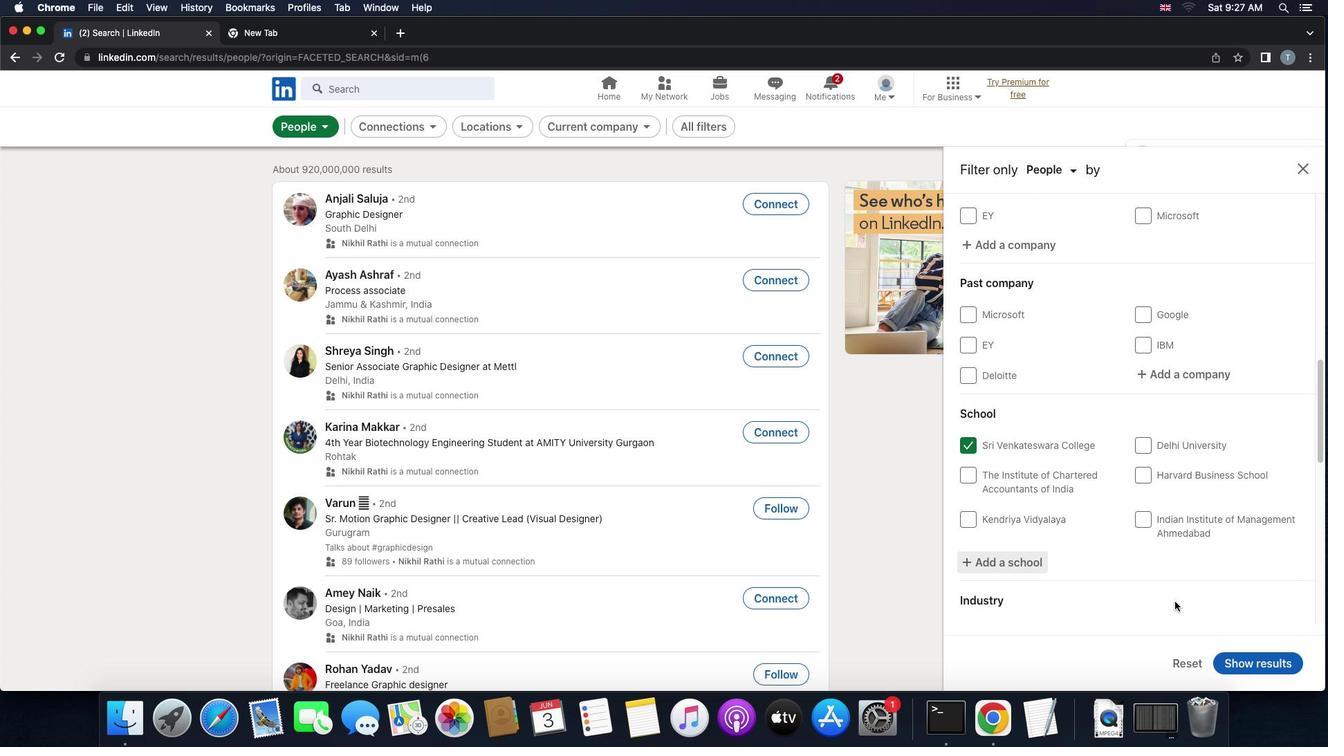 
Action: Mouse scrolled (1174, 601) with delta (0, -1)
Screenshot: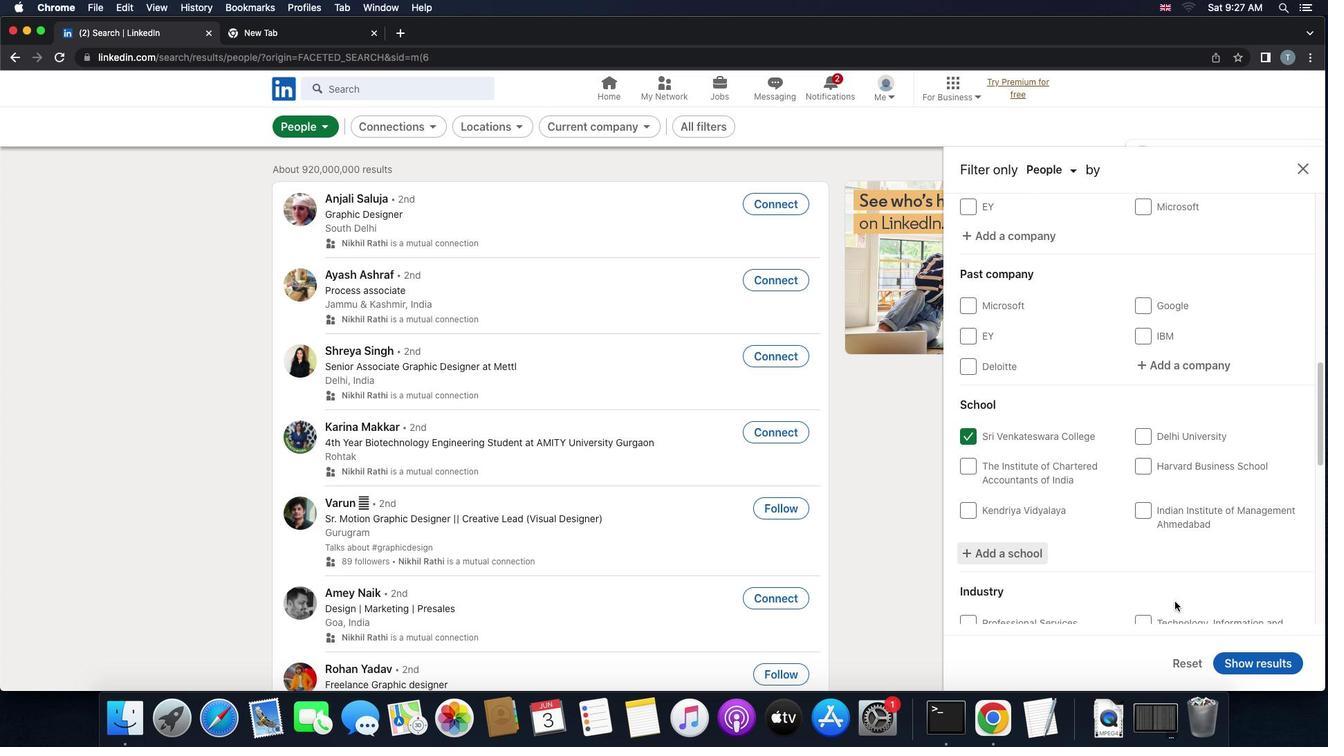 
Action: Mouse scrolled (1174, 601) with delta (0, 0)
Screenshot: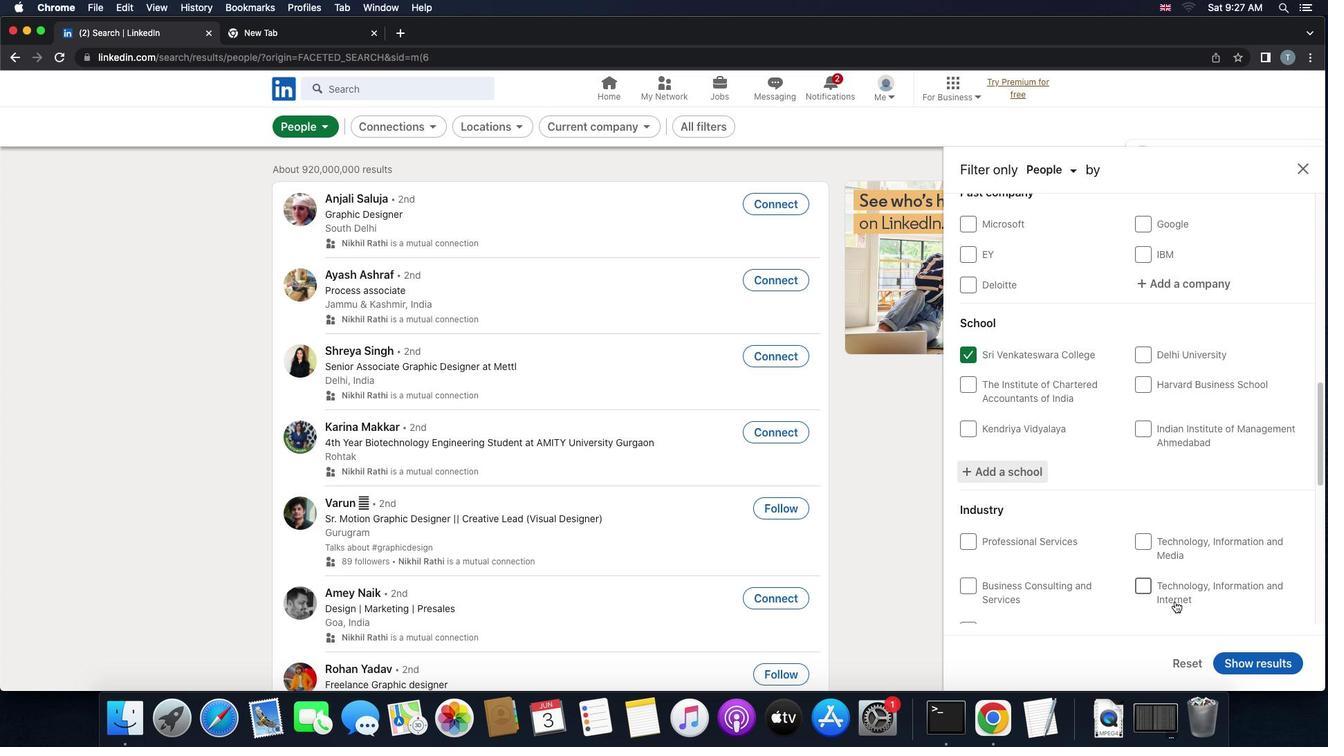
Action: Mouse scrolled (1174, 601) with delta (0, 0)
Screenshot: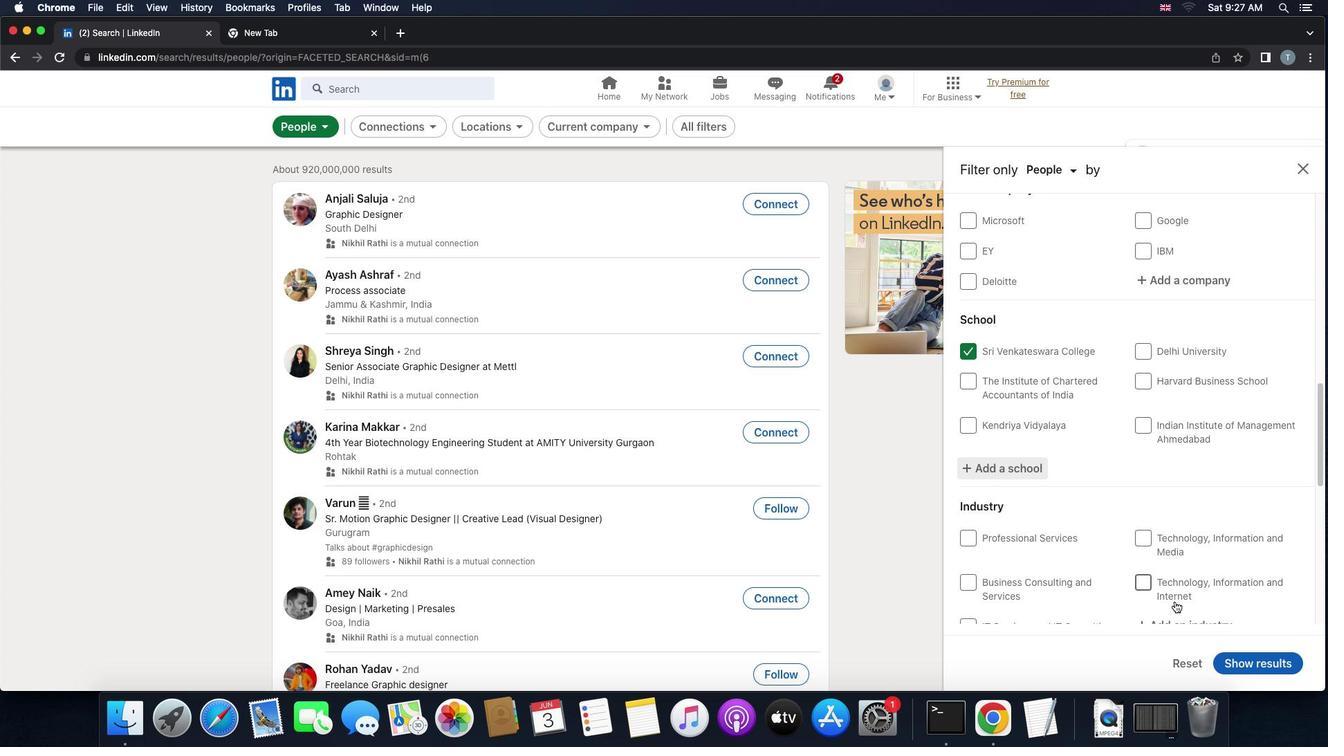 
Action: Mouse scrolled (1174, 601) with delta (0, 0)
Screenshot: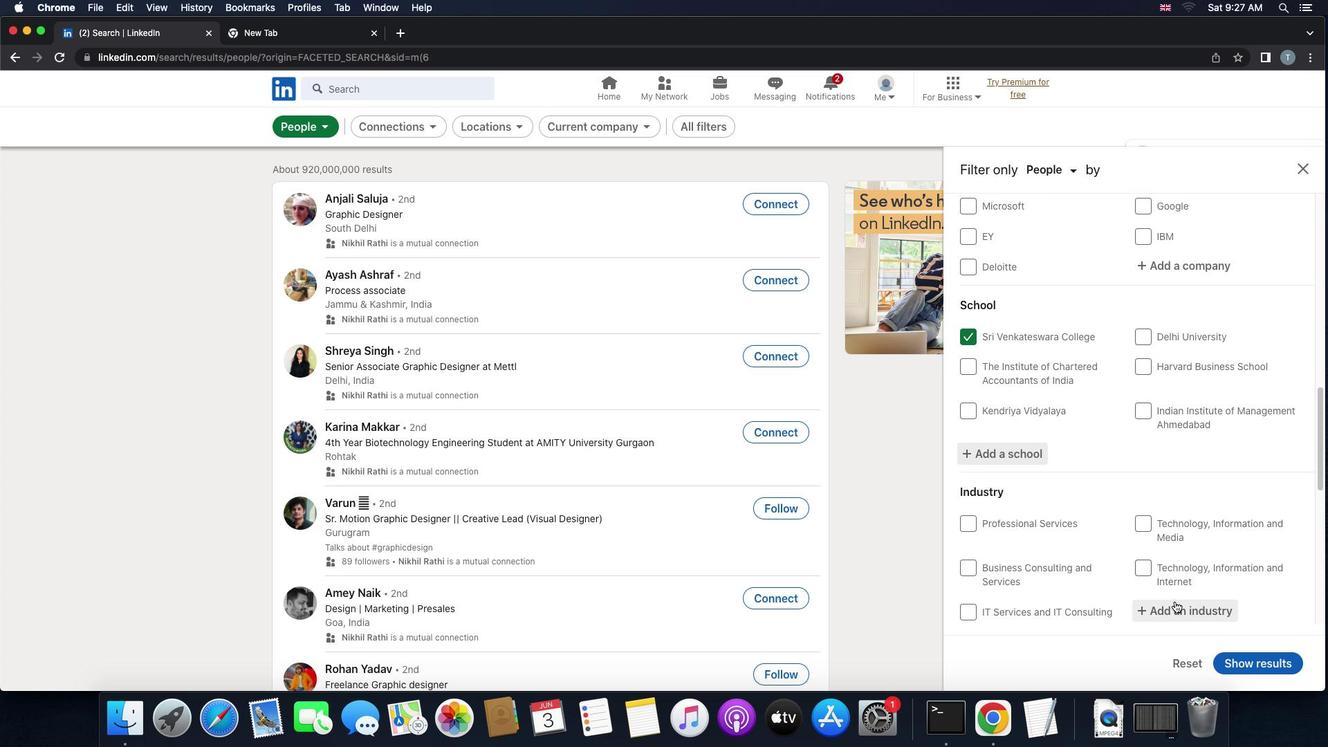 
Action: Mouse scrolled (1174, 601) with delta (0, 0)
Screenshot: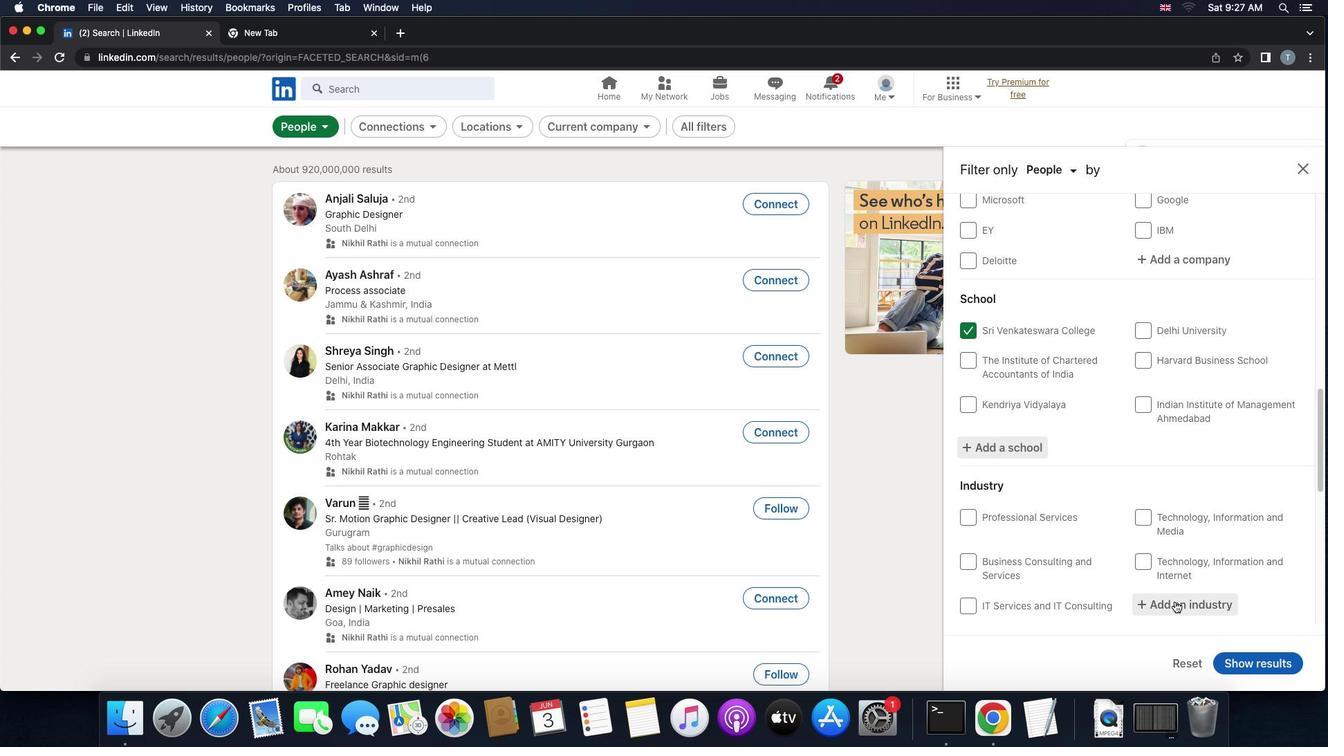 
Action: Mouse scrolled (1174, 601) with delta (0, 0)
Screenshot: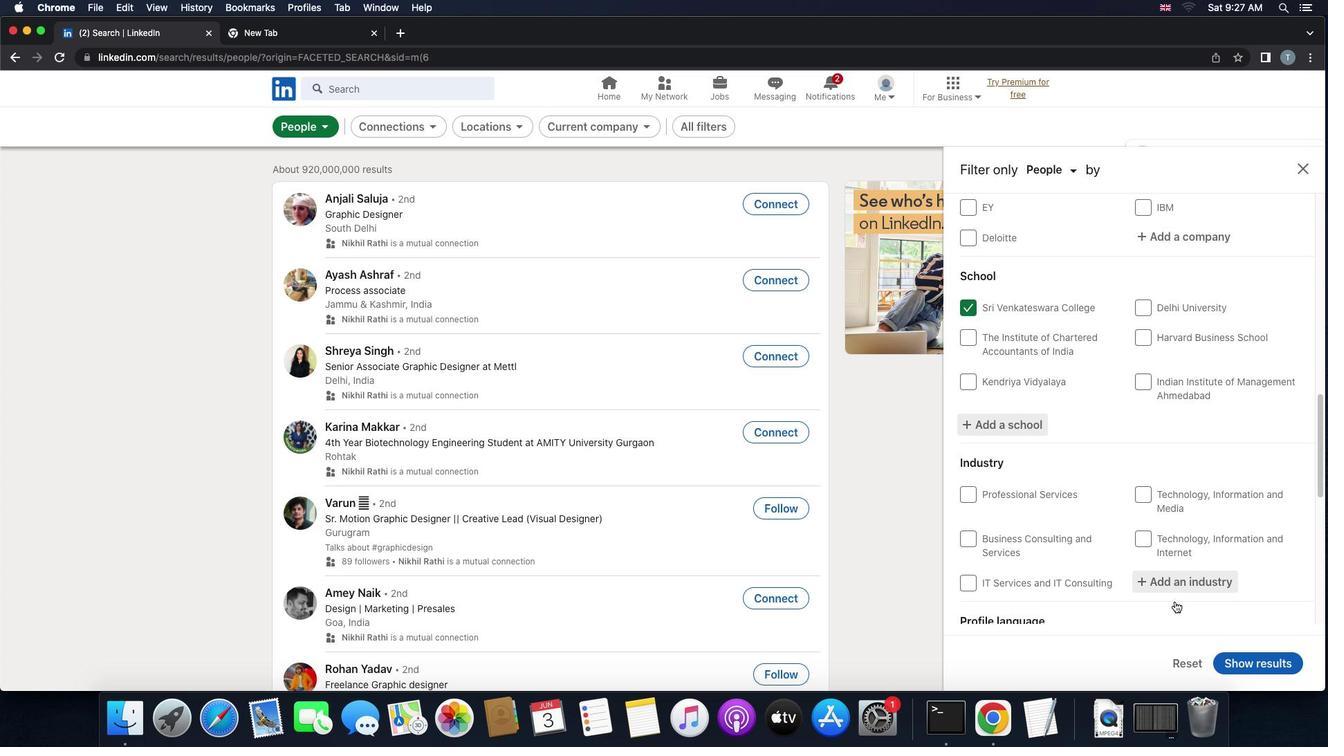 
Action: Mouse scrolled (1174, 601) with delta (0, 0)
Screenshot: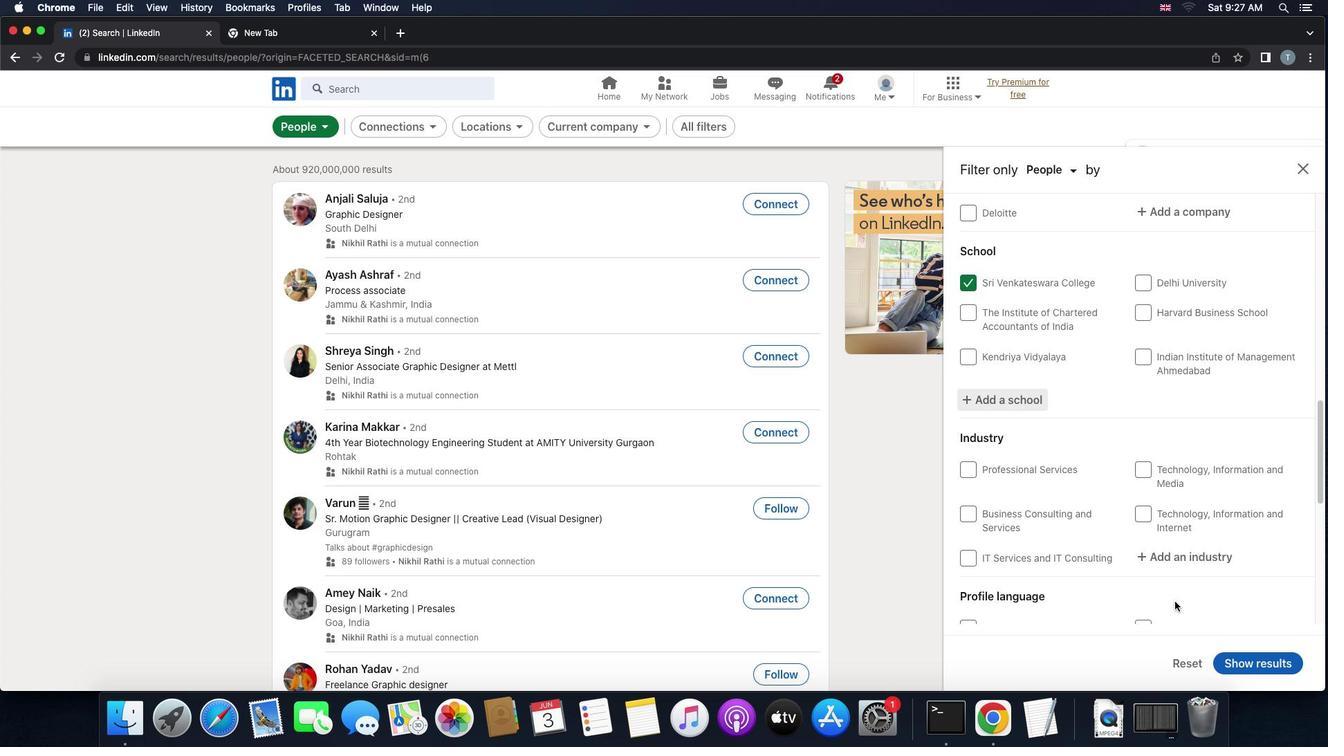 
Action: Mouse scrolled (1174, 601) with delta (0, 0)
Screenshot: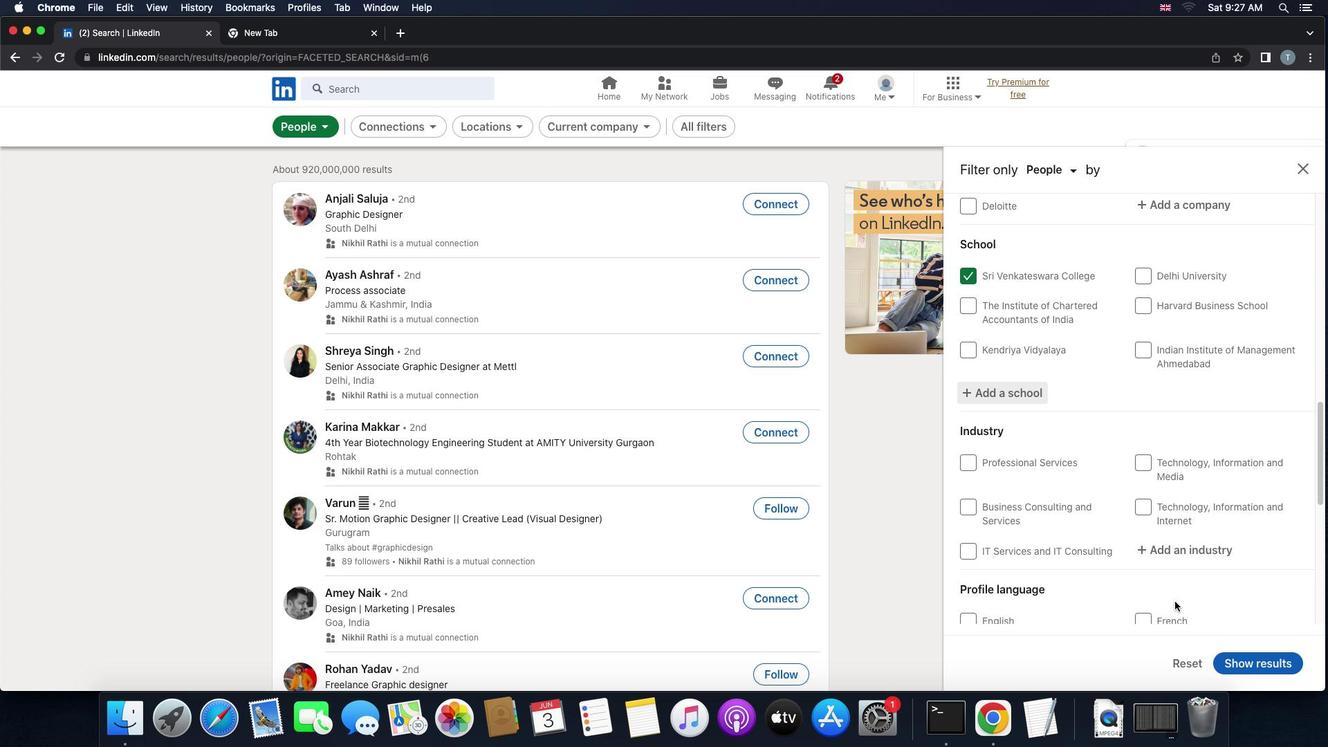 
Action: Mouse scrolled (1174, 601) with delta (0, 0)
Screenshot: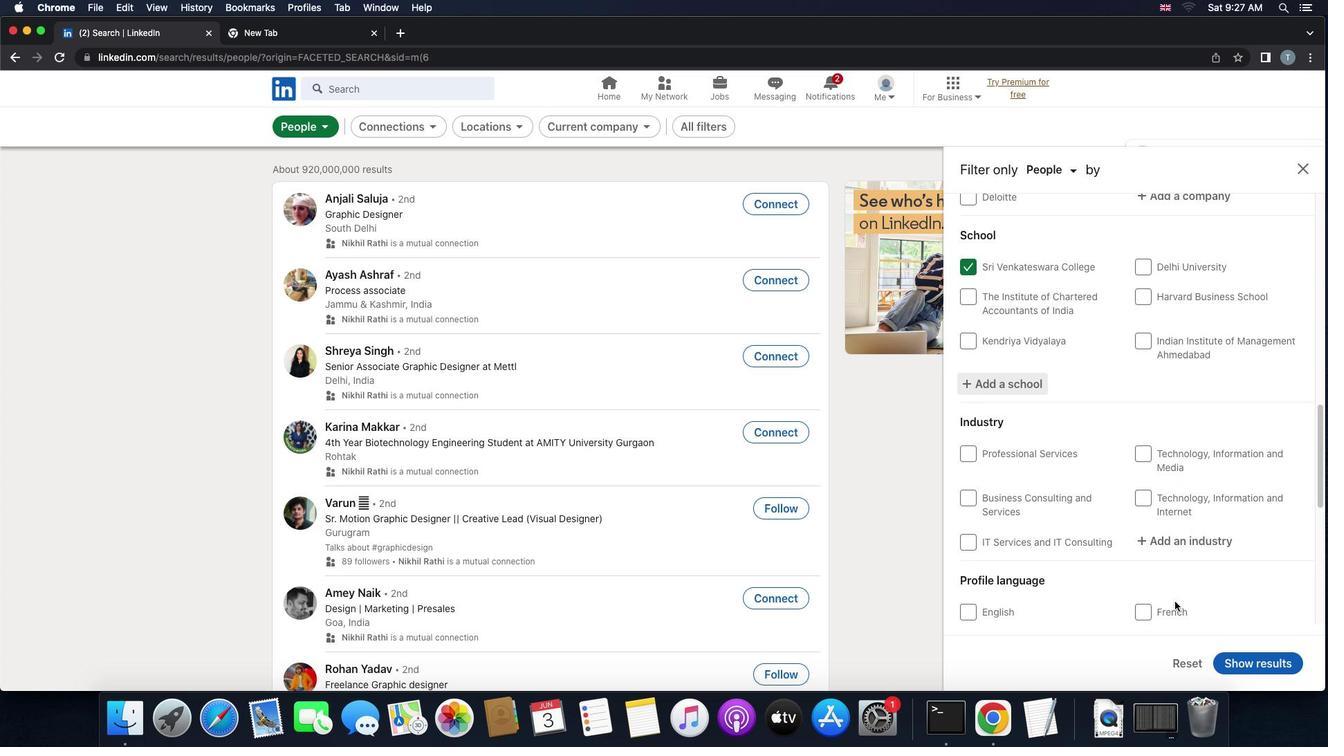
Action: Mouse moved to (1162, 539)
Screenshot: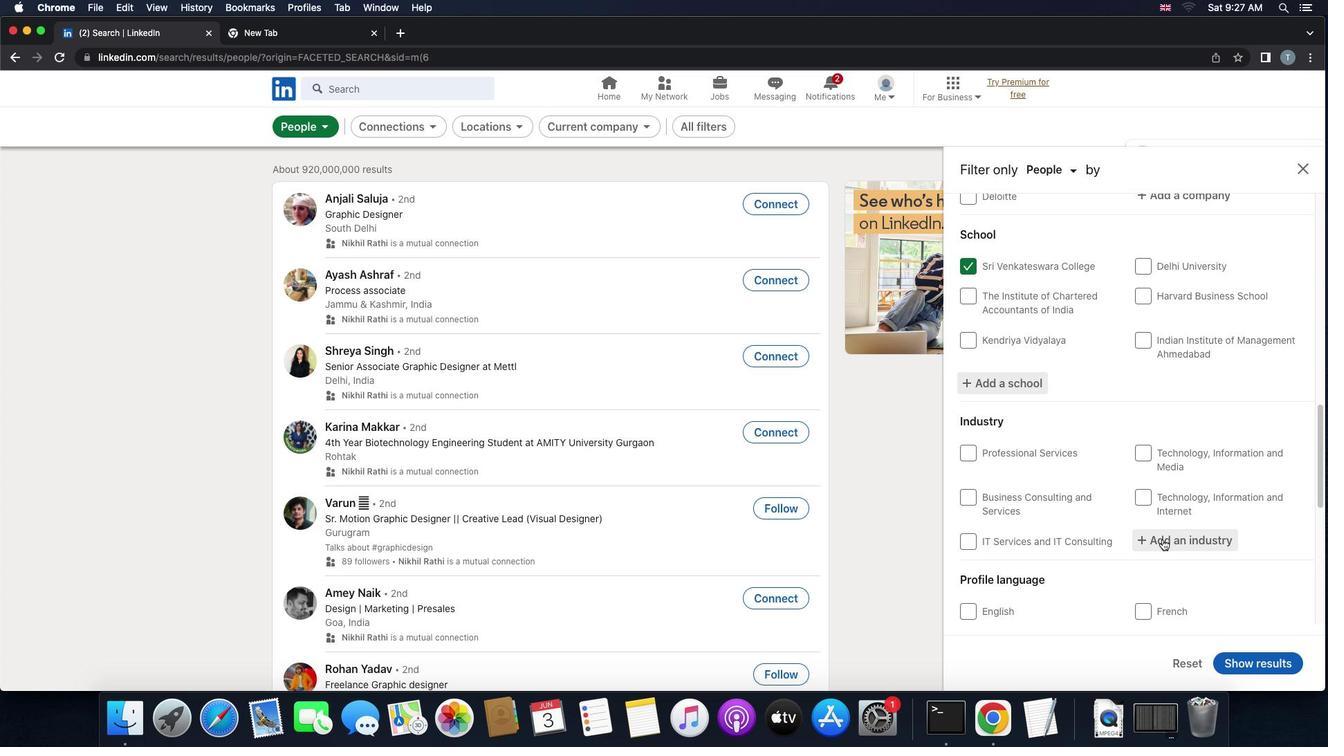 
Action: Mouse pressed left at (1162, 539)
Screenshot: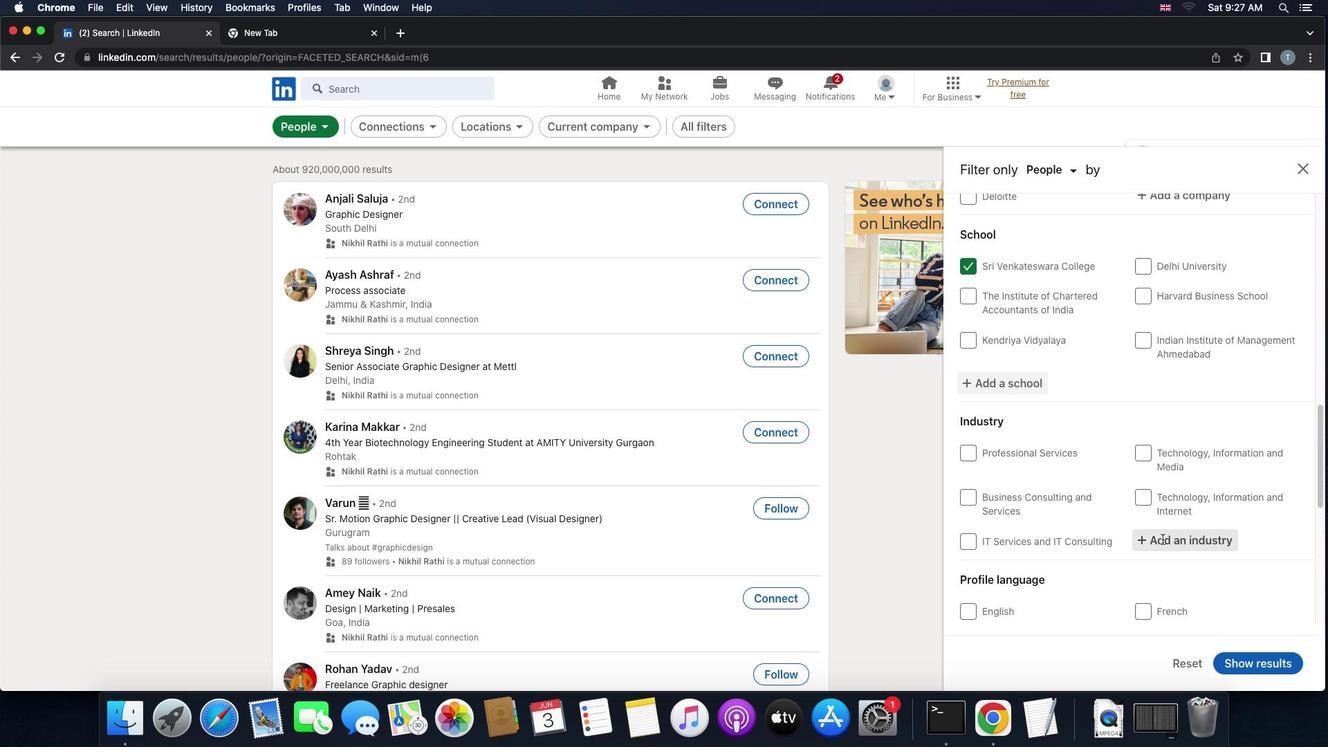 
Action: Mouse moved to (1157, 543)
Screenshot: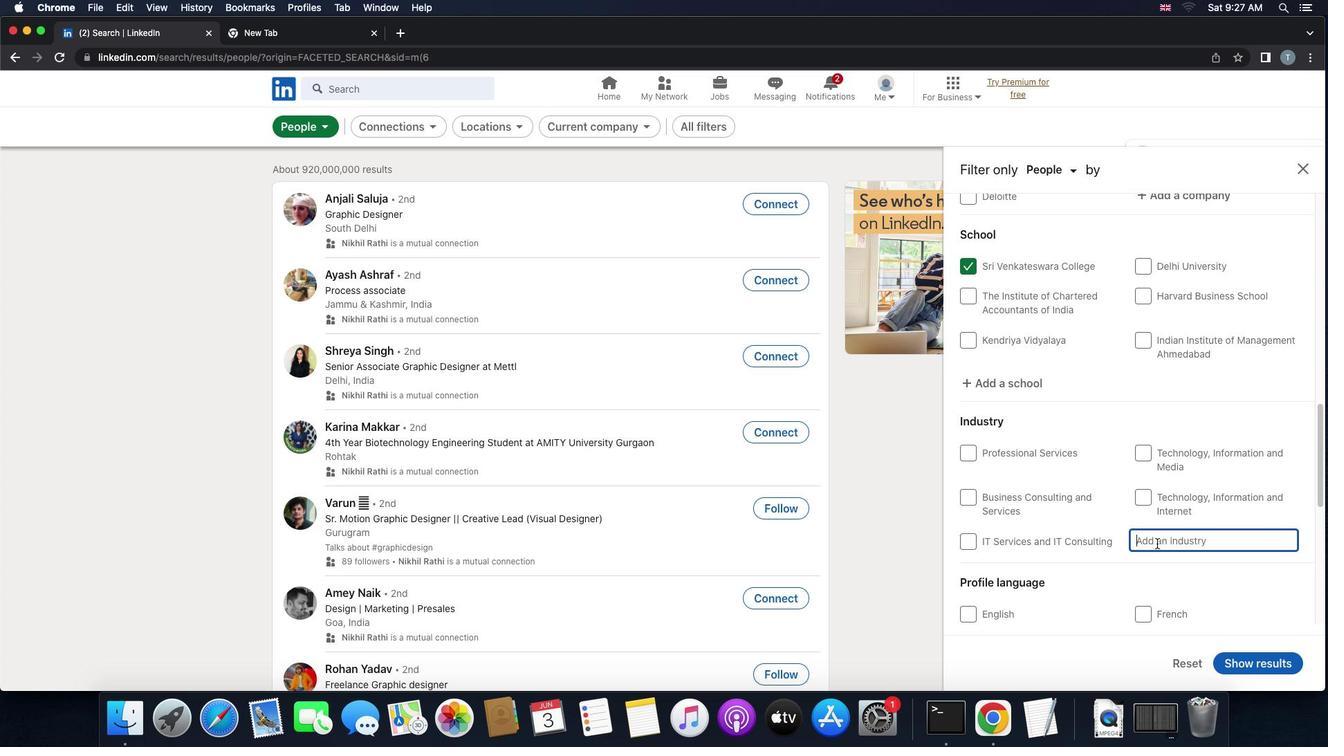 
Action: Key pressed 'b''u''i''l''d''i''n''g'Key.space'f''i''n''i''s''h''i''n''g'
Screenshot: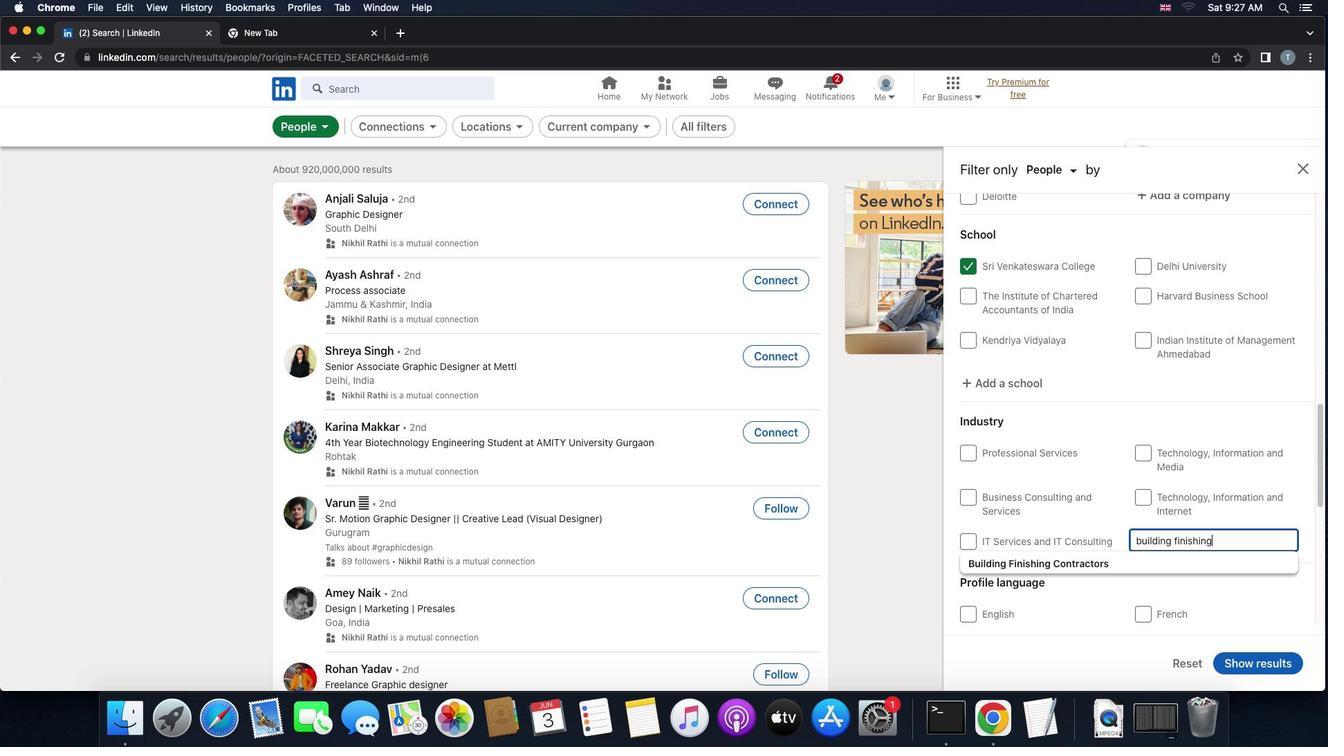 
Action: Mouse moved to (1116, 563)
Screenshot: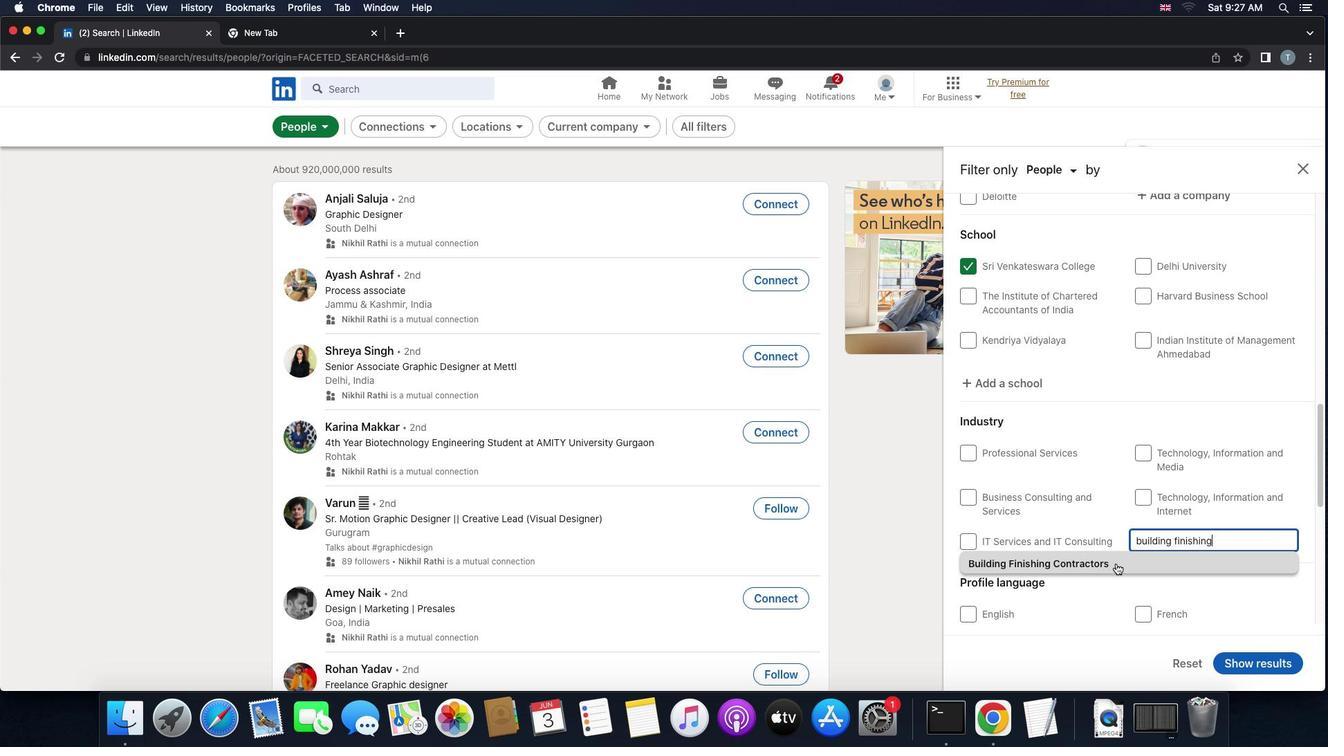 
Action: Mouse pressed left at (1116, 563)
Screenshot: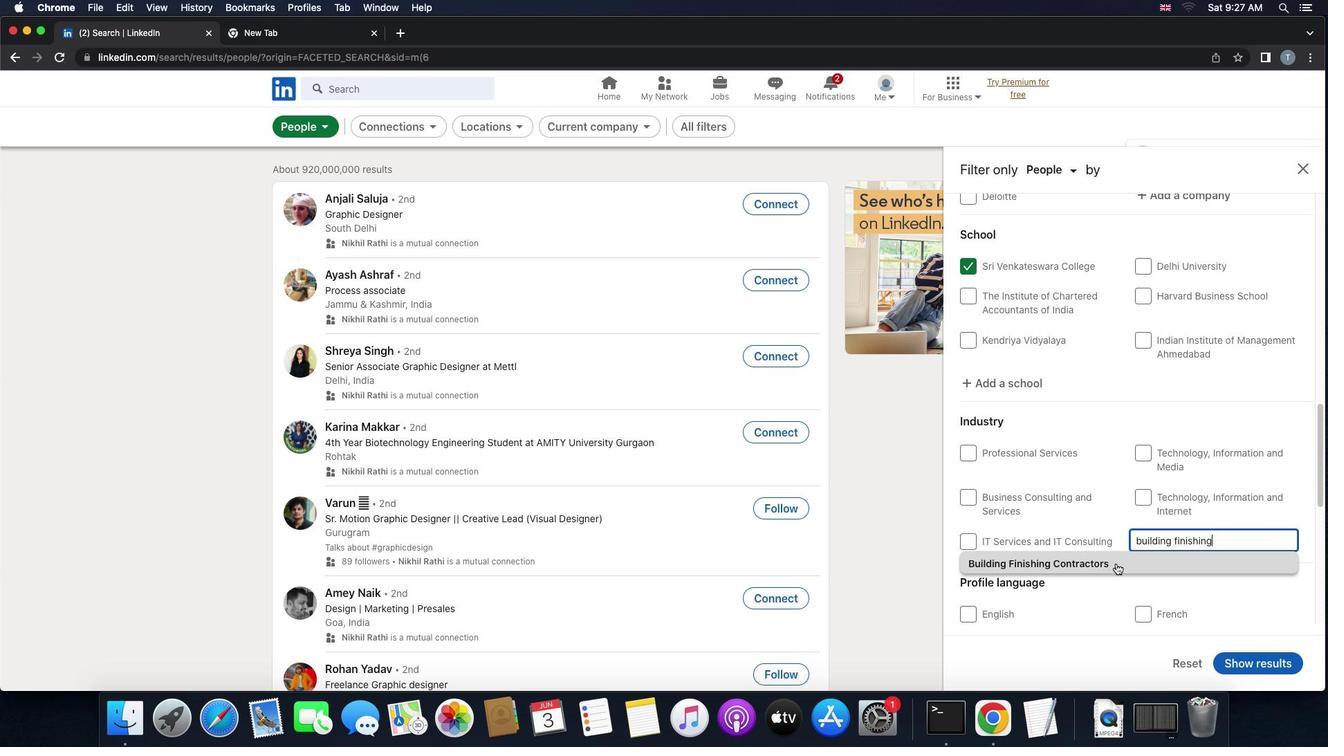 
Action: Mouse moved to (1132, 566)
Screenshot: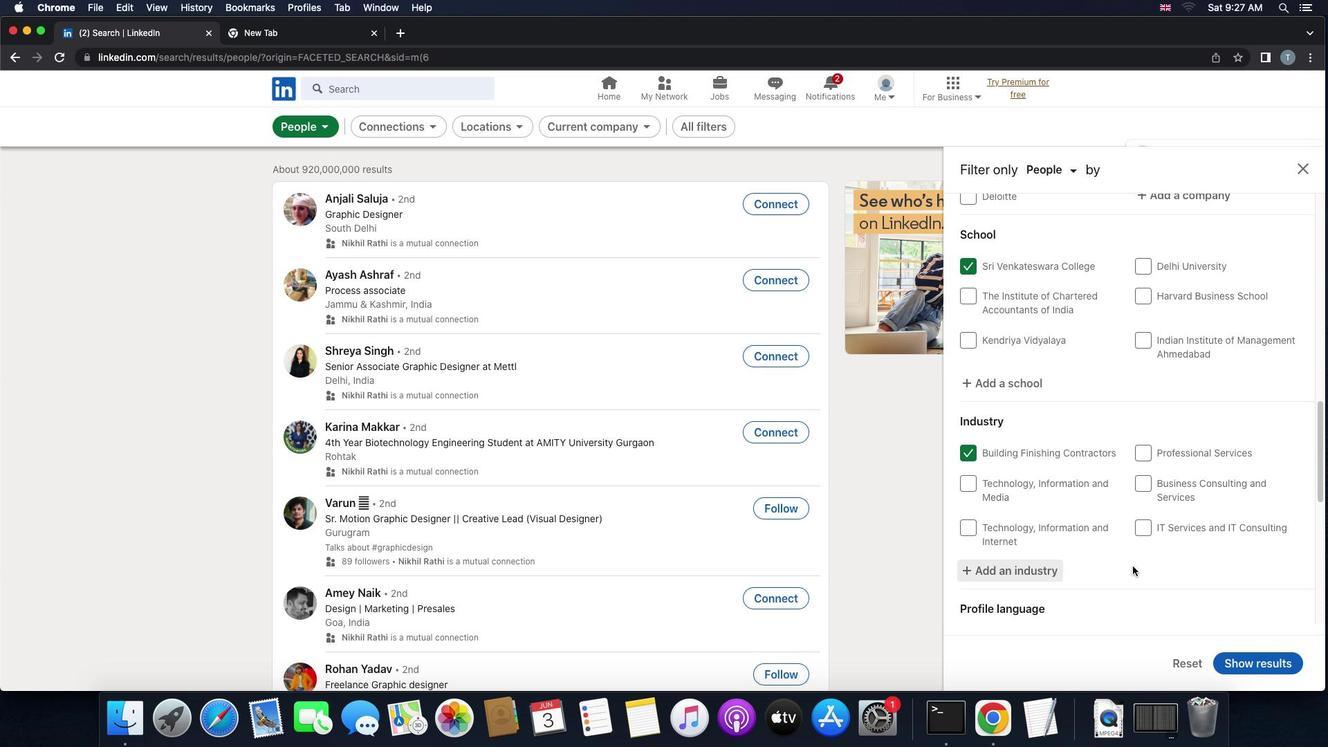 
Action: Mouse scrolled (1132, 566) with delta (0, 0)
Screenshot: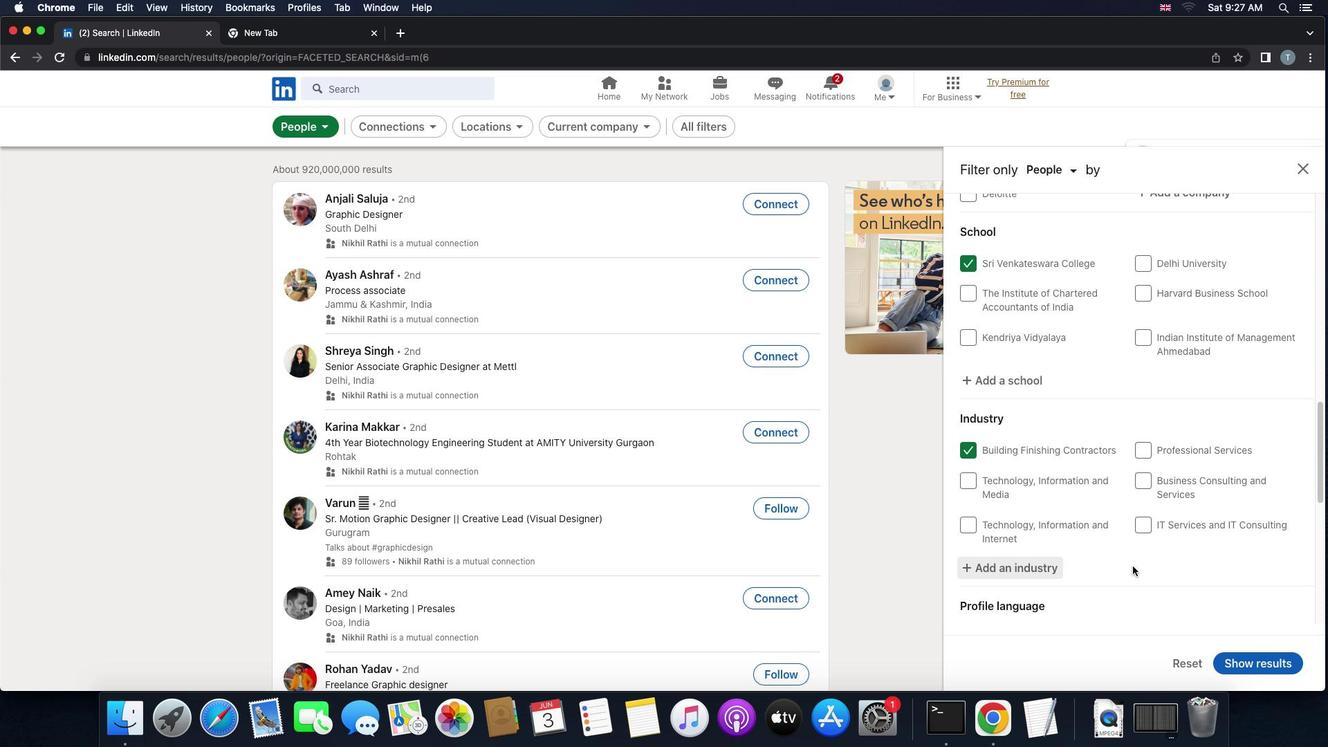
Action: Mouse scrolled (1132, 566) with delta (0, 0)
Screenshot: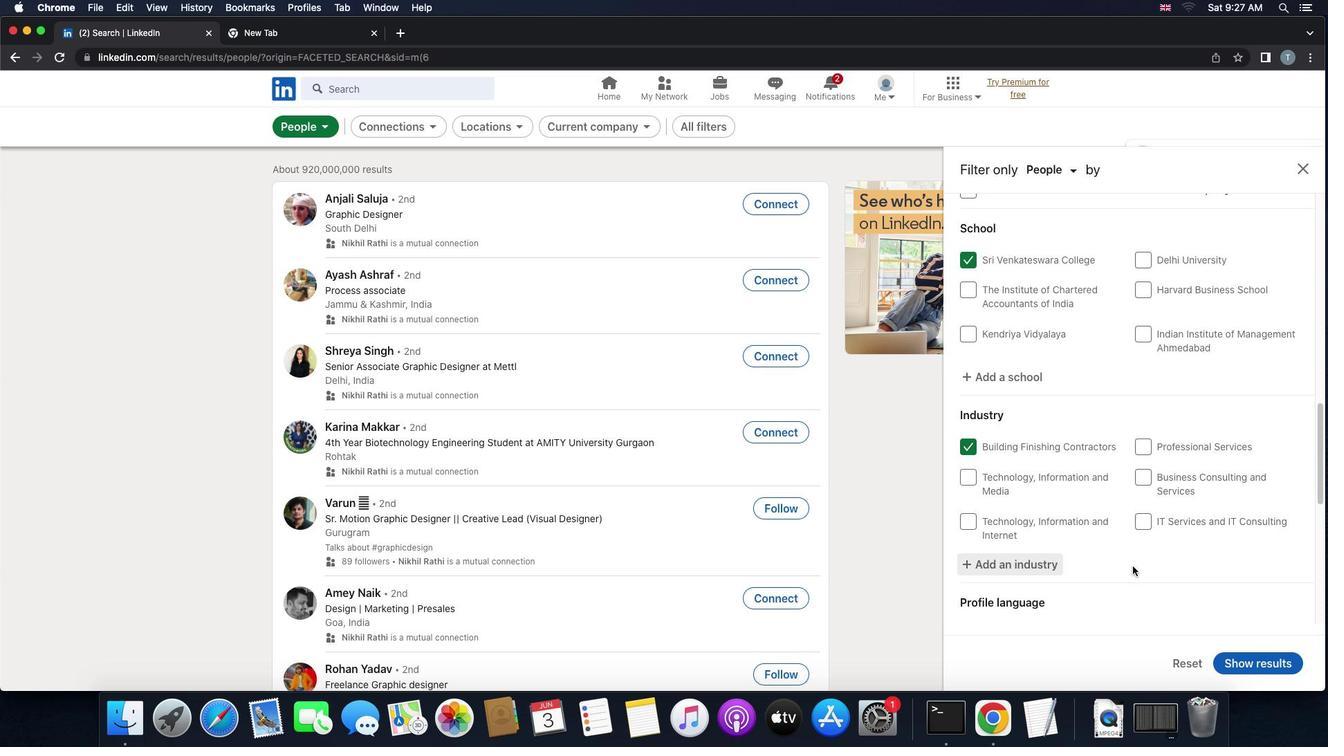 
Action: Mouse scrolled (1132, 566) with delta (0, 0)
Screenshot: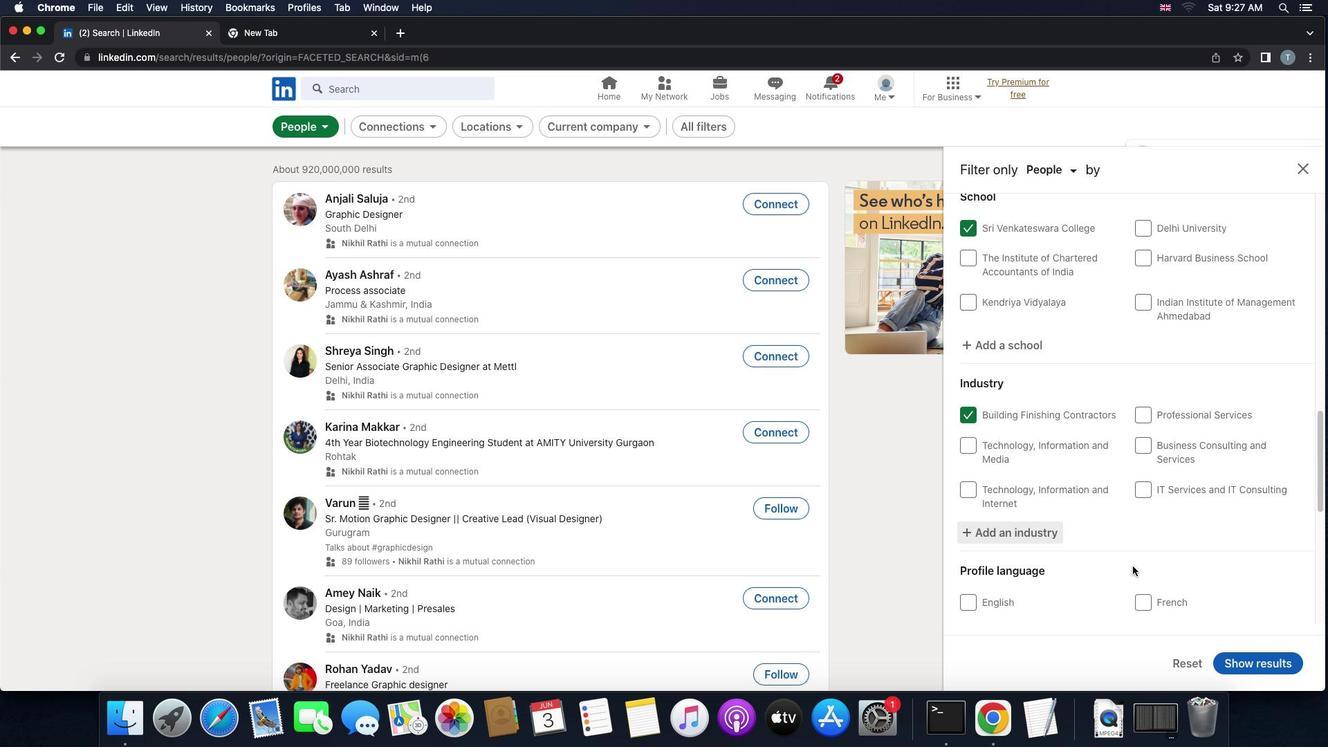 
Action: Mouse scrolled (1132, 566) with delta (0, 0)
Screenshot: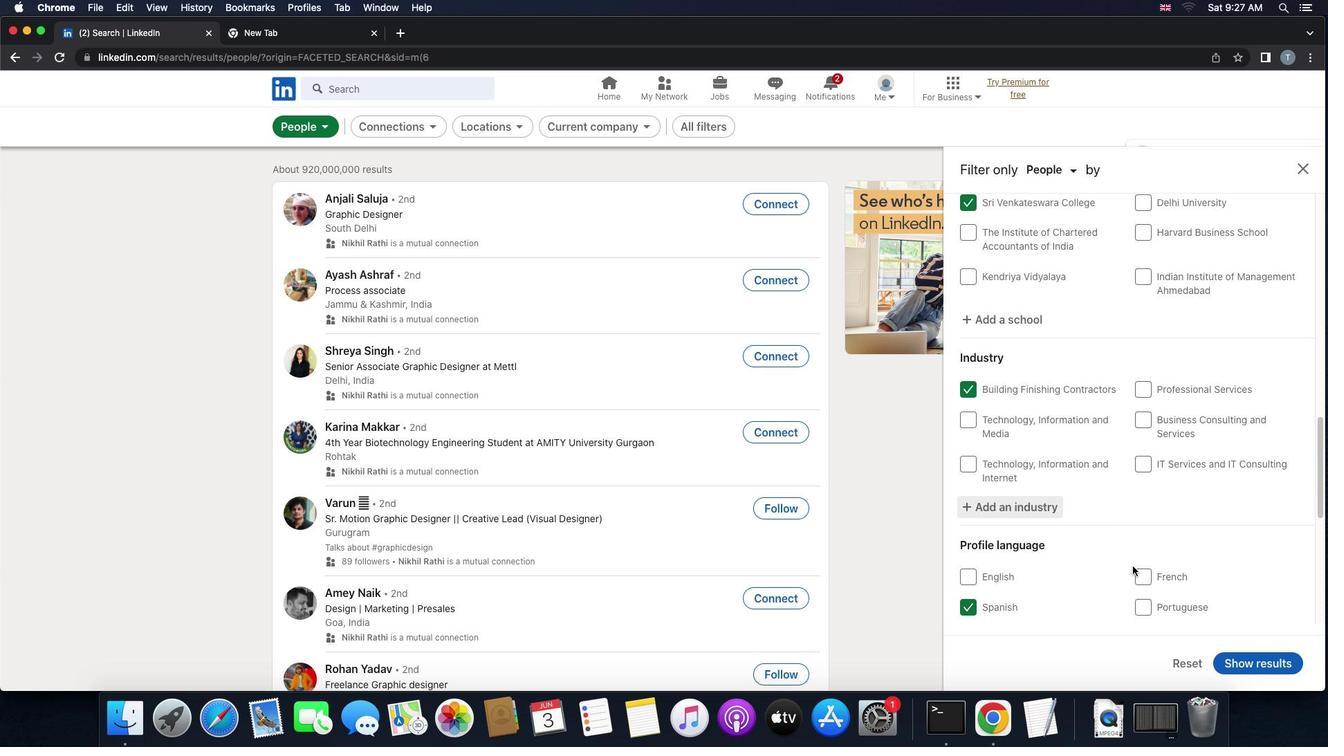 
Action: Mouse scrolled (1132, 566) with delta (0, 0)
Screenshot: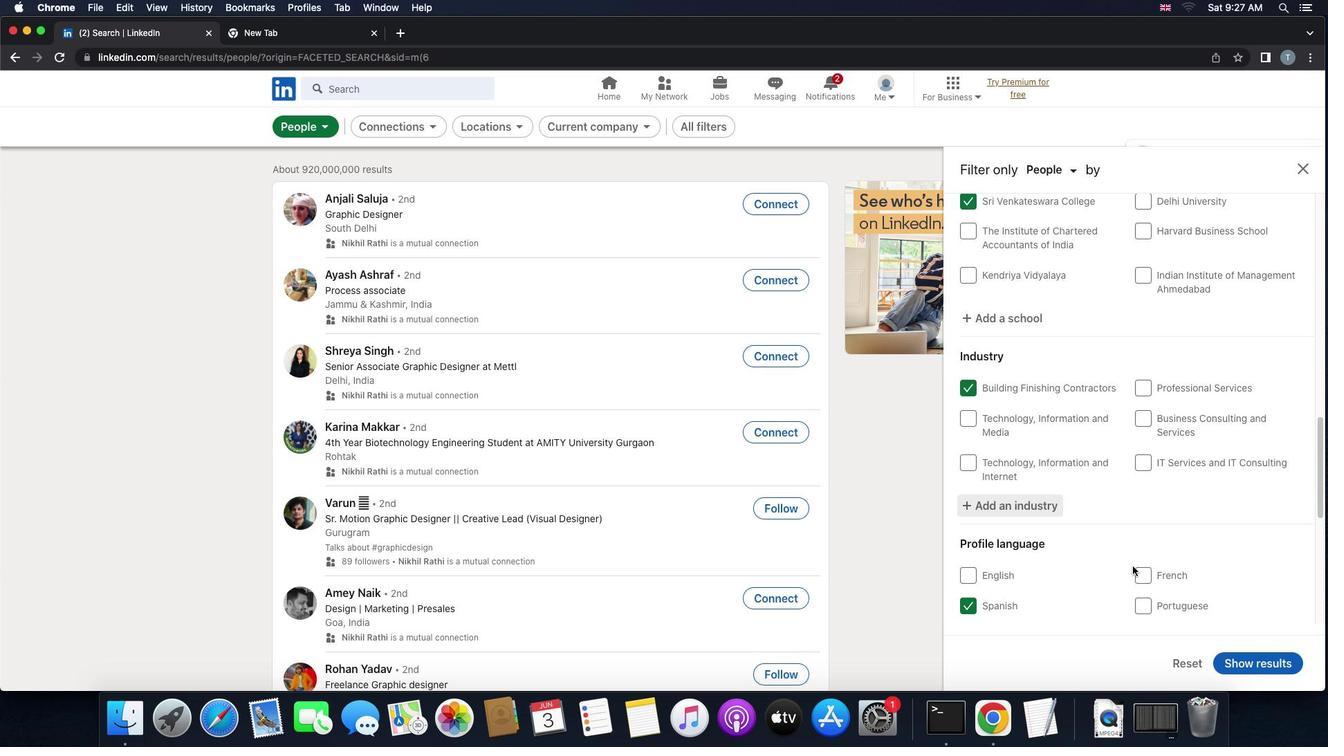 
Action: Mouse scrolled (1132, 566) with delta (0, 0)
Screenshot: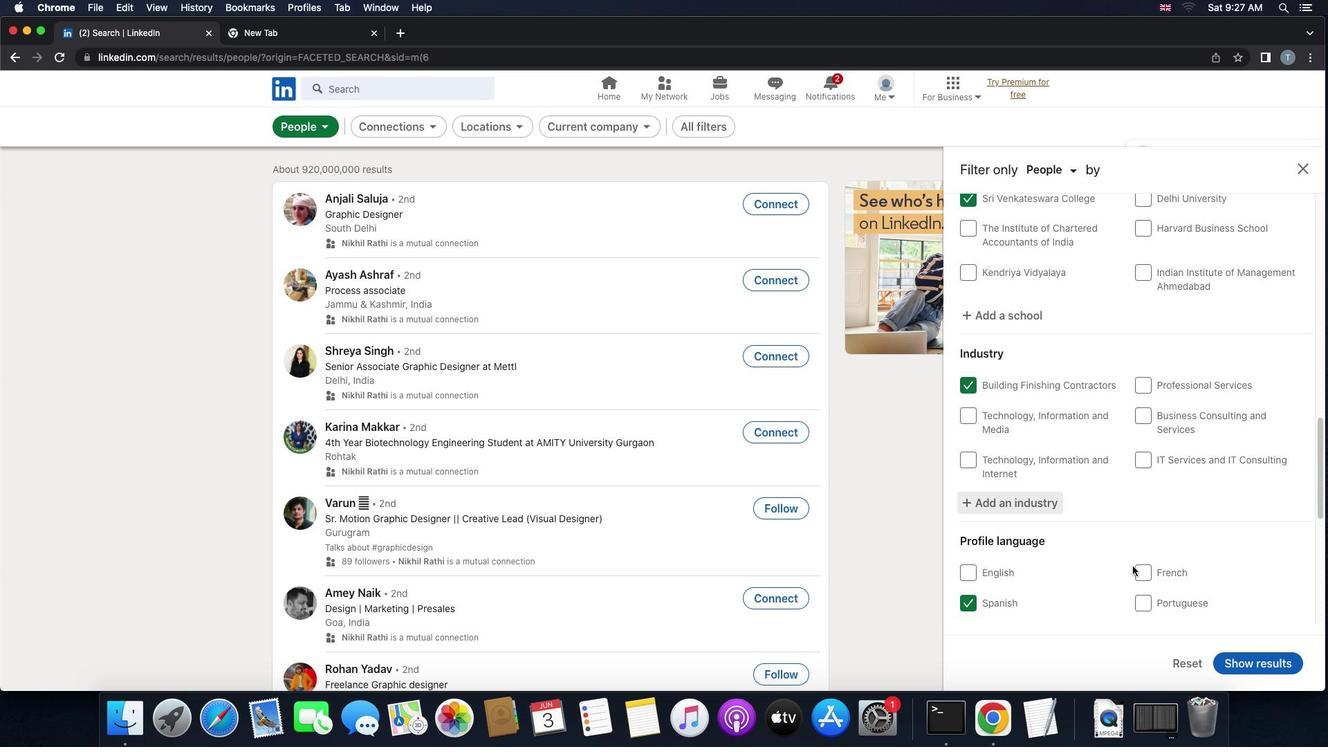 
Action: Mouse moved to (1132, 549)
Screenshot: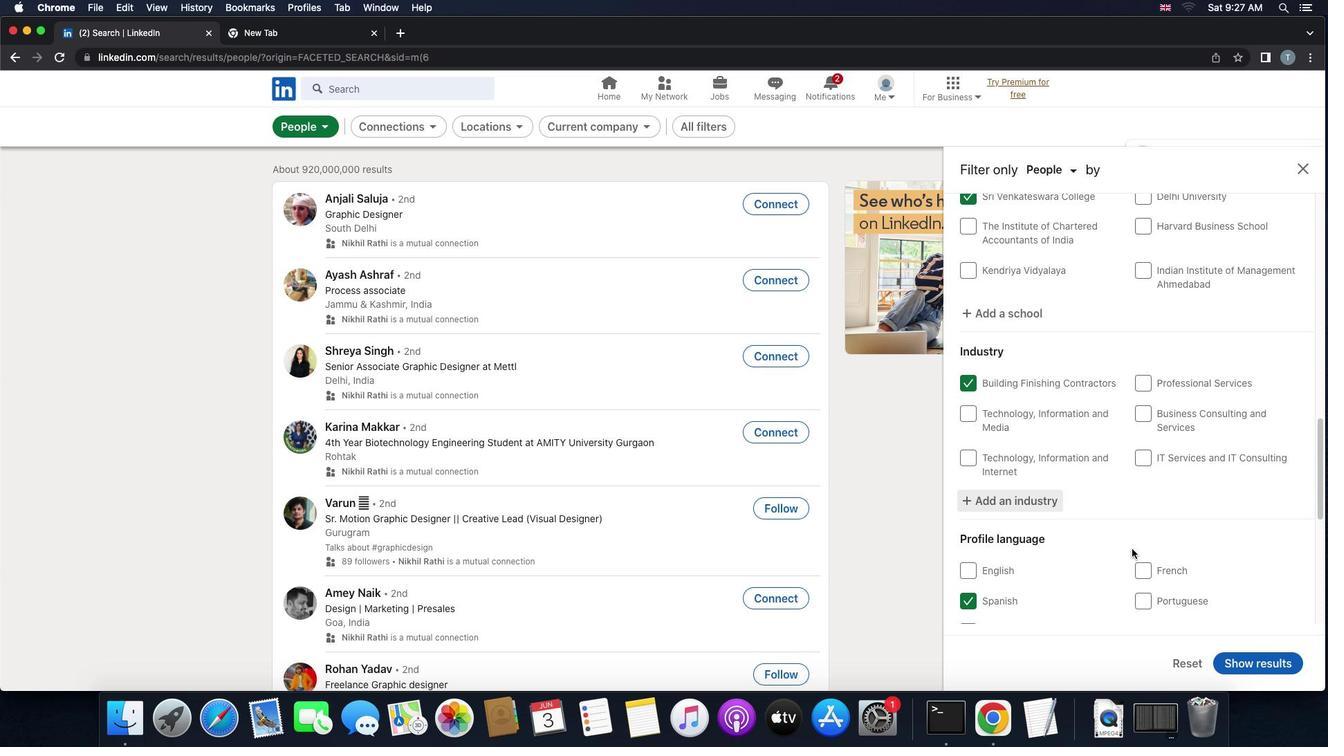 
Action: Mouse scrolled (1132, 549) with delta (0, 0)
Screenshot: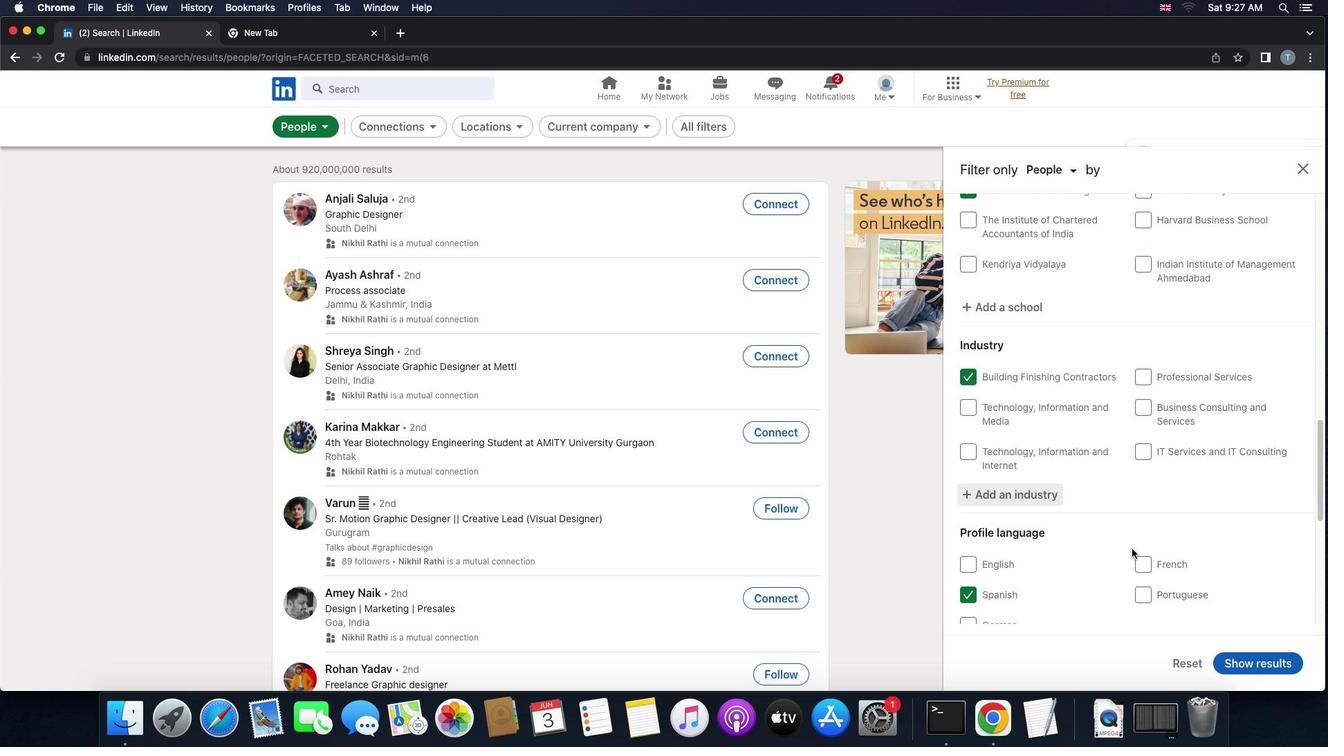 
Action: Mouse scrolled (1132, 549) with delta (0, 0)
Screenshot: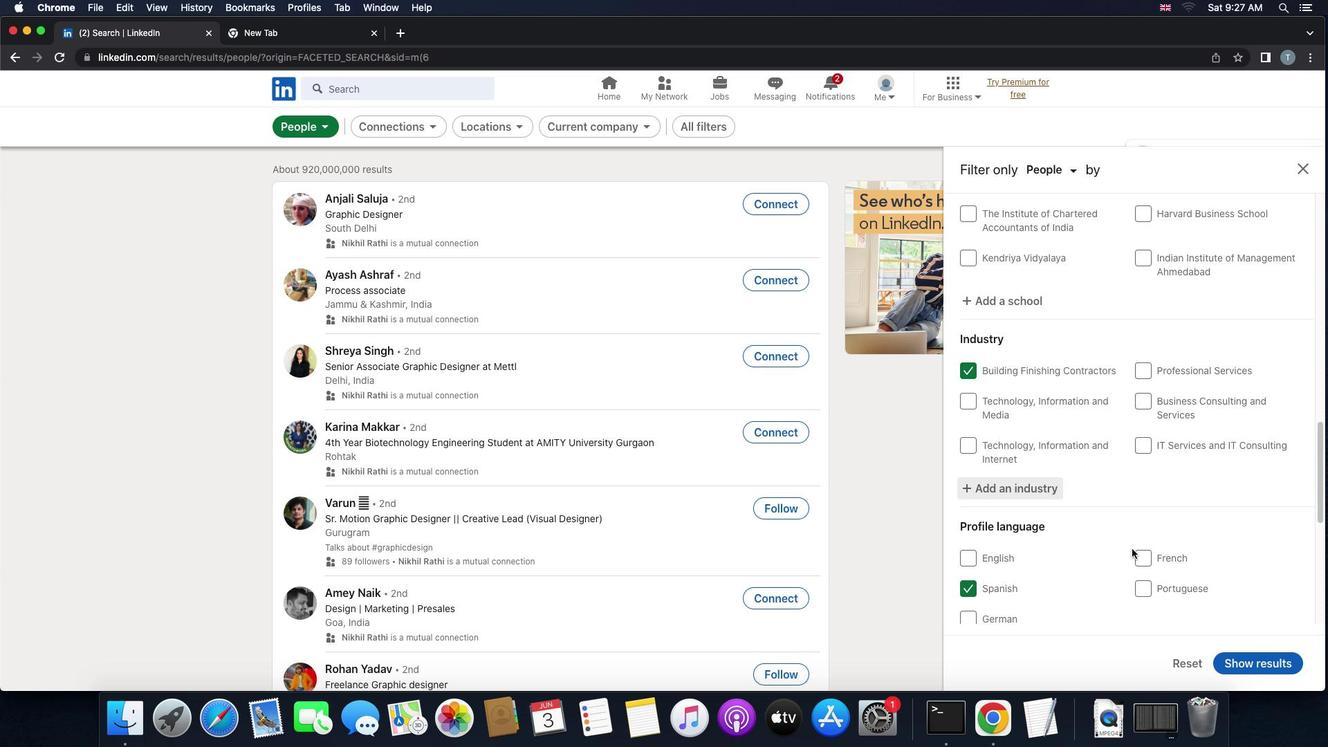 
Action: Mouse scrolled (1132, 549) with delta (0, 0)
Screenshot: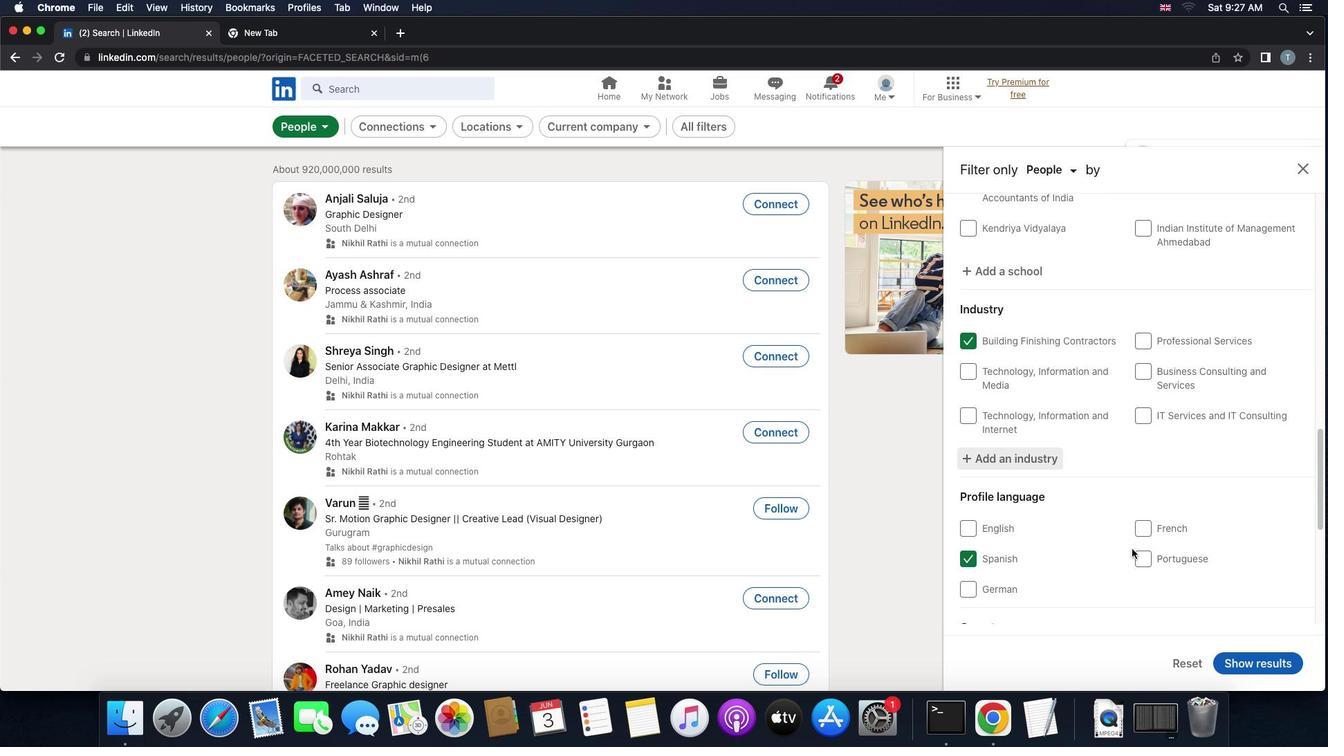 
Action: Mouse moved to (1132, 548)
Screenshot: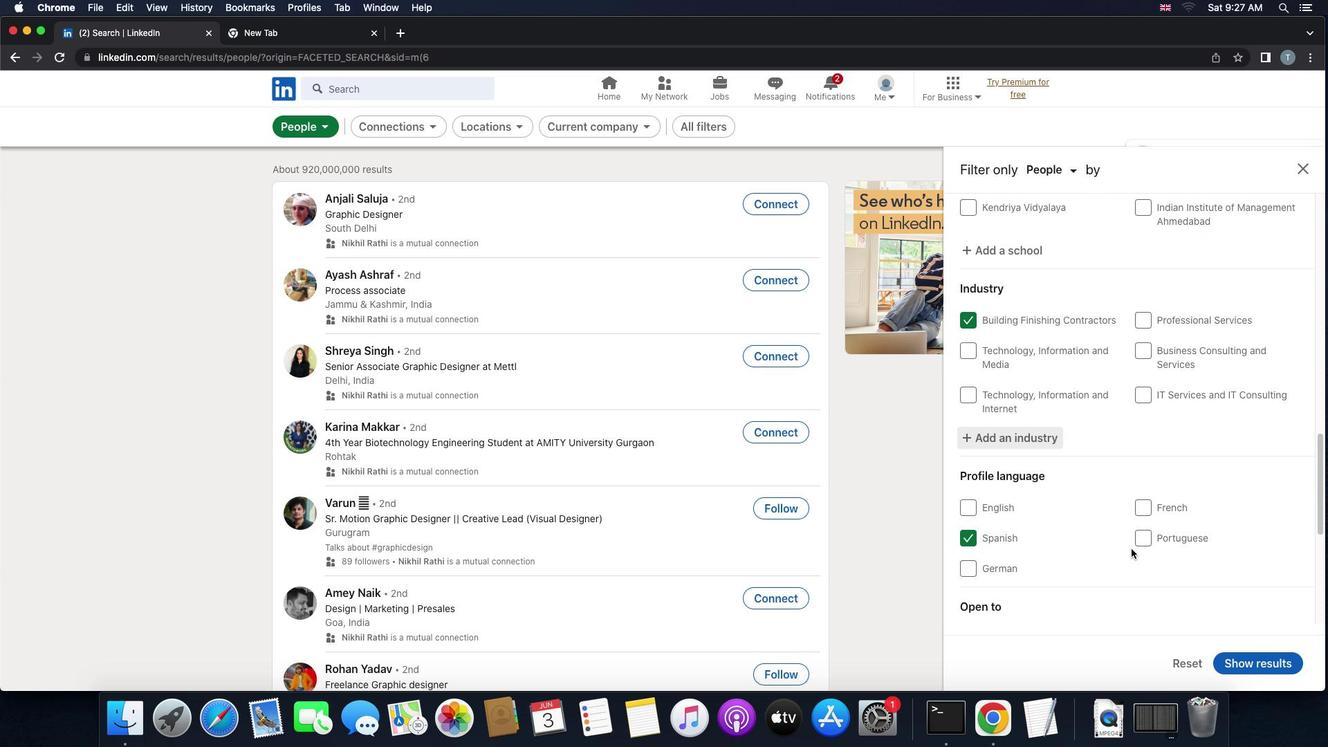 
Action: Mouse scrolled (1132, 548) with delta (0, 0)
Screenshot: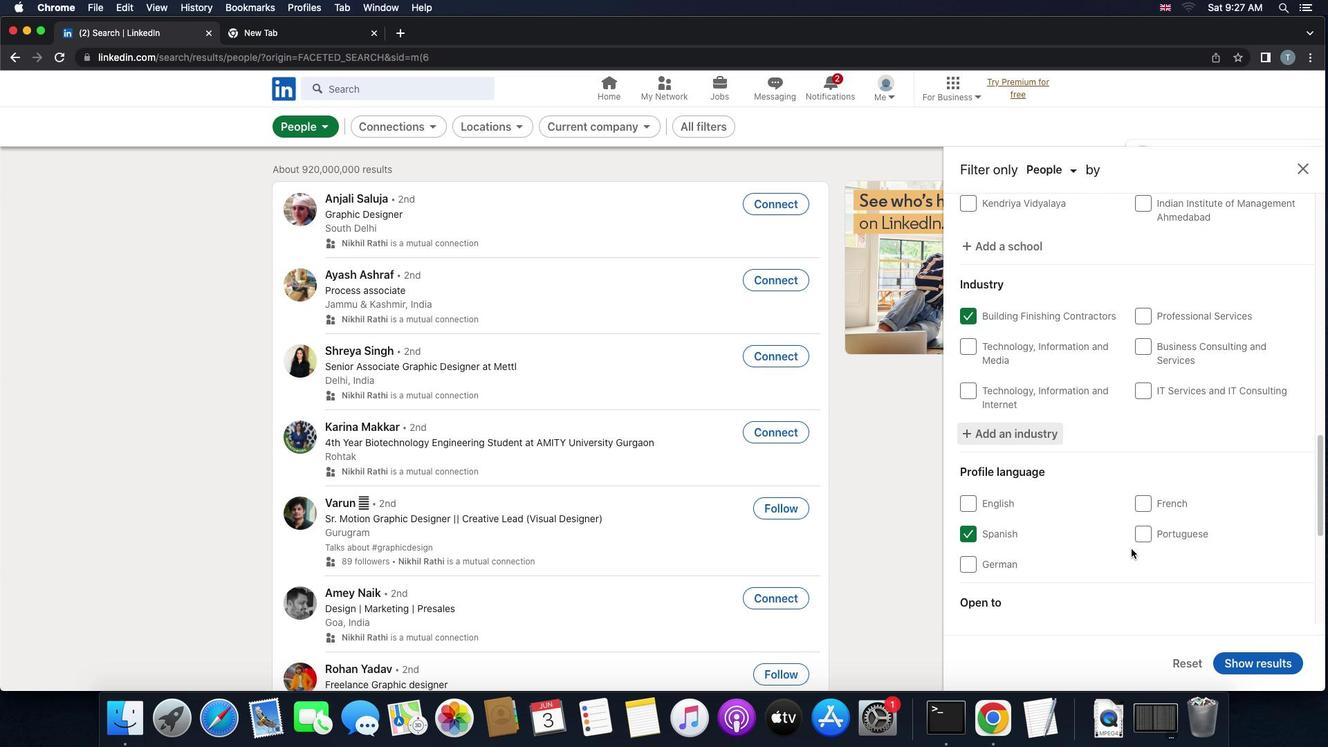 
Action: Mouse scrolled (1132, 548) with delta (0, 0)
Screenshot: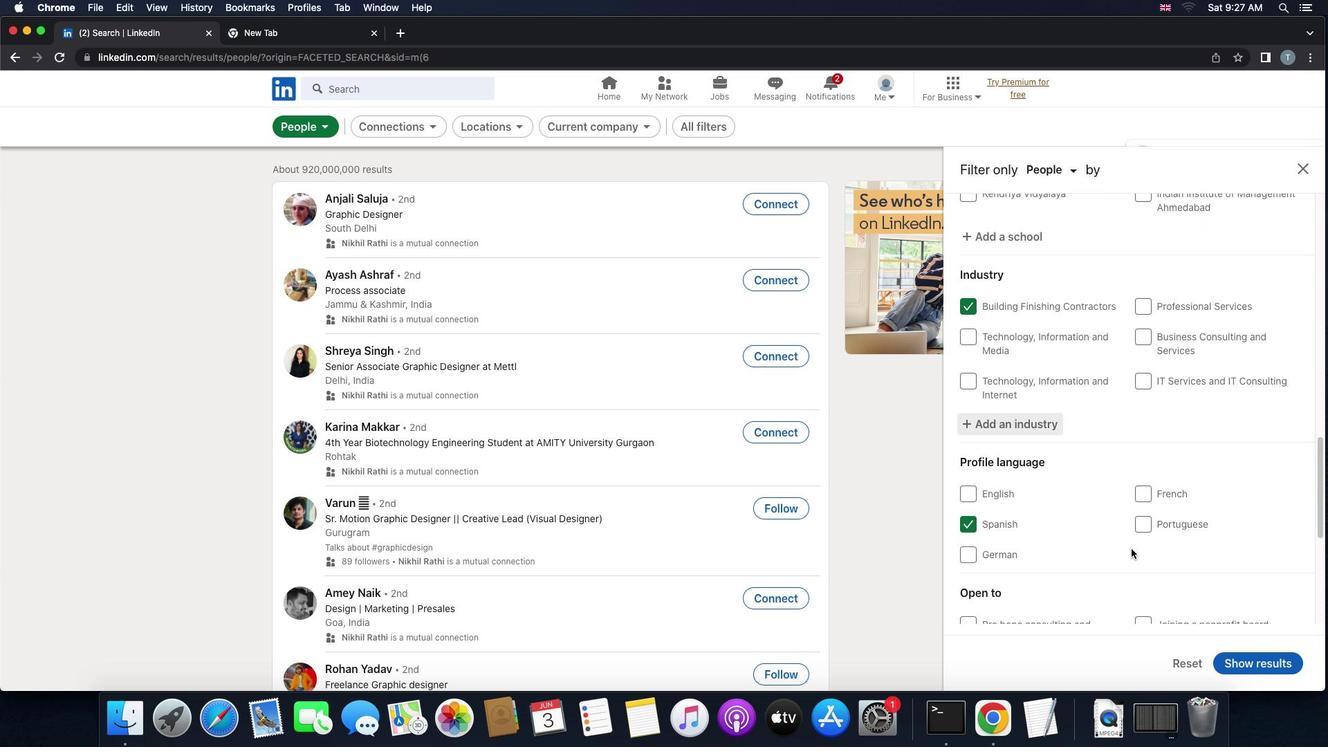 
Action: Mouse scrolled (1132, 548) with delta (0, -1)
Screenshot: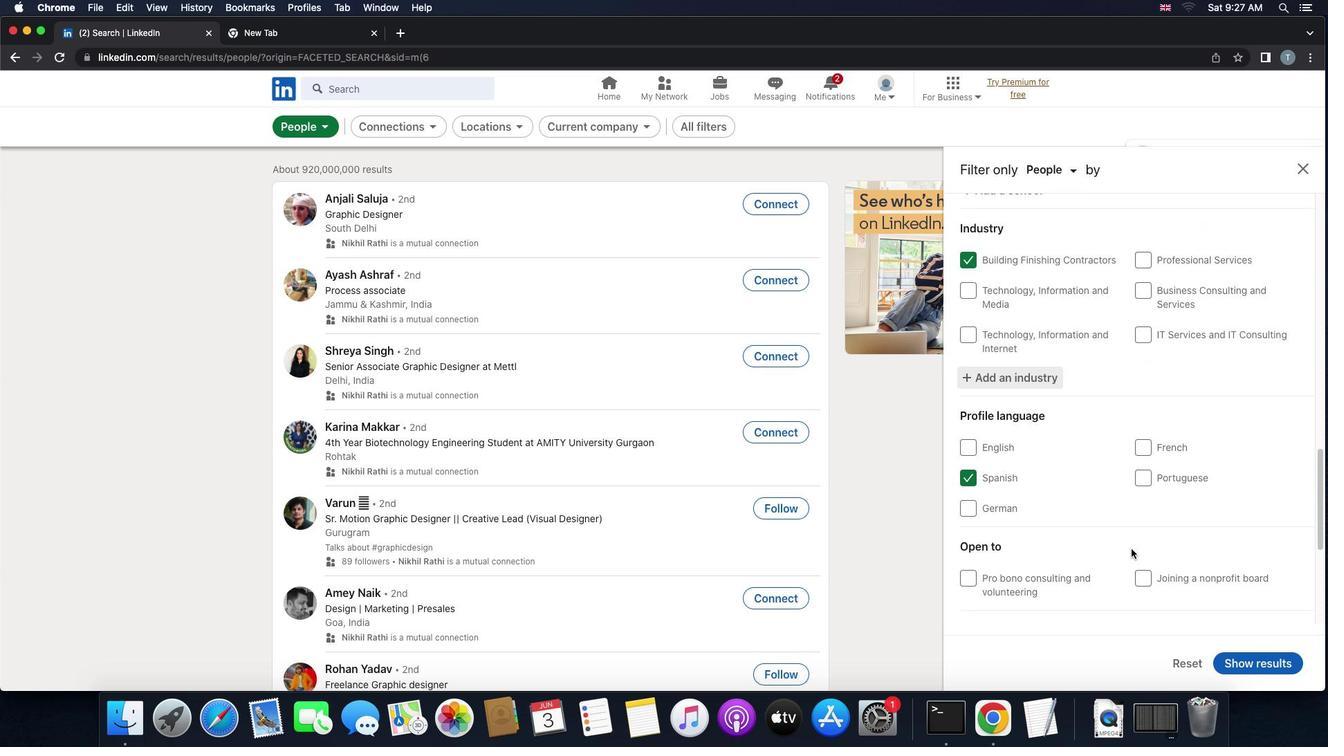 
Action: Mouse scrolled (1132, 548) with delta (0, 0)
Screenshot: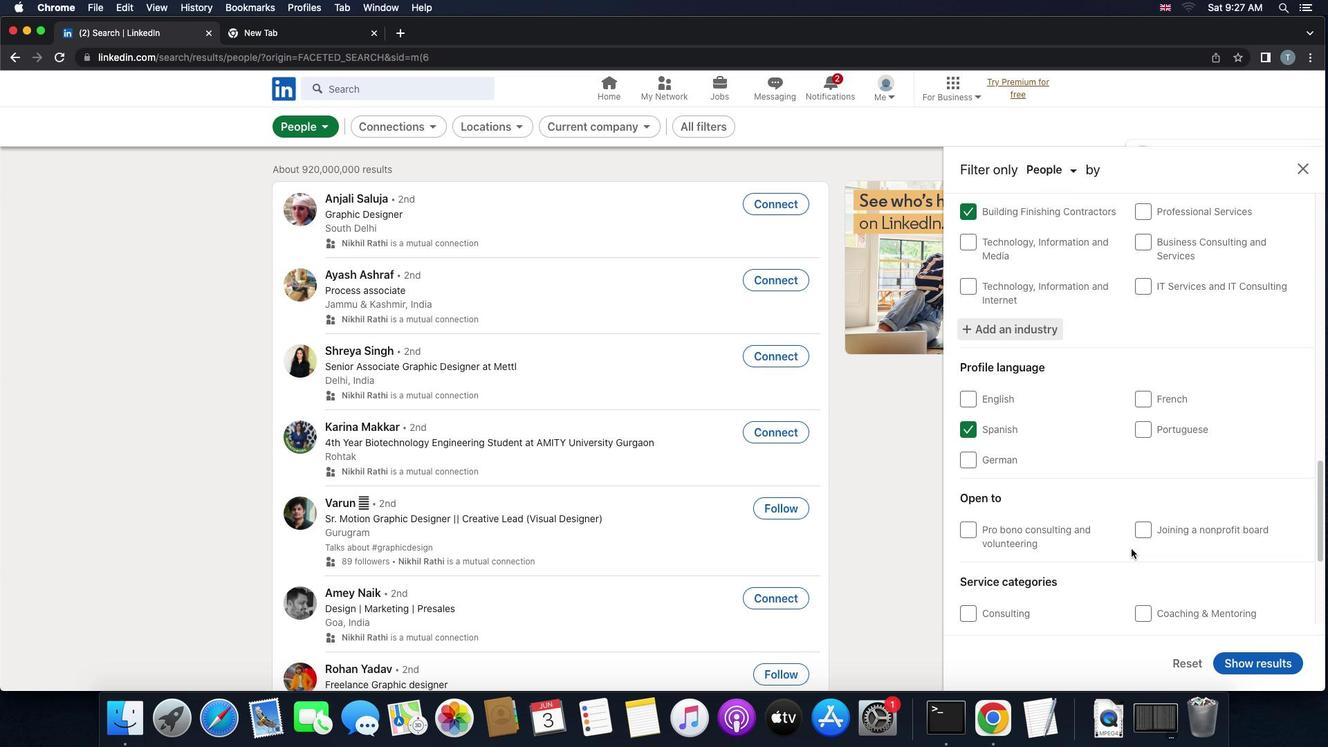 
Action: Mouse scrolled (1132, 548) with delta (0, 0)
Screenshot: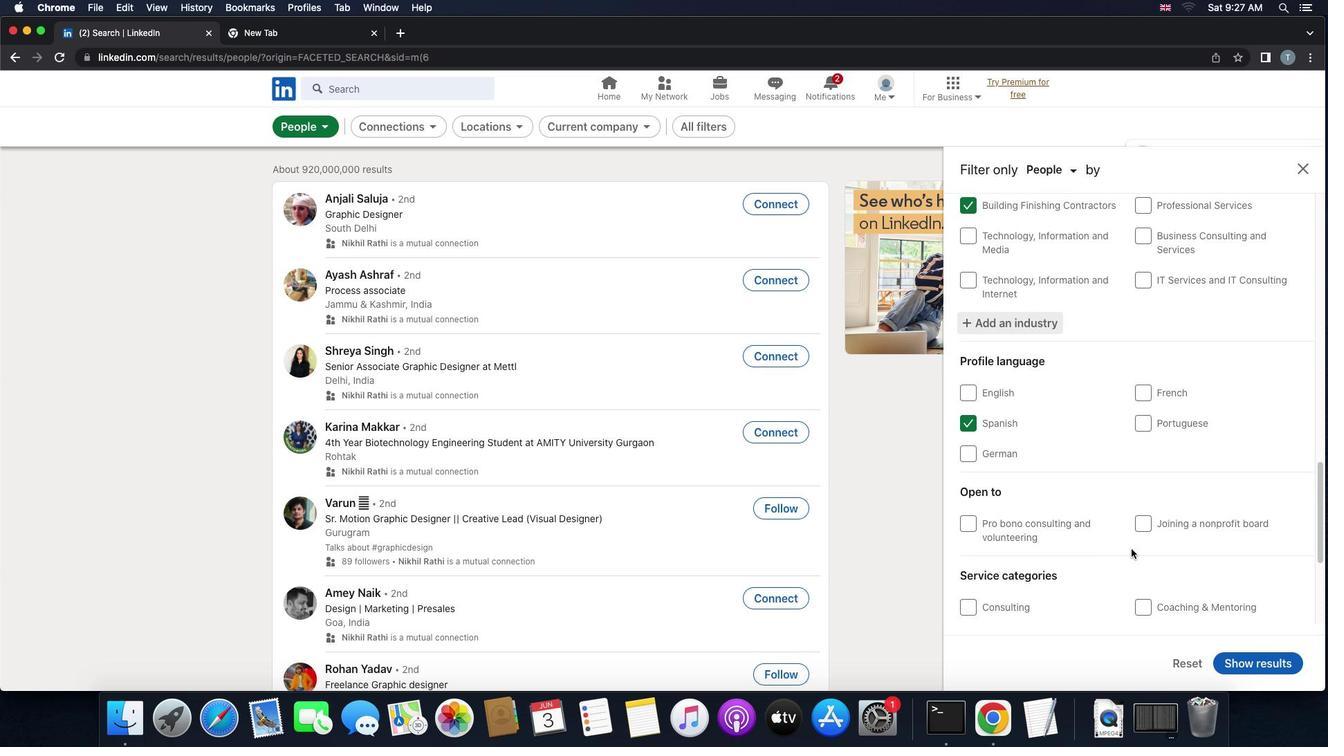 
Action: Mouse scrolled (1132, 548) with delta (0, -1)
Screenshot: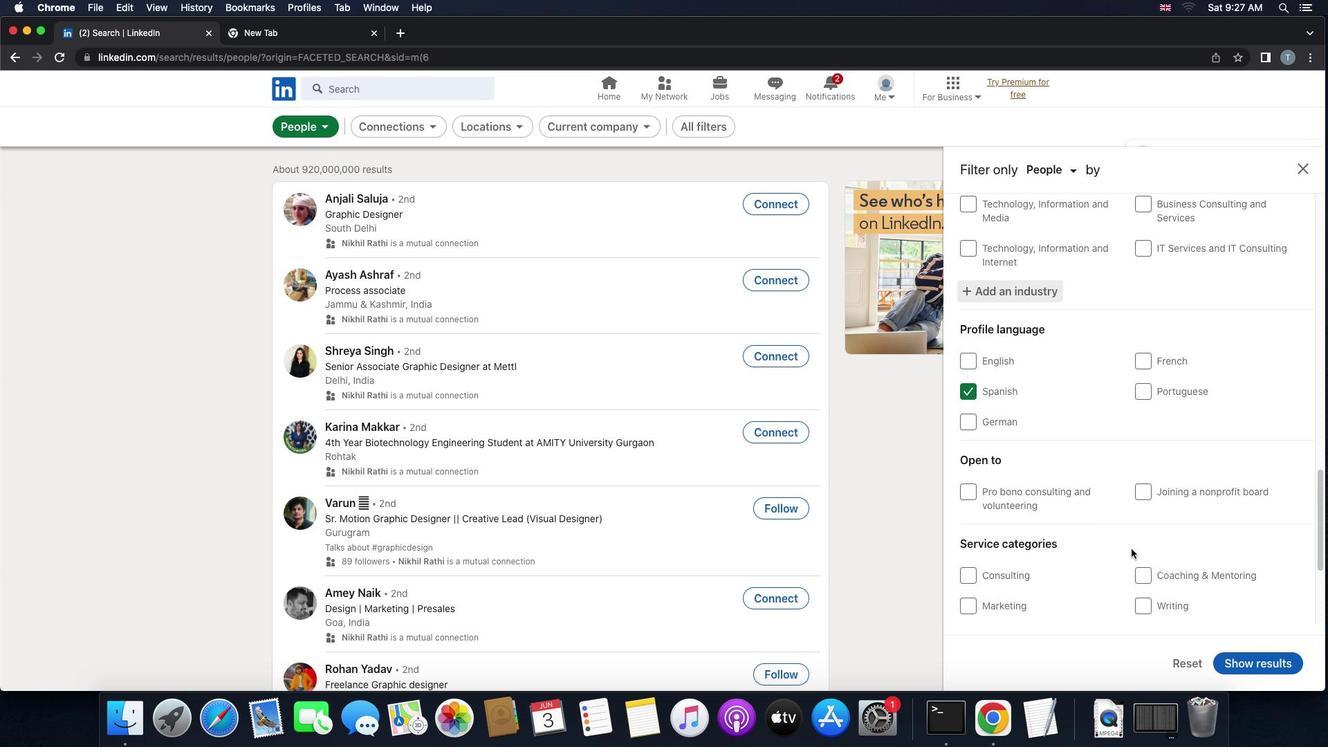 
Action: Mouse moved to (1125, 550)
Screenshot: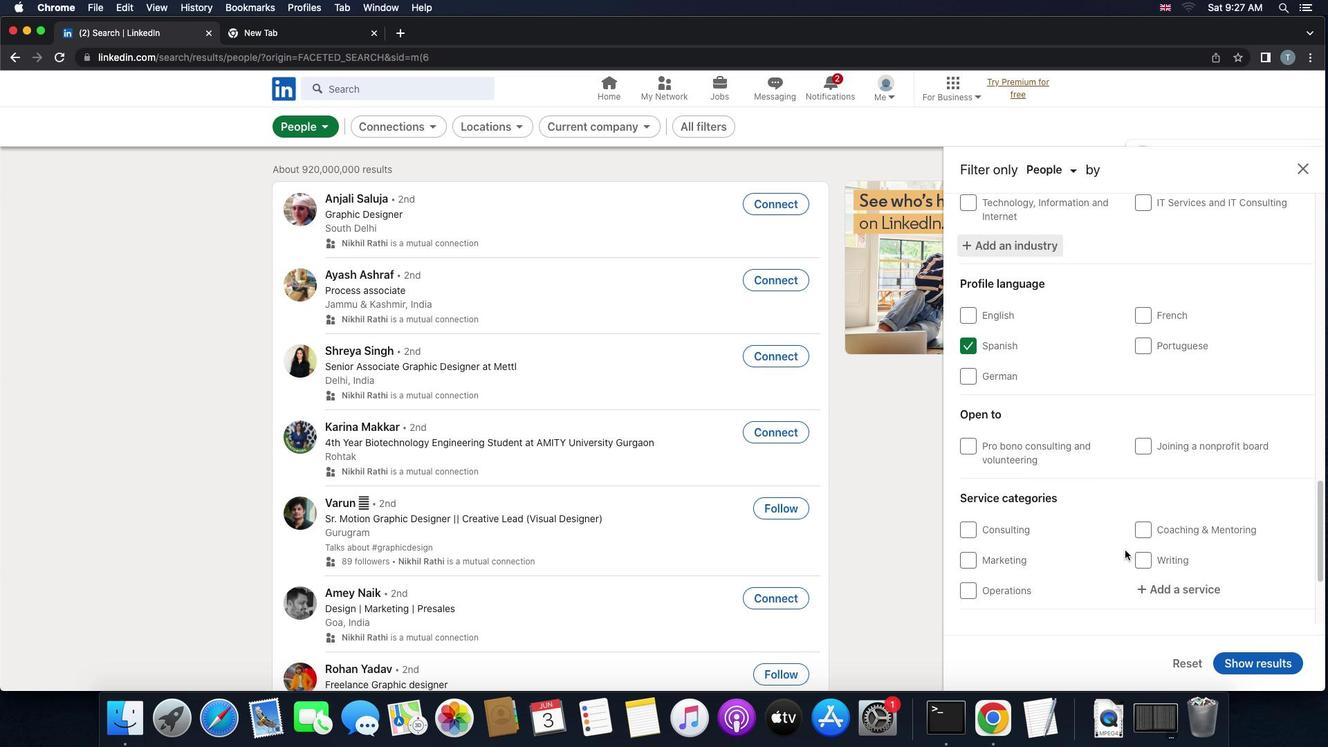 
Action: Mouse scrolled (1125, 550) with delta (0, 0)
Screenshot: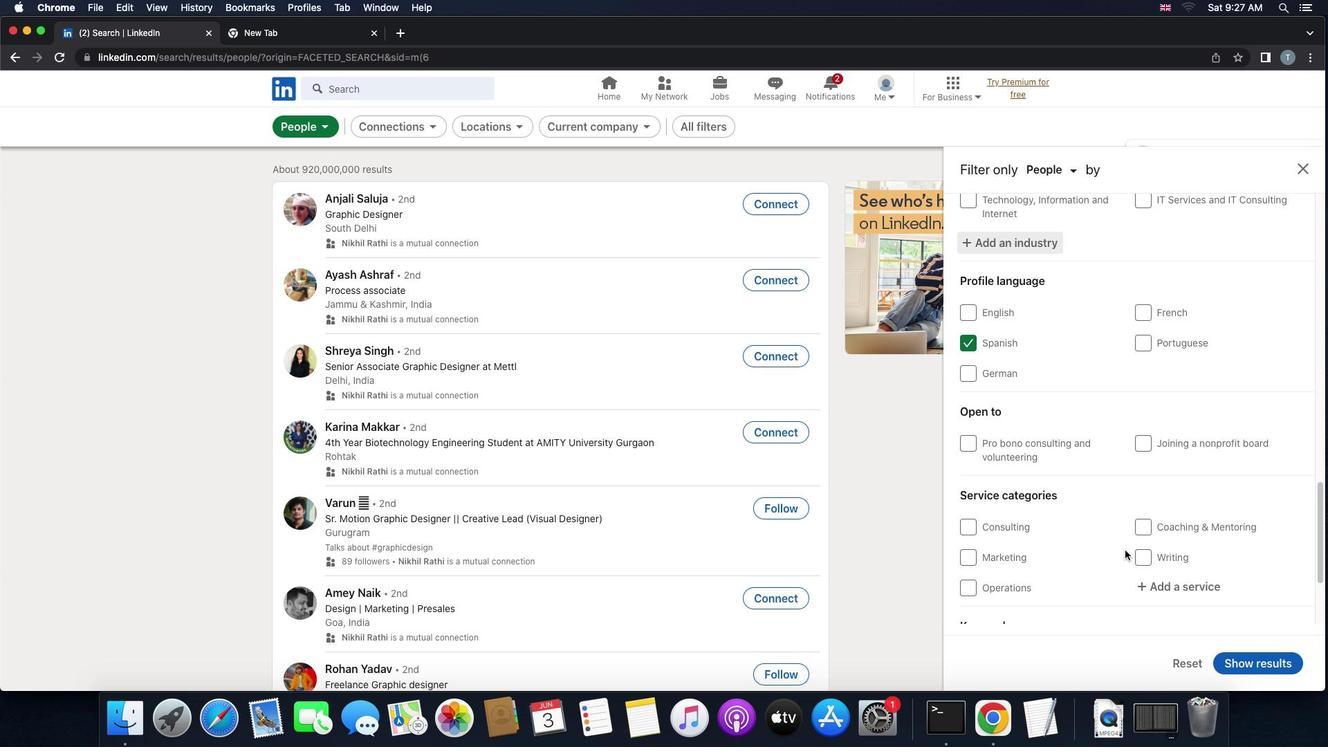 
Action: Mouse scrolled (1125, 550) with delta (0, 0)
Screenshot: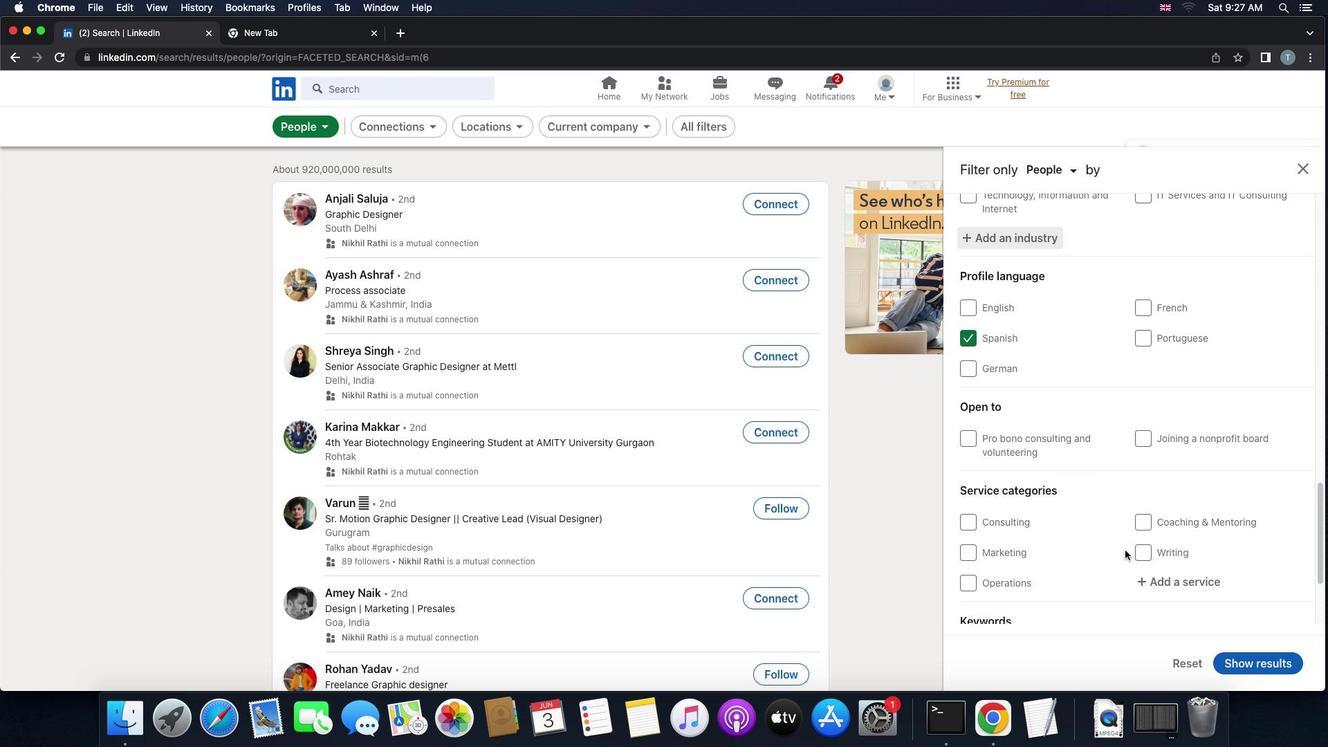 
Action: Mouse scrolled (1125, 550) with delta (0, 0)
Screenshot: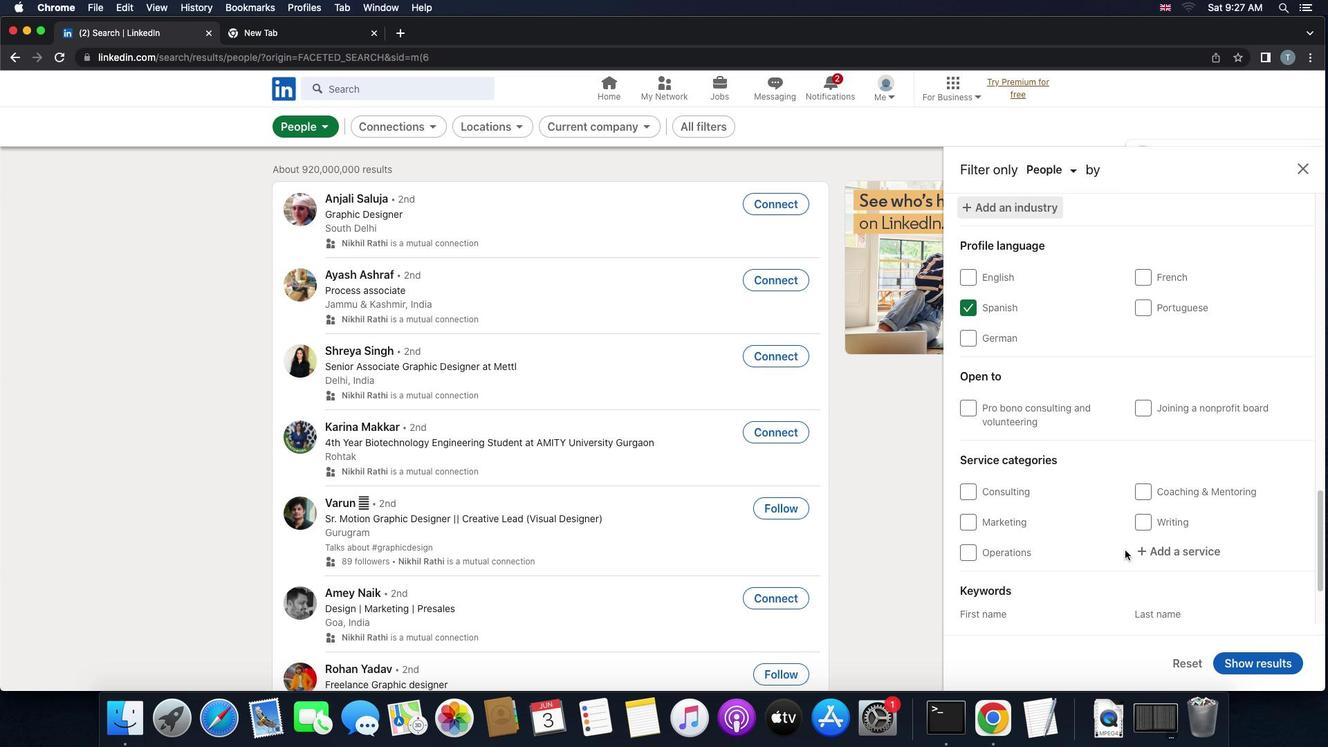 
Action: Mouse moved to (1161, 536)
Screenshot: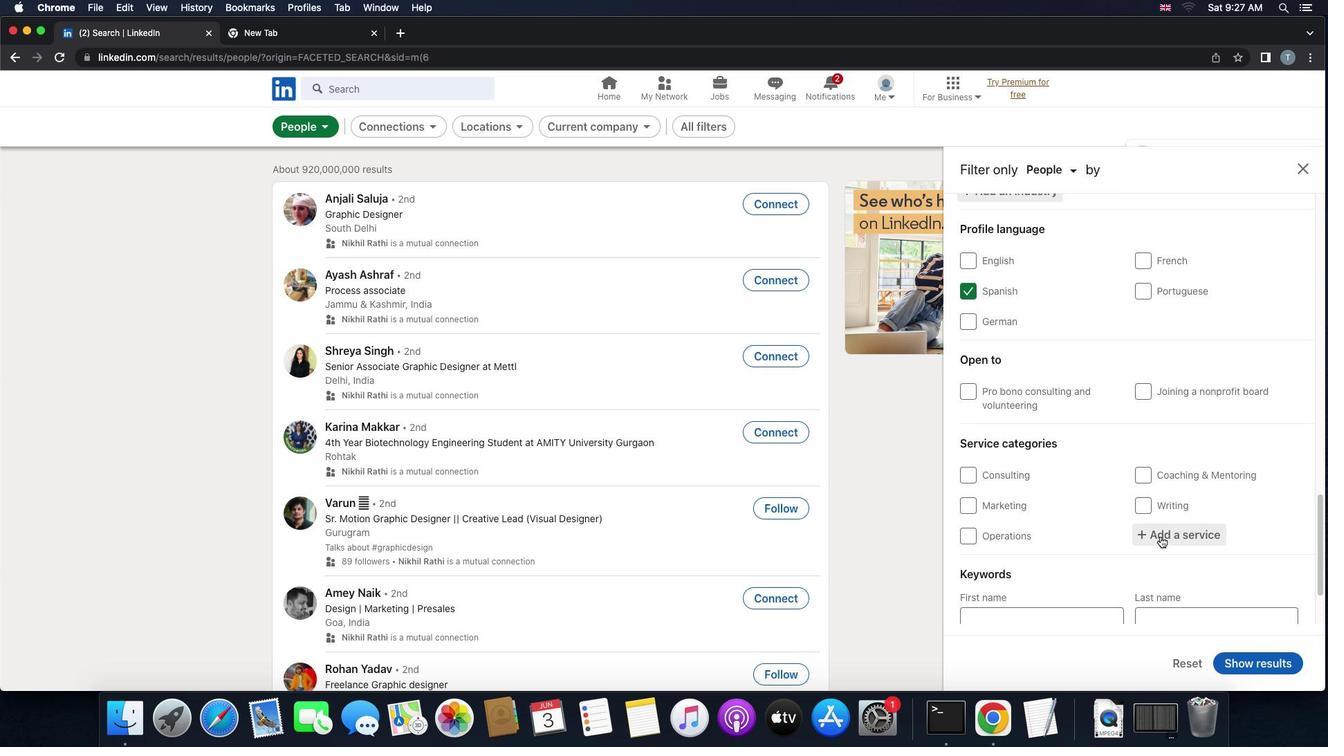 
Action: Mouse pressed left at (1161, 536)
Screenshot: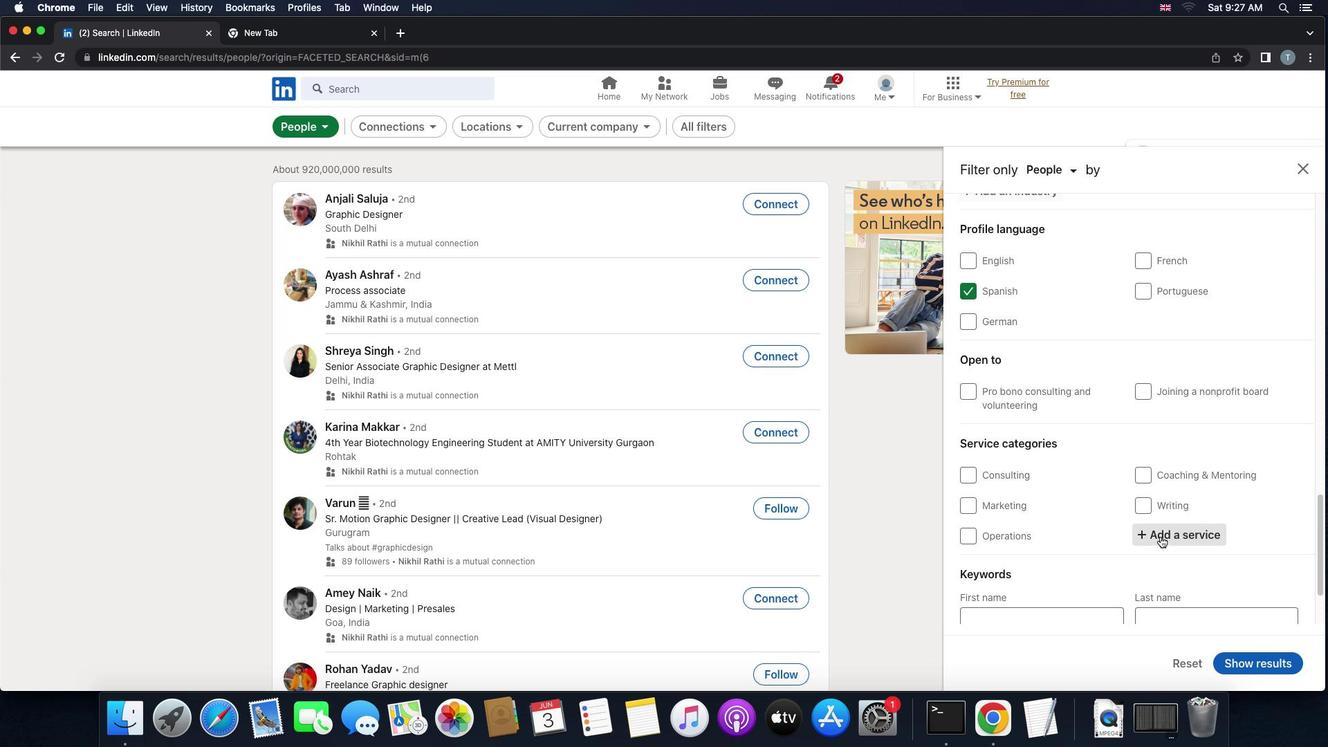 
Action: Mouse moved to (1150, 539)
Screenshot: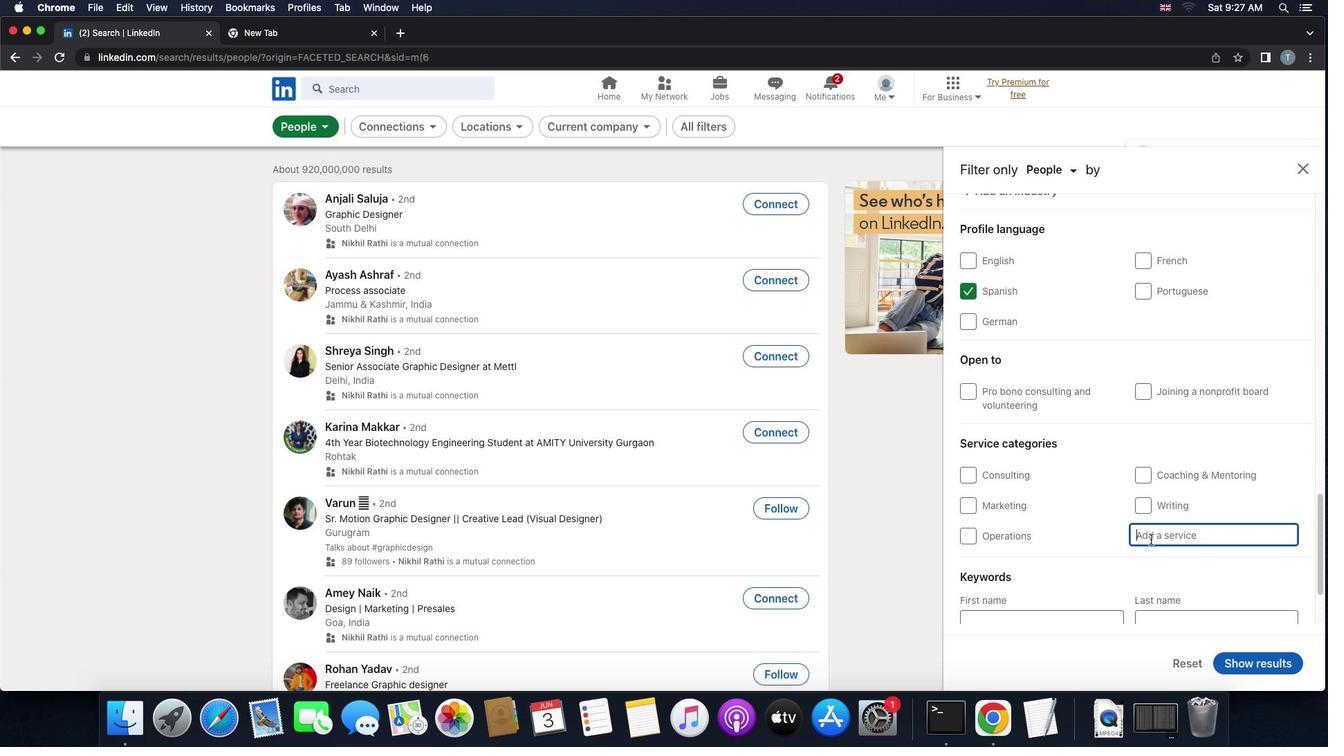 
Action: Key pressed 'p''u''b''l''i''c'Key.space'r''e''l''a''t''i''o''n''s'
Screenshot: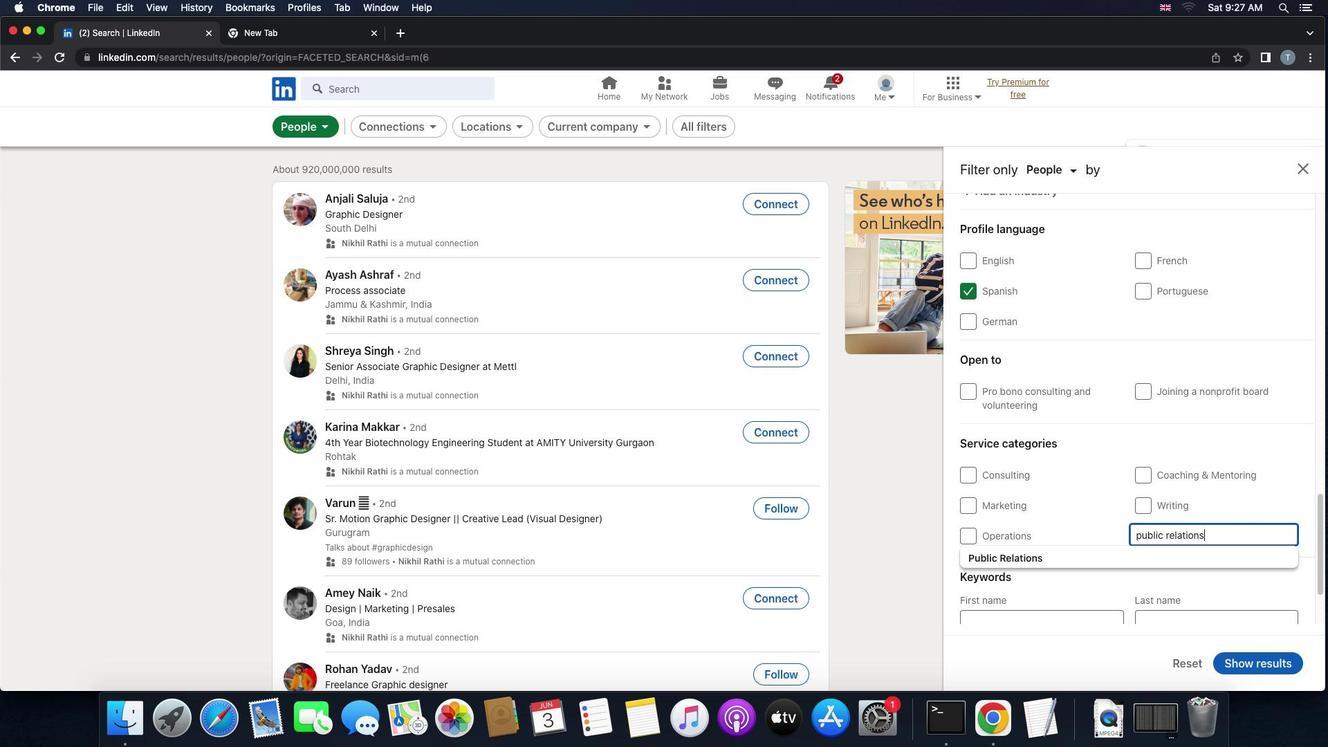 
Action: Mouse moved to (1120, 558)
Screenshot: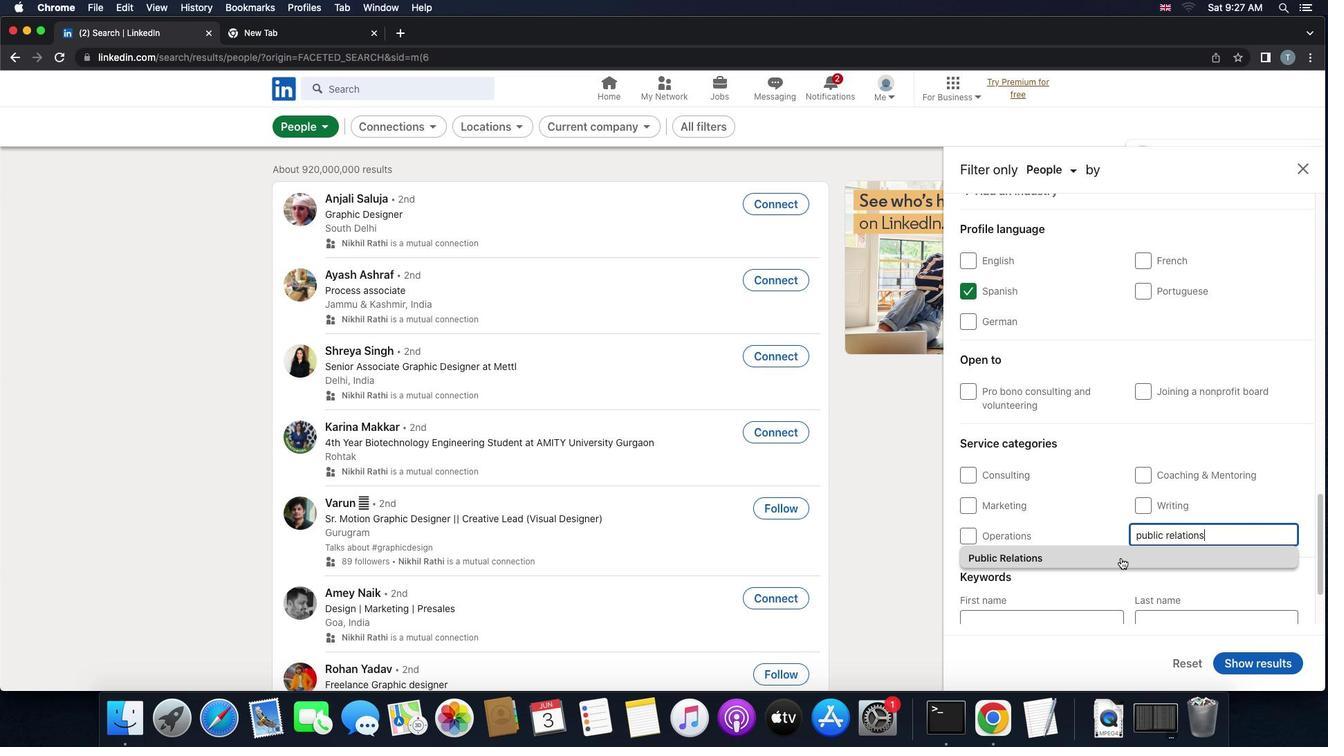 
Action: Mouse pressed left at (1120, 558)
Screenshot: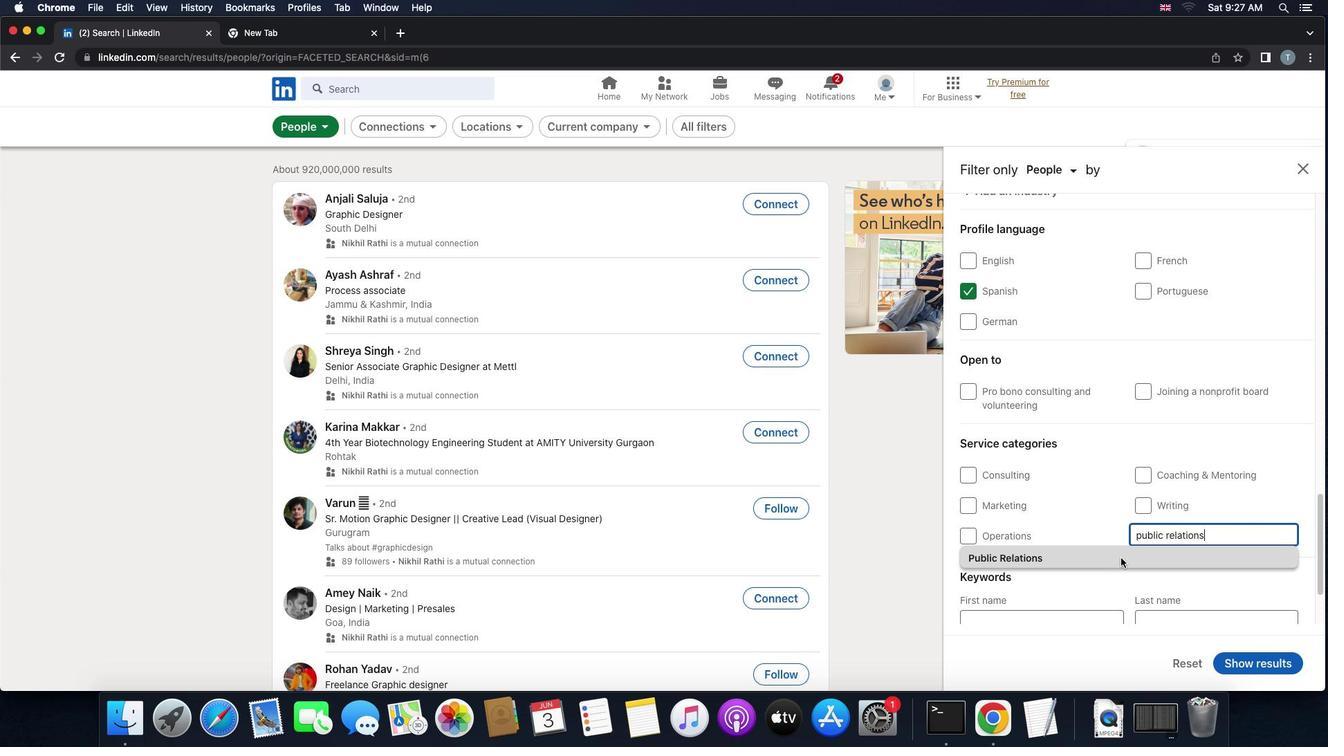 
Action: Mouse moved to (1120, 560)
Screenshot: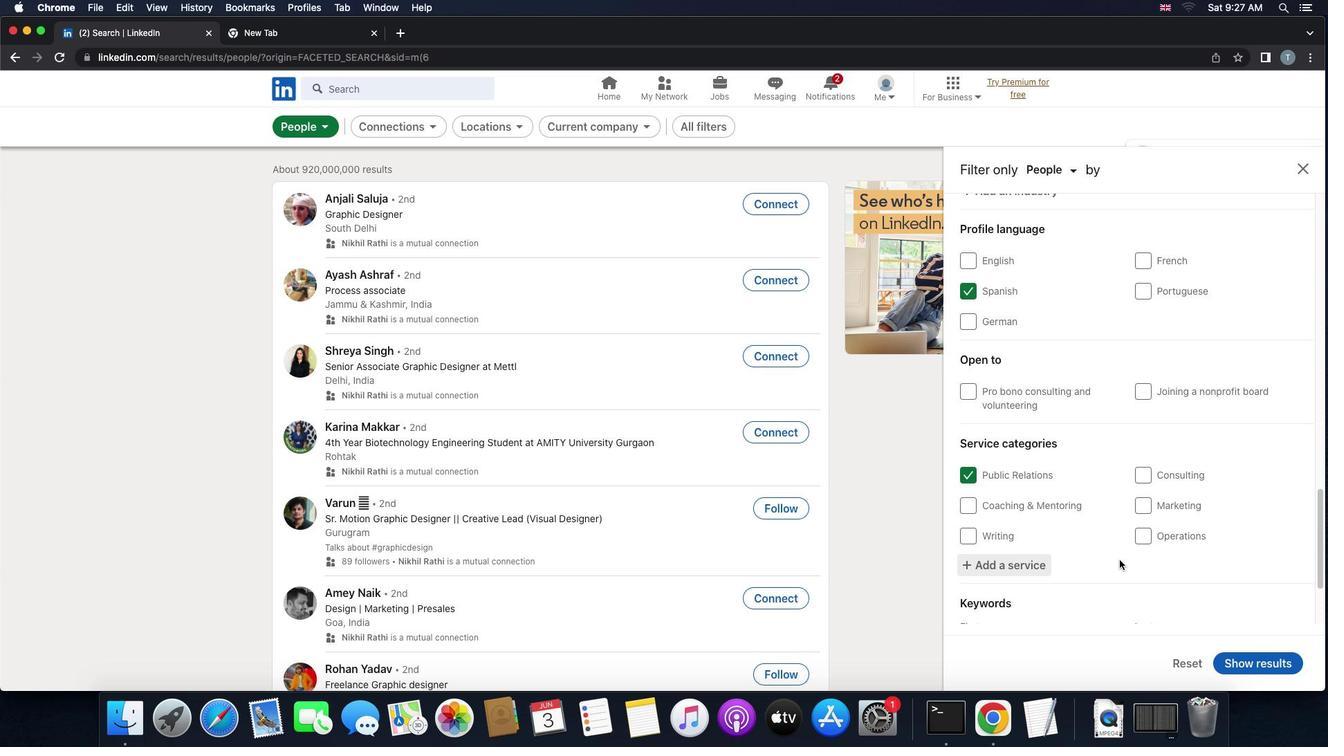 
Action: Mouse scrolled (1120, 560) with delta (0, 0)
Screenshot: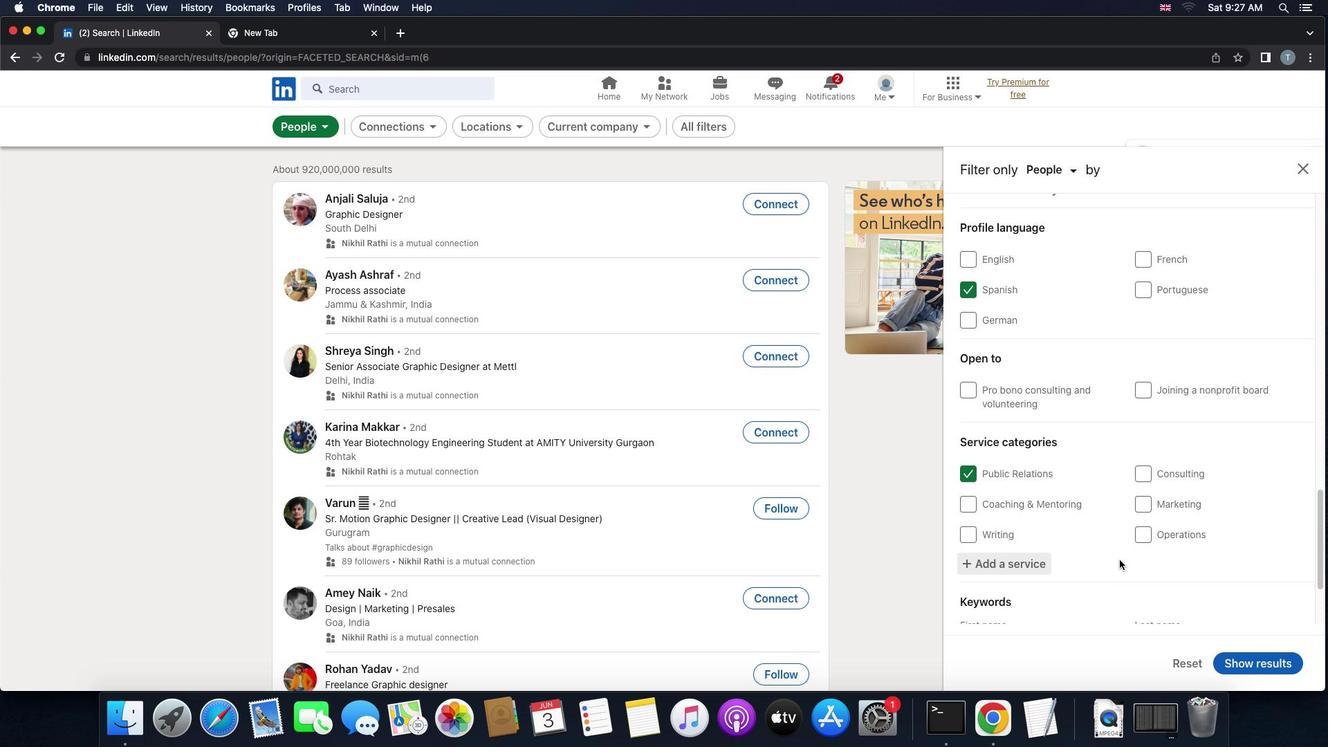 
Action: Mouse scrolled (1120, 560) with delta (0, 0)
Screenshot: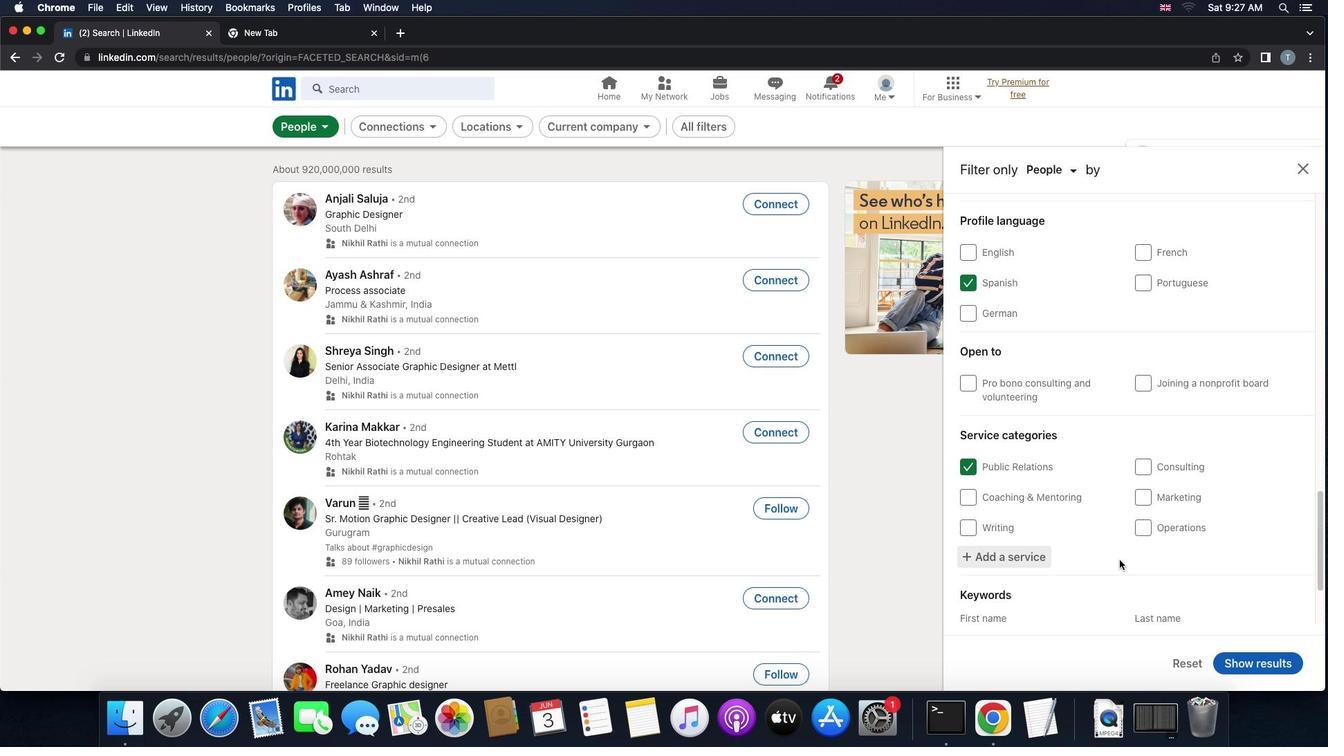 
Action: Mouse scrolled (1120, 560) with delta (0, 0)
Screenshot: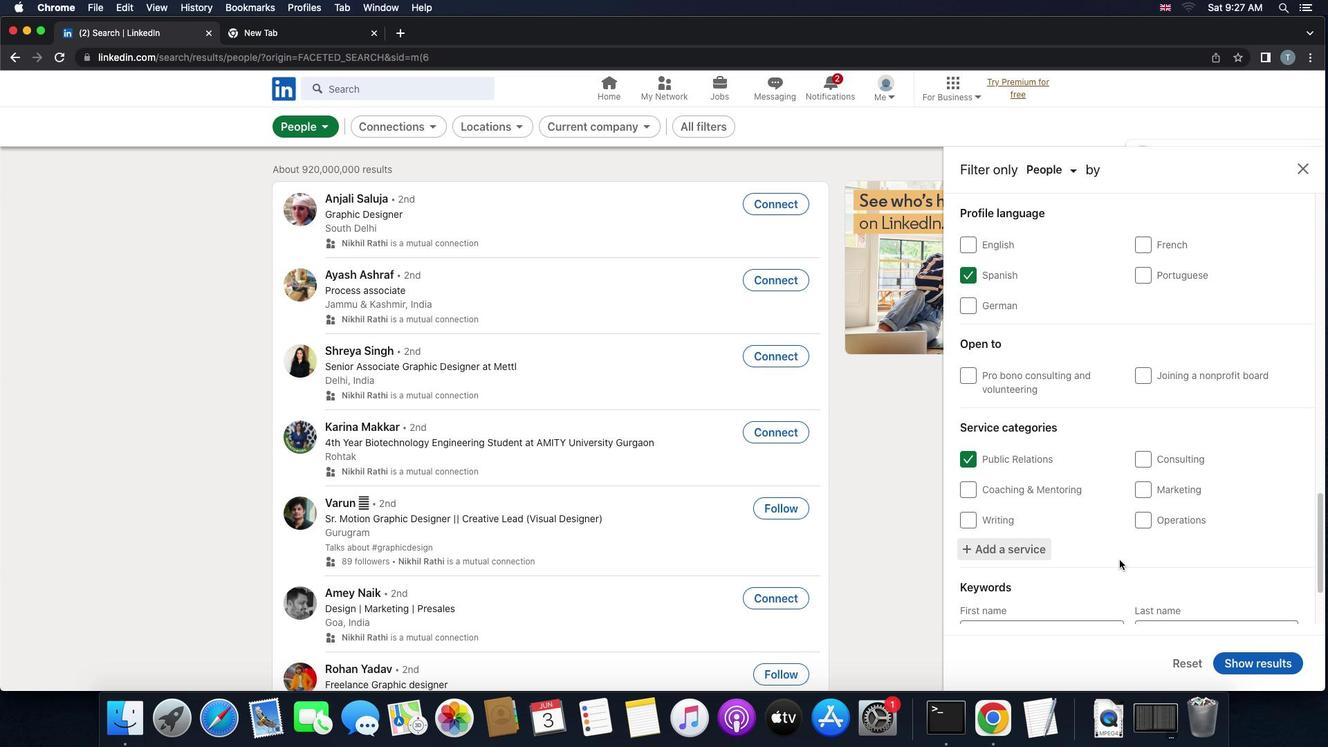
Action: Mouse scrolled (1120, 560) with delta (0, 0)
Screenshot: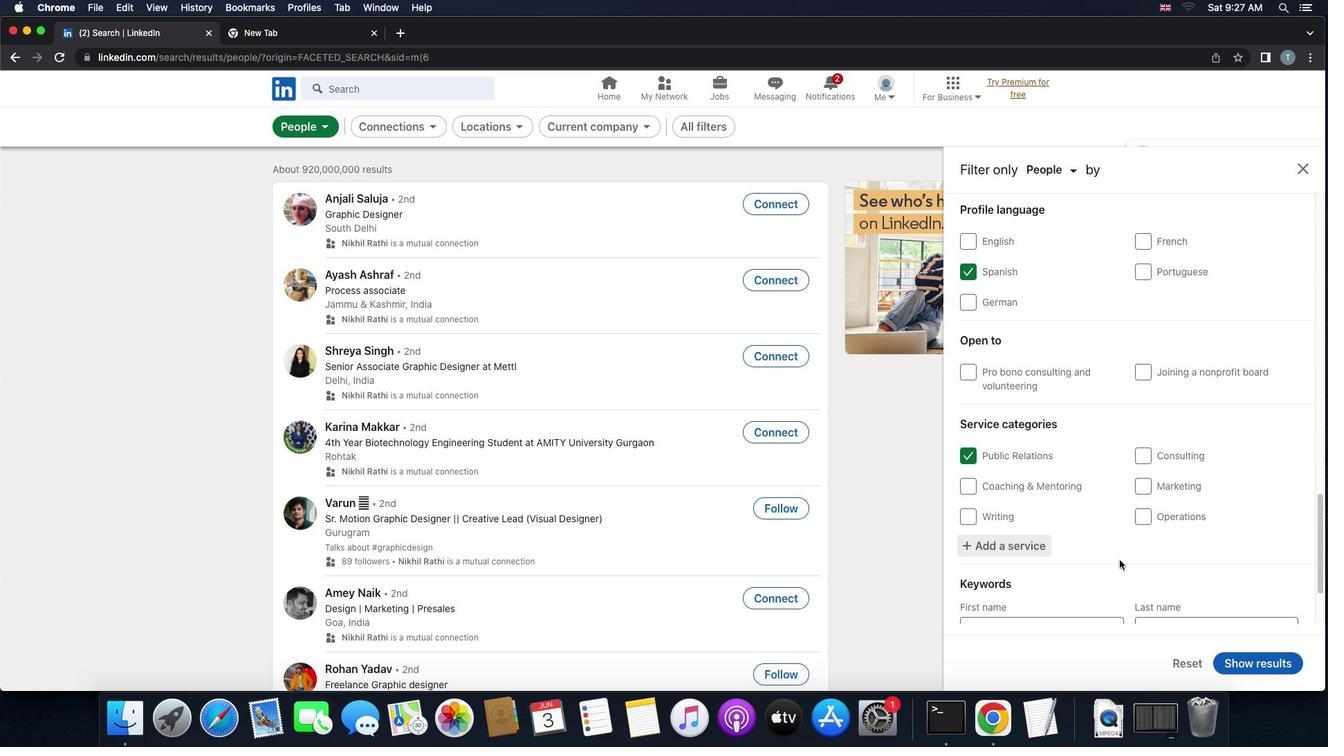 
Action: Mouse scrolled (1120, 560) with delta (0, 0)
Screenshot: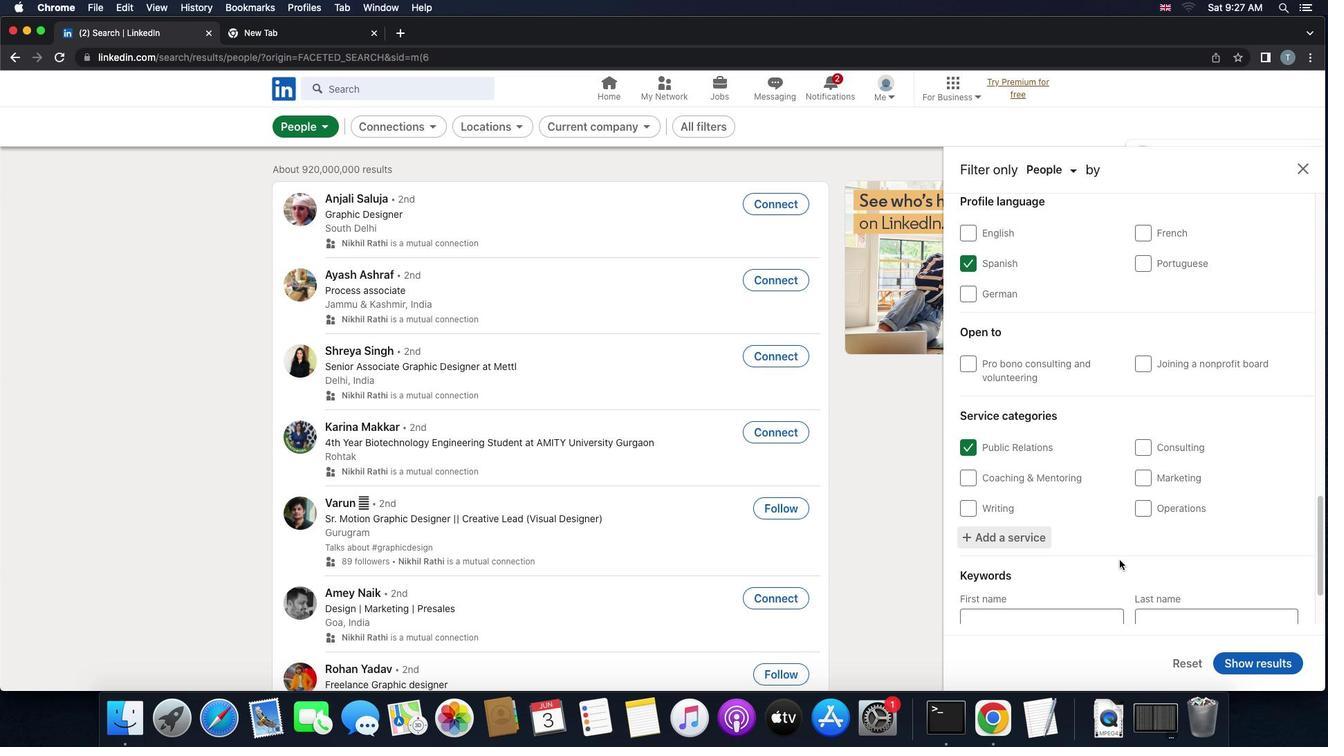 
Action: Mouse scrolled (1120, 560) with delta (0, 0)
Screenshot: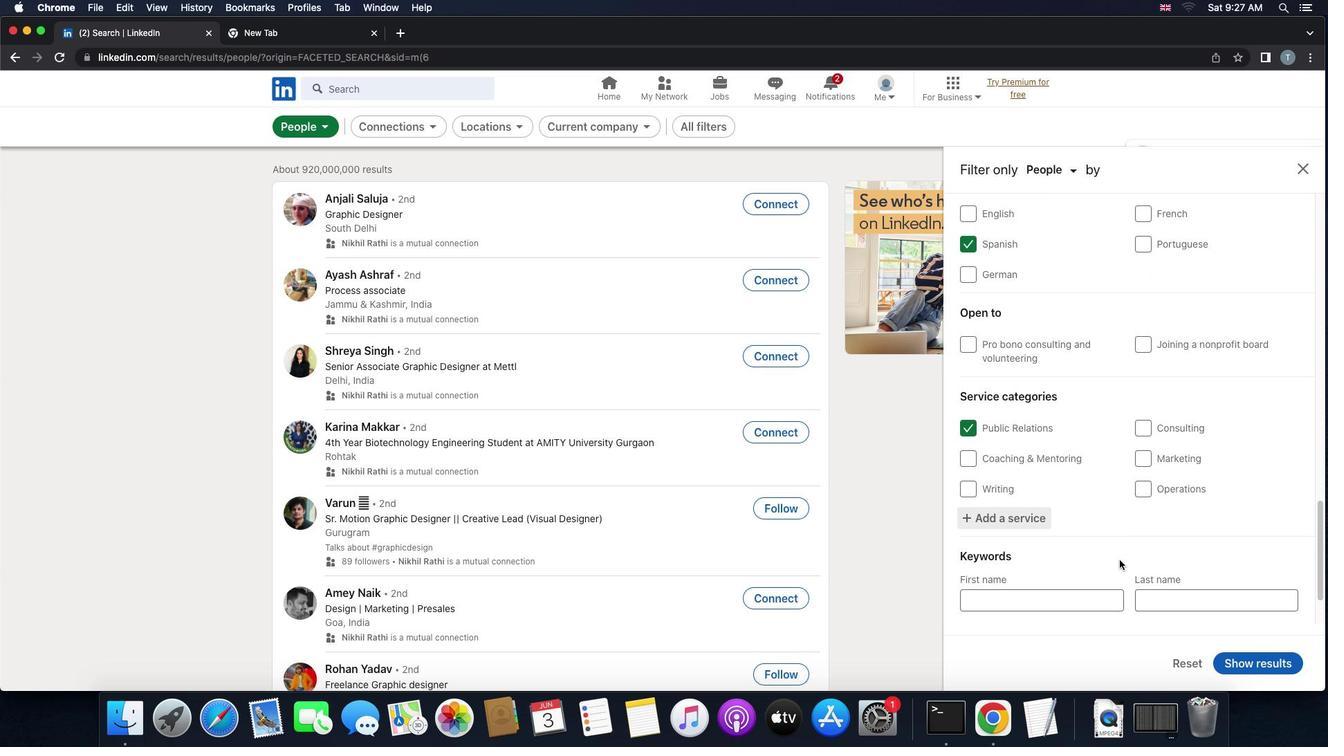 
Action: Mouse scrolled (1120, 560) with delta (0, 0)
Screenshot: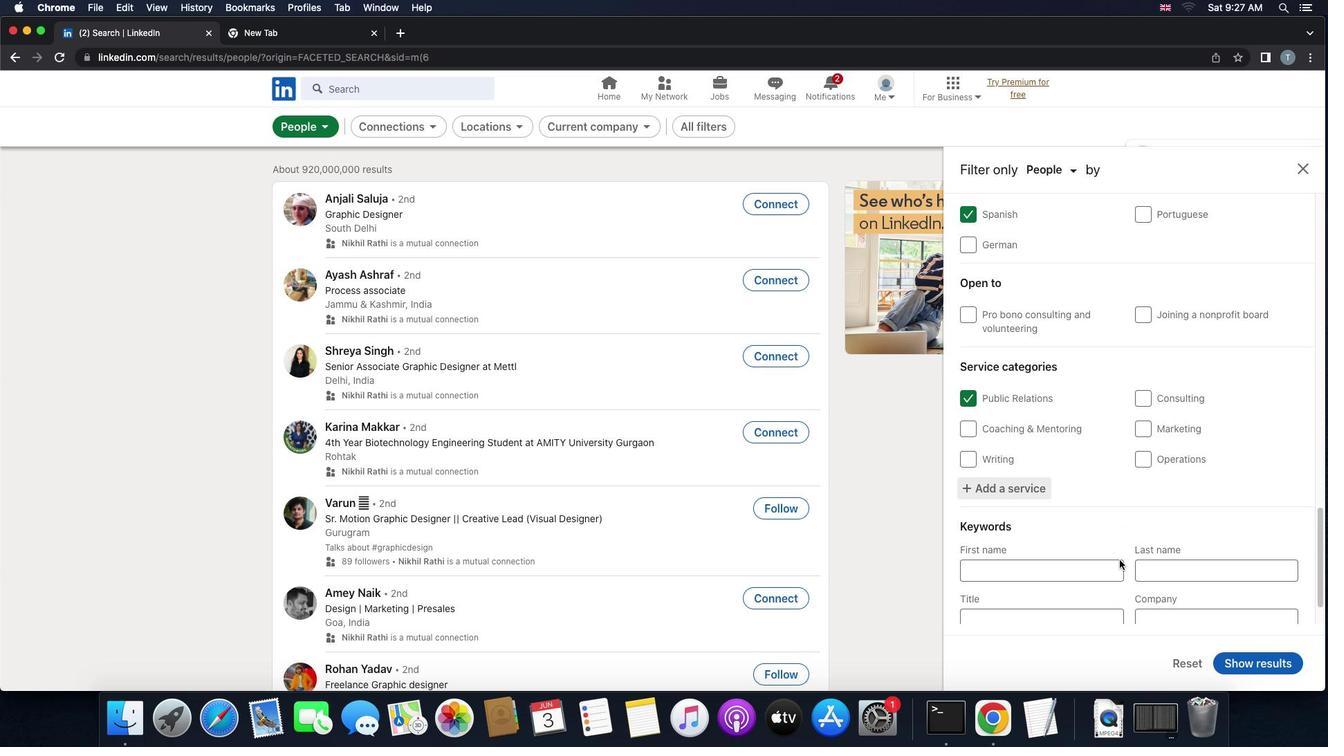 
Action: Mouse scrolled (1120, 560) with delta (0, 0)
Screenshot: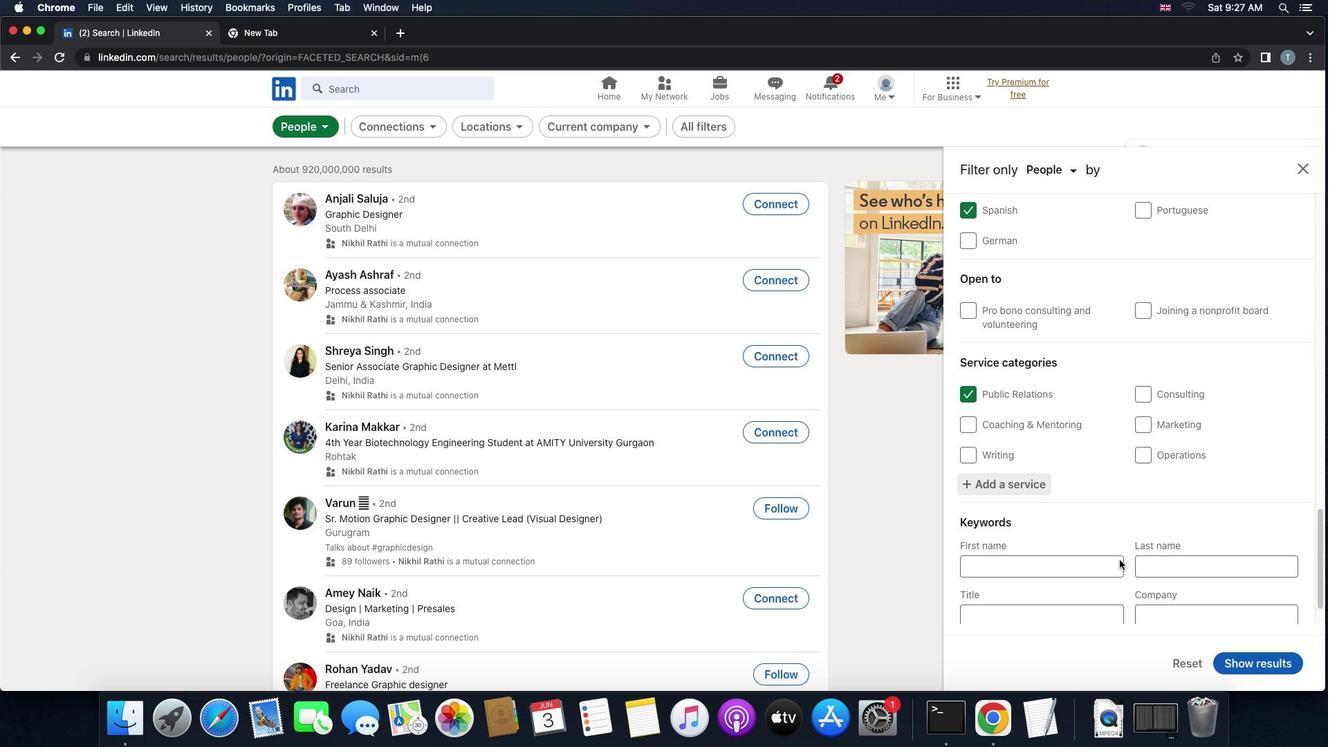 
Action: Mouse scrolled (1120, 560) with delta (0, 0)
Screenshot: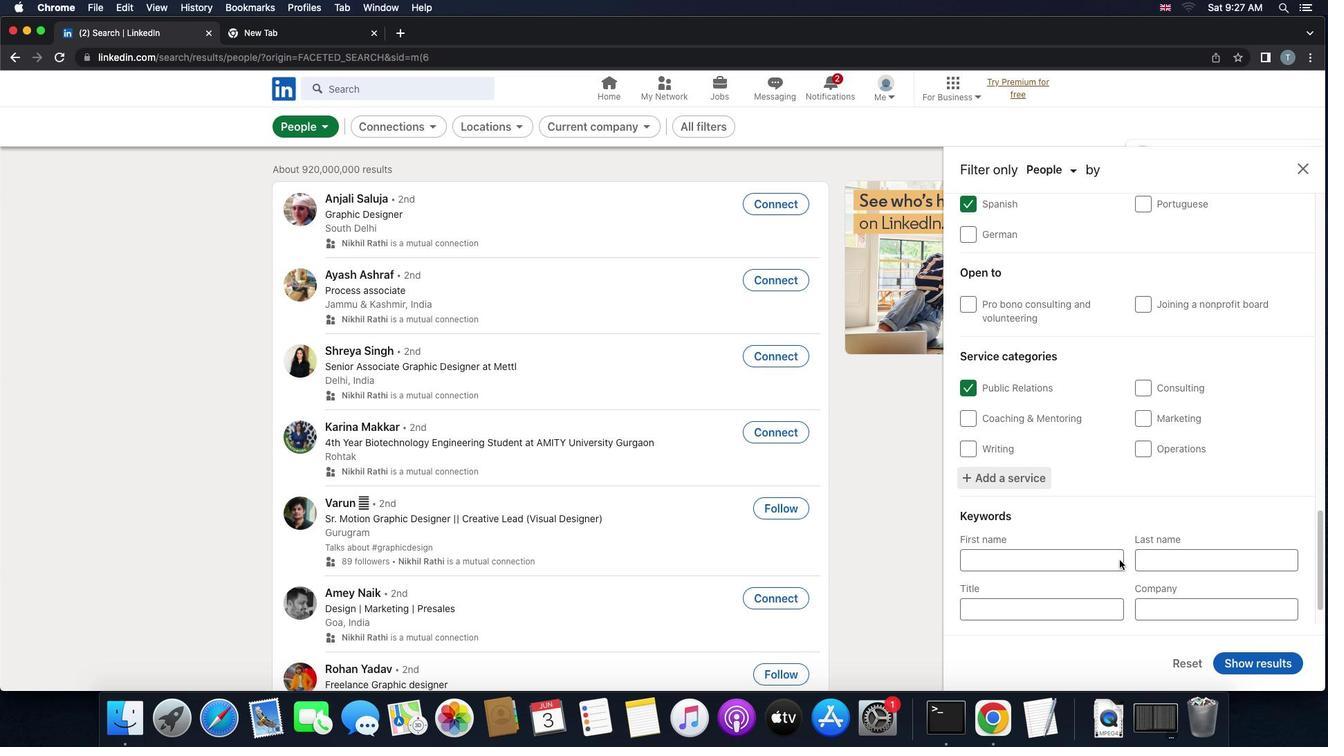 
Action: Mouse moved to (1089, 574)
Screenshot: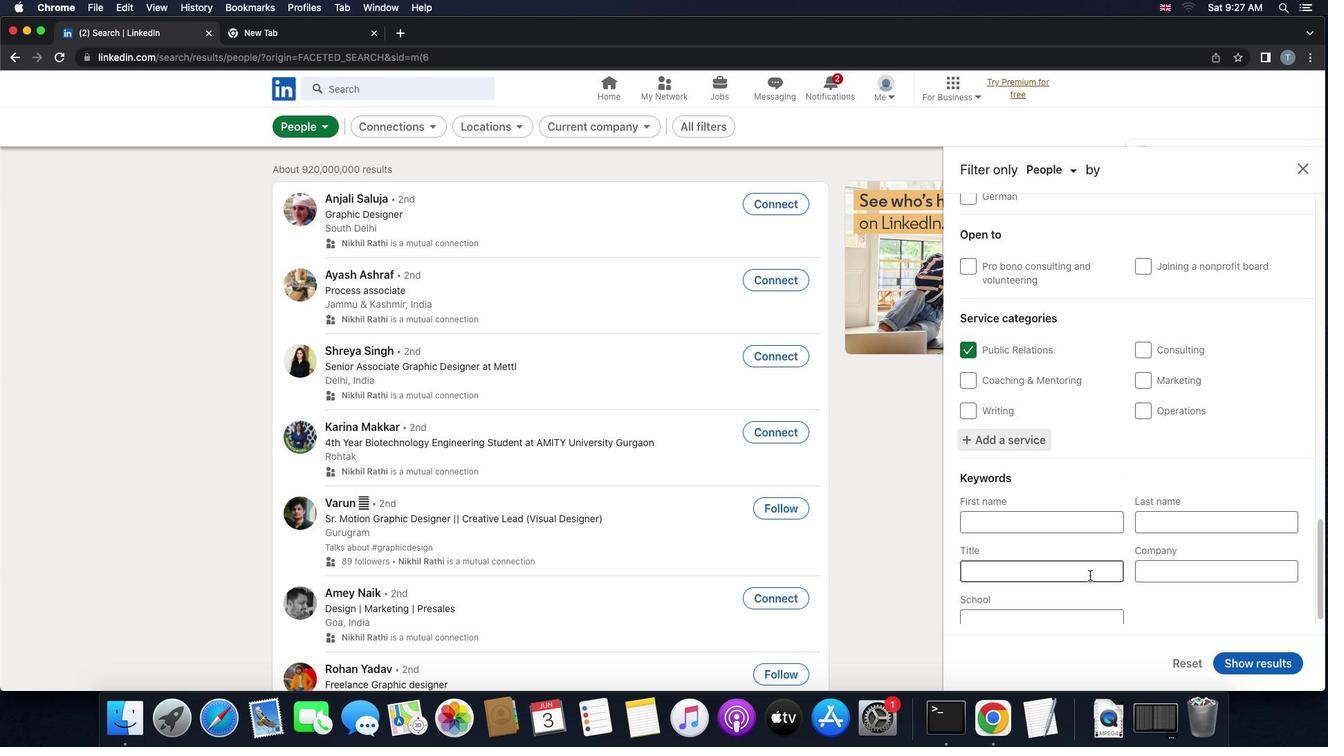 
Action: Mouse pressed left at (1089, 574)
Screenshot: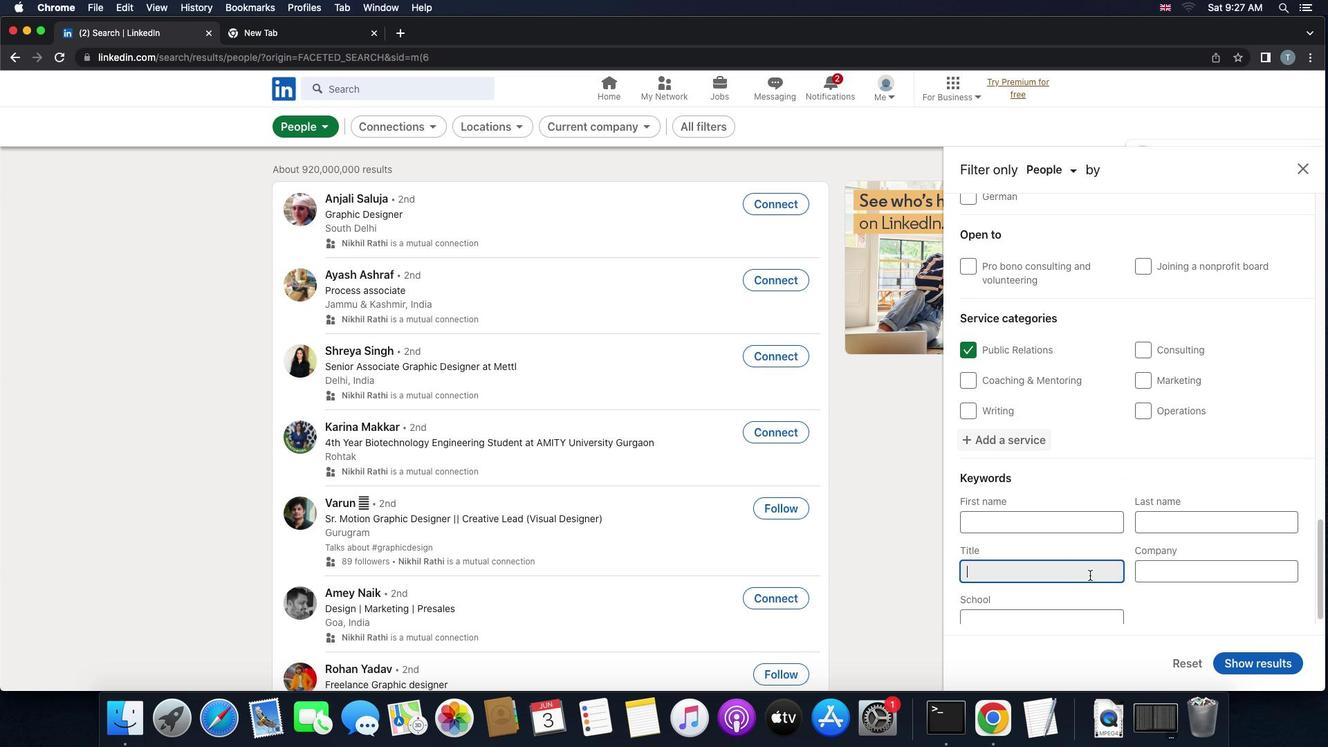 
Action: Mouse moved to (1100, 573)
Screenshot: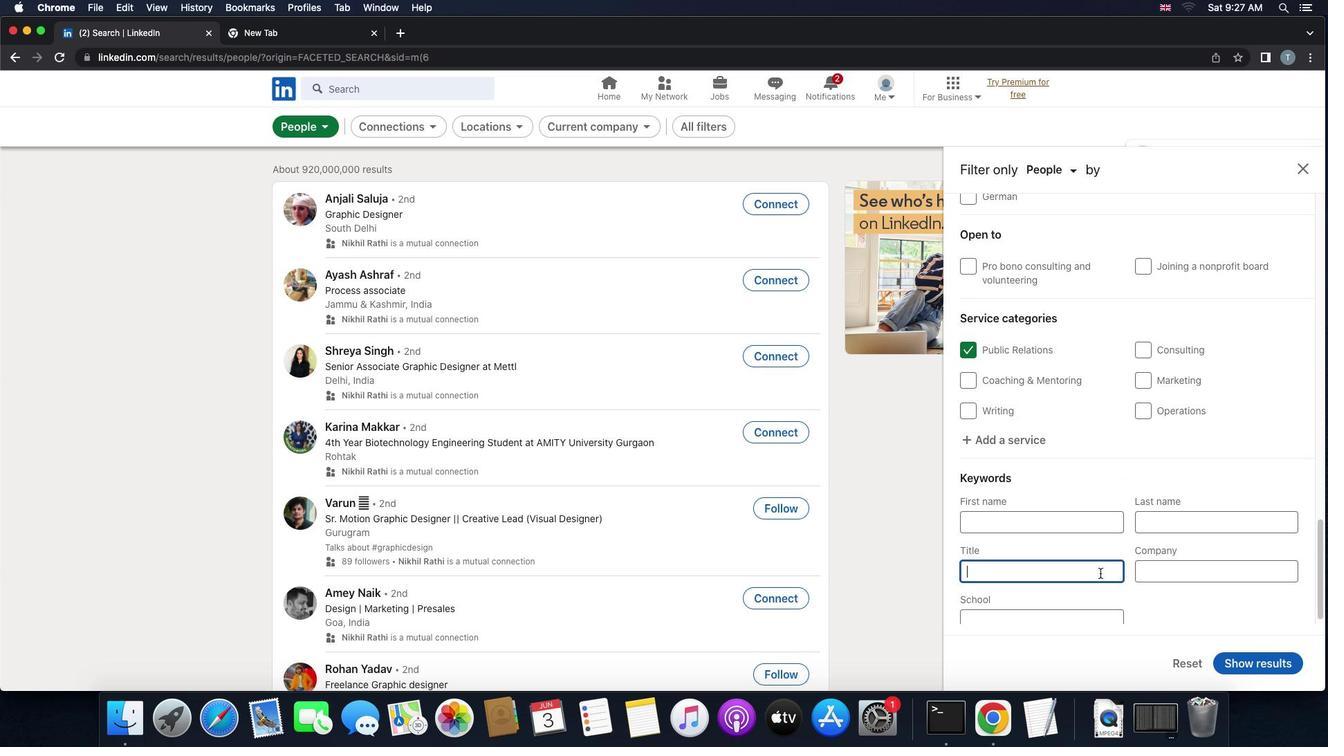 
Action: Key pressed 's''t''o''r''e'Key.space'm''a''n''a''g''e''r'
Screenshot: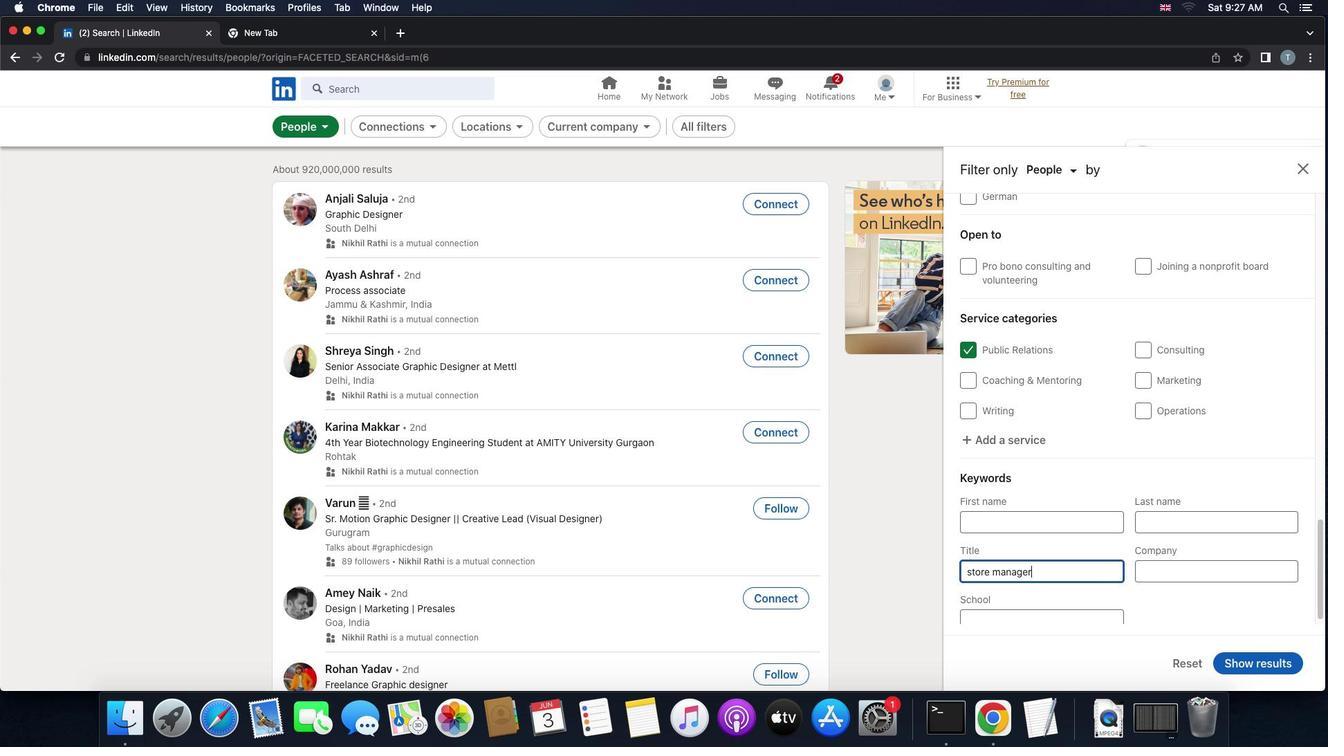 
Action: Mouse moved to (1253, 662)
Screenshot: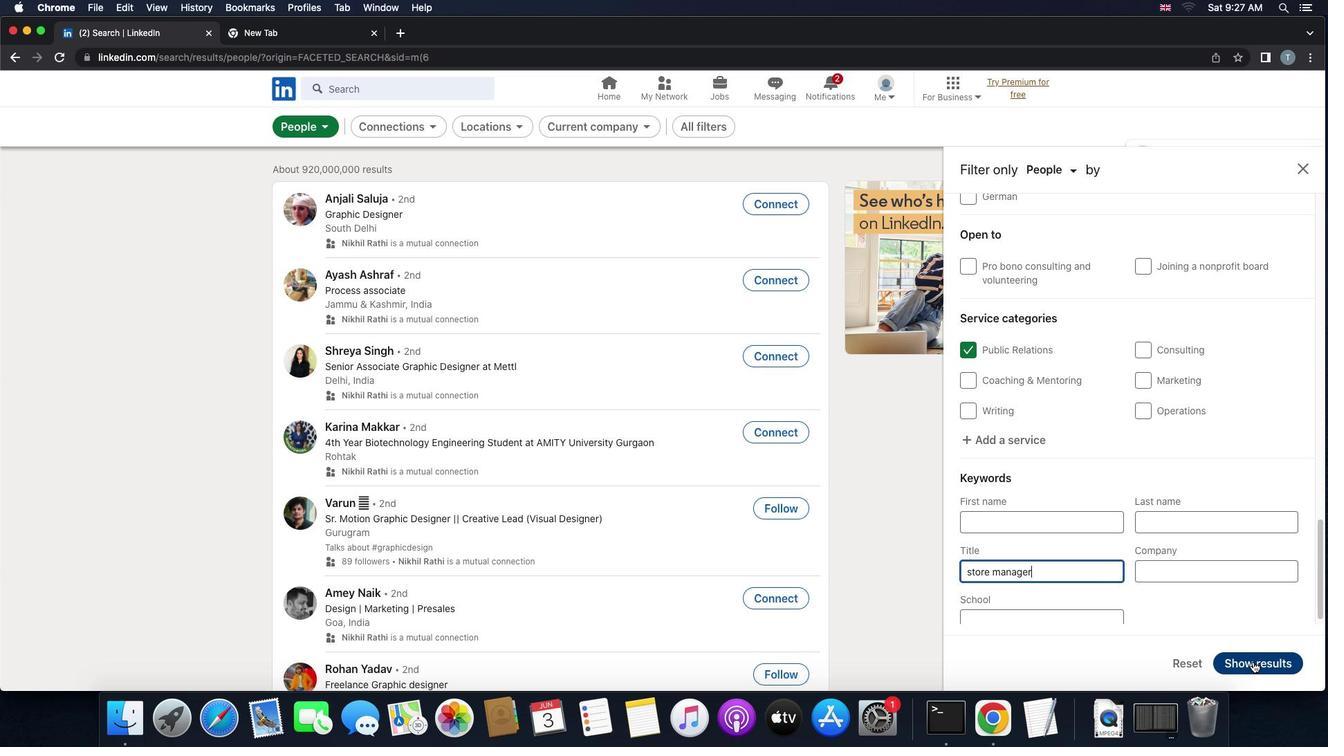 
Action: Mouse pressed left at (1253, 662)
Screenshot: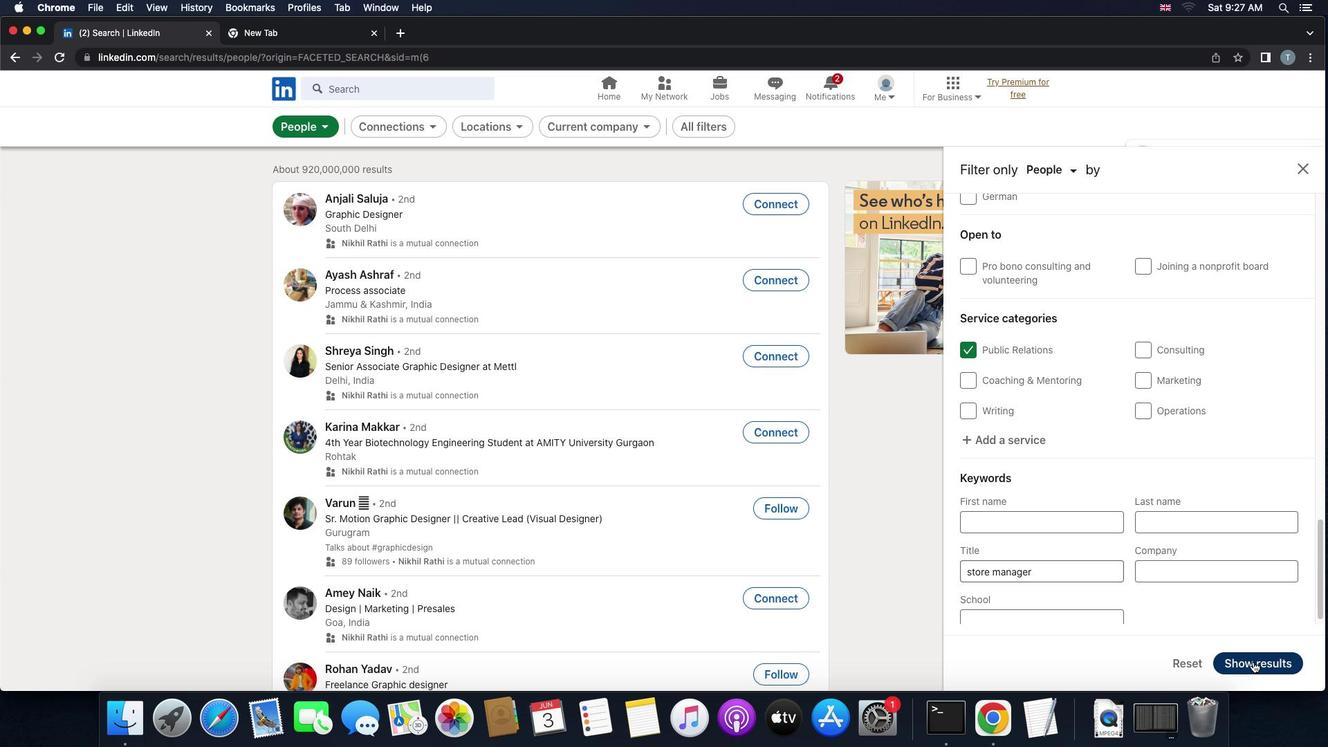 
Action: Mouse moved to (1251, 661)
Screenshot: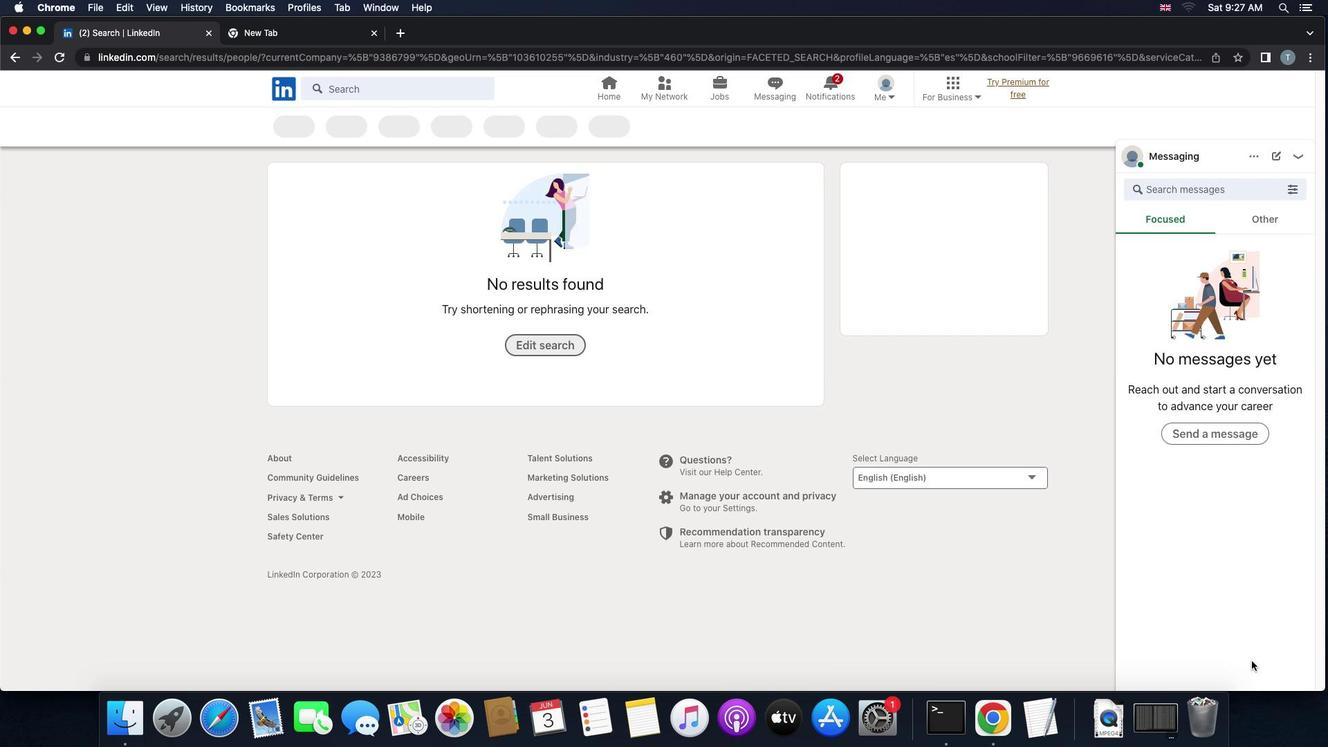 
